 Task: Select transit view around selected location Goliad State Park, Texas, United States and check out the nearest train station
Action: Key pressed <Key.shift>Golia<Key.space><Key.backspace>d<Key.space>state<Key.space>park
Screenshot: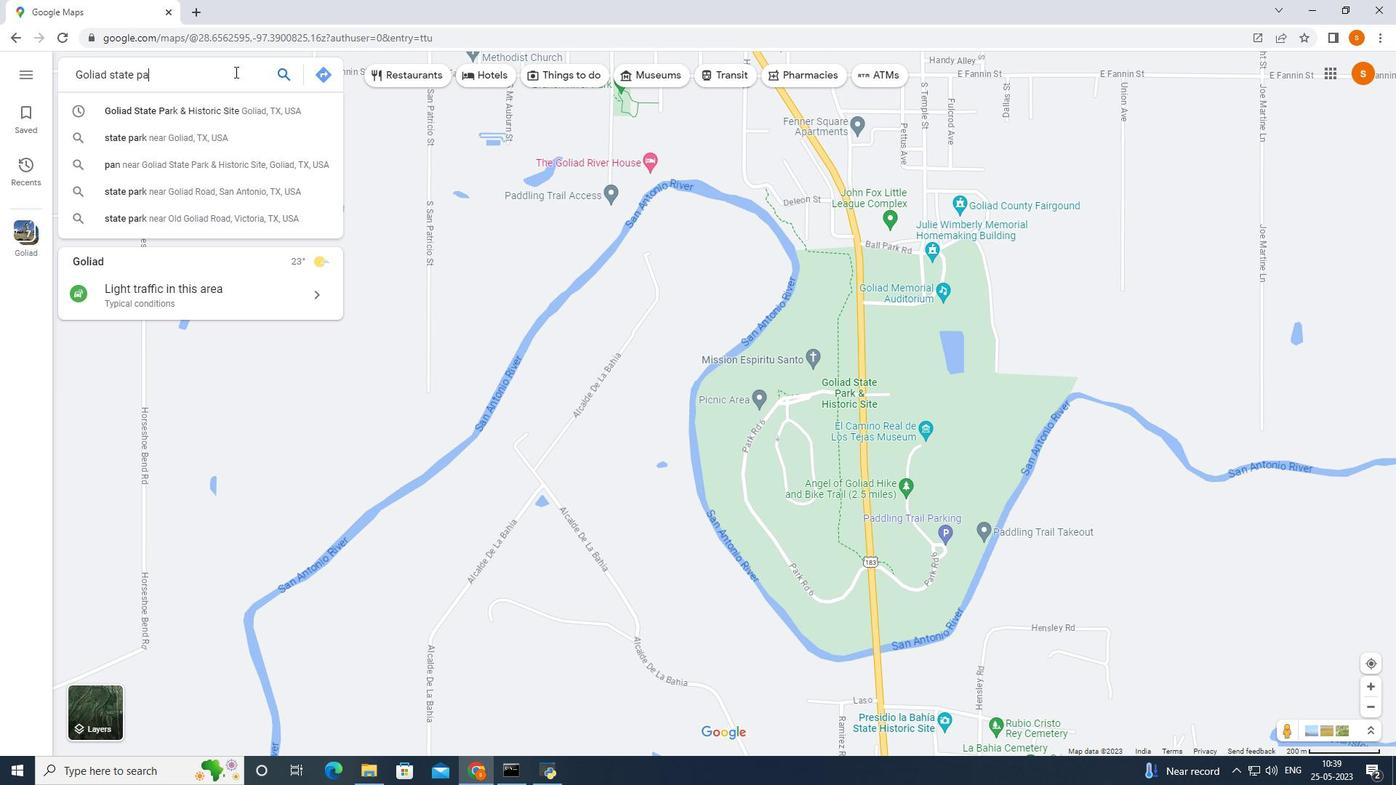 
Action: Mouse moved to (234, 72)
Screenshot: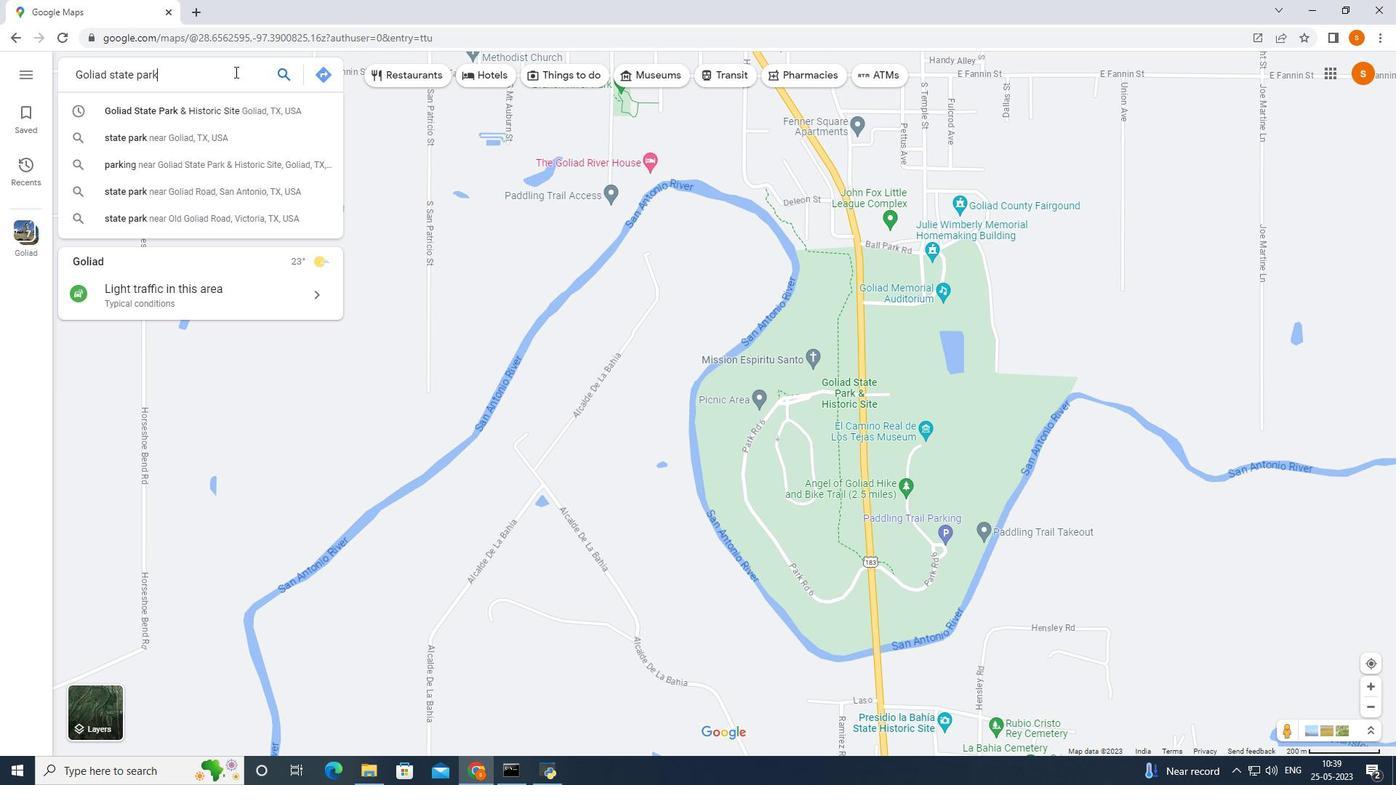 
Action: Key pressed ,<Key.space>texas,united<Key.space>states<Key.enter>
Screenshot: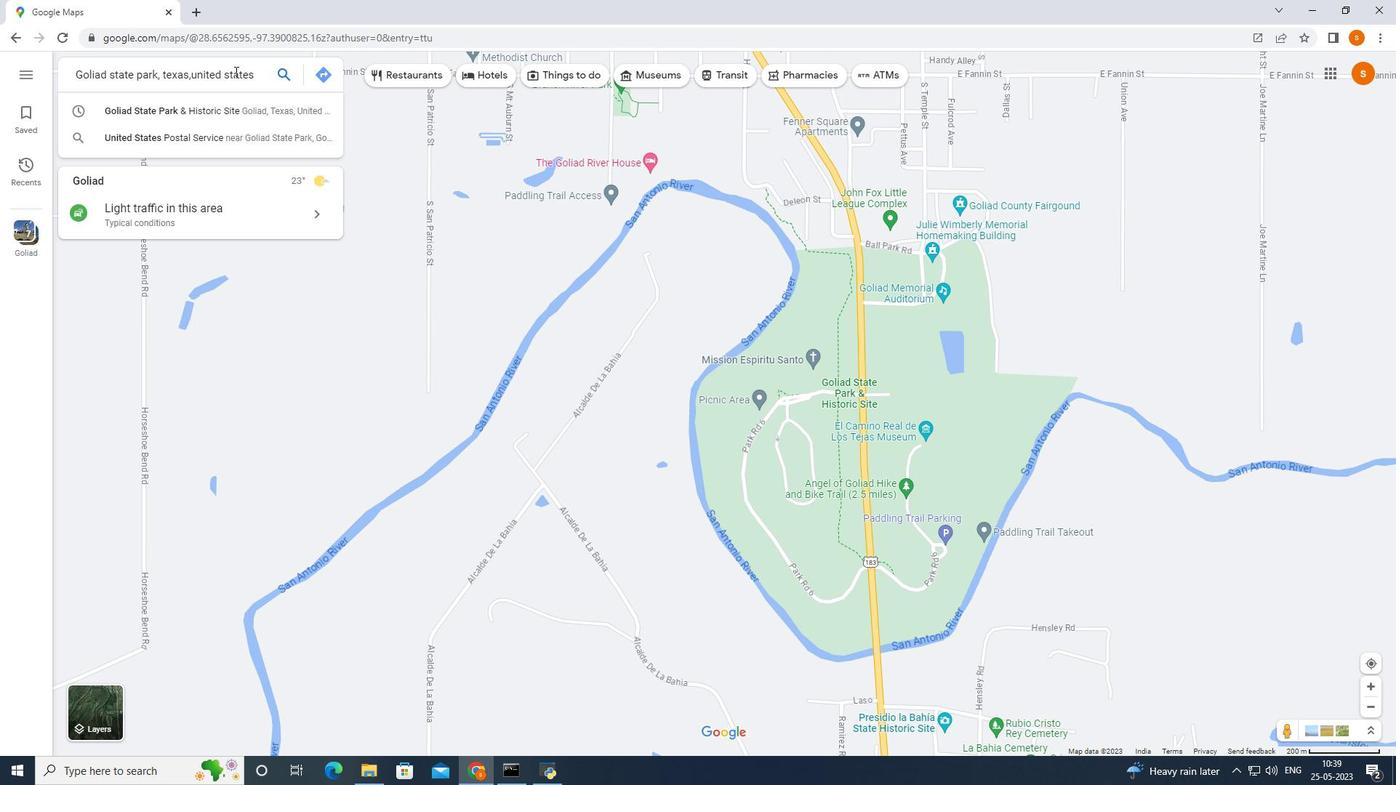
Action: Mouse moved to (1016, 387)
Screenshot: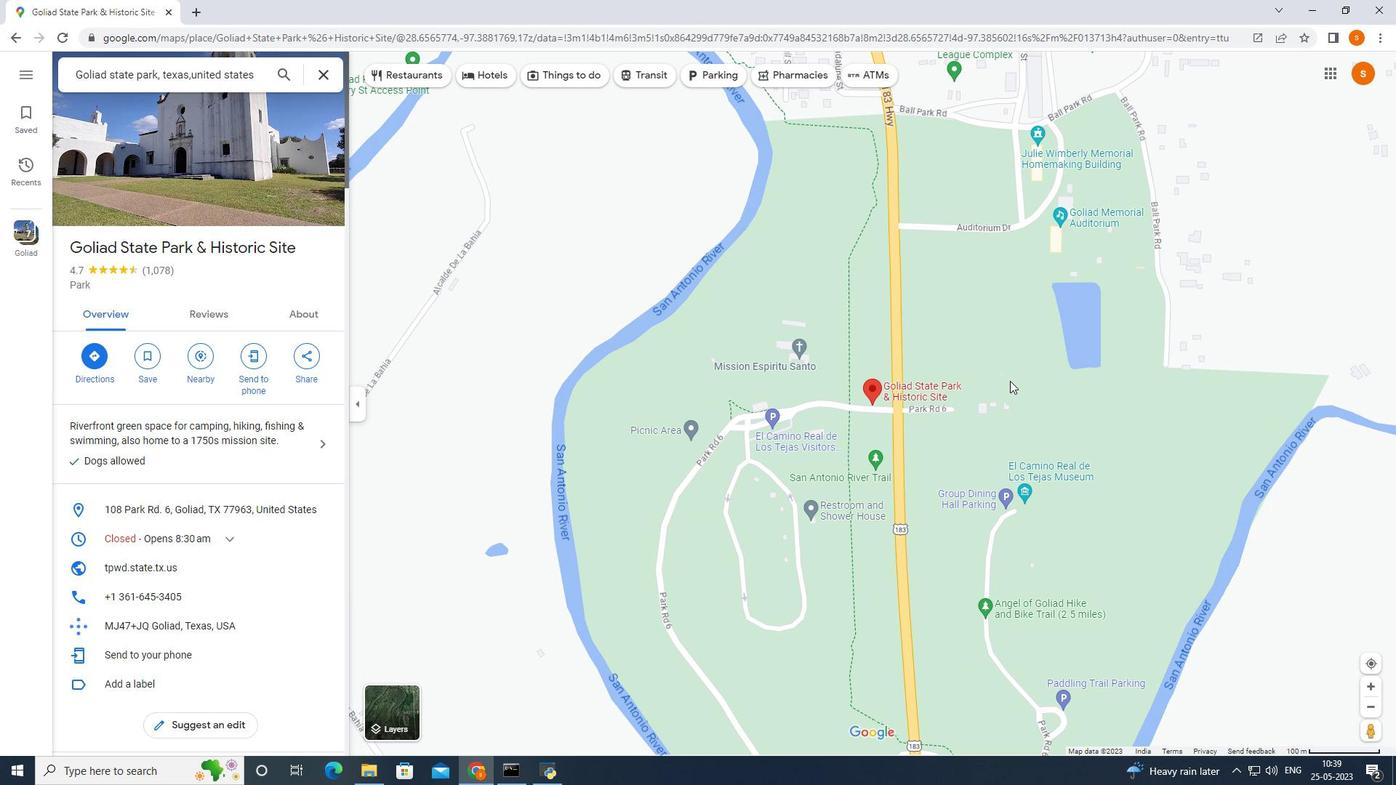 
Action: Mouse pressed left at (1016, 387)
Screenshot: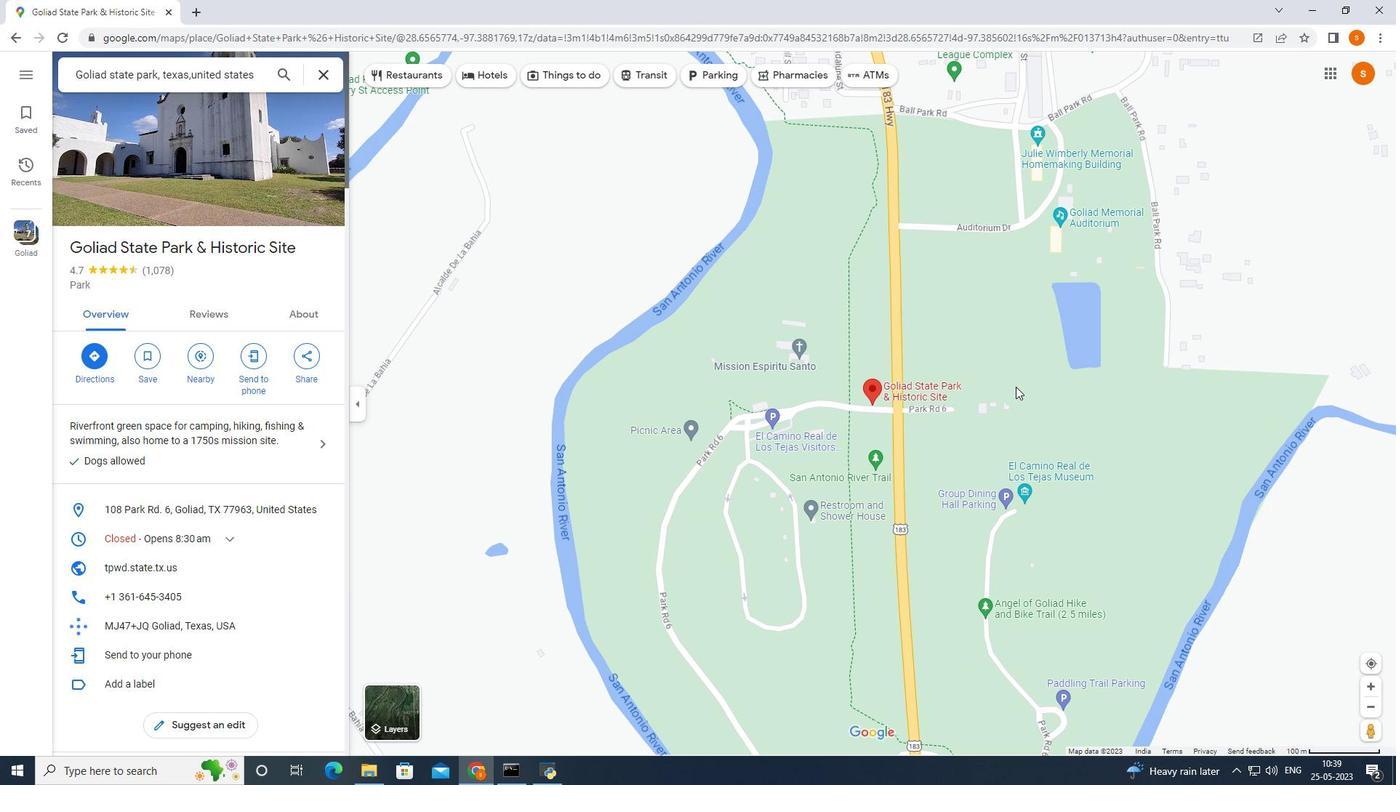 
Action: Mouse moved to (679, 270)
Screenshot: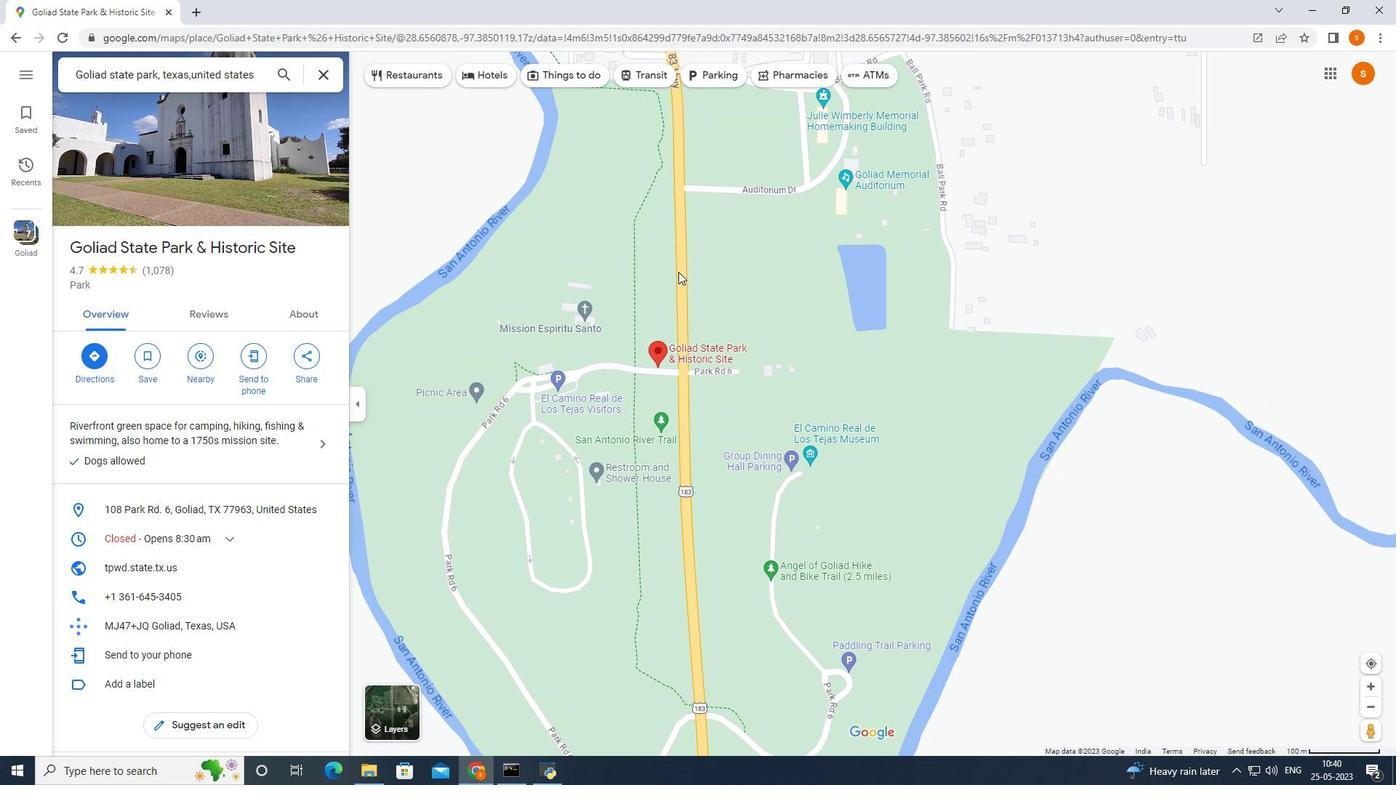 
Action: Mouse scrolled (679, 271) with delta (0, 0)
Screenshot: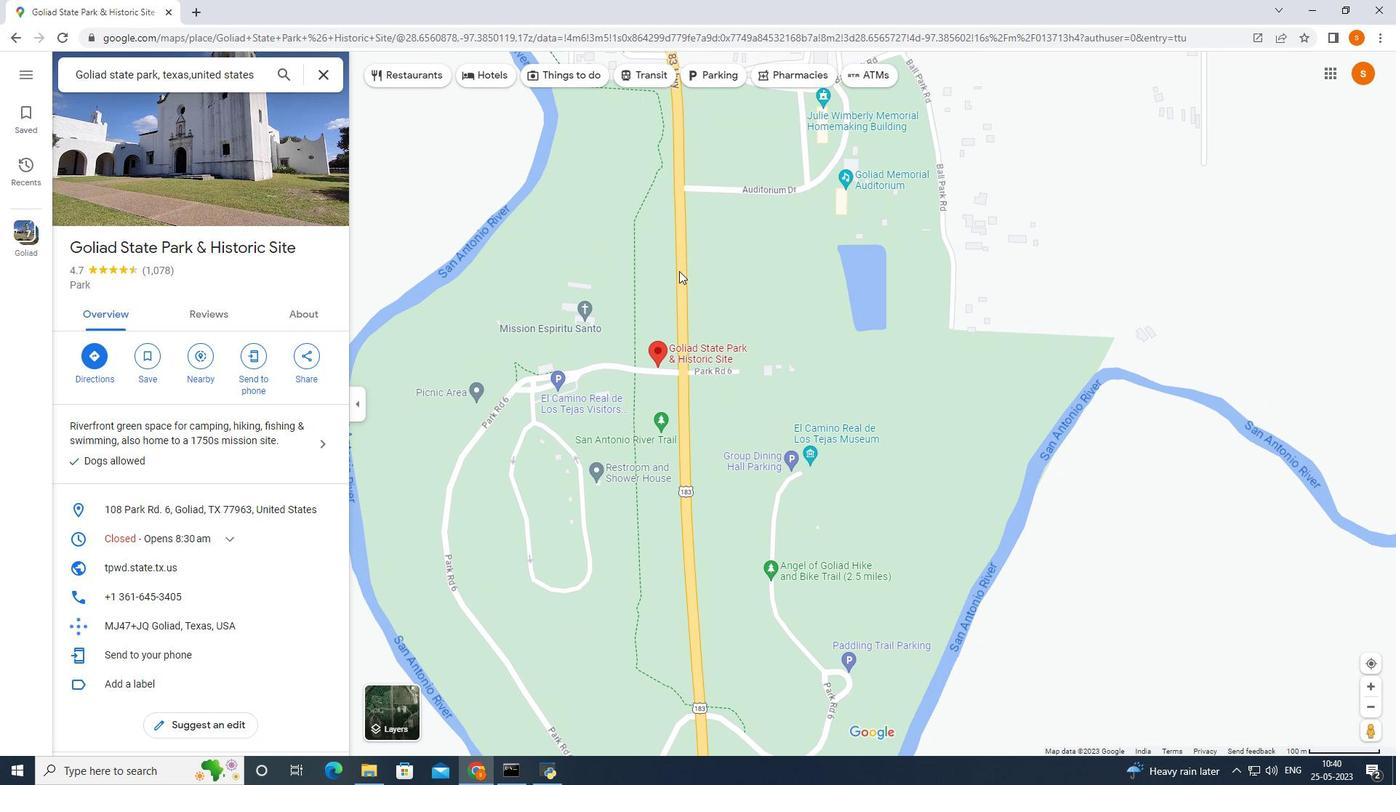 
Action: Mouse scrolled (679, 271) with delta (0, 0)
Screenshot: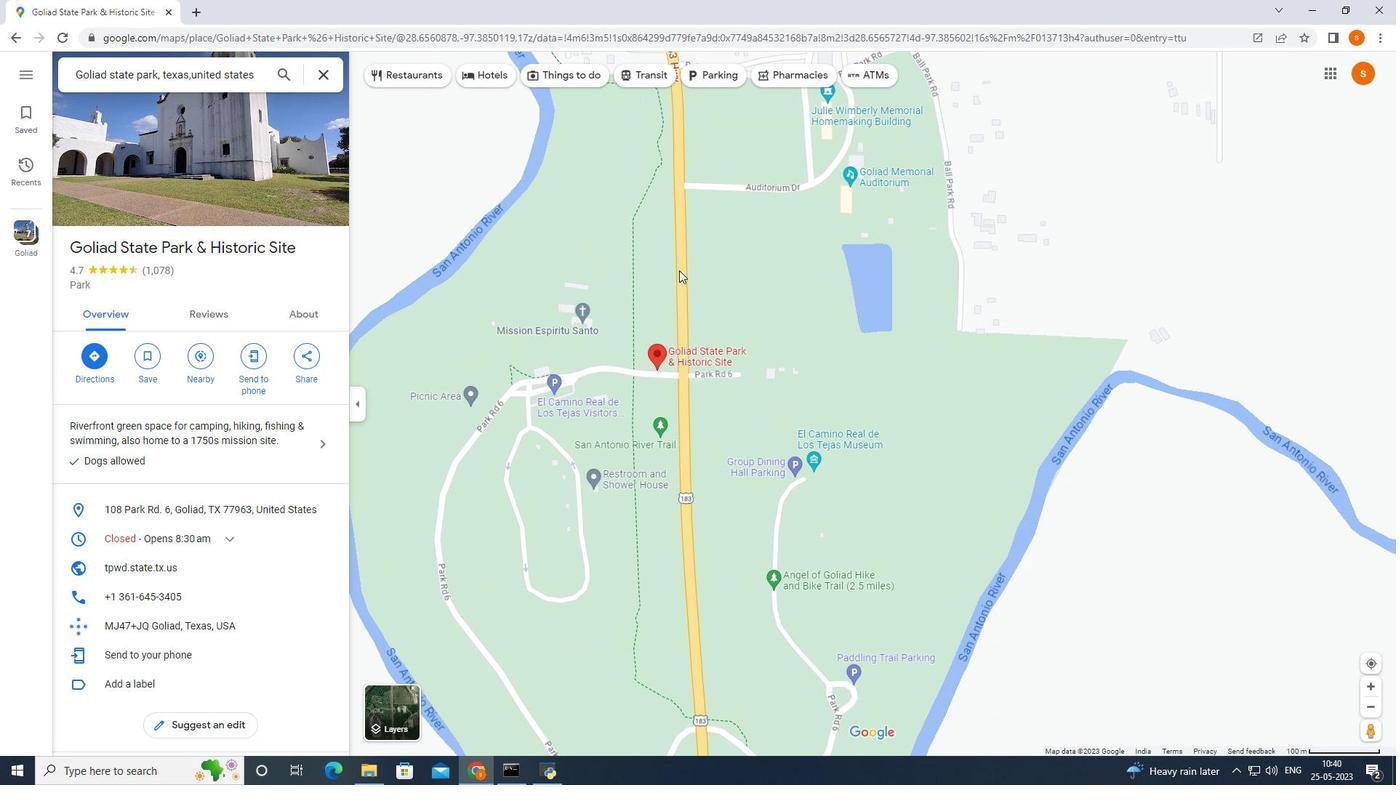 
Action: Mouse moved to (651, 326)
Screenshot: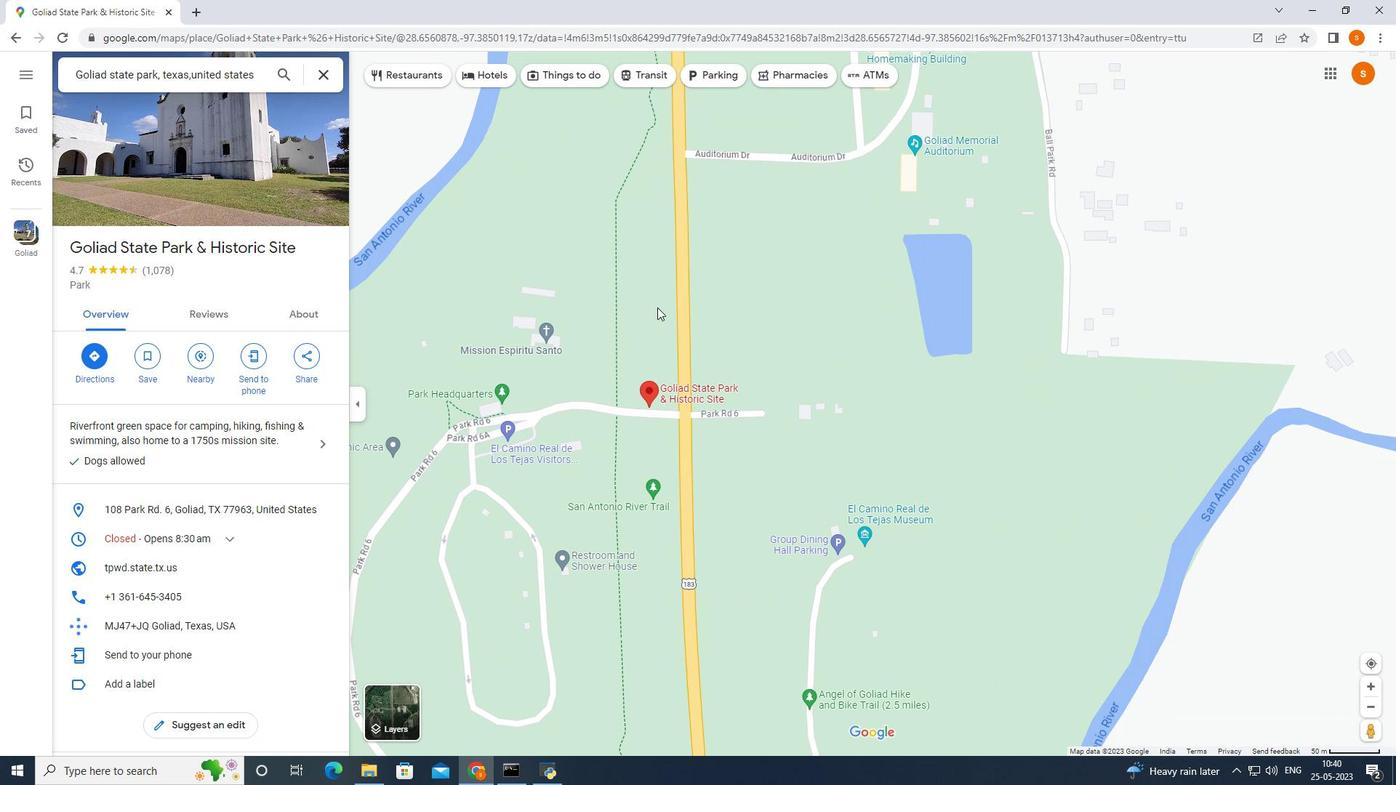
Action: Mouse pressed left at (651, 326)
Screenshot: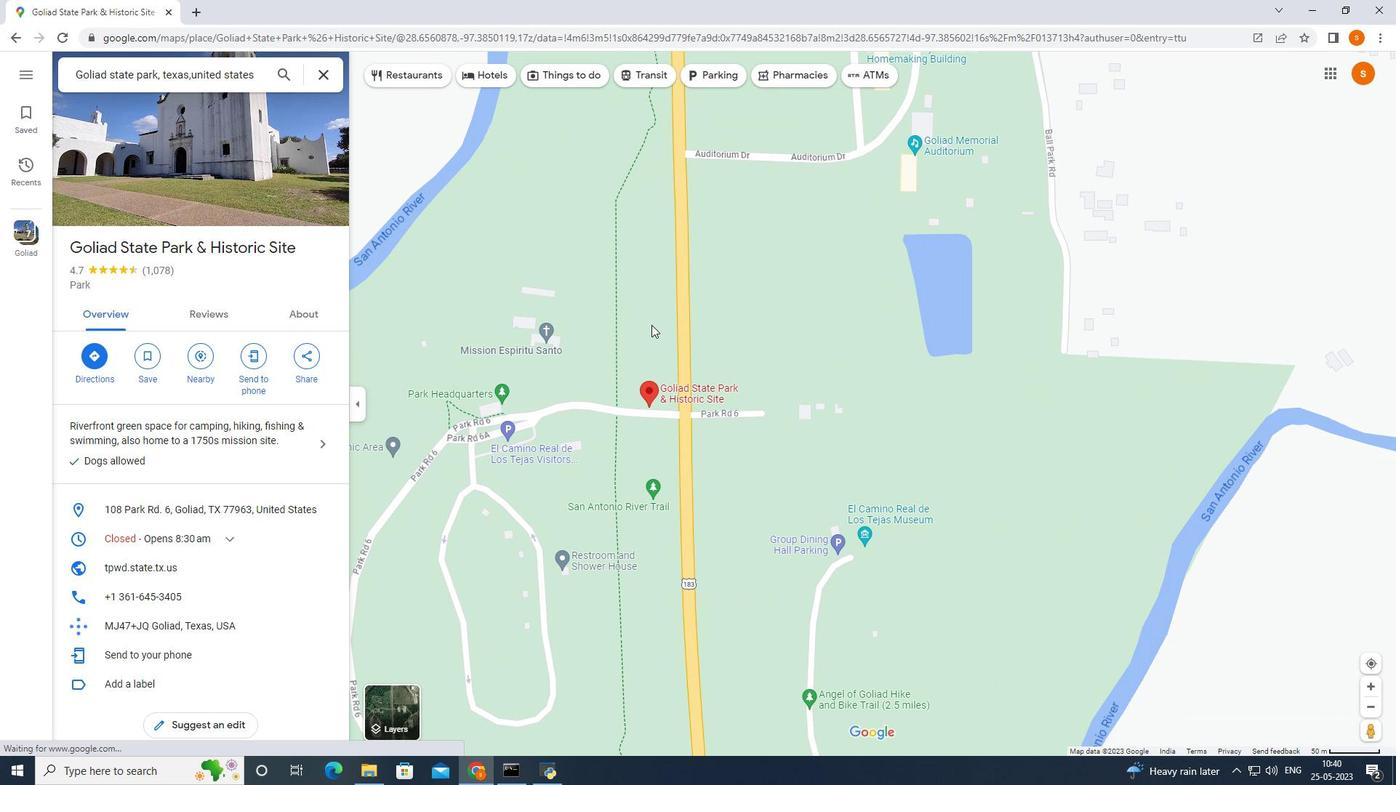 
Action: Mouse moved to (638, 77)
Screenshot: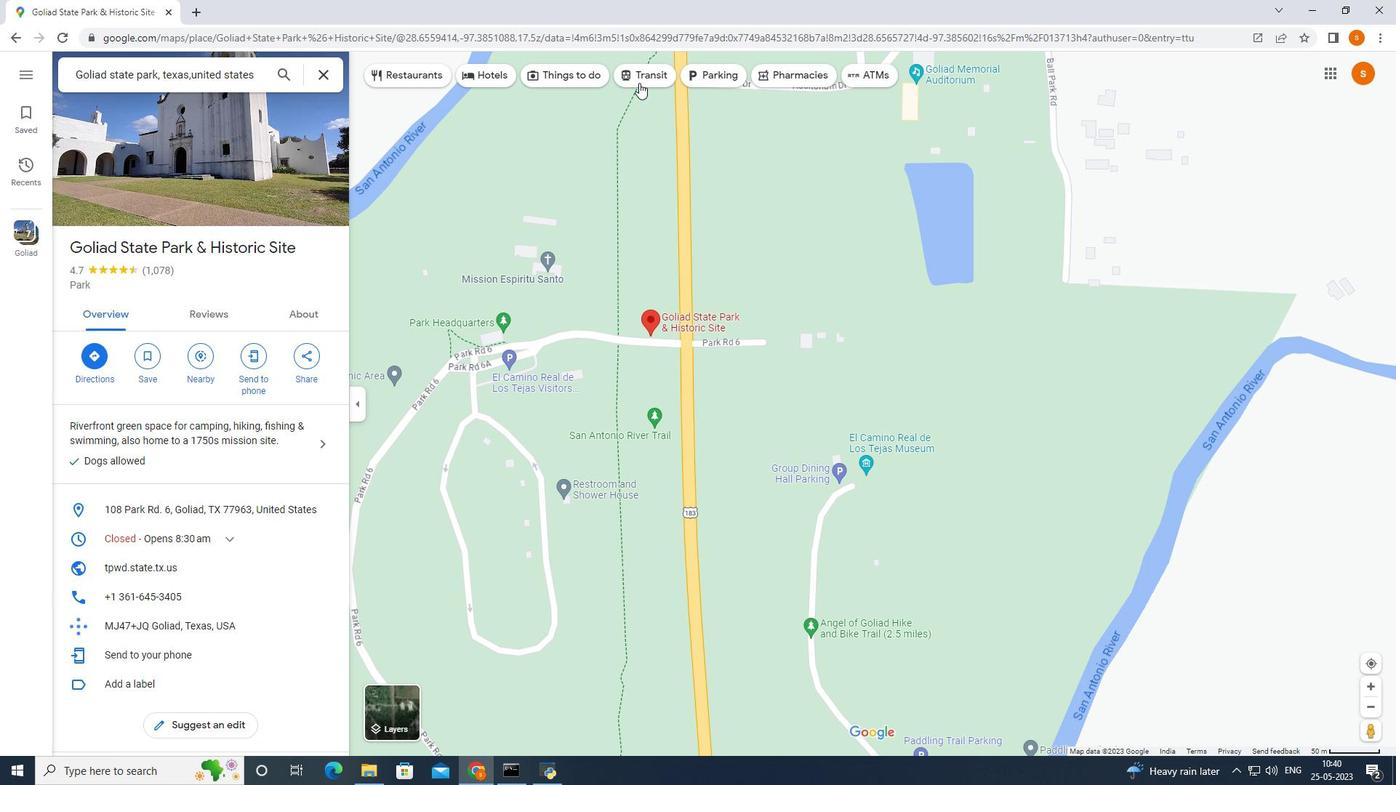
Action: Mouse pressed left at (638, 77)
Screenshot: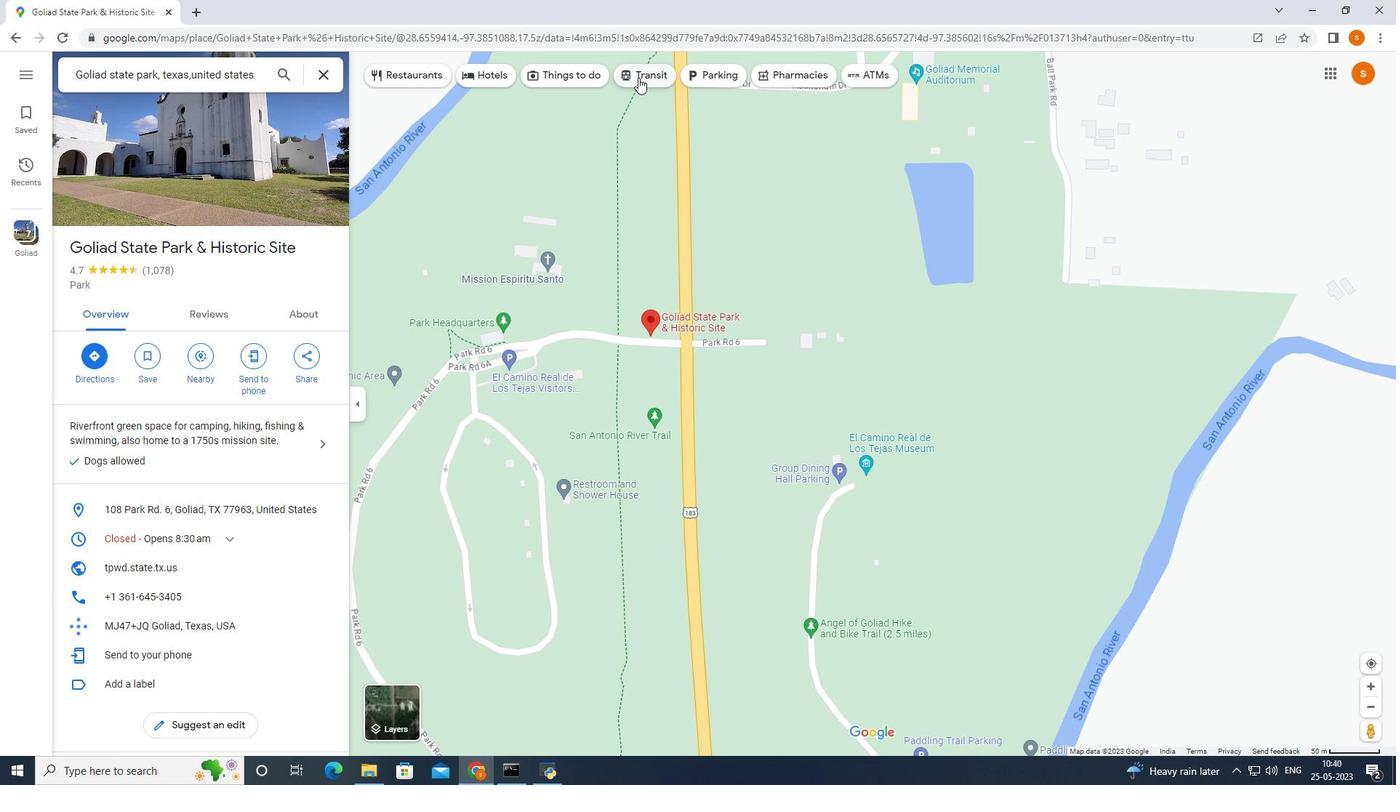 
Action: Mouse moved to (1033, 262)
Screenshot: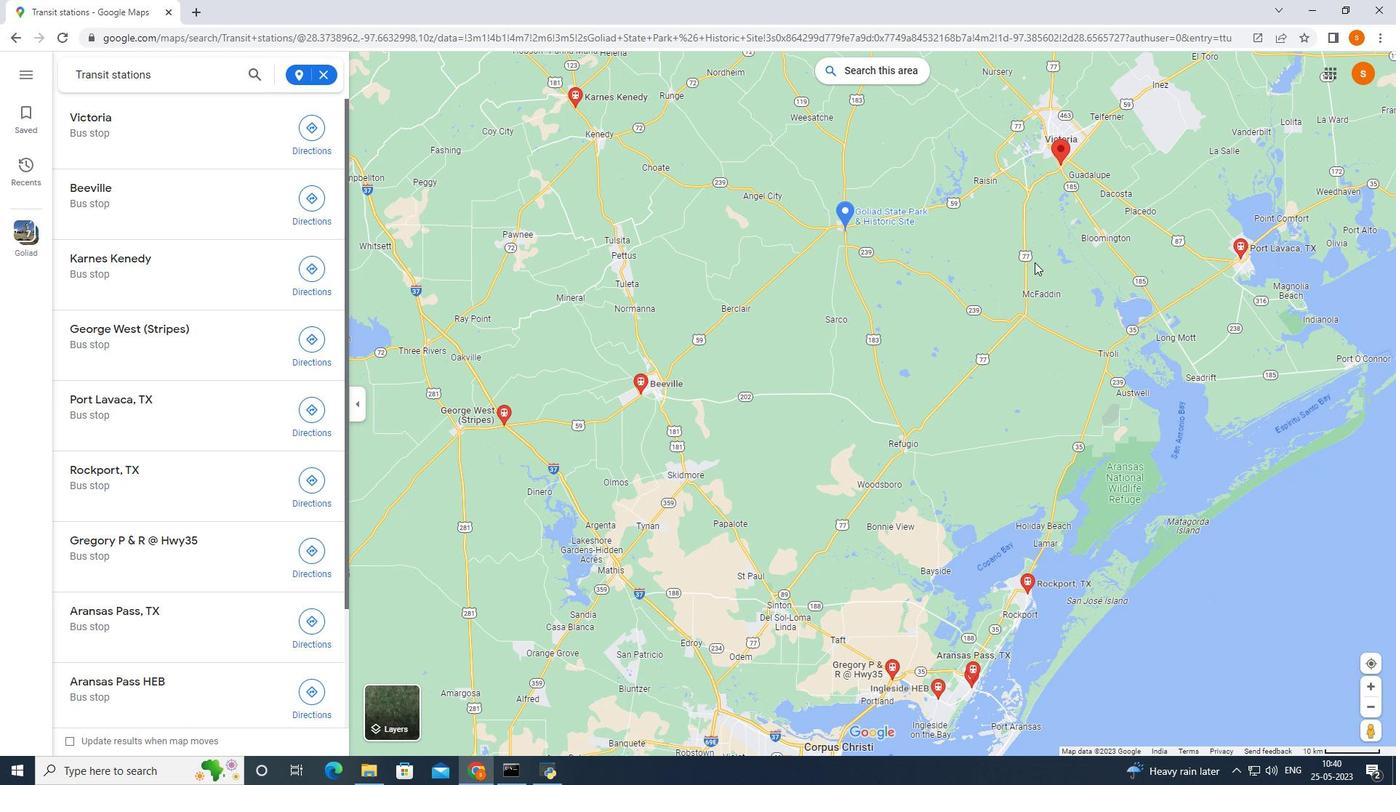 
Action: Mouse pressed left at (1033, 262)
Screenshot: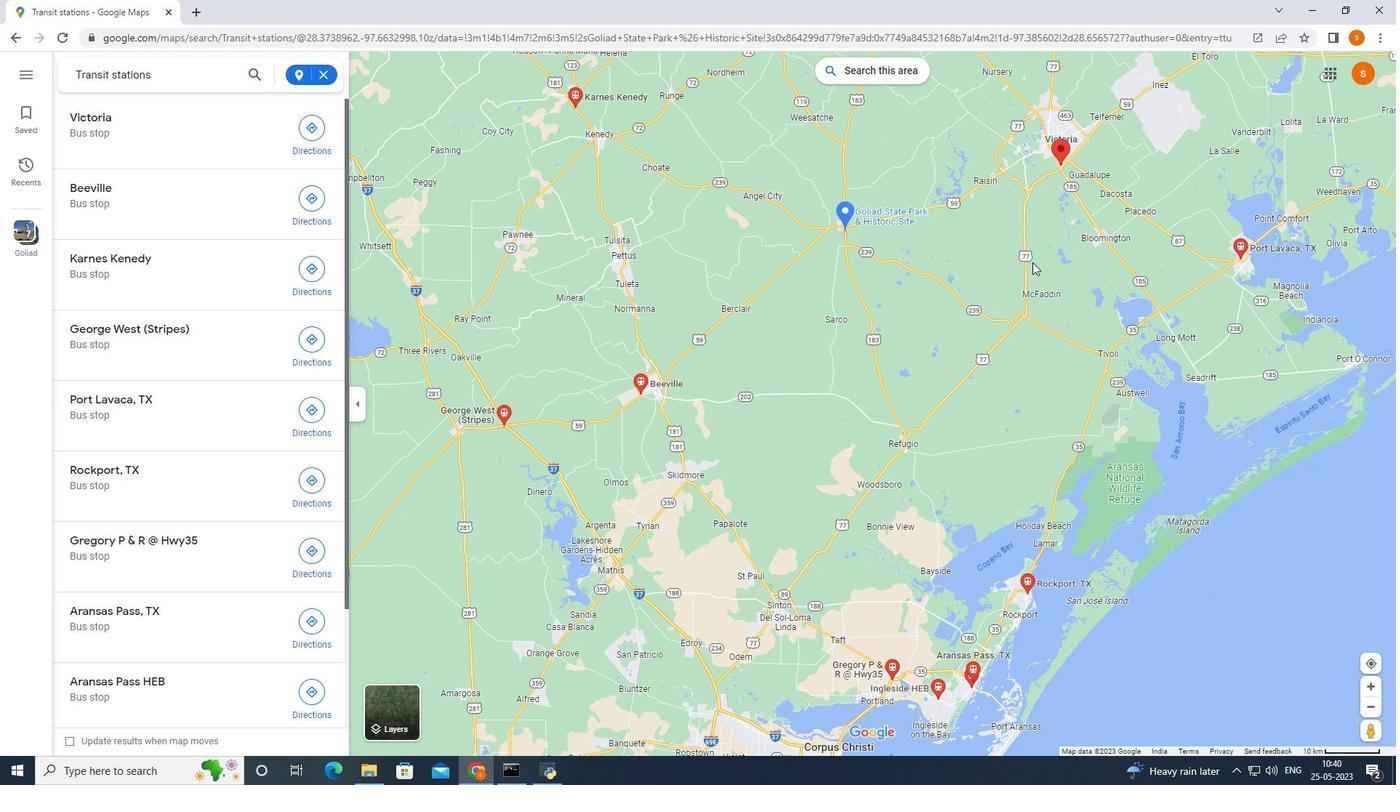 
Action: Mouse moved to (934, 185)
Screenshot: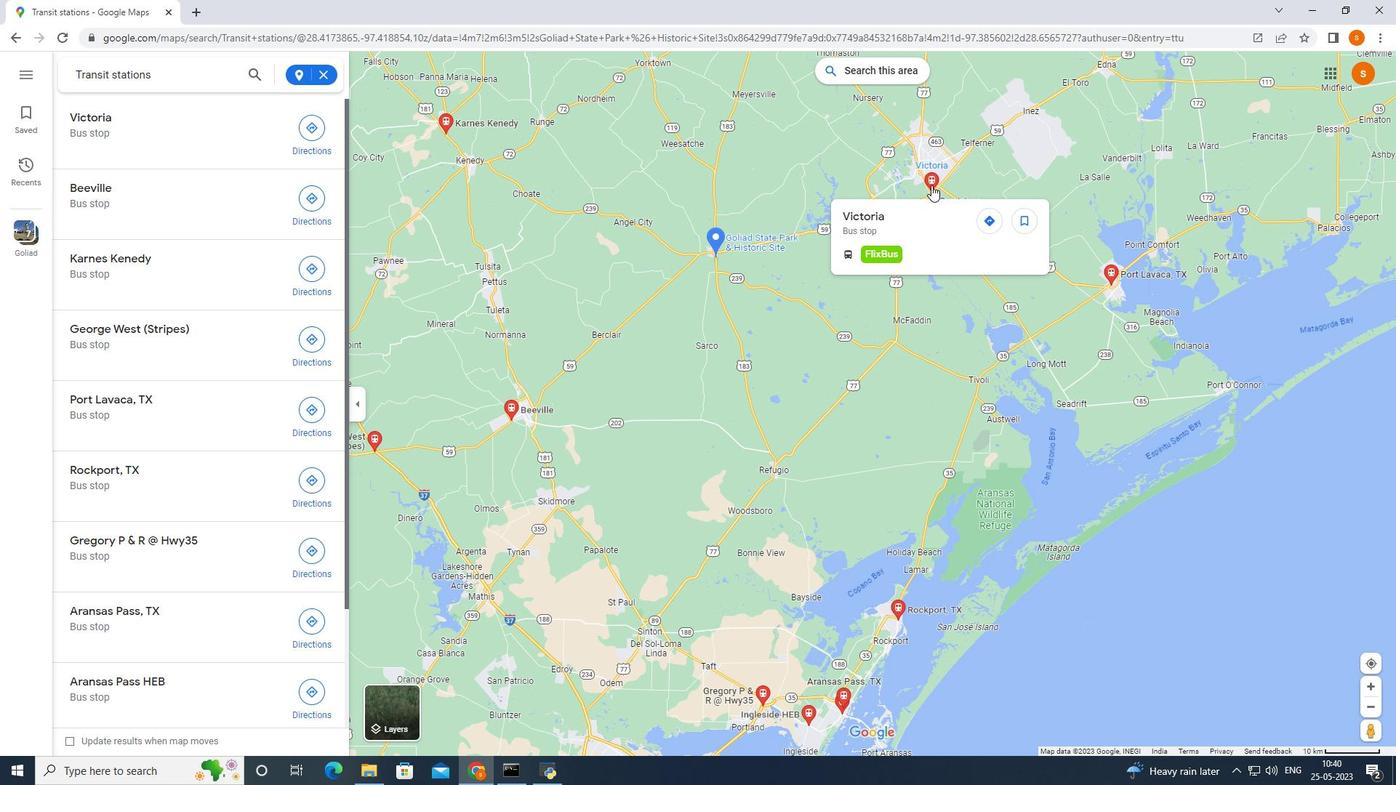 
Action: Mouse pressed left at (934, 185)
Screenshot: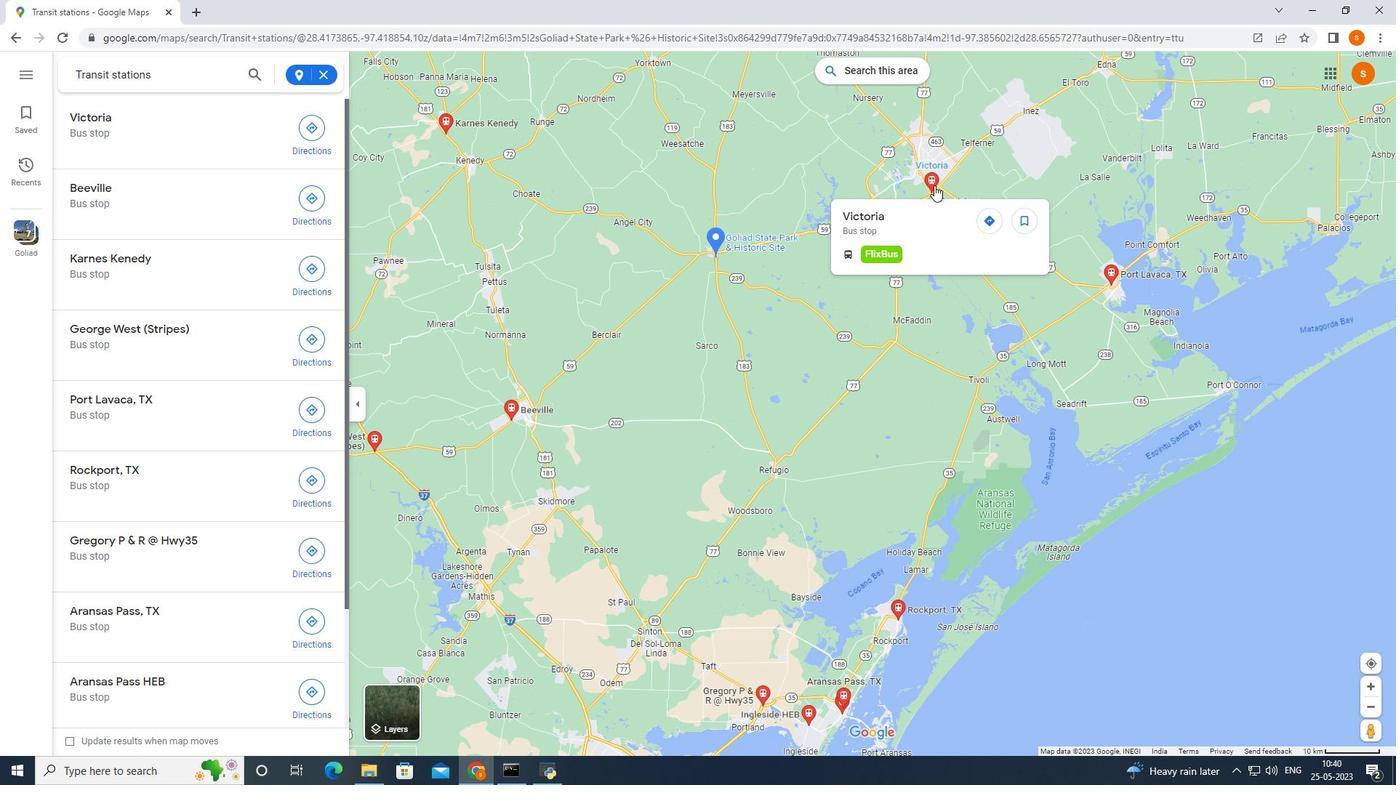 
Action: Mouse moved to (498, 232)
Screenshot: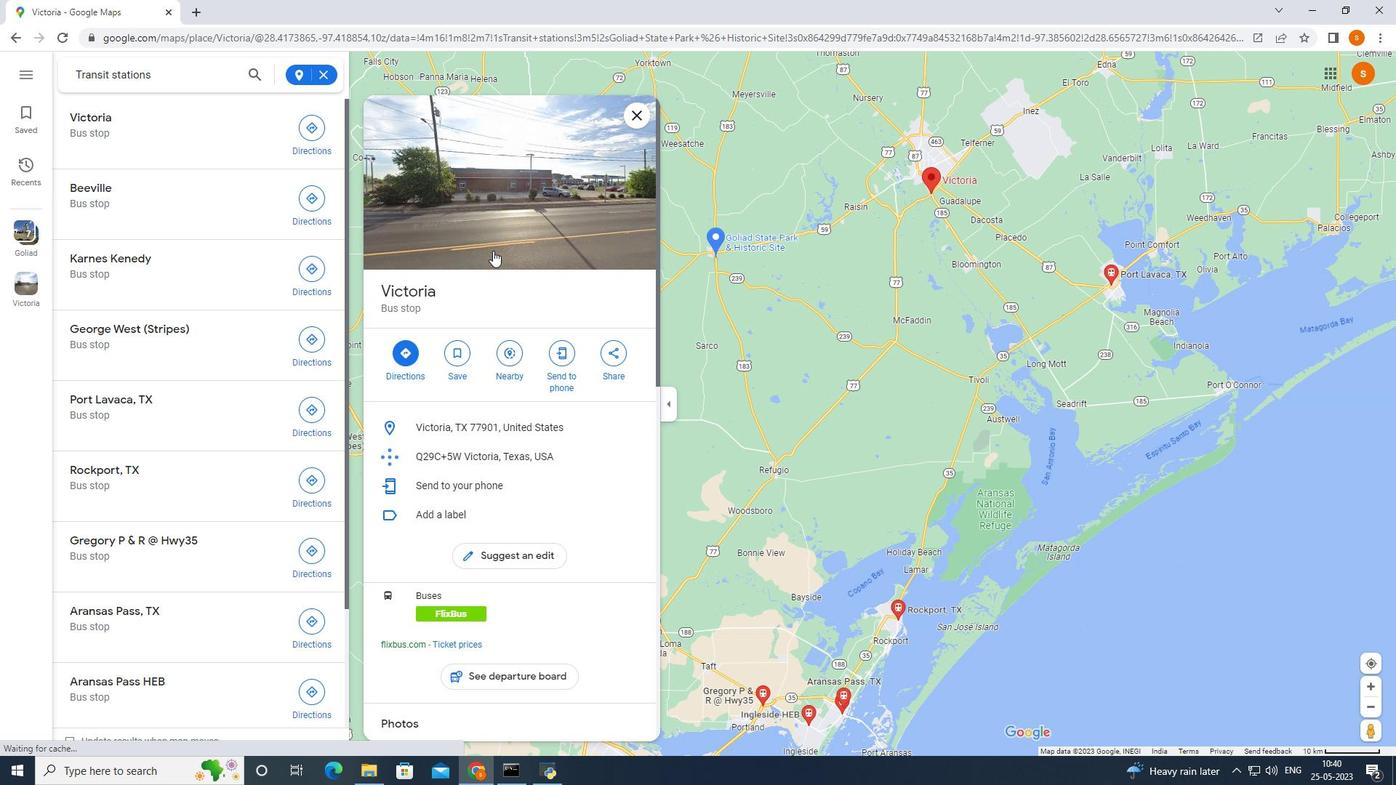 
Action: Mouse pressed left at (498, 232)
Screenshot: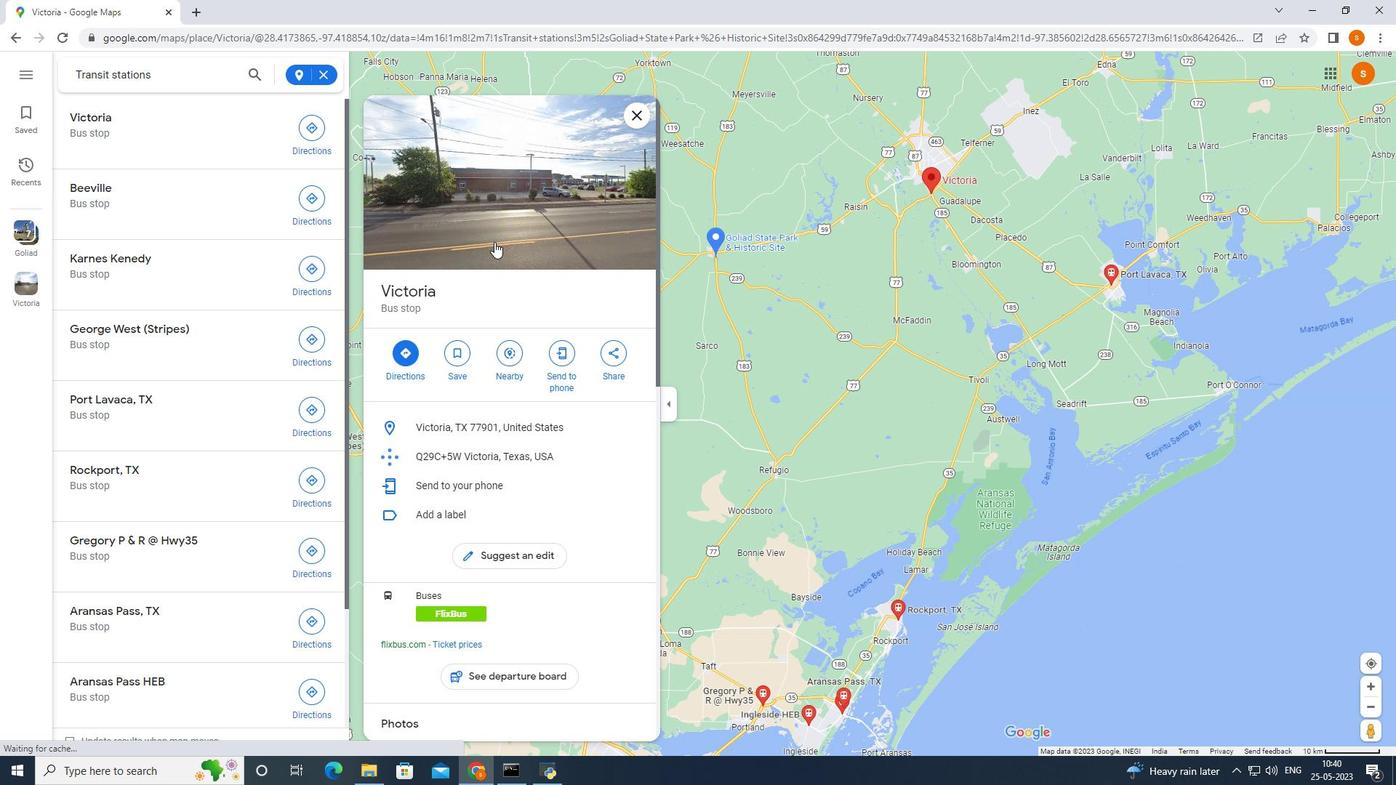 
Action: Mouse moved to (854, 406)
Screenshot: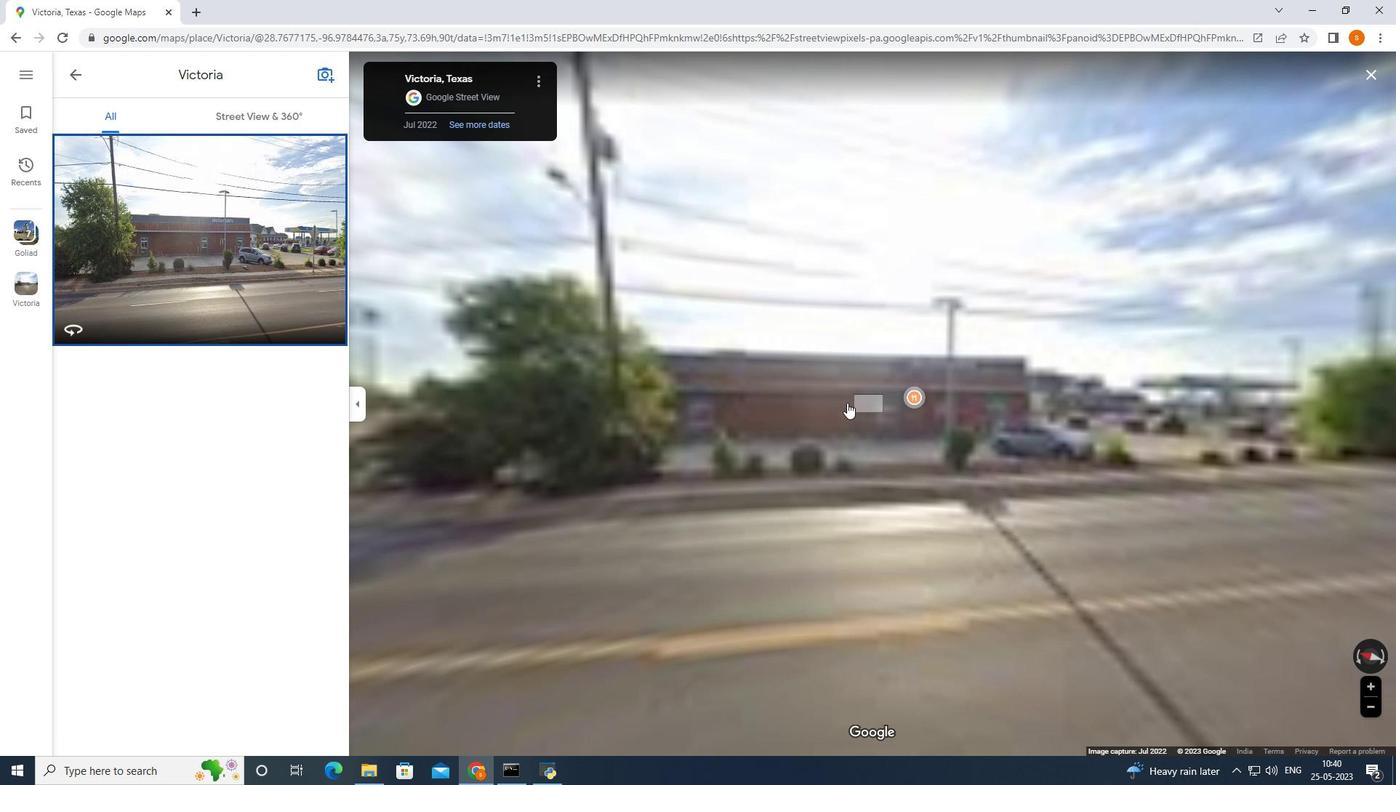 
Action: Mouse pressed left at (854, 406)
Screenshot: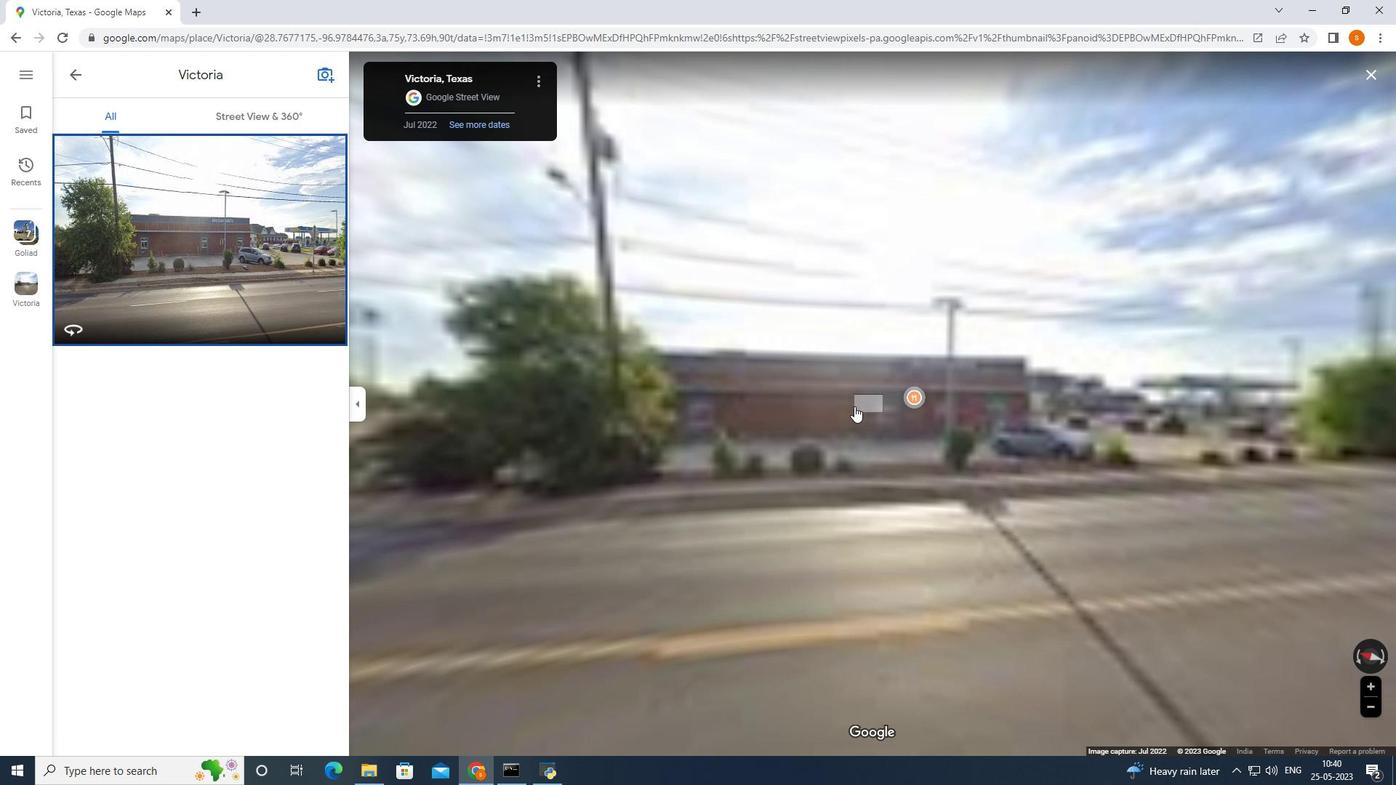 
Action: Mouse moved to (816, 404)
Screenshot: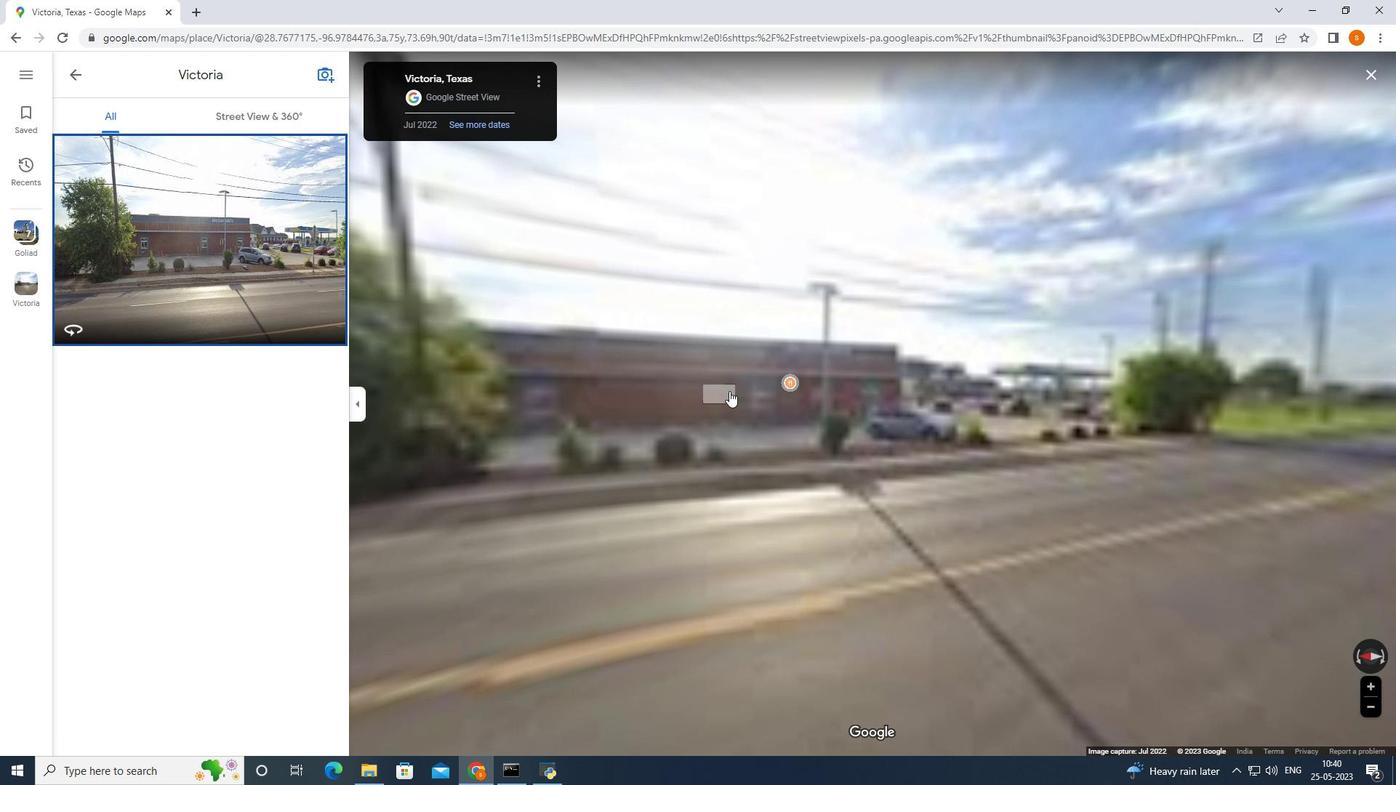 
Action: Mouse pressed left at (816, 404)
Screenshot: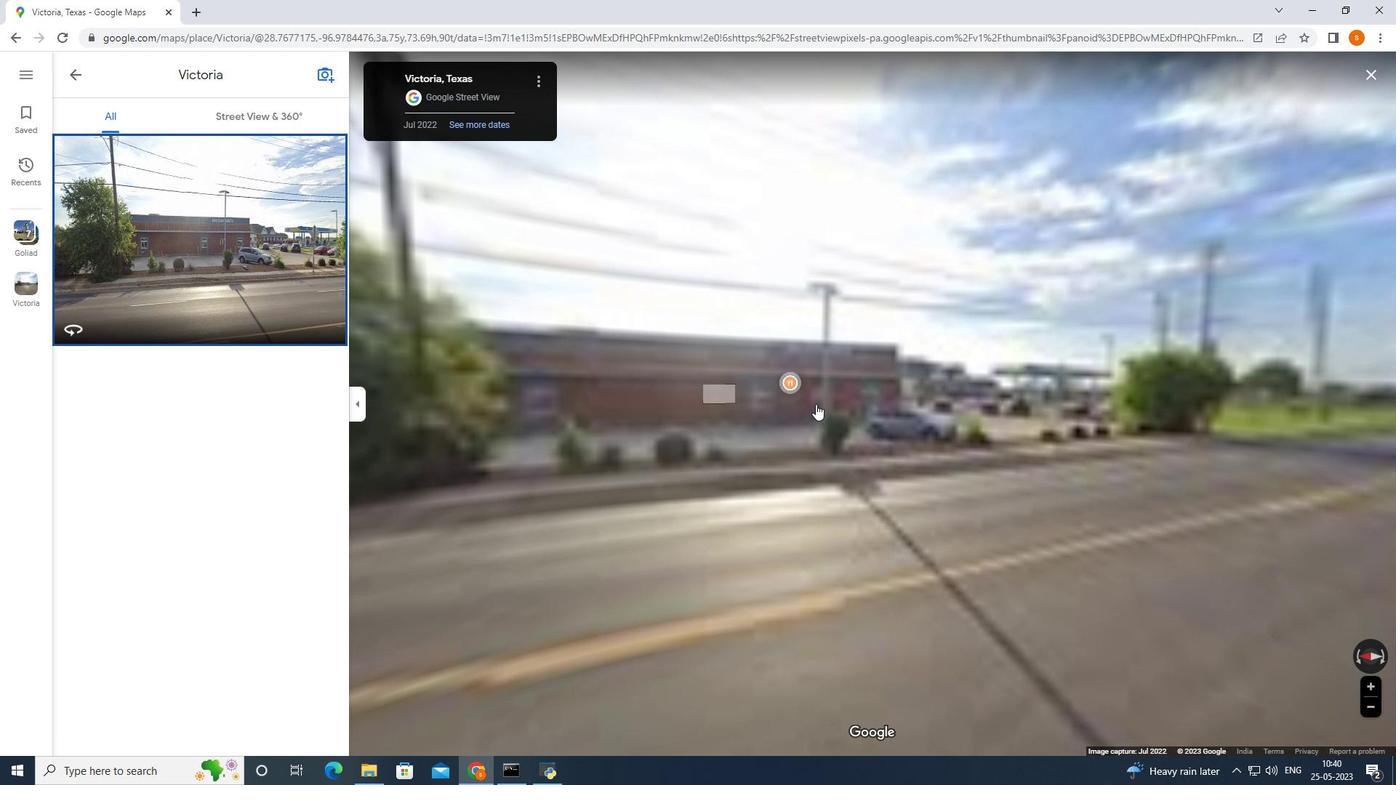 
Action: Mouse moved to (800, 354)
Screenshot: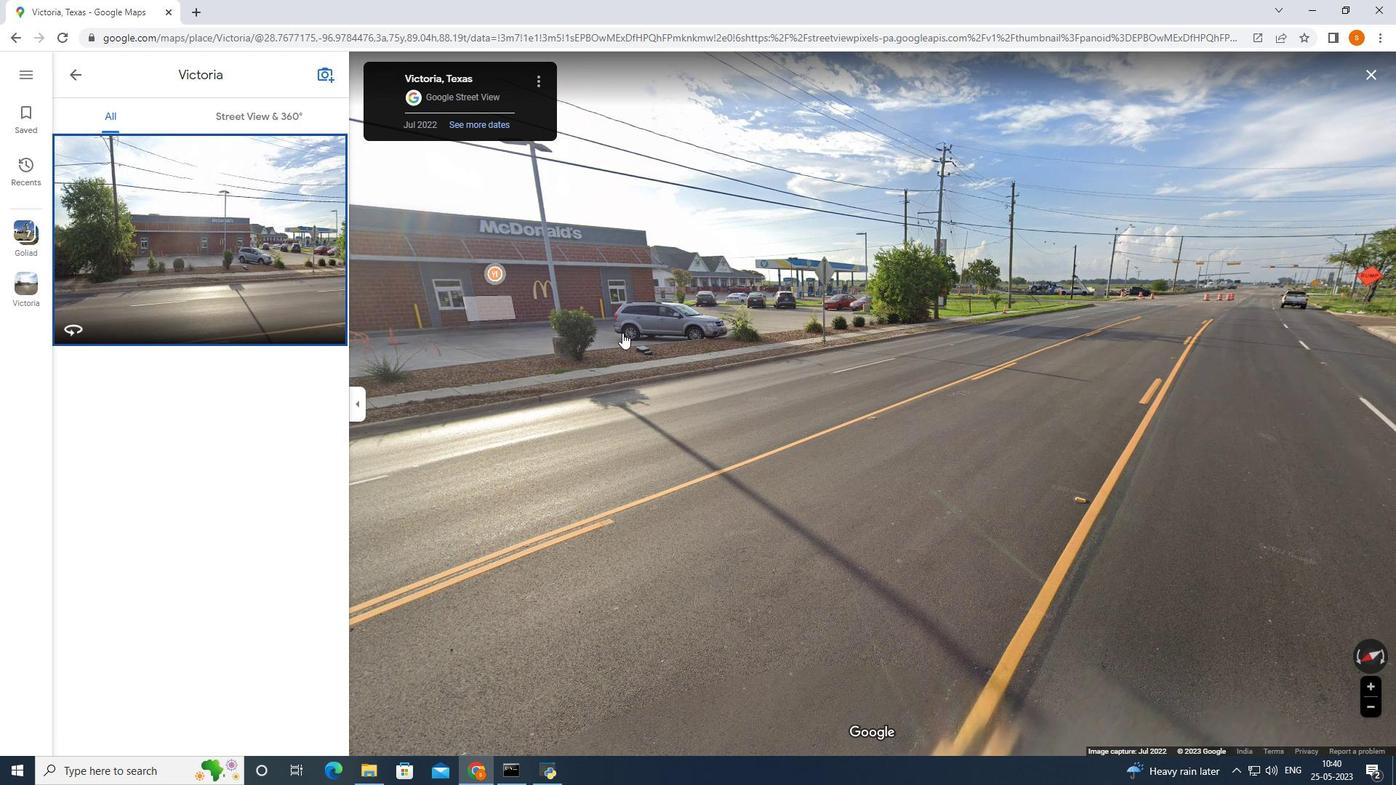 
Action: Mouse pressed left at (910, 355)
Screenshot: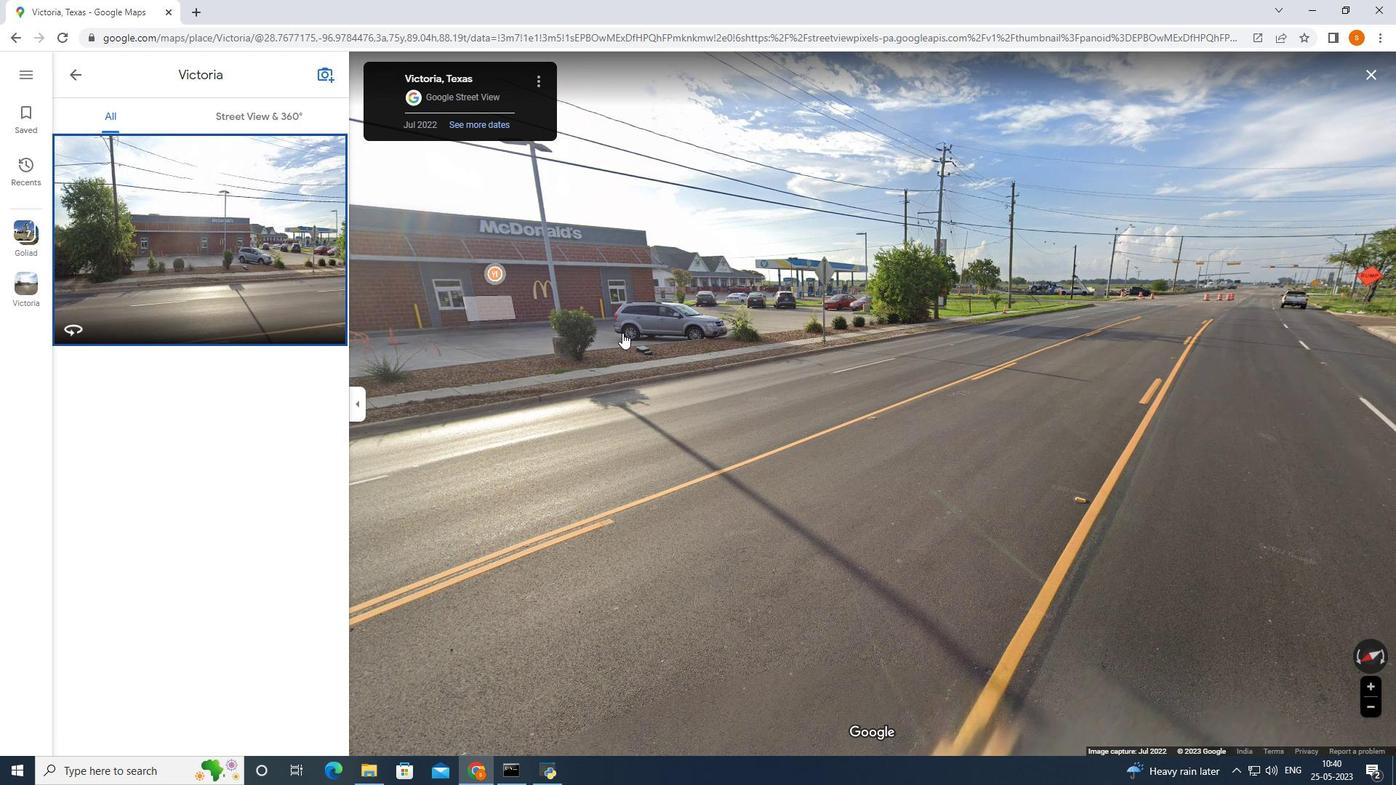
Action: Mouse moved to (816, 336)
Screenshot: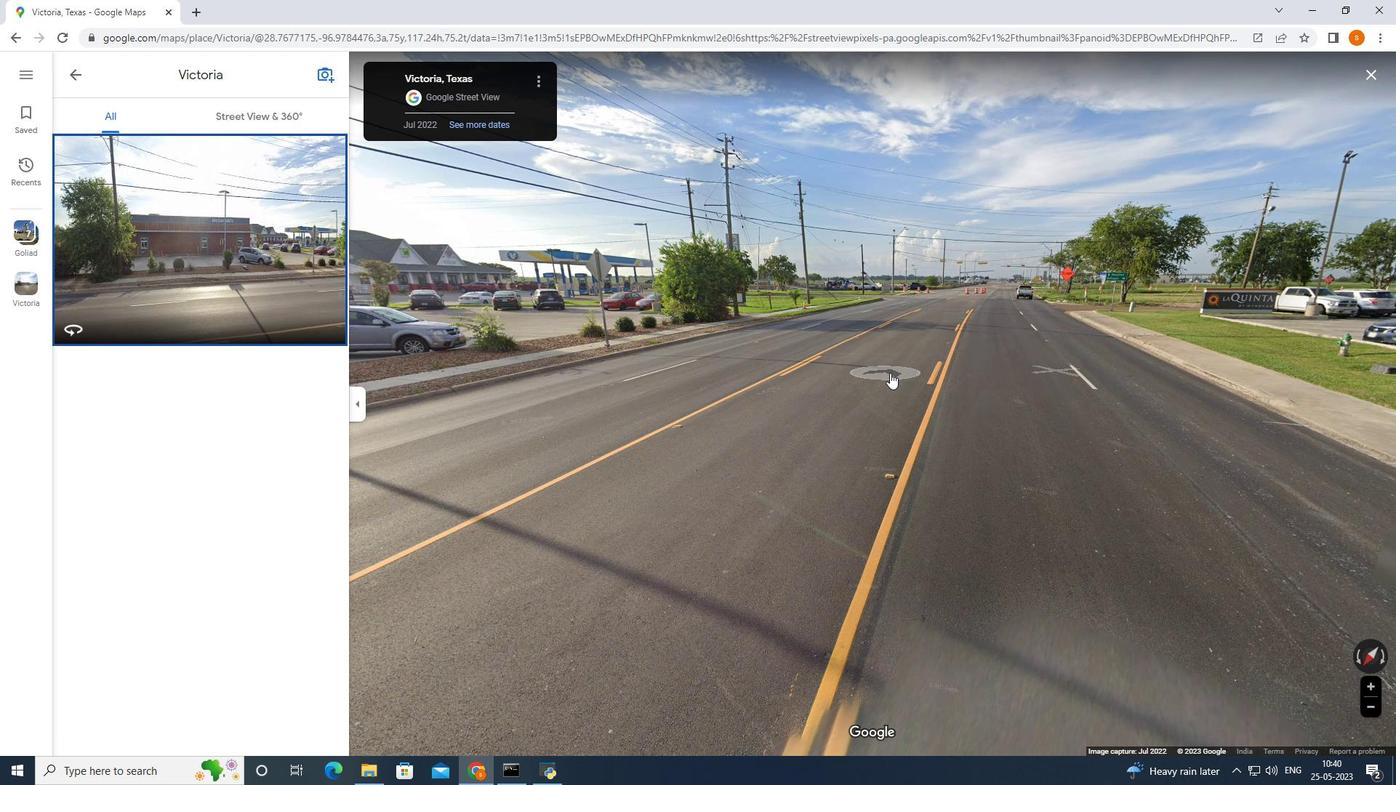 
Action: Mouse pressed left at (892, 371)
Screenshot: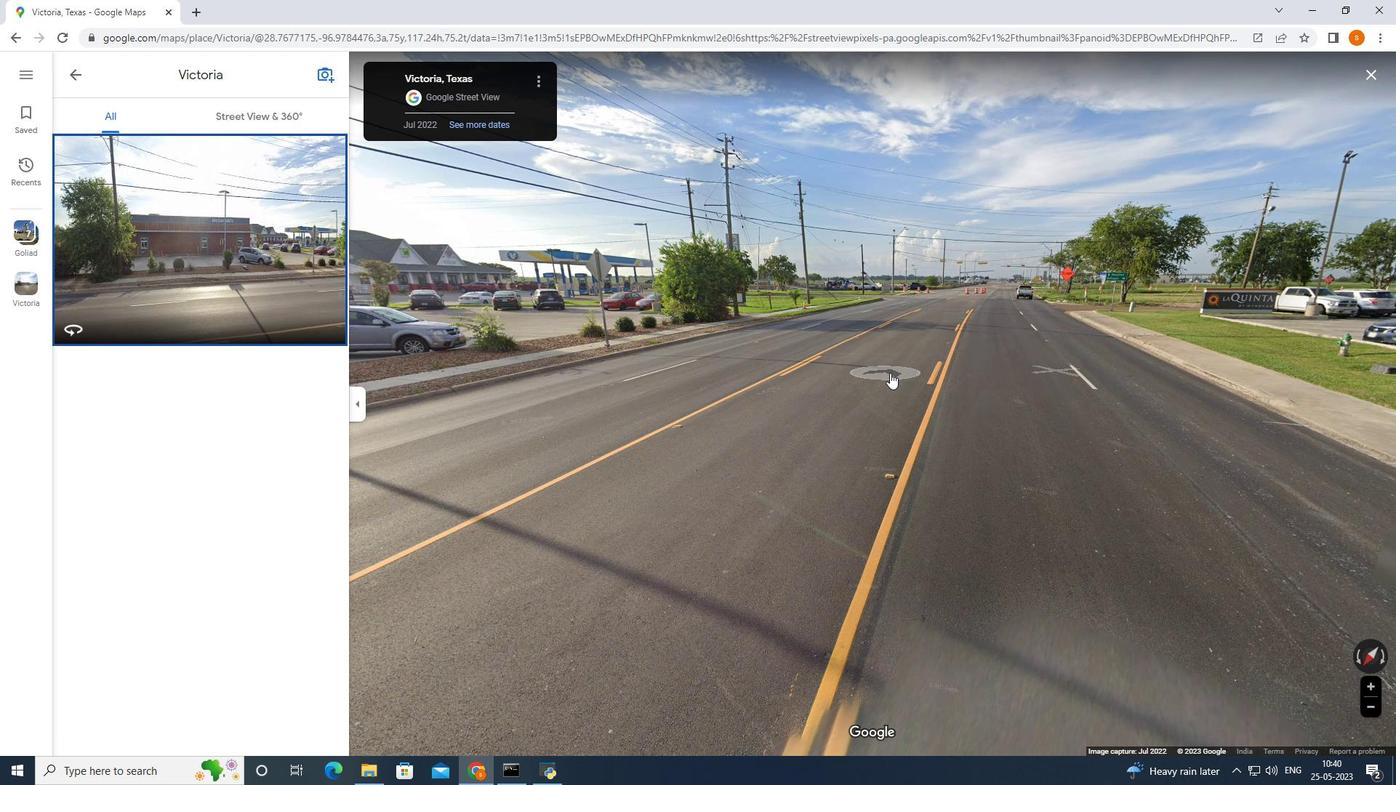
Action: Mouse moved to (1072, 372)
Screenshot: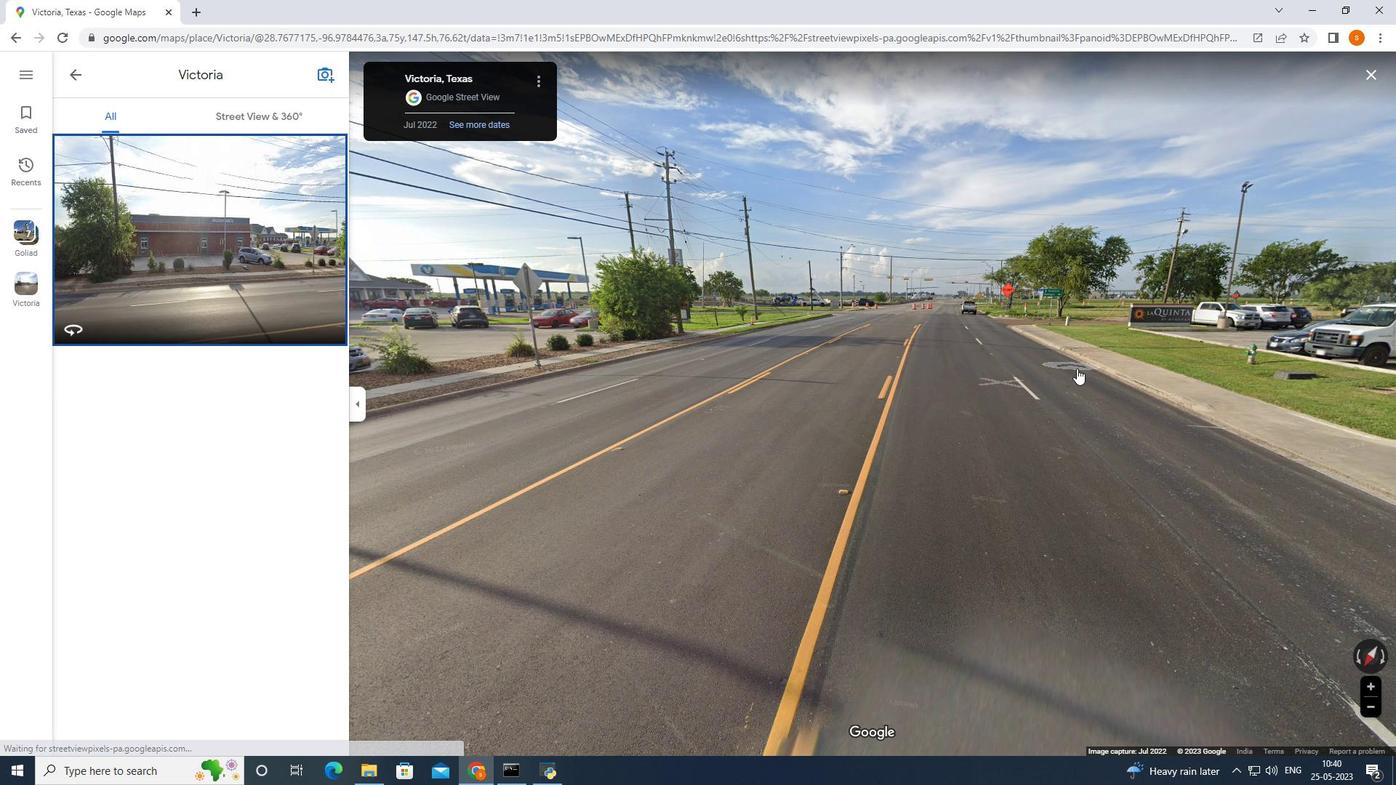 
Action: Mouse pressed left at (1074, 372)
Screenshot: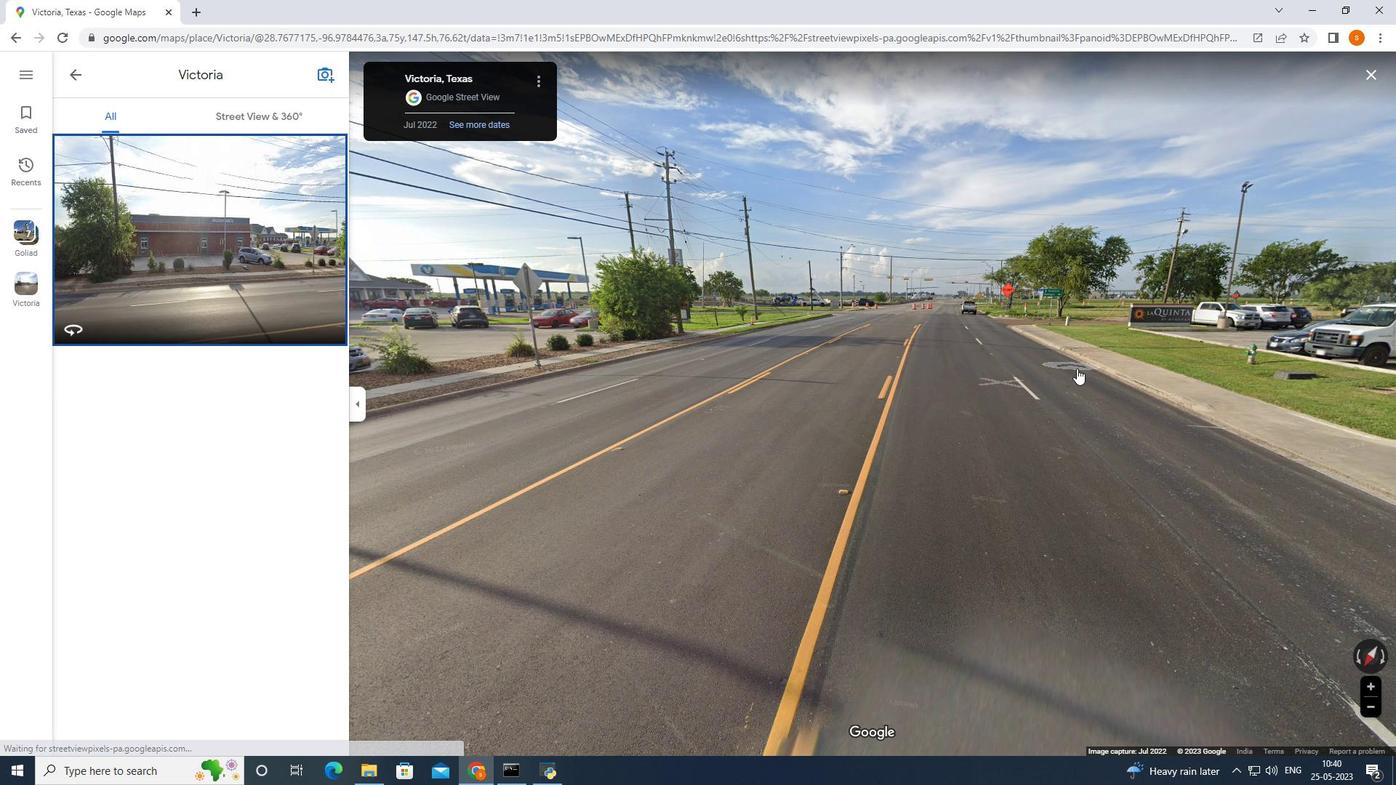 
Action: Mouse moved to (855, 392)
Screenshot: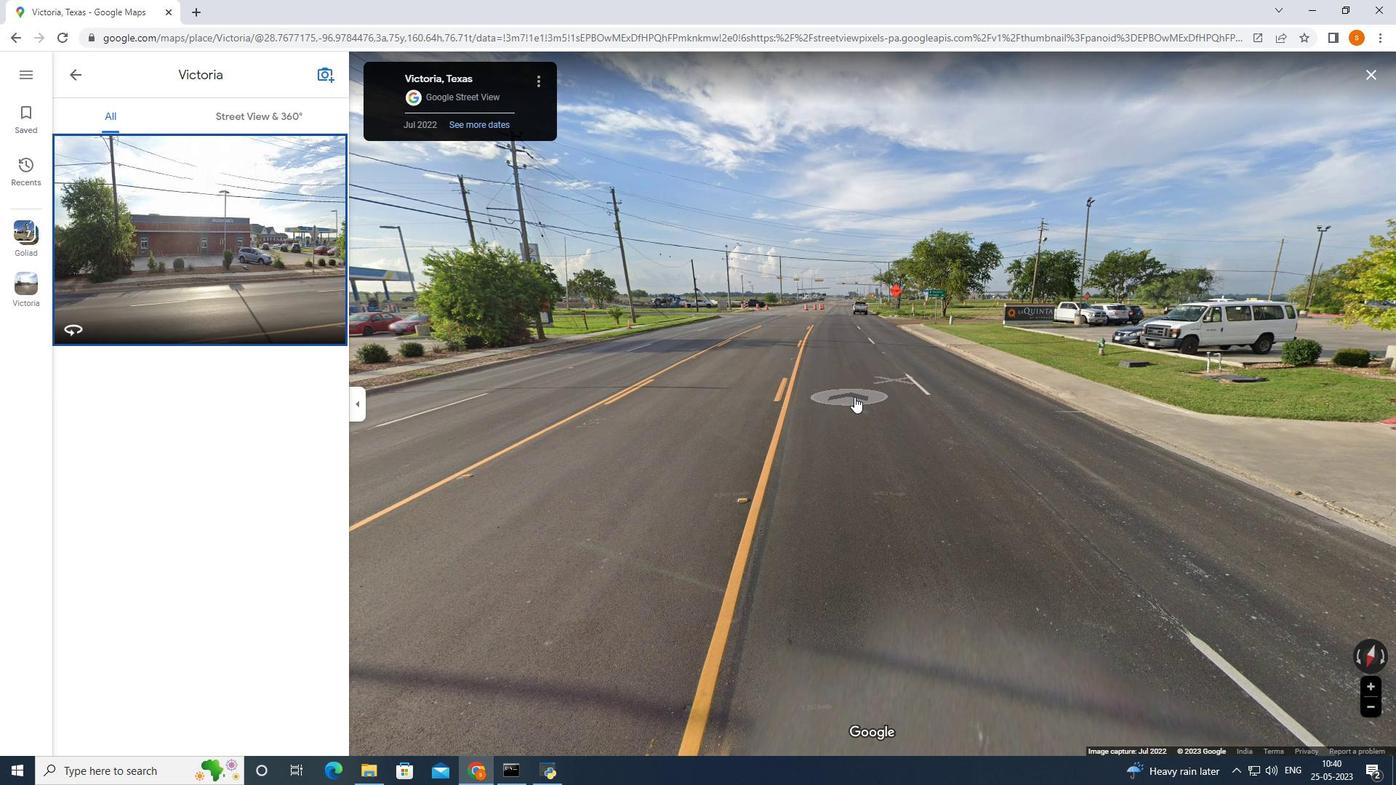 
Action: Mouse scrolled (855, 393) with delta (0, 0)
Screenshot: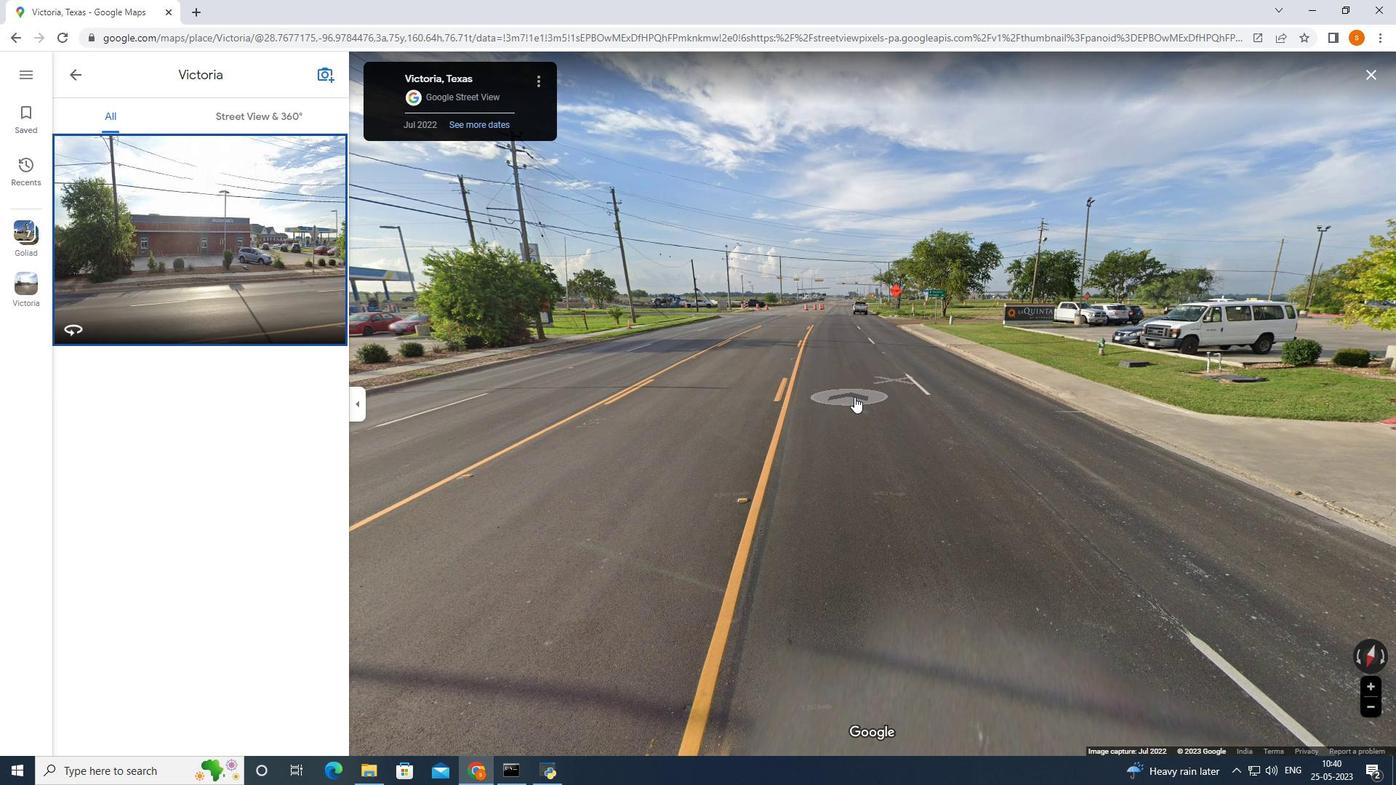 
Action: Mouse moved to (856, 387)
Screenshot: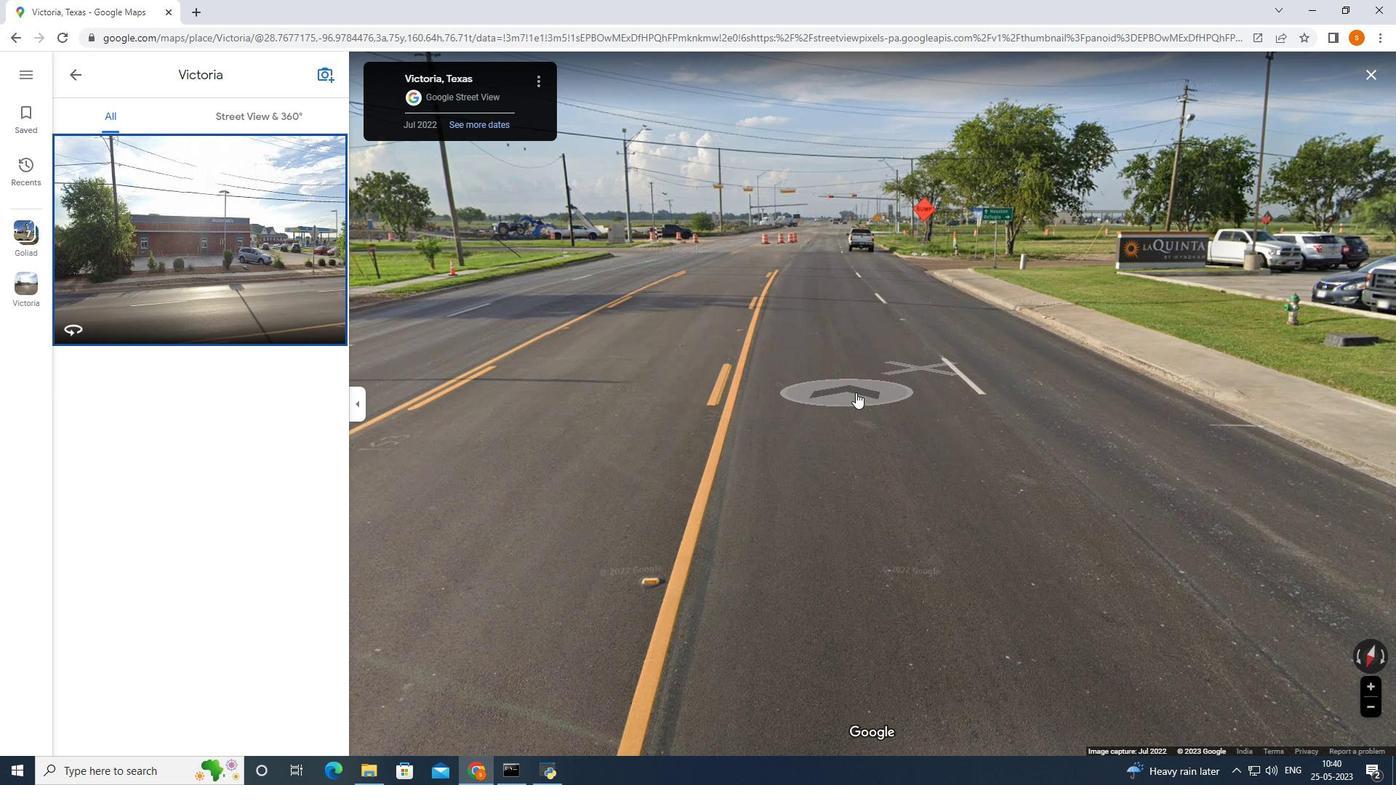 
Action: Mouse scrolled (856, 387) with delta (0, 0)
Screenshot: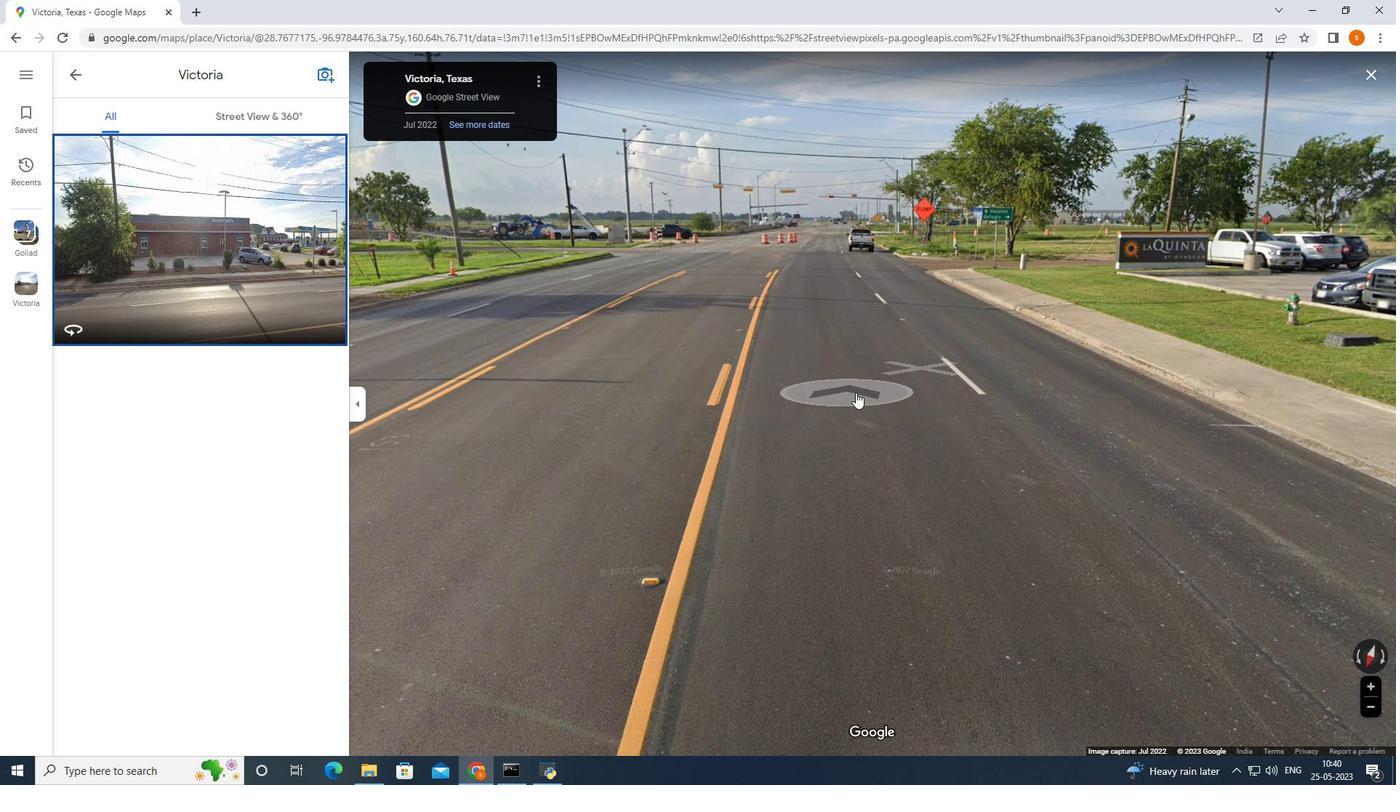 
Action: Mouse scrolled (856, 387) with delta (0, 0)
Screenshot: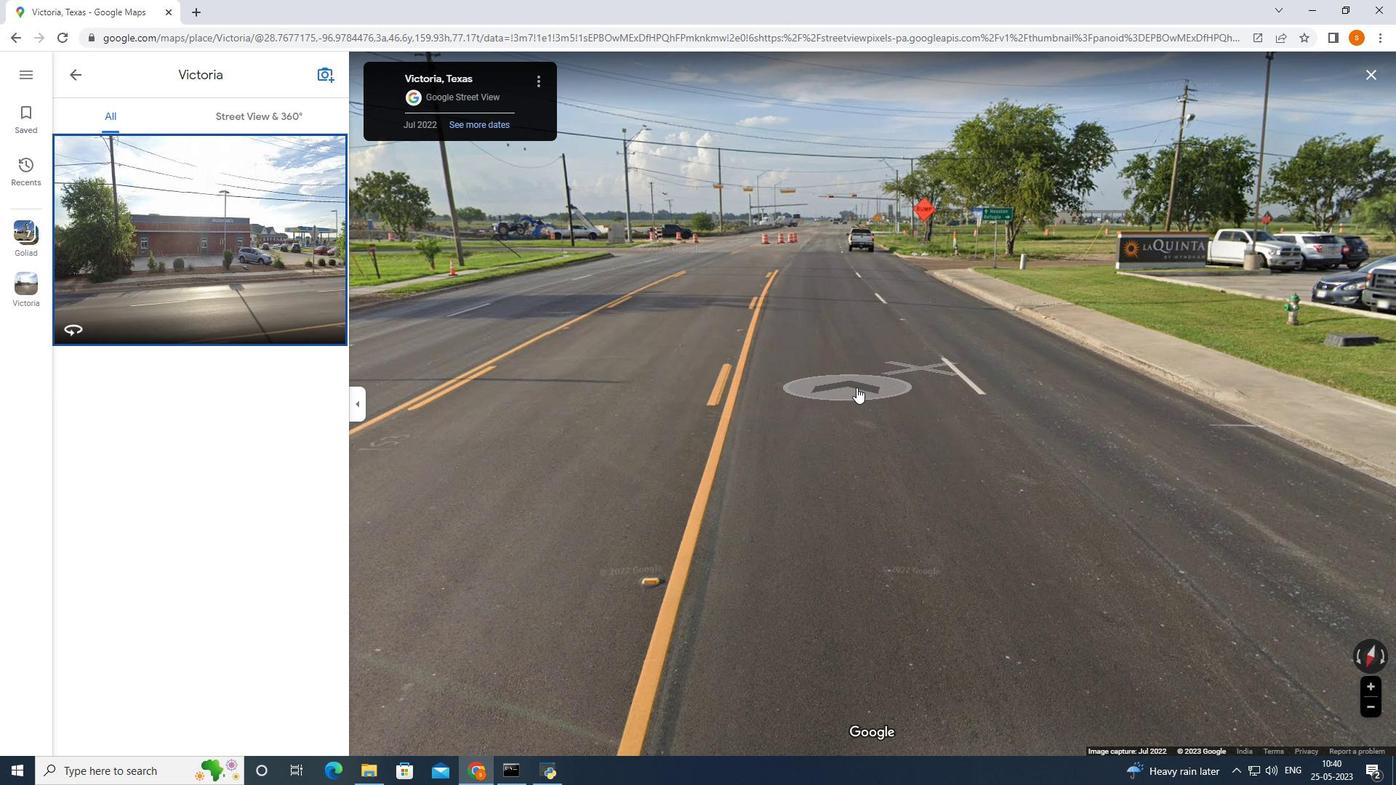 
Action: Mouse scrolled (856, 387) with delta (0, 0)
Screenshot: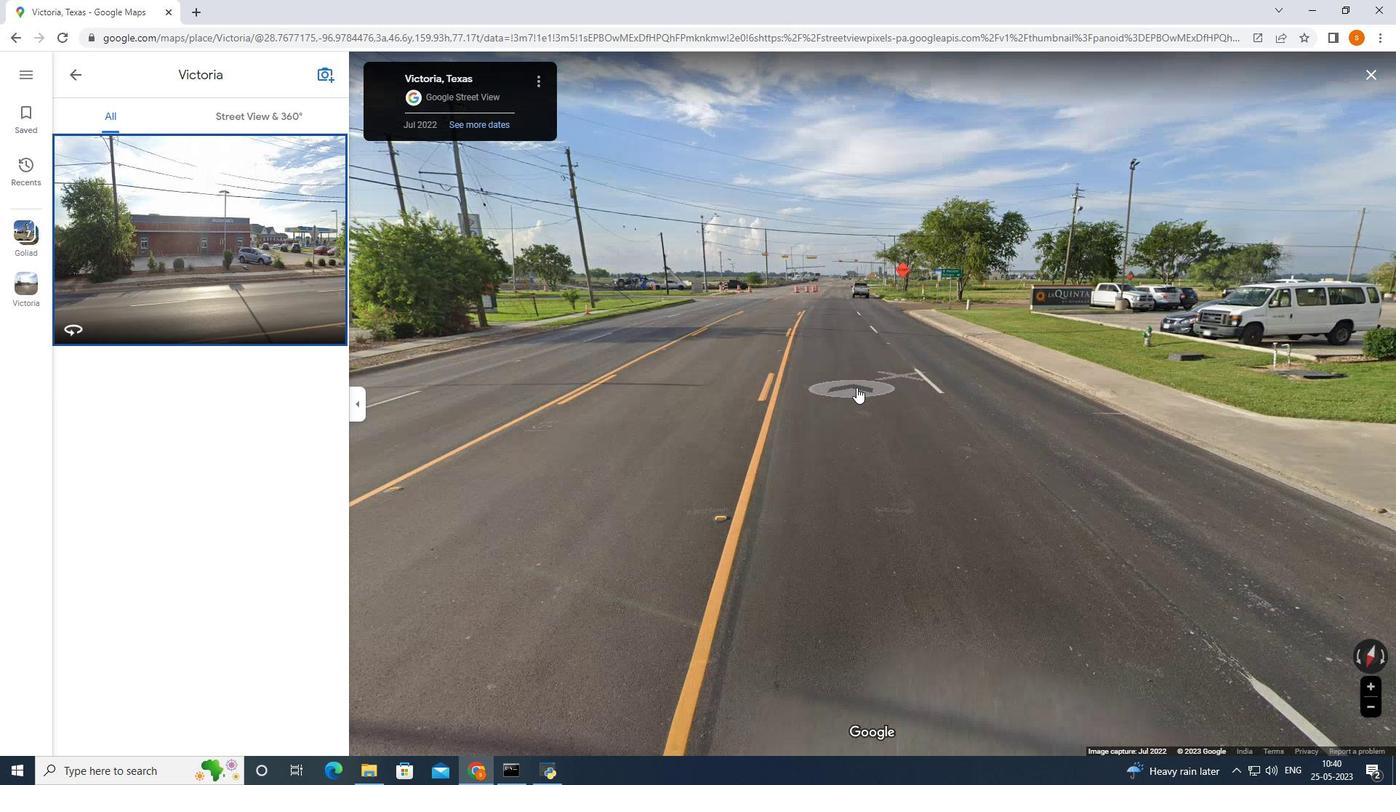 
Action: Mouse scrolled (856, 387) with delta (0, 0)
Screenshot: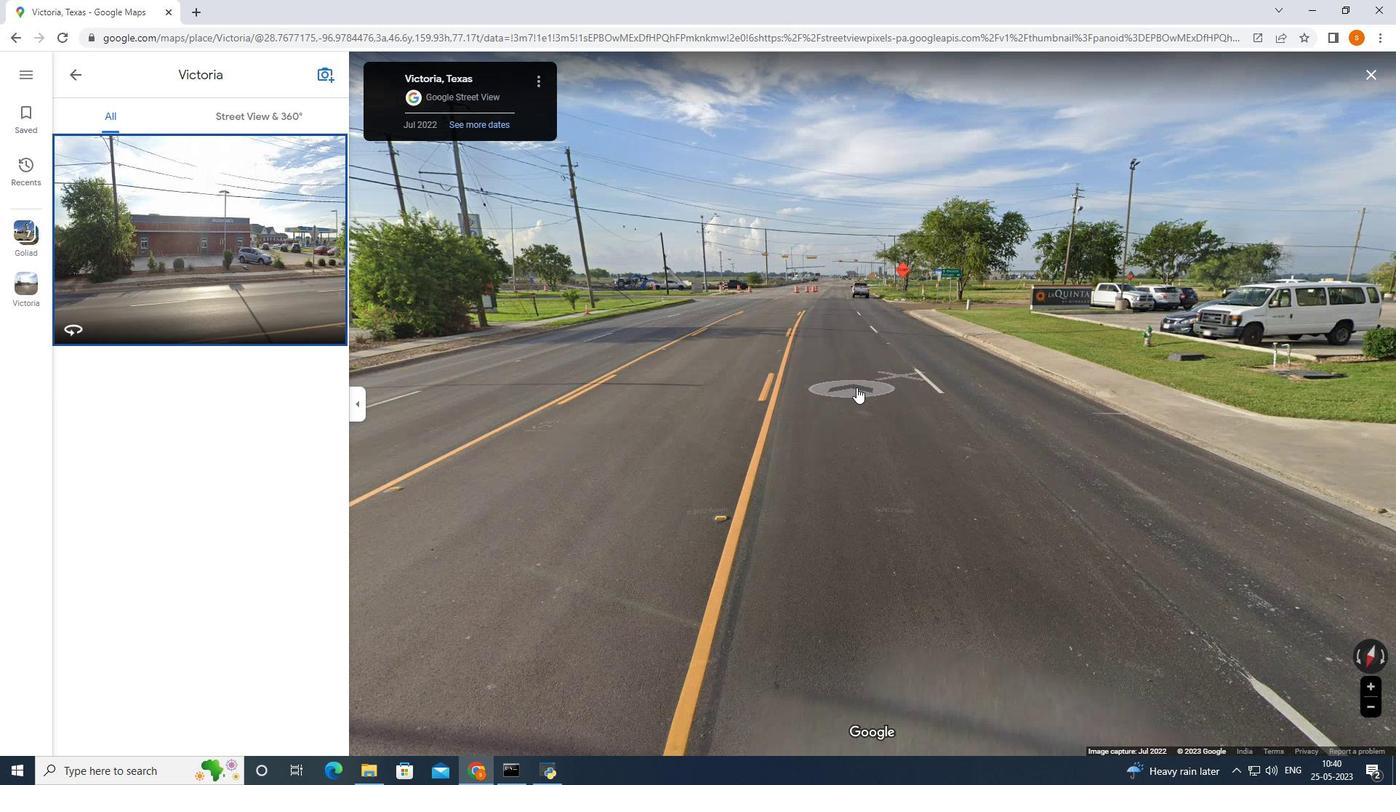 
Action: Mouse moved to (74, 81)
Screenshot: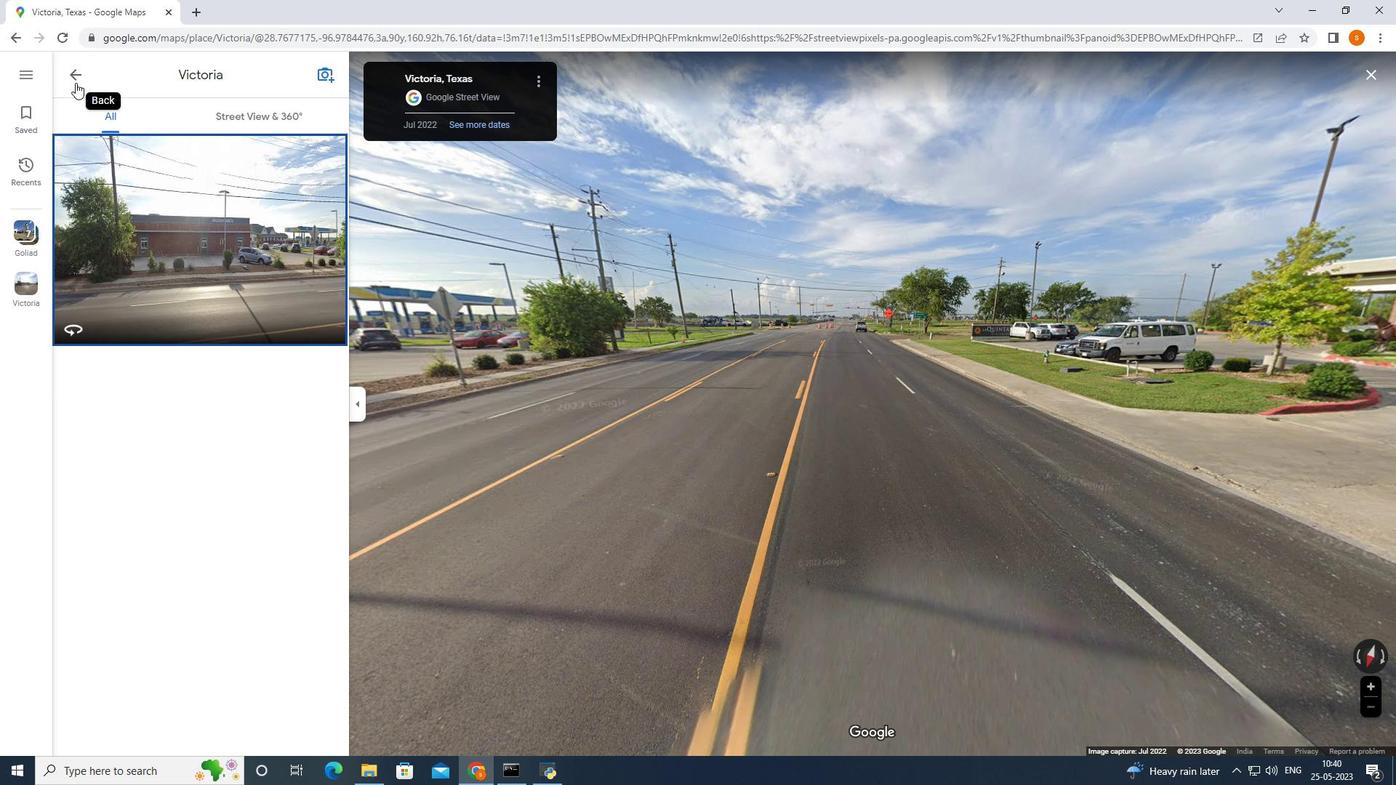 
Action: Mouse pressed left at (74, 81)
Screenshot: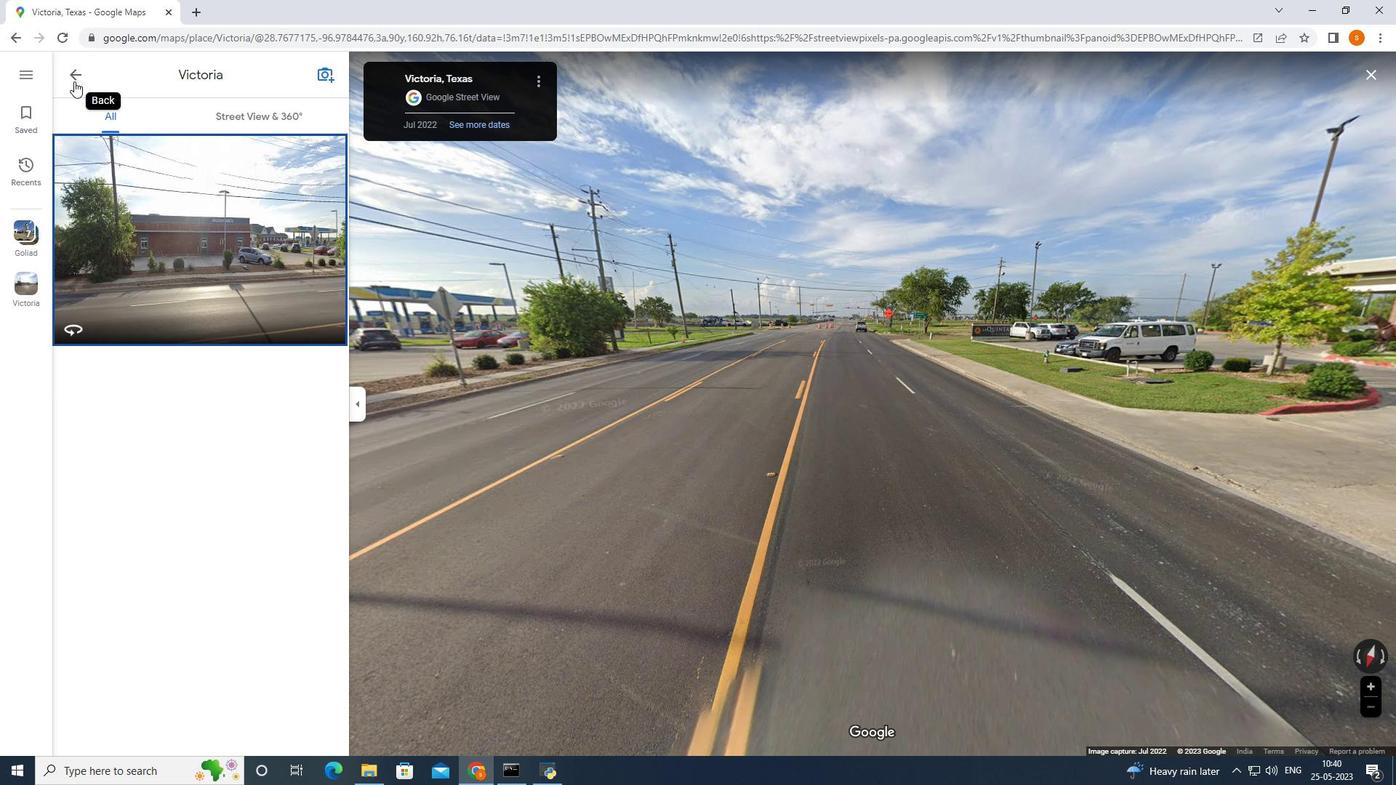 
Action: Mouse moved to (873, 423)
Screenshot: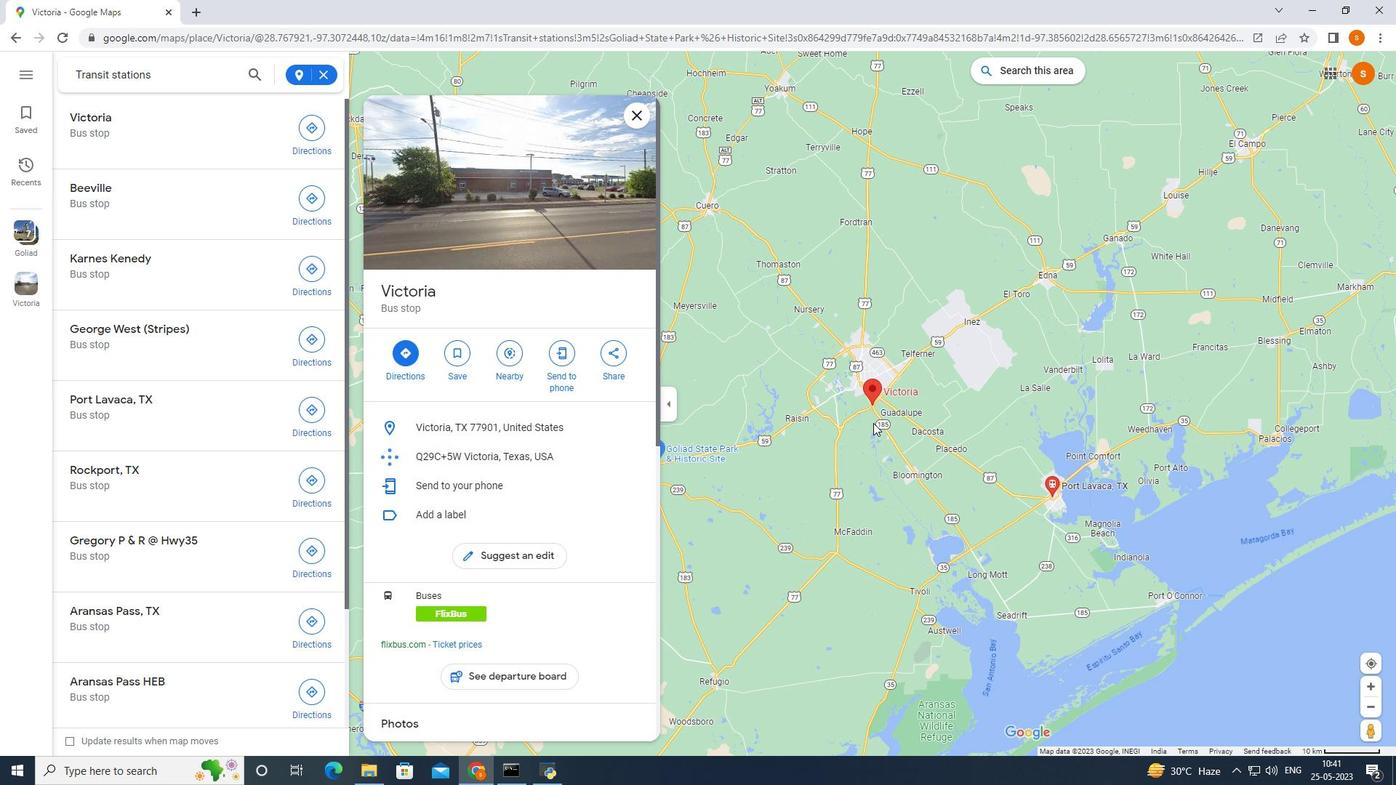 
Action: Mouse scrolled (873, 424) with delta (0, 0)
Screenshot: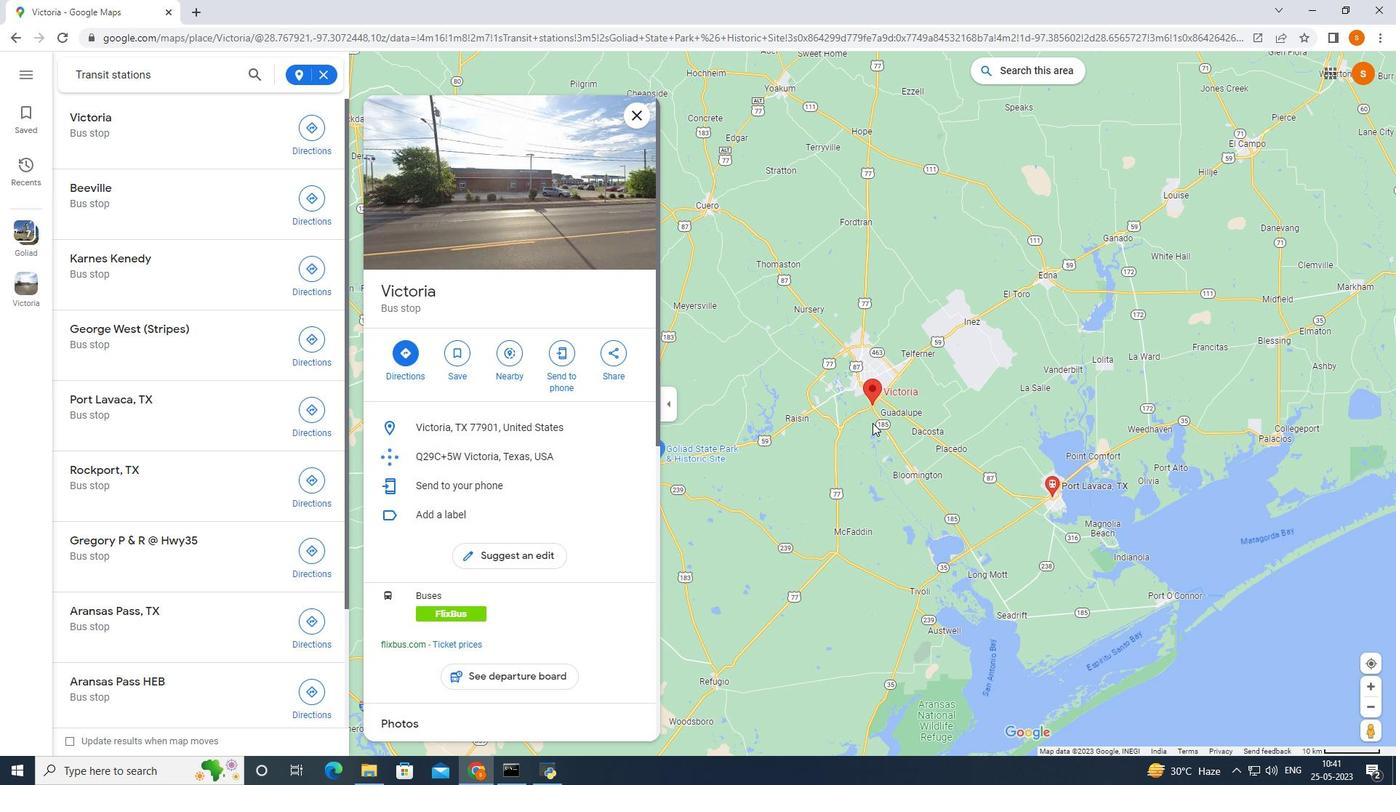 
Action: Mouse scrolled (873, 424) with delta (0, 0)
Screenshot: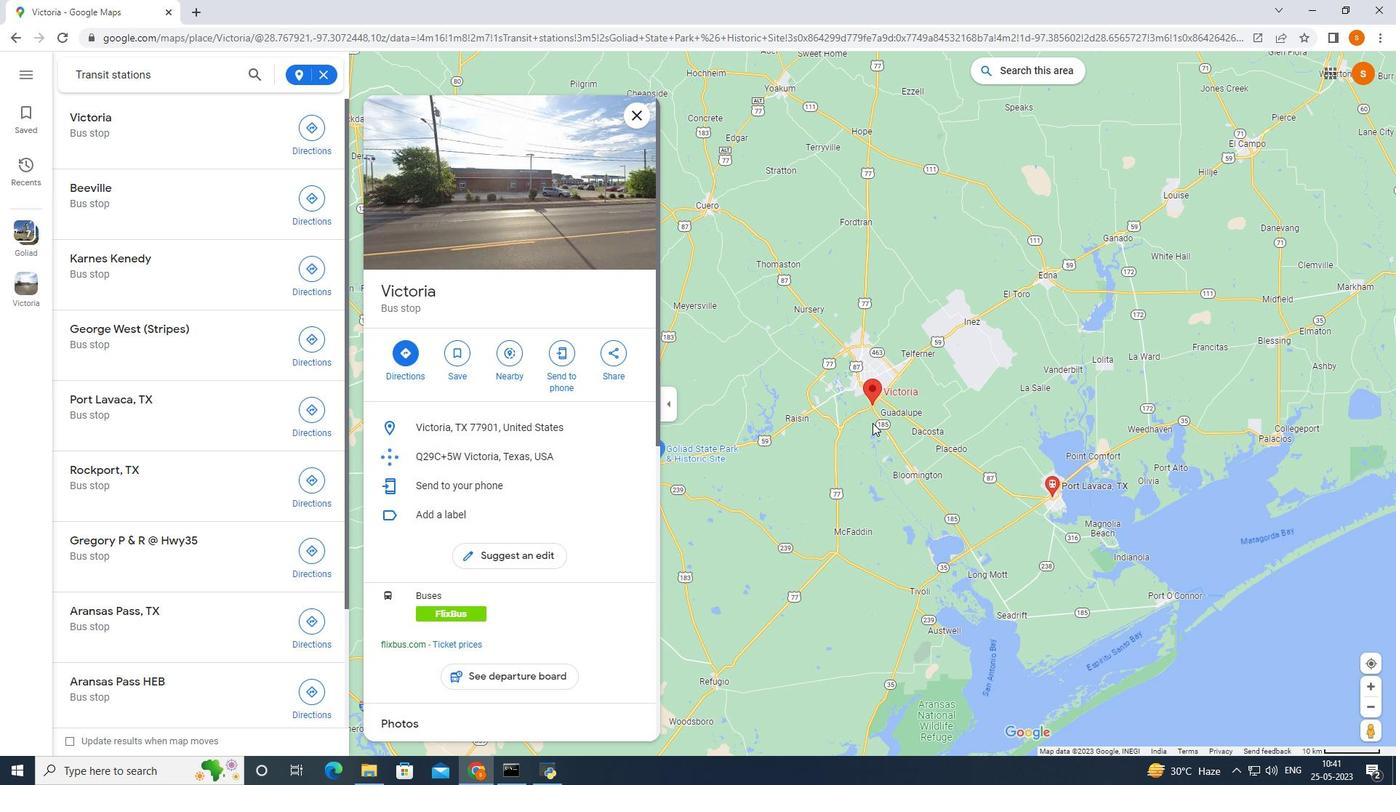 
Action: Mouse moved to (499, 459)
Screenshot: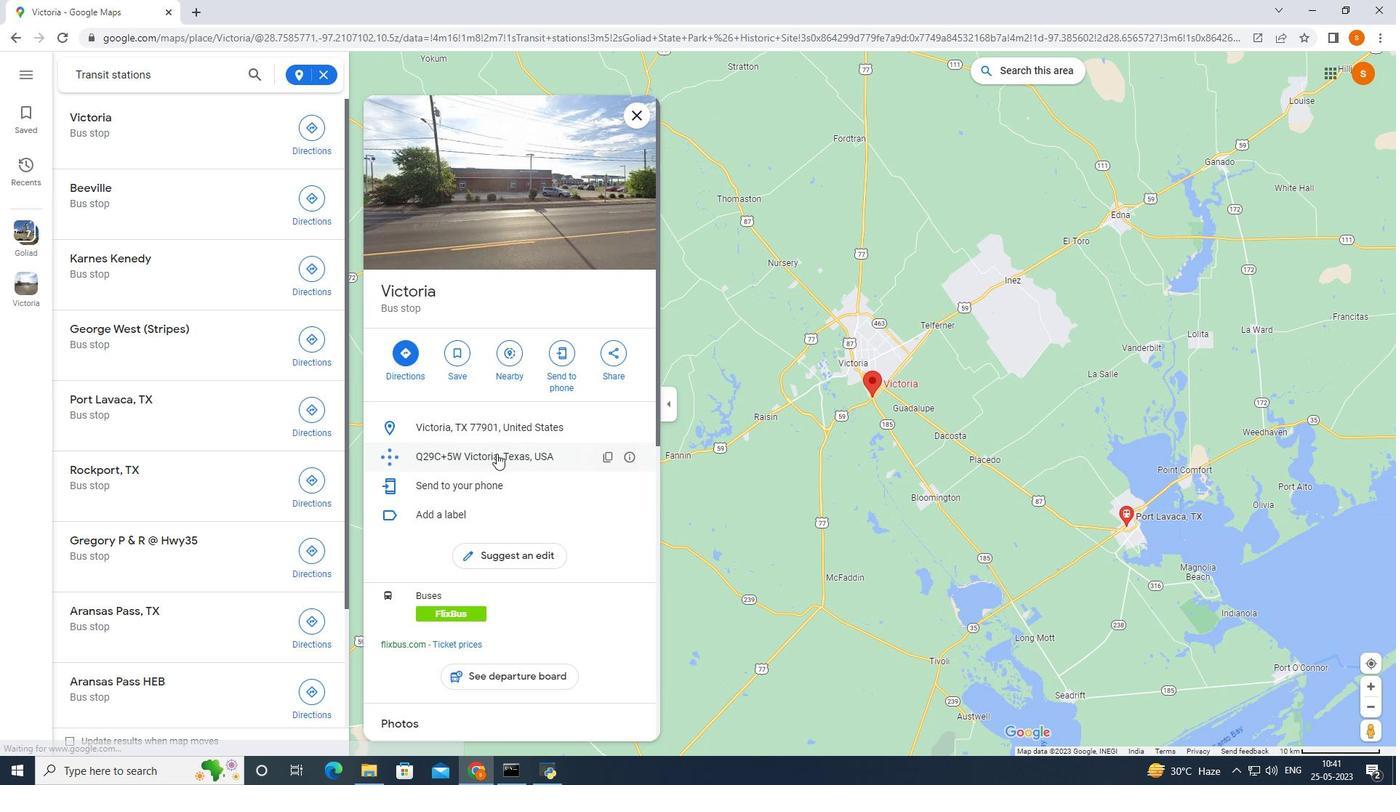
Action: Mouse scrolled (499, 458) with delta (0, 0)
Screenshot: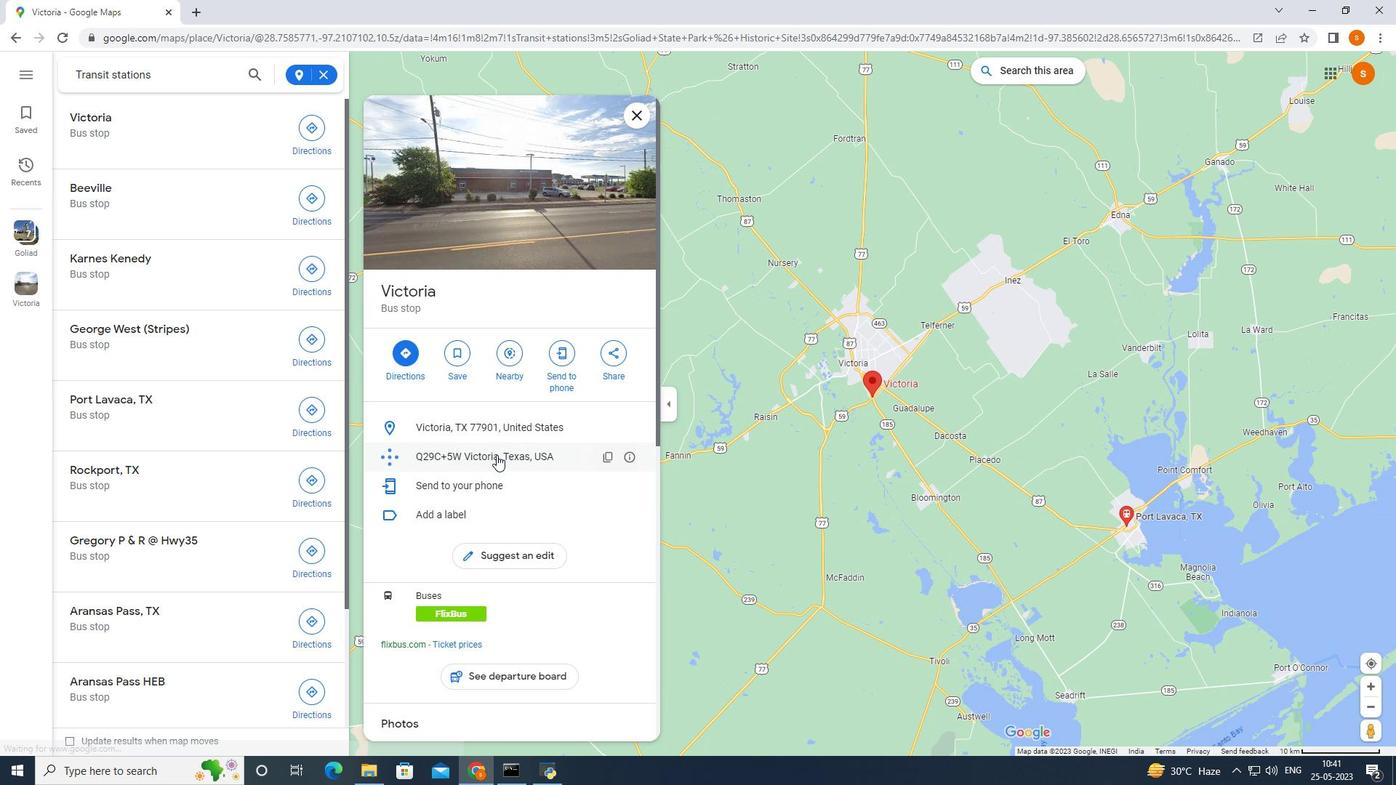 
Action: Mouse moved to (499, 459)
Screenshot: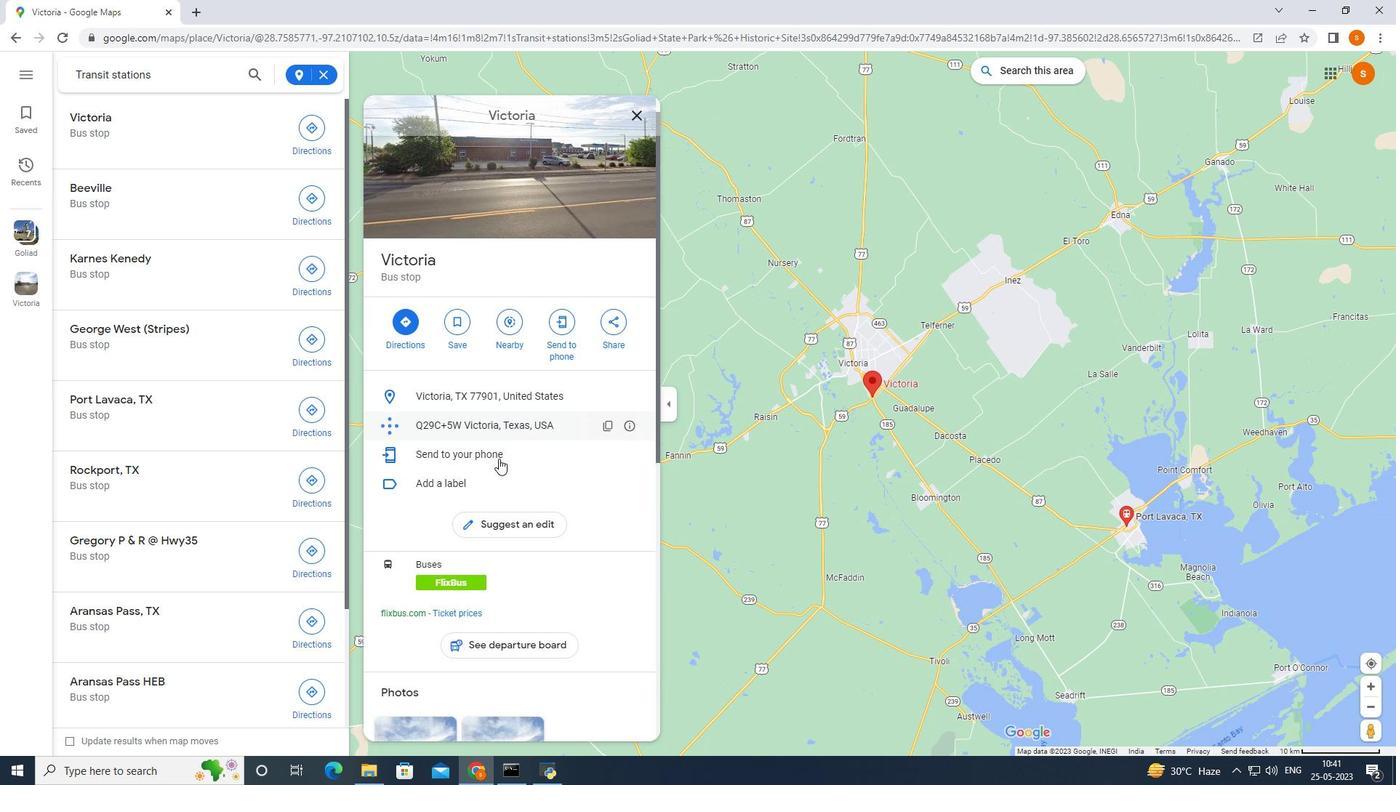 
Action: Mouse scrolled (499, 458) with delta (0, 0)
Screenshot: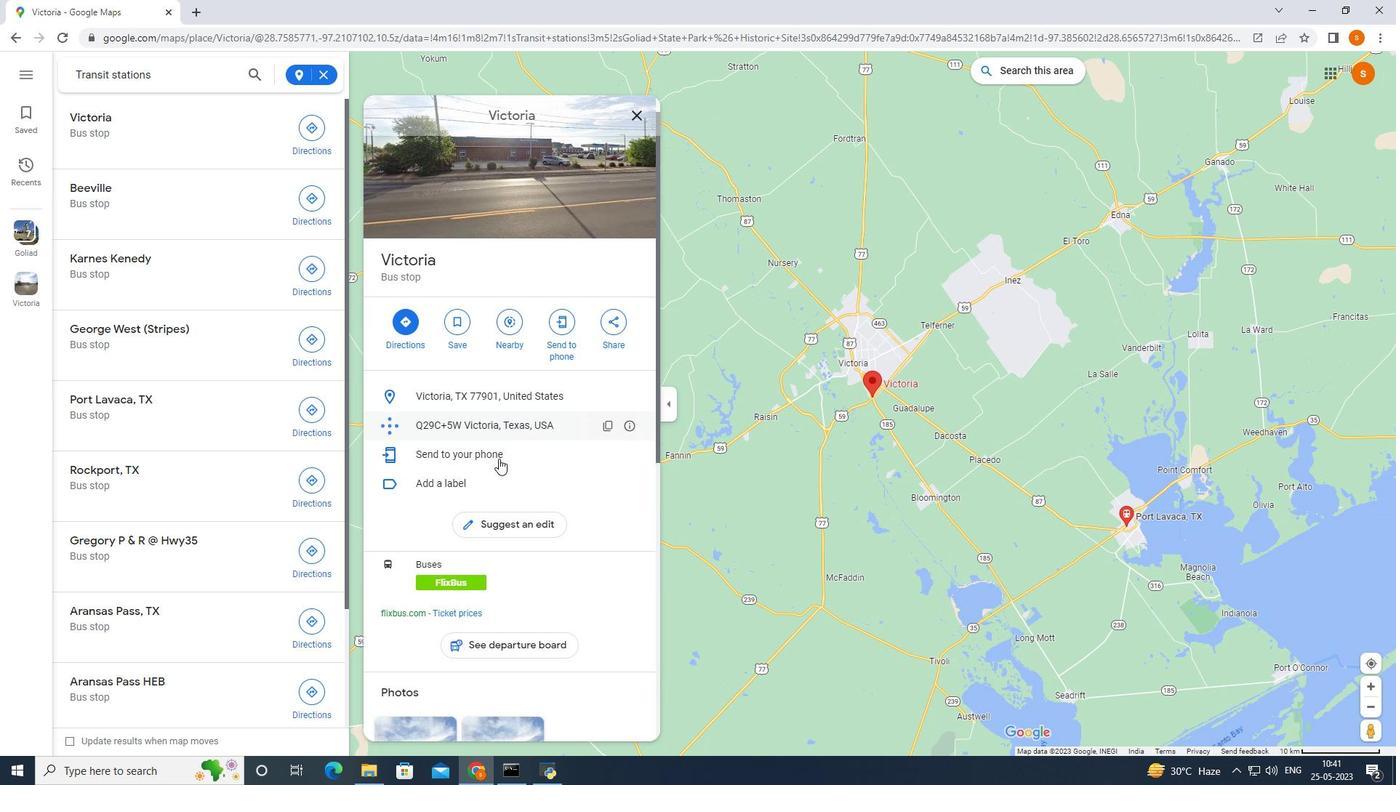 
Action: Mouse moved to (500, 459)
Screenshot: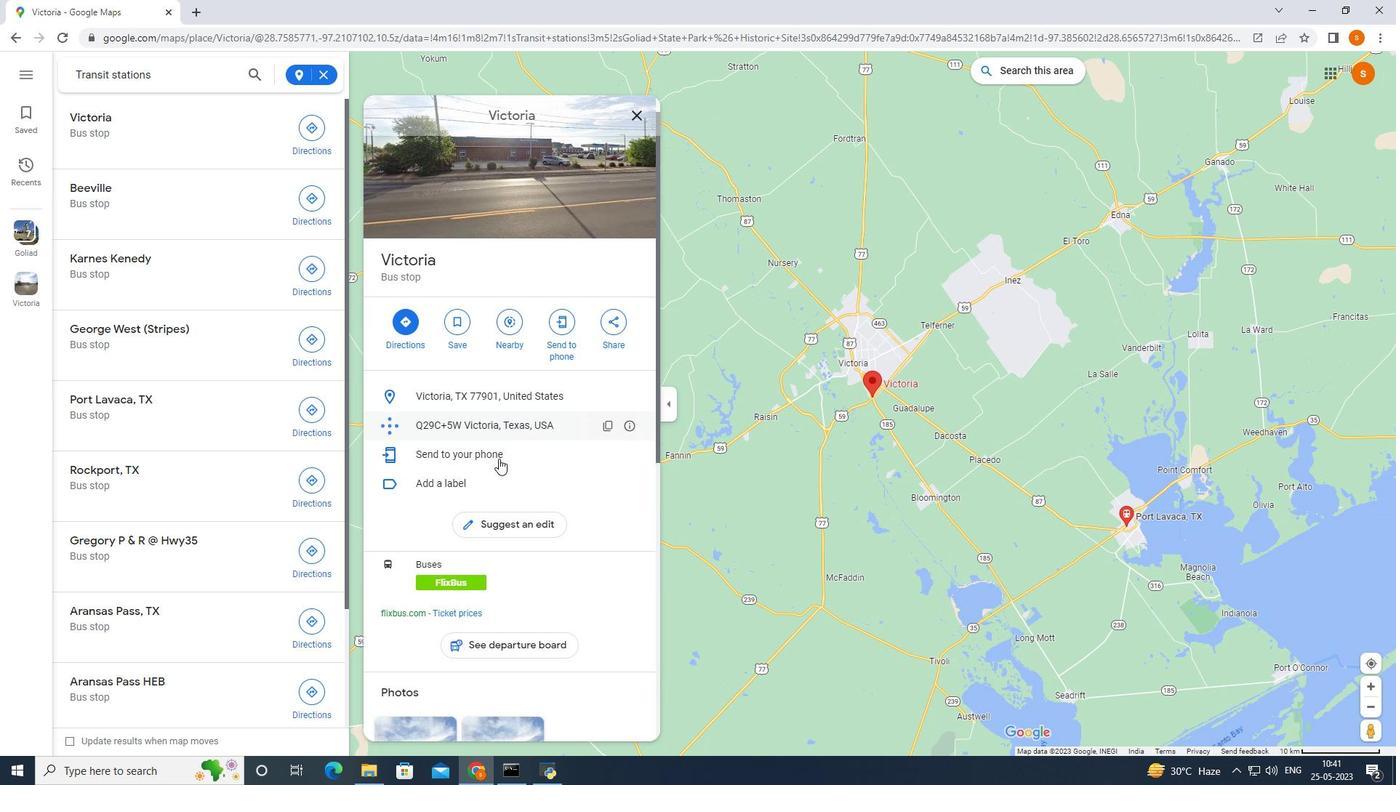 
Action: Mouse scrolled (500, 458) with delta (0, 0)
Screenshot: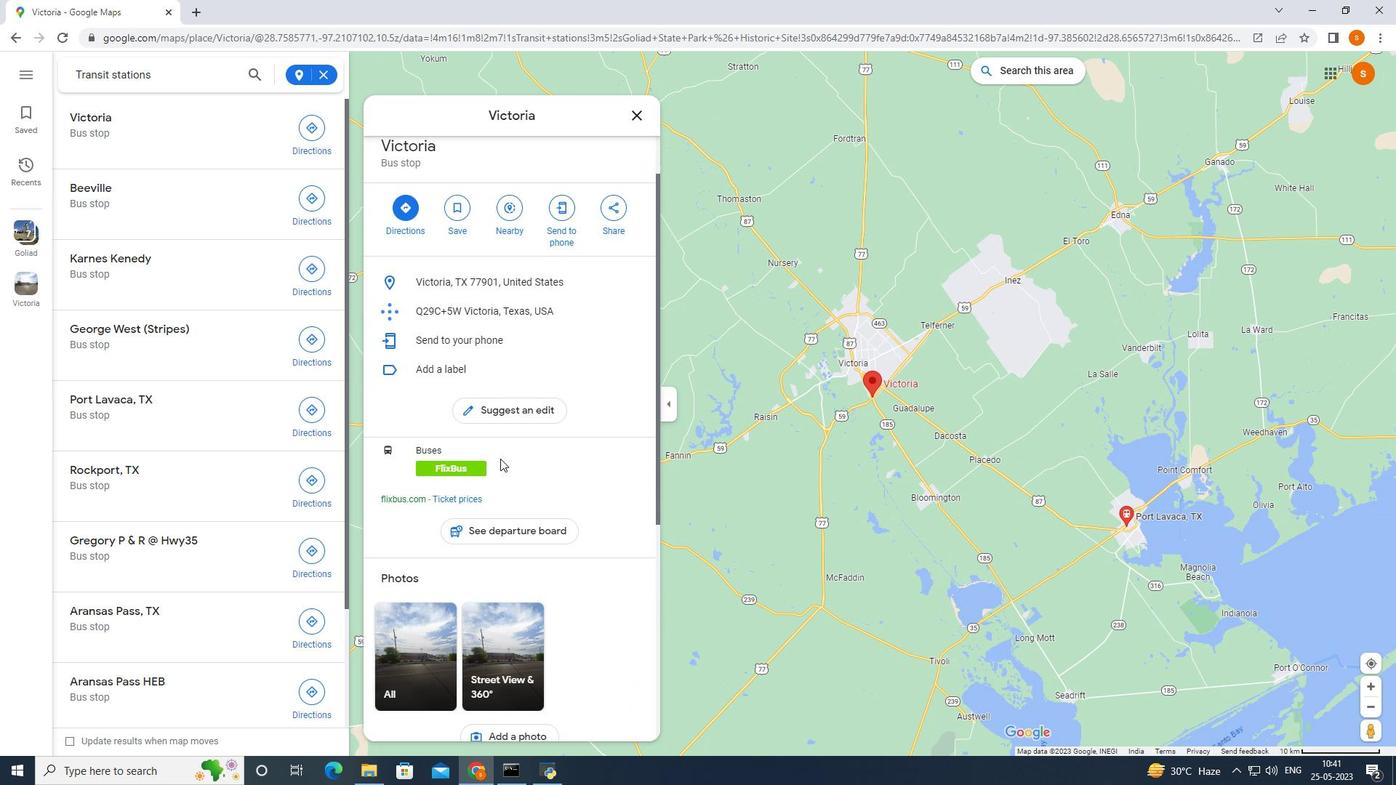 
Action: Mouse scrolled (500, 458) with delta (0, 0)
Screenshot: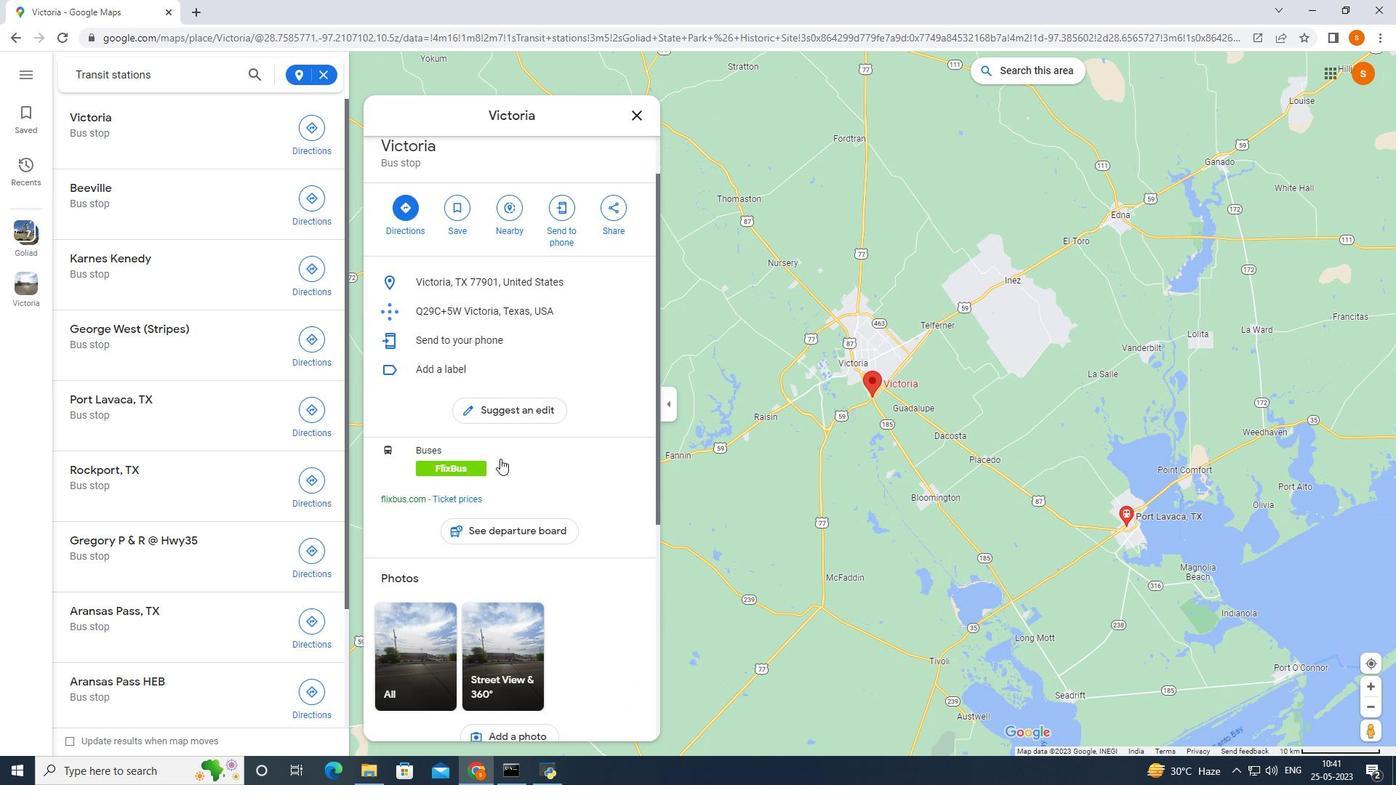 
Action: Mouse moved to (533, 539)
Screenshot: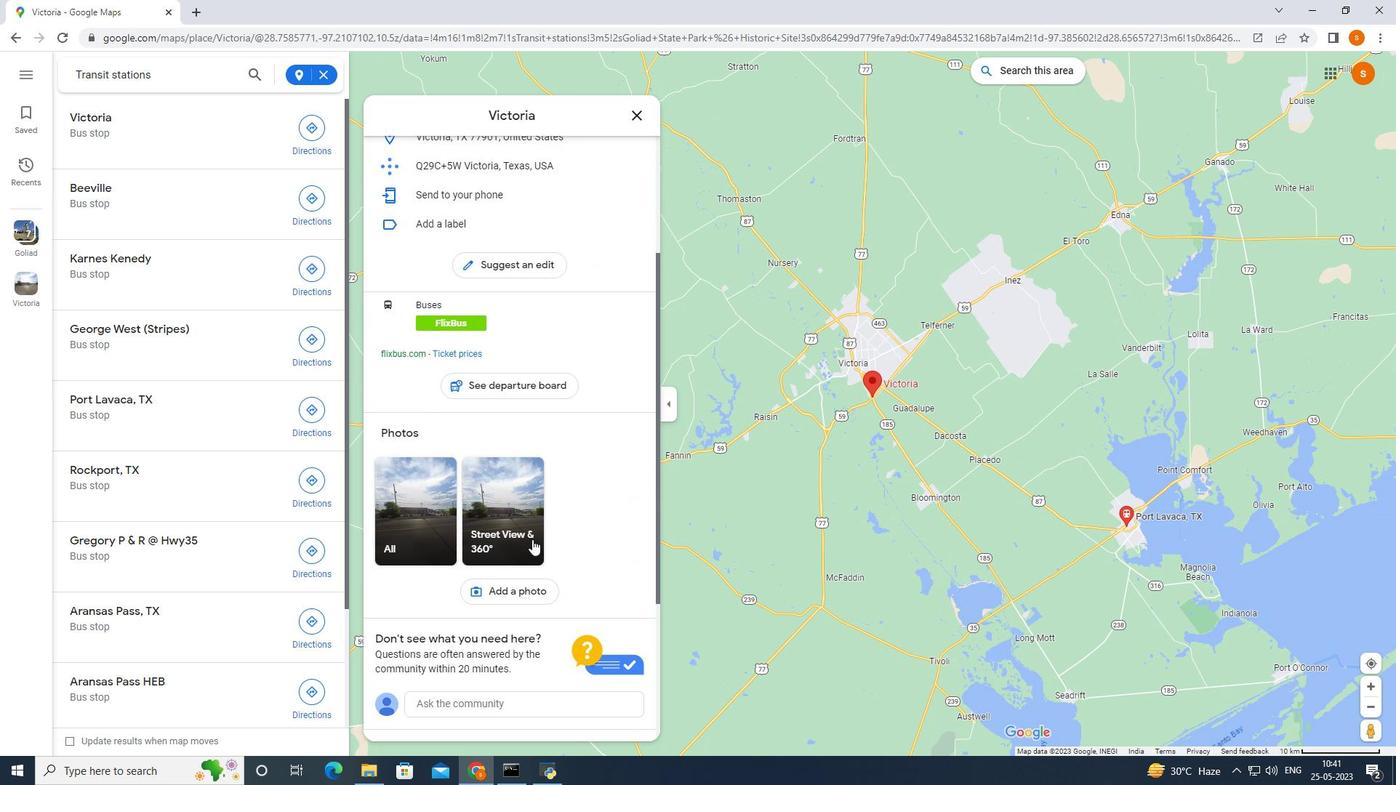 
Action: Mouse scrolled (533, 538) with delta (0, 0)
Screenshot: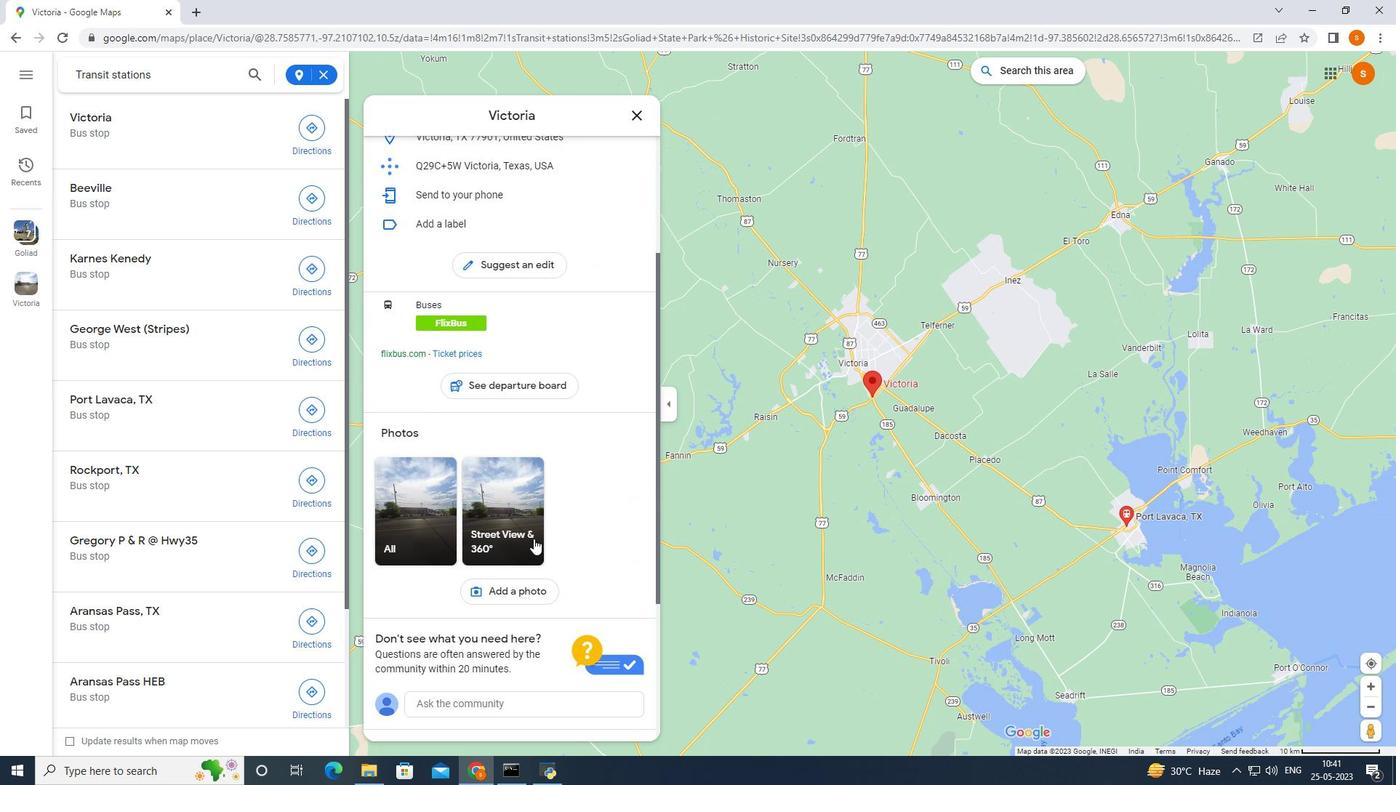 
Action: Mouse moved to (483, 465)
Screenshot: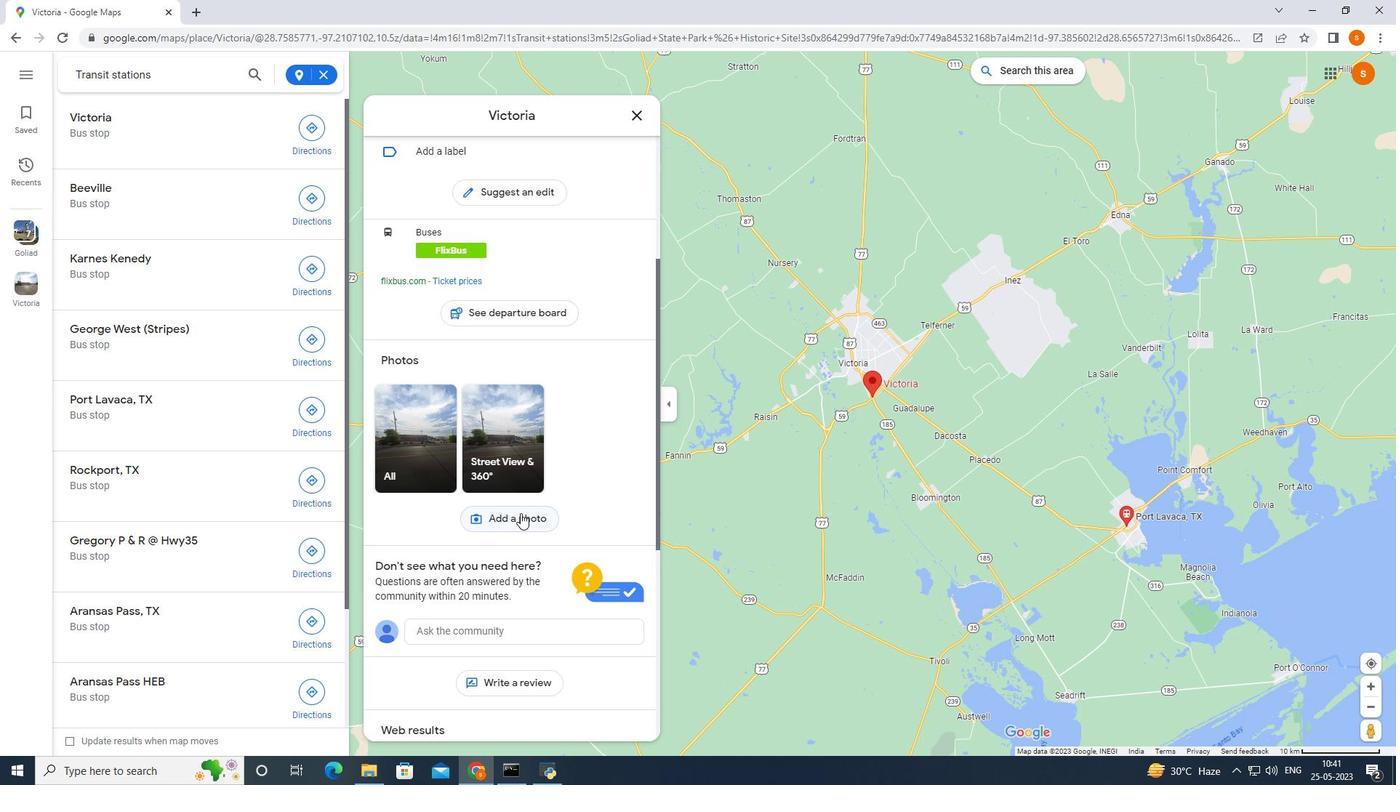 
Action: Mouse pressed left at (483, 465)
Screenshot: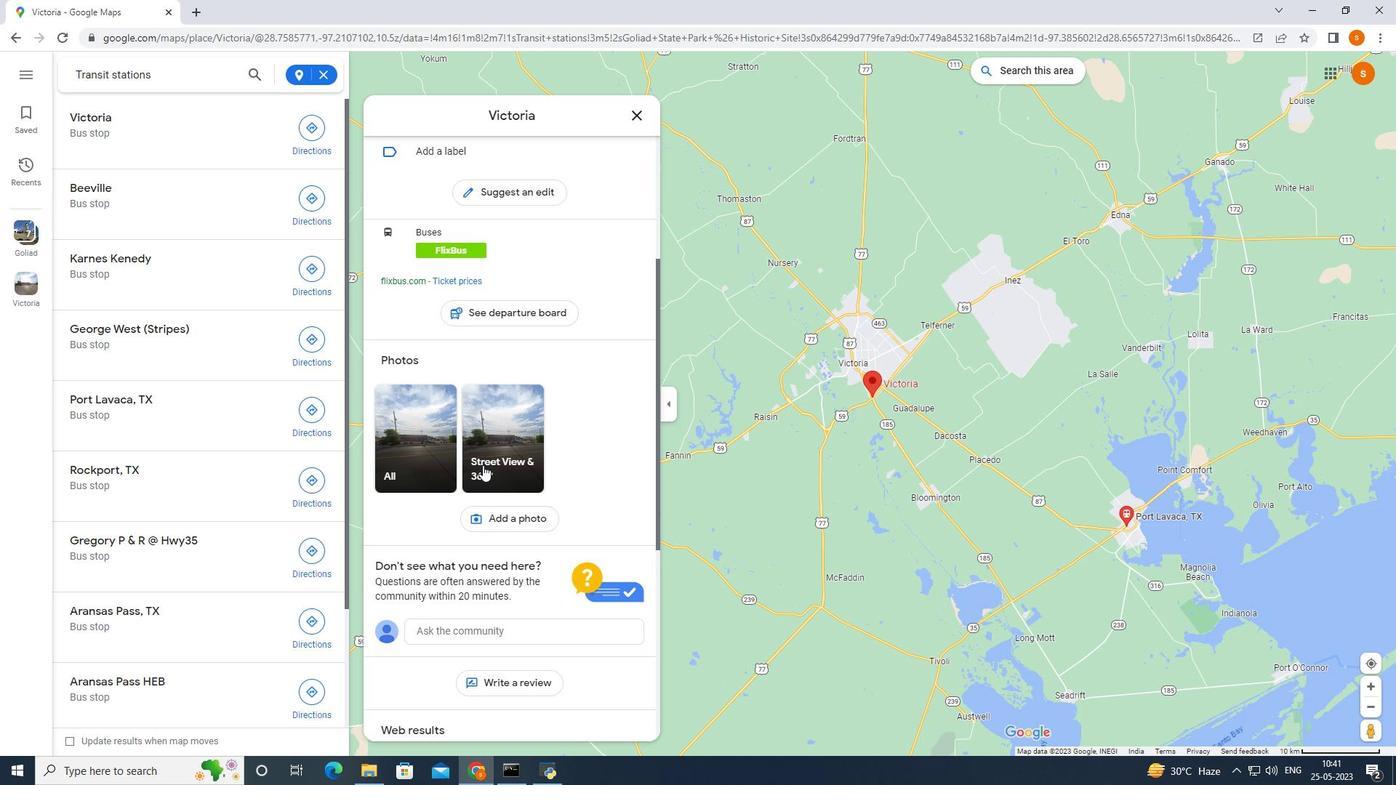 
Action: Mouse moved to (962, 463)
Screenshot: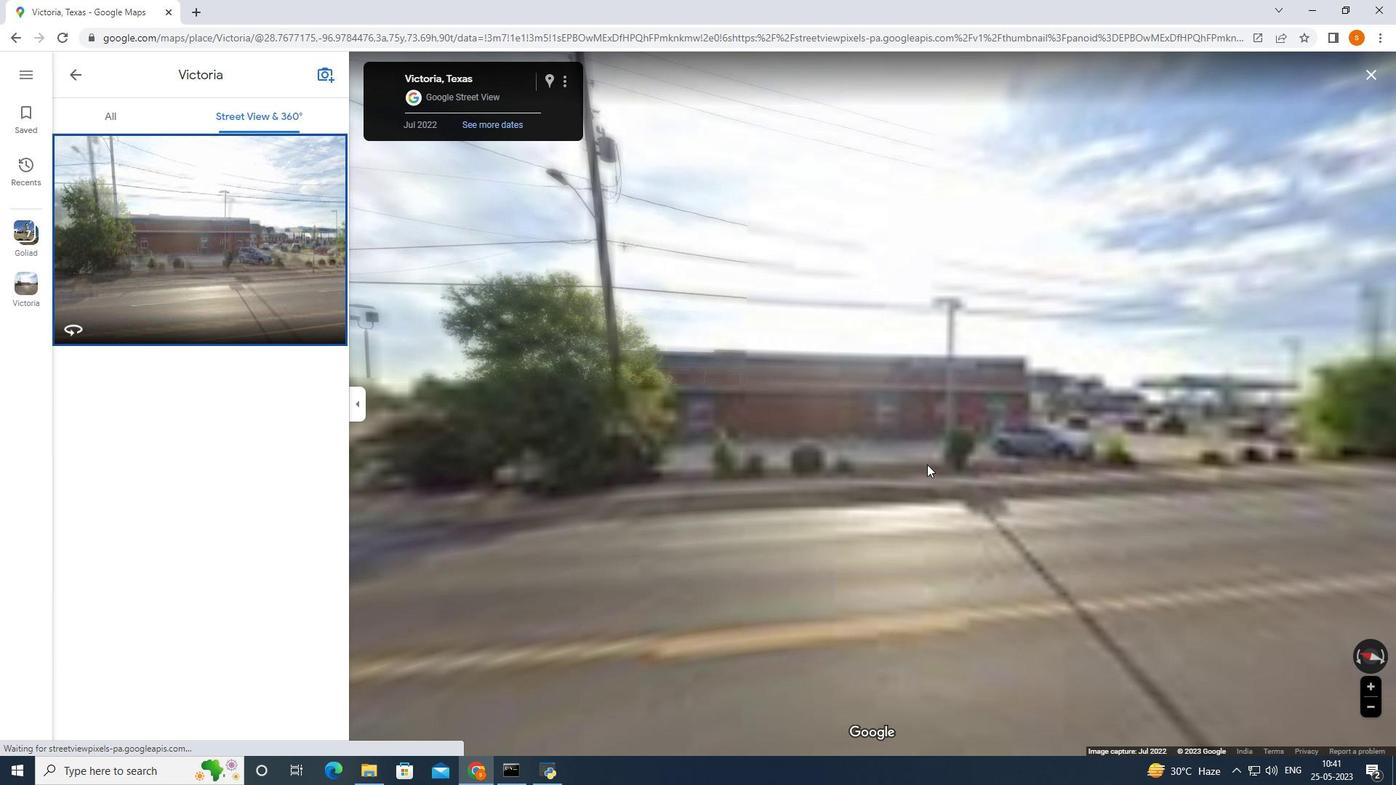
Action: Mouse pressed left at (962, 463)
Screenshot: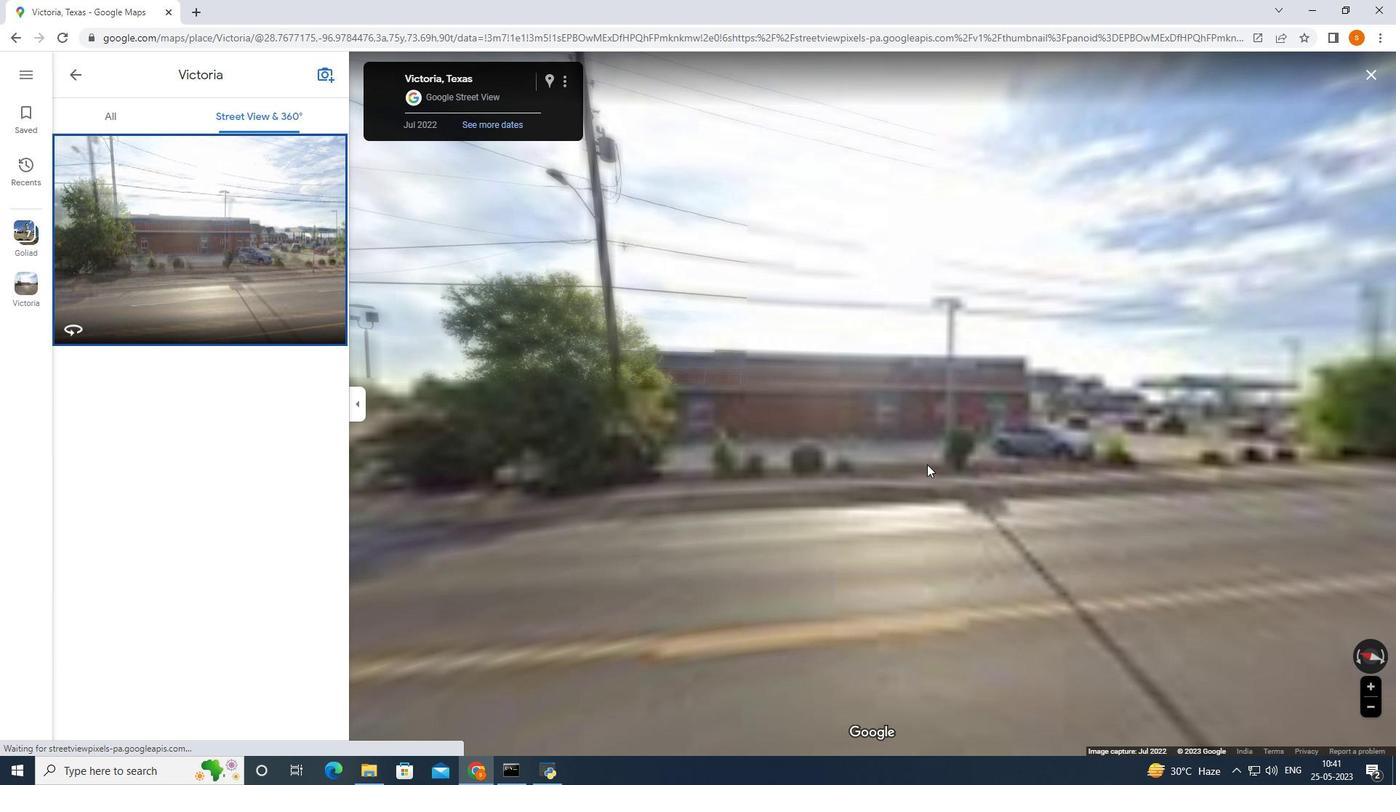 
Action: Mouse moved to (999, 428)
Screenshot: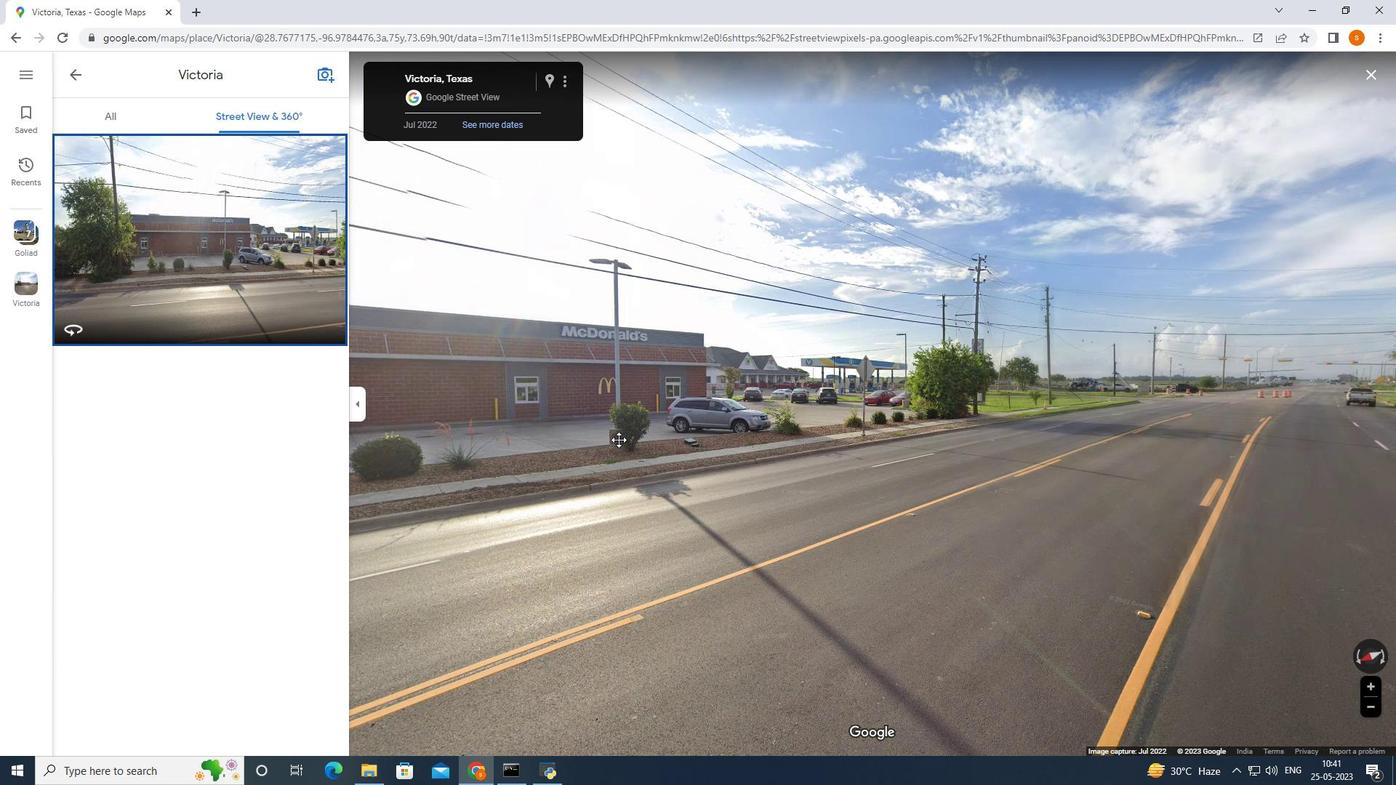 
Action: Mouse pressed left at (1001, 428)
Screenshot: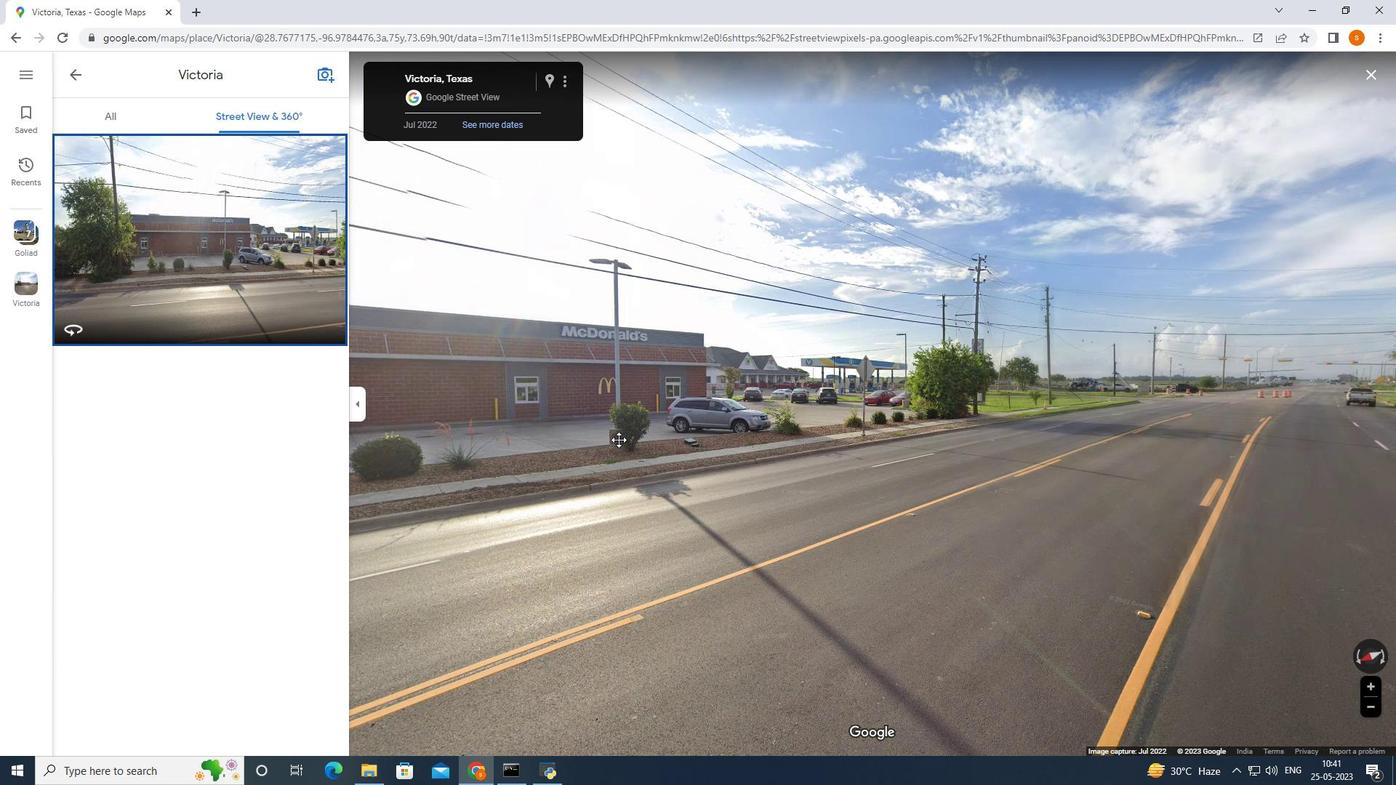 
Action: Mouse moved to (807, 506)
Screenshot: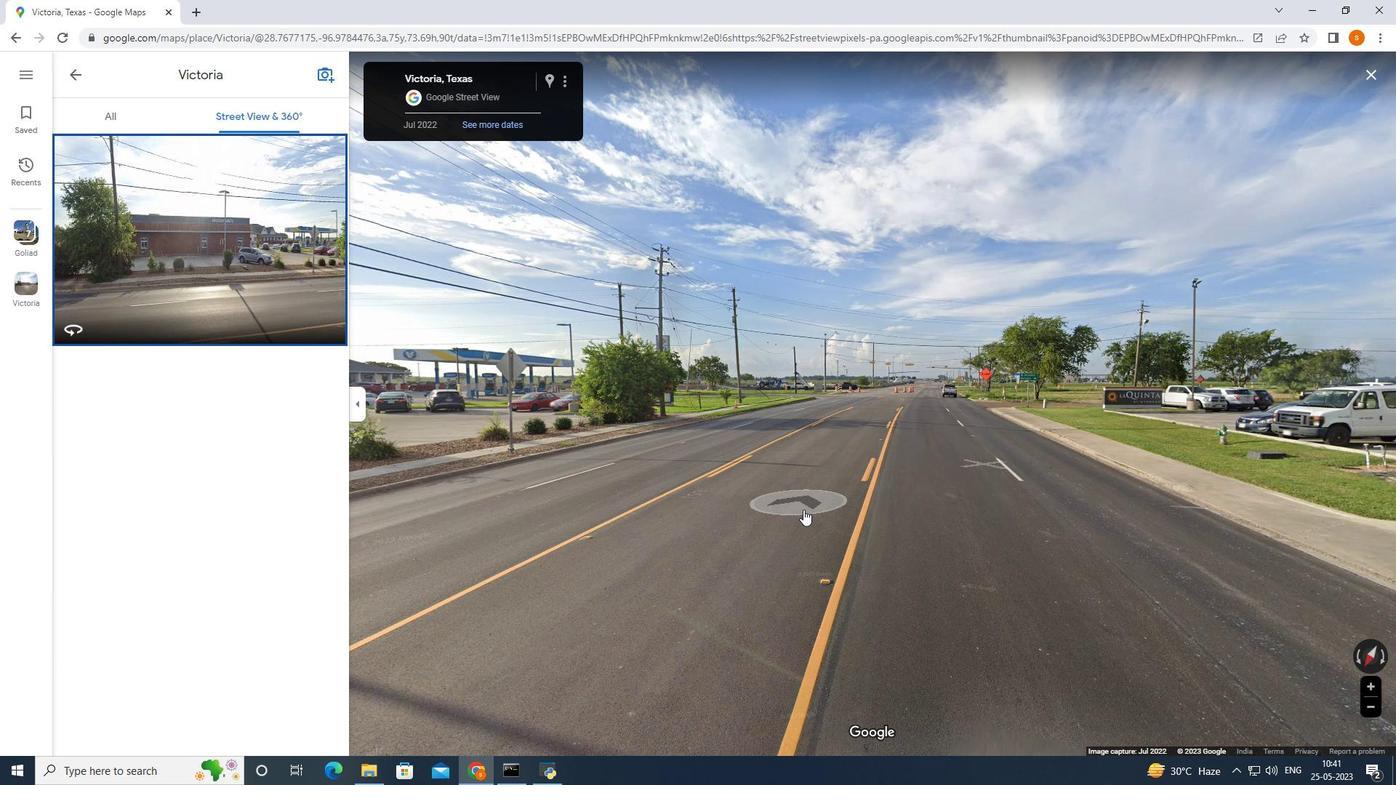 
Action: Mouse pressed left at (807, 506)
Screenshot: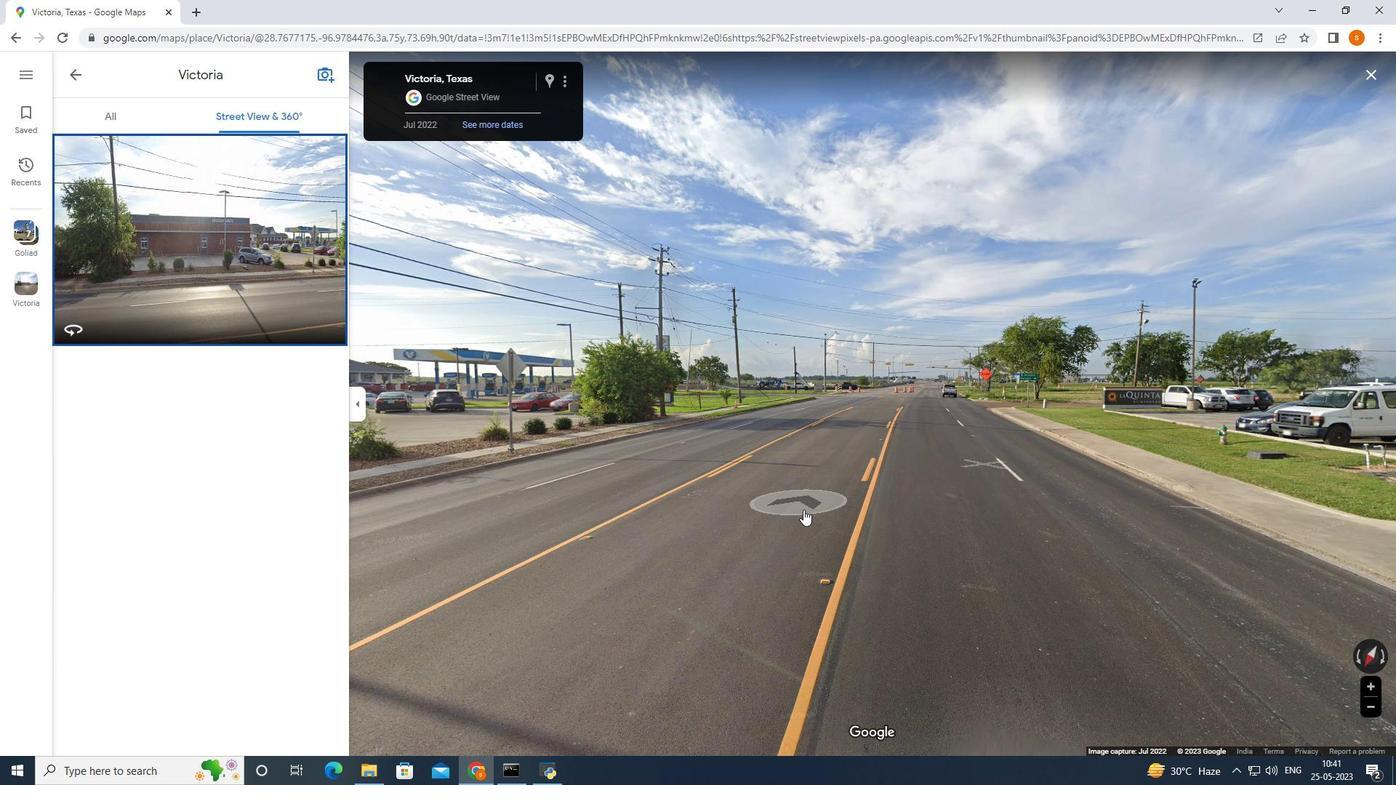 
Action: Mouse moved to (1062, 479)
Screenshot: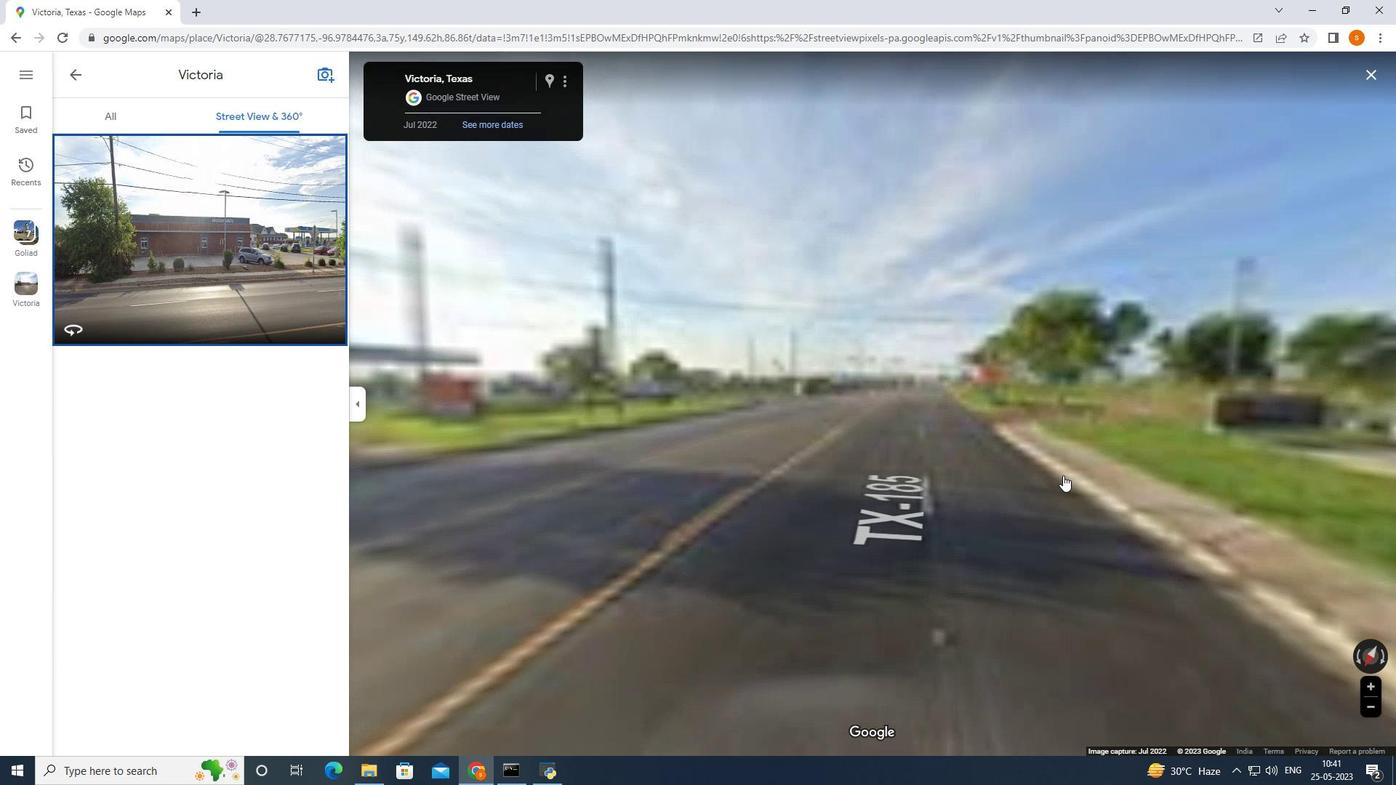 
Action: Mouse pressed left at (1062, 478)
Screenshot: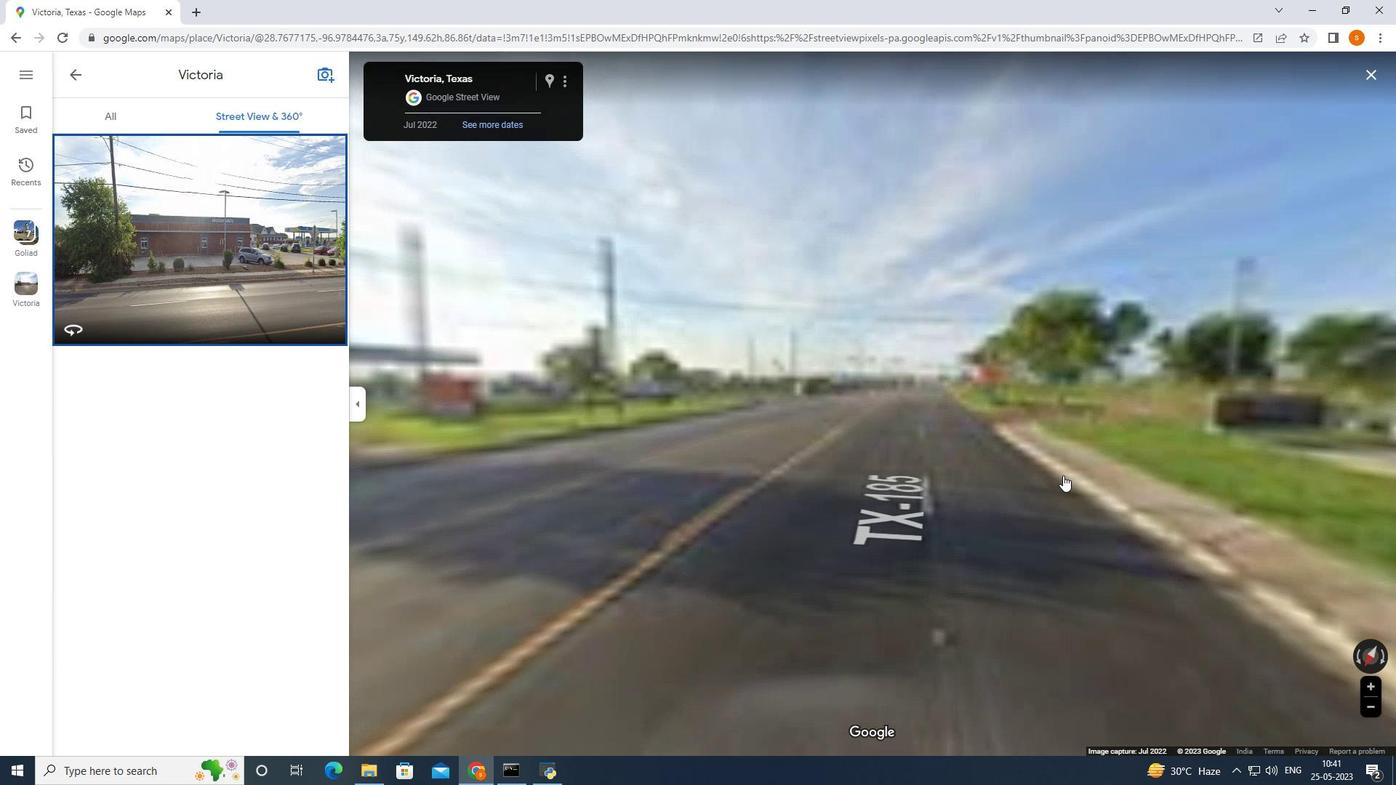 
Action: Mouse moved to (1016, 502)
Screenshot: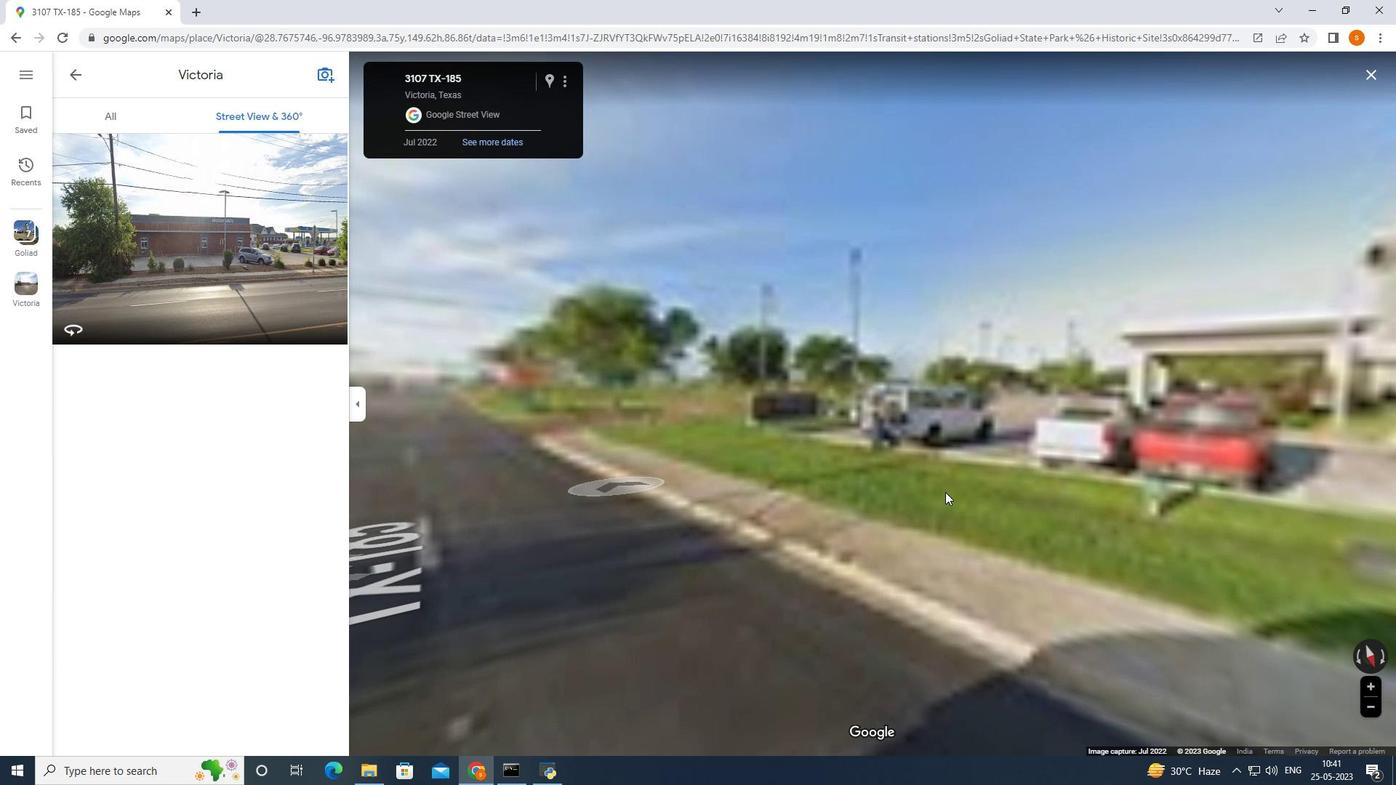 
Action: Mouse pressed left at (1016, 502)
Screenshot: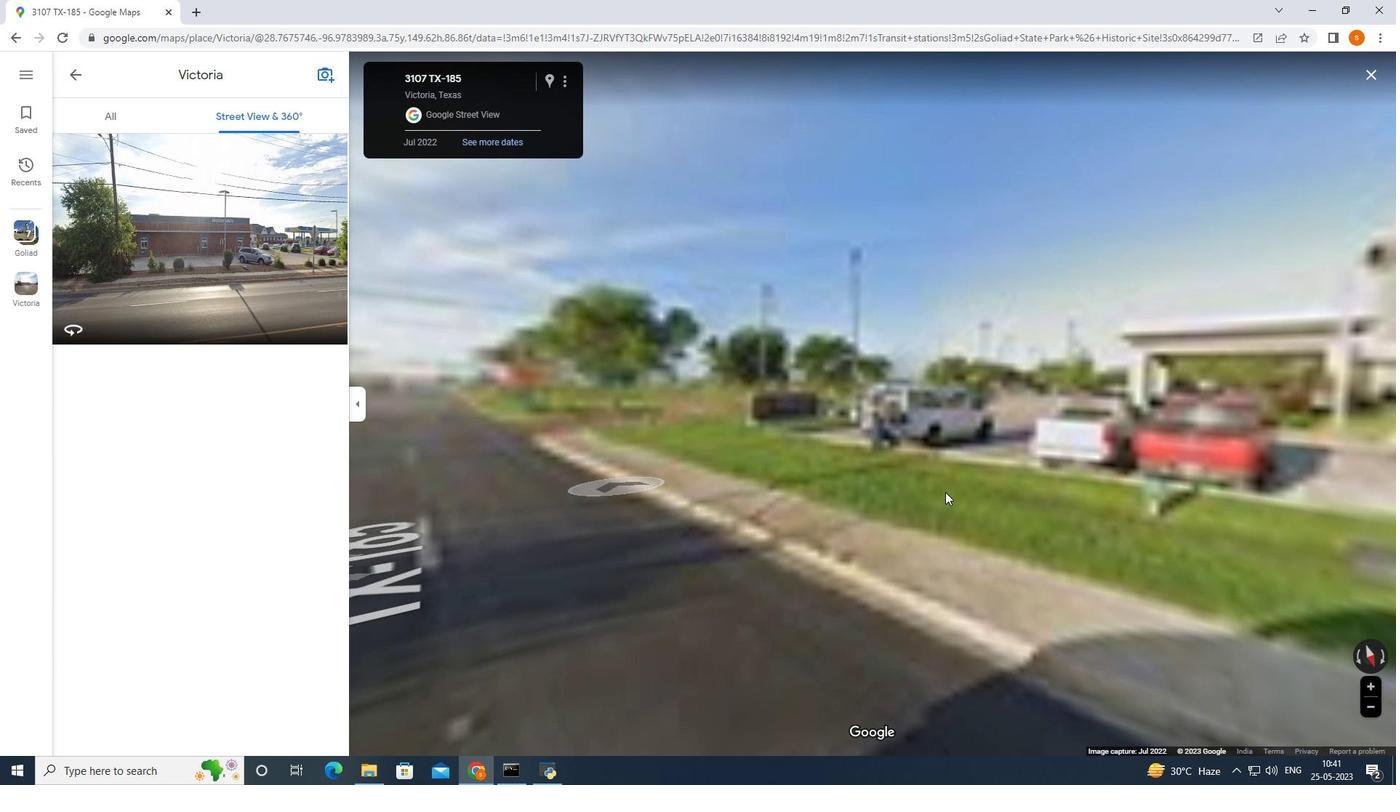 
Action: Mouse moved to (719, 524)
Screenshot: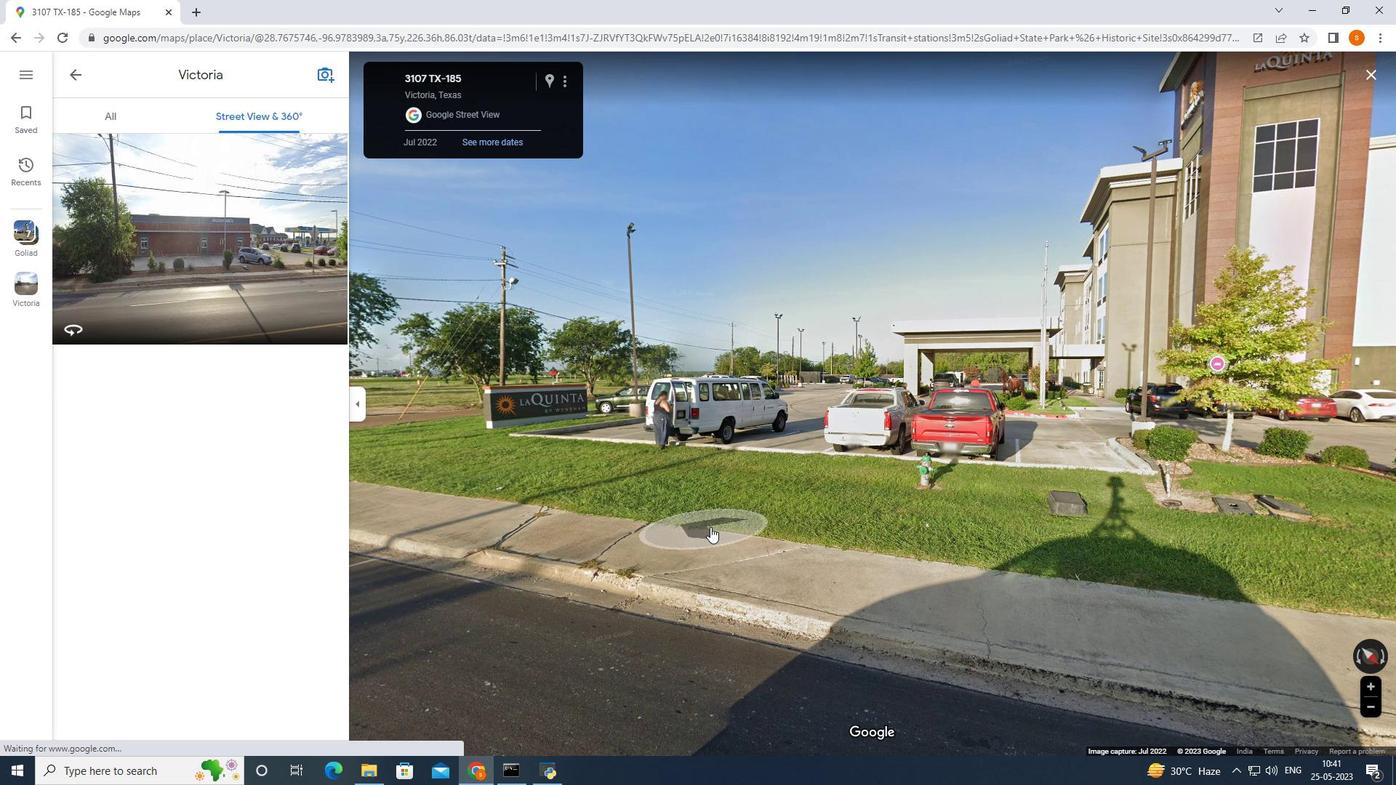 
Action: Mouse pressed left at (718, 525)
Screenshot: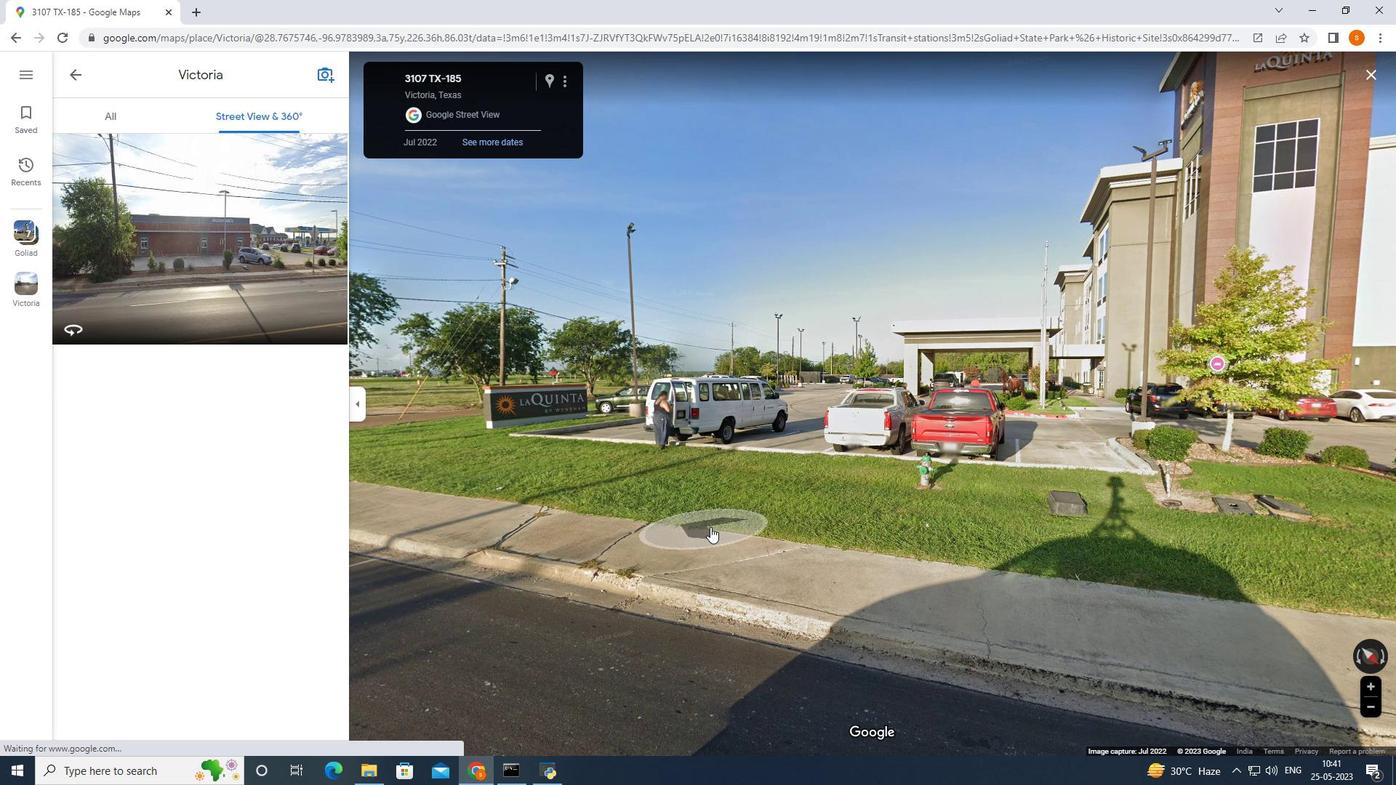 
Action: Mouse moved to (739, 533)
Screenshot: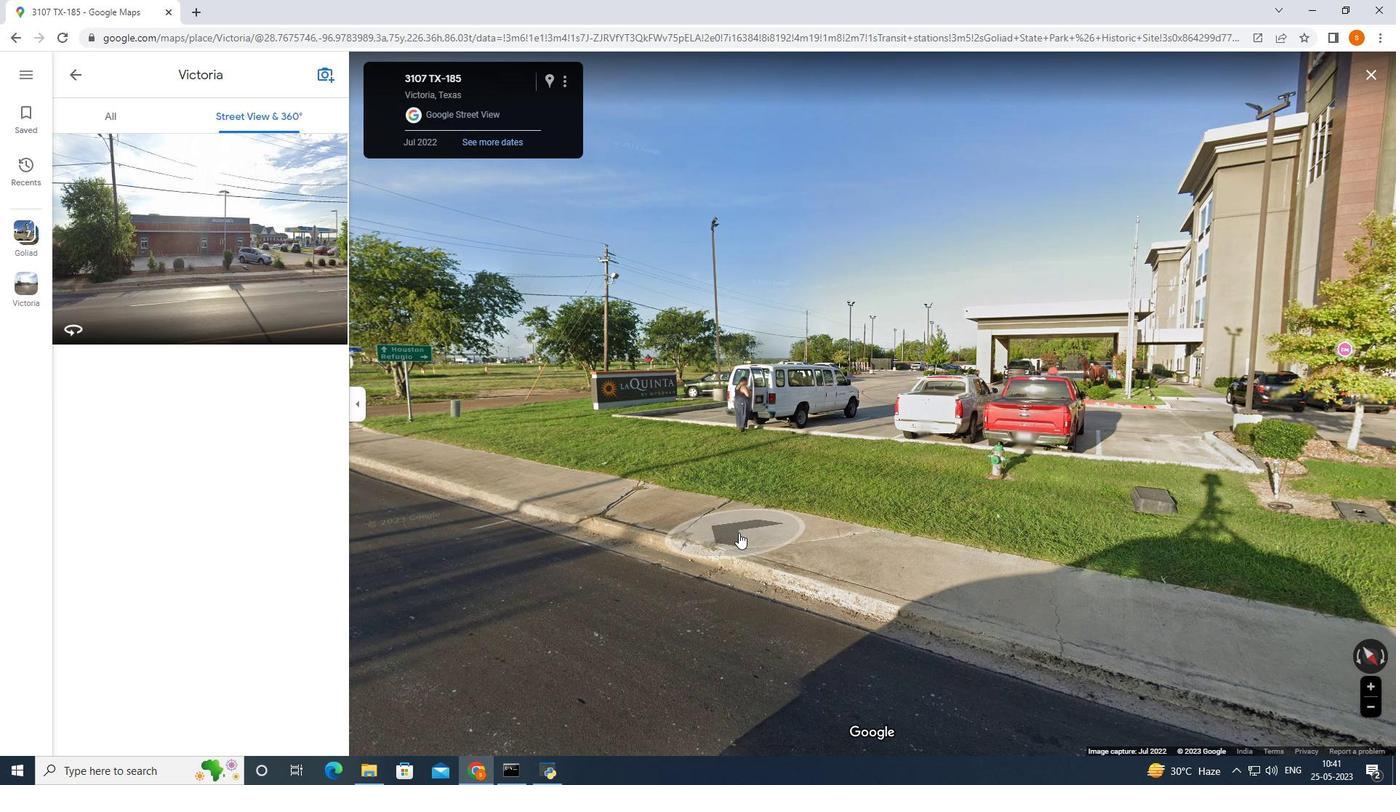 
Action: Mouse pressed left at (739, 533)
Screenshot: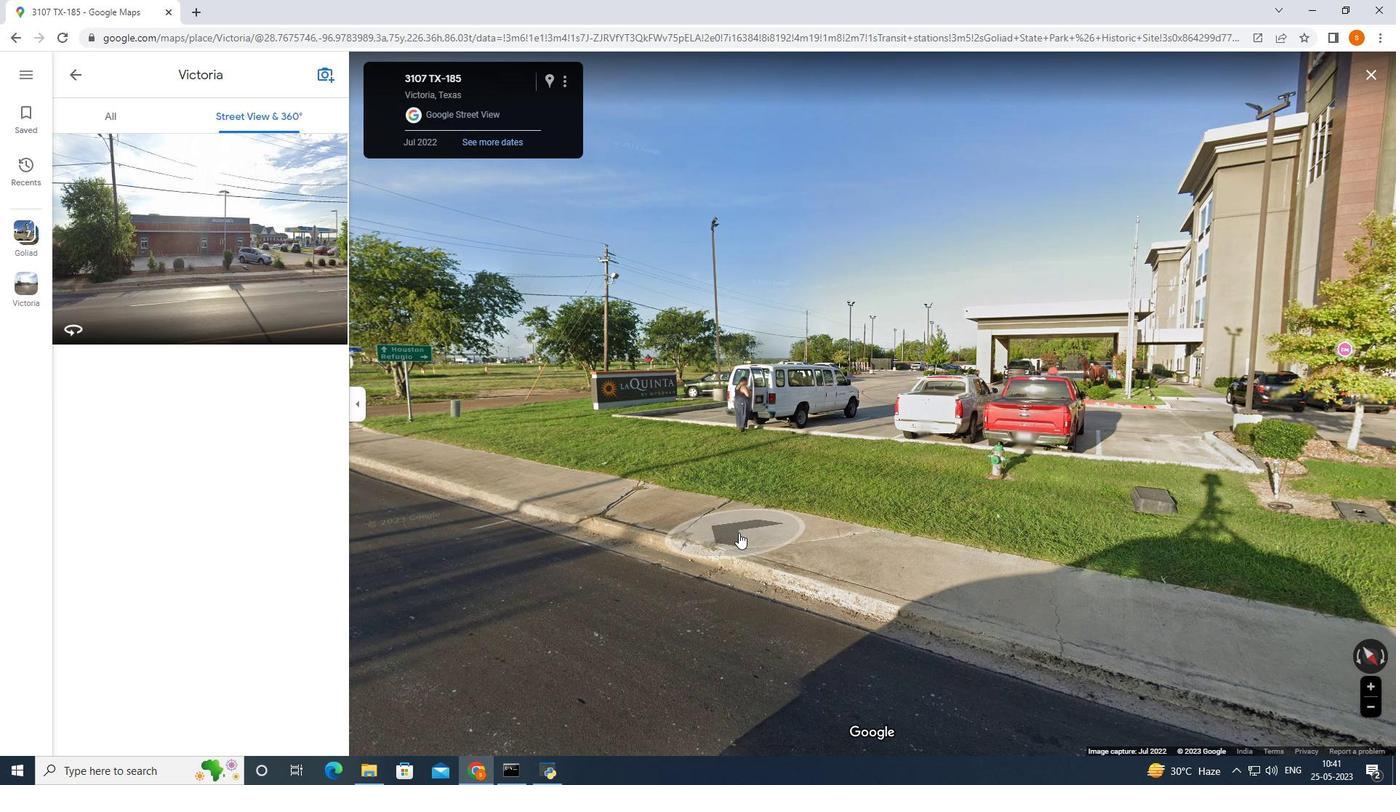
Action: Mouse moved to (795, 537)
Screenshot: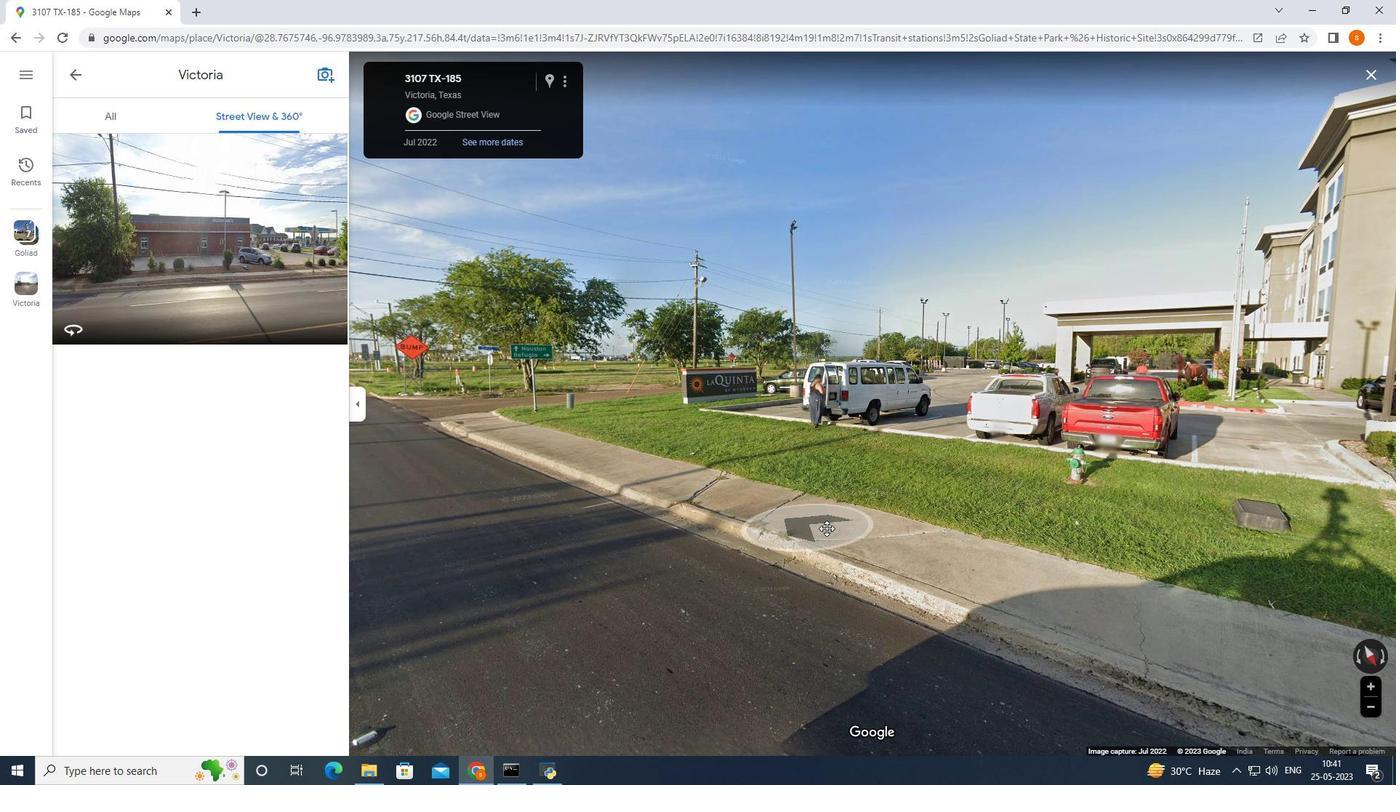 
Action: Mouse pressed left at (788, 539)
Screenshot: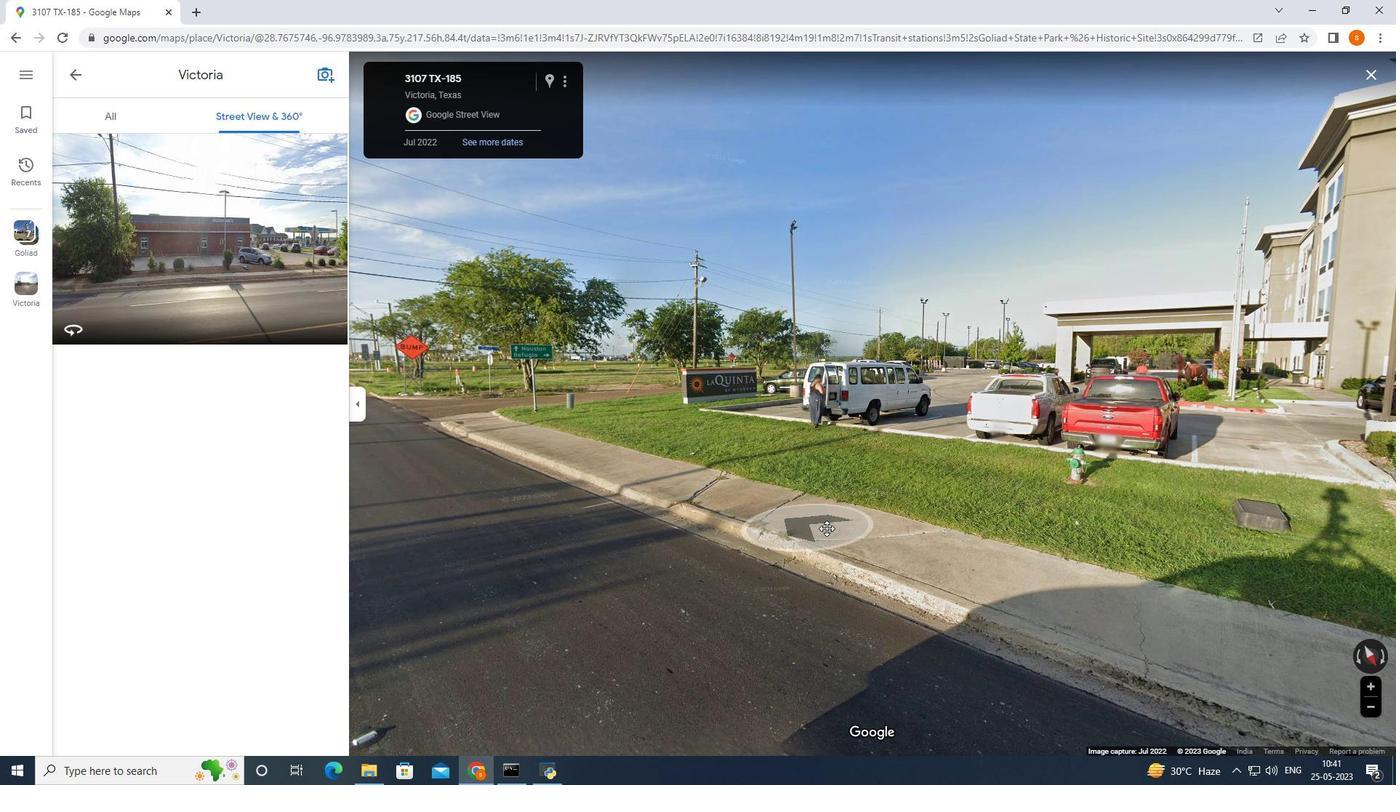 
Action: Mouse moved to (784, 545)
Screenshot: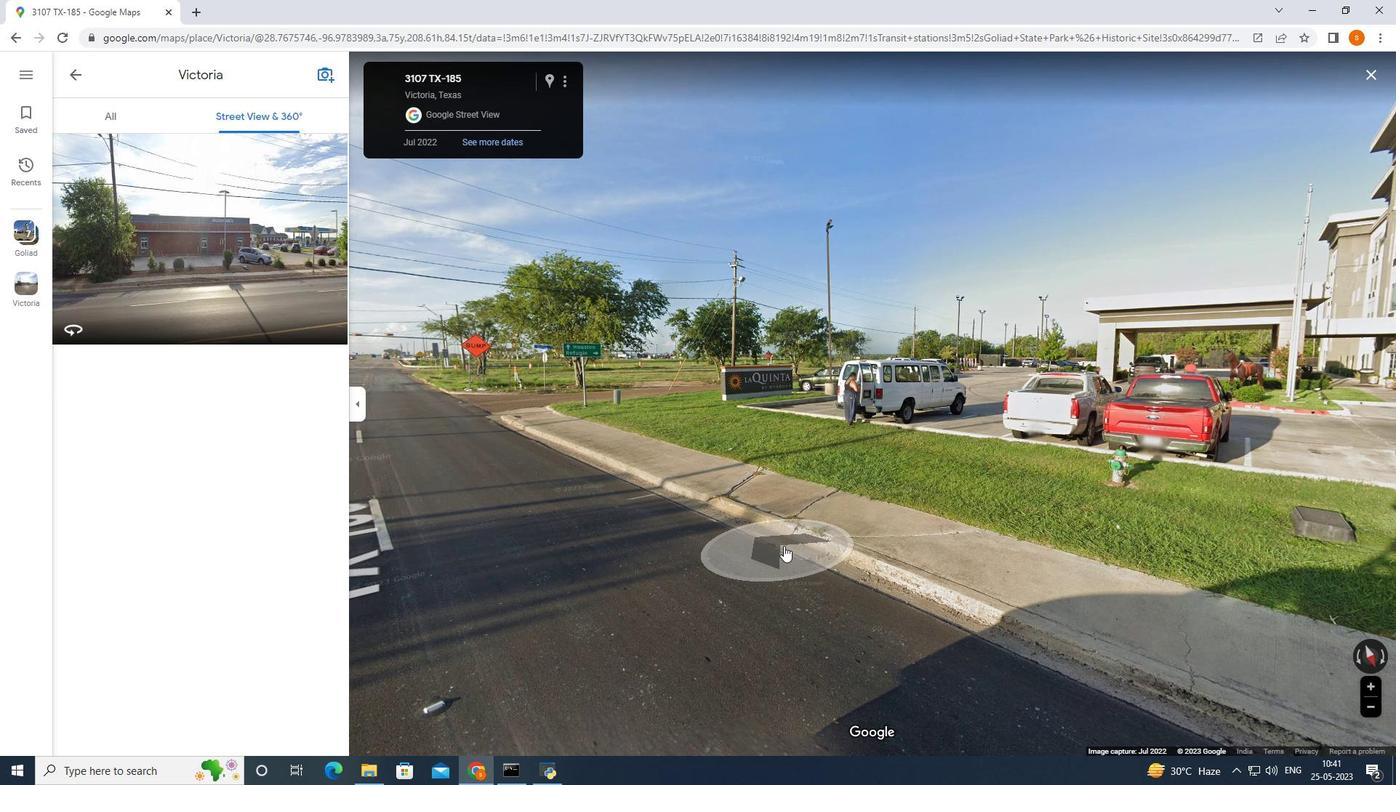 
Action: Mouse pressed left at (784, 545)
Screenshot: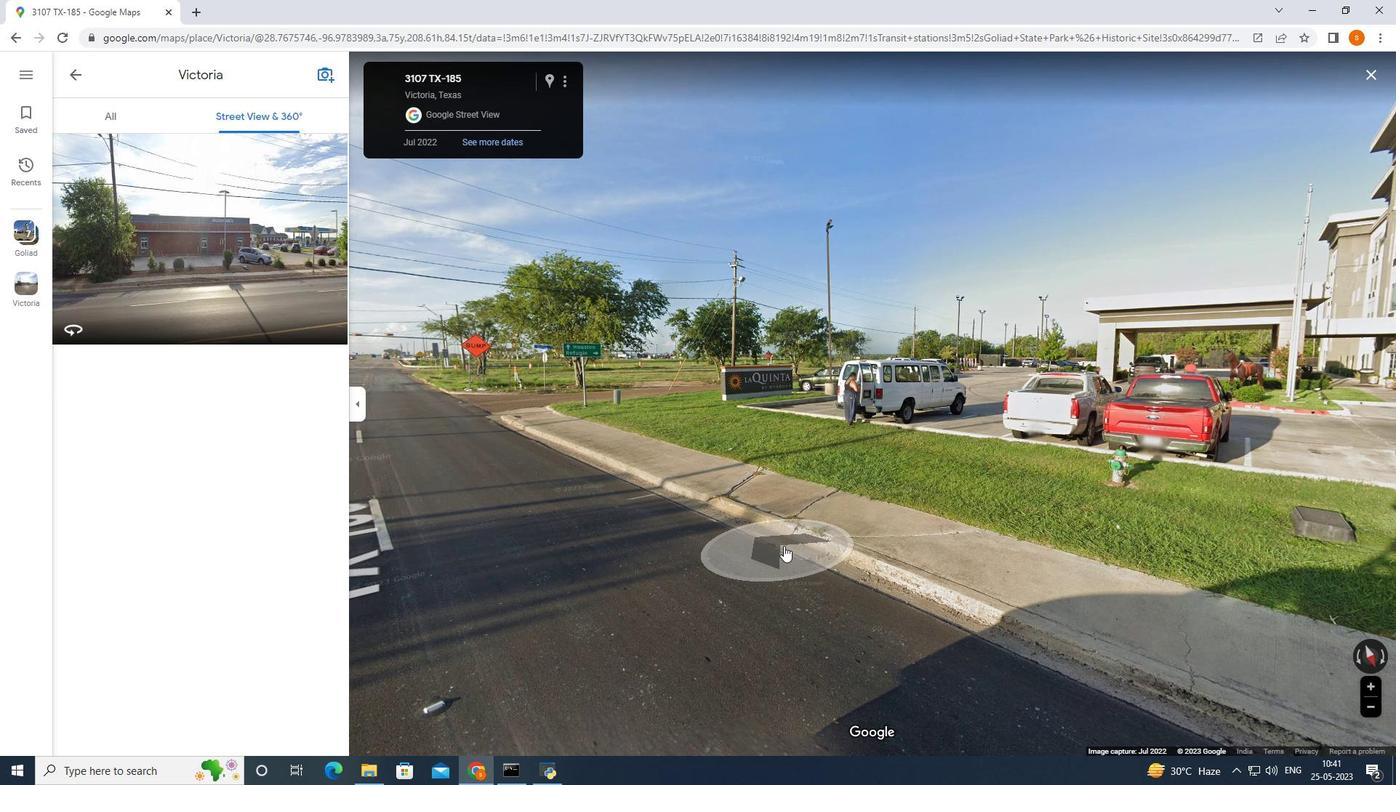 
Action: Mouse moved to (782, 546)
Screenshot: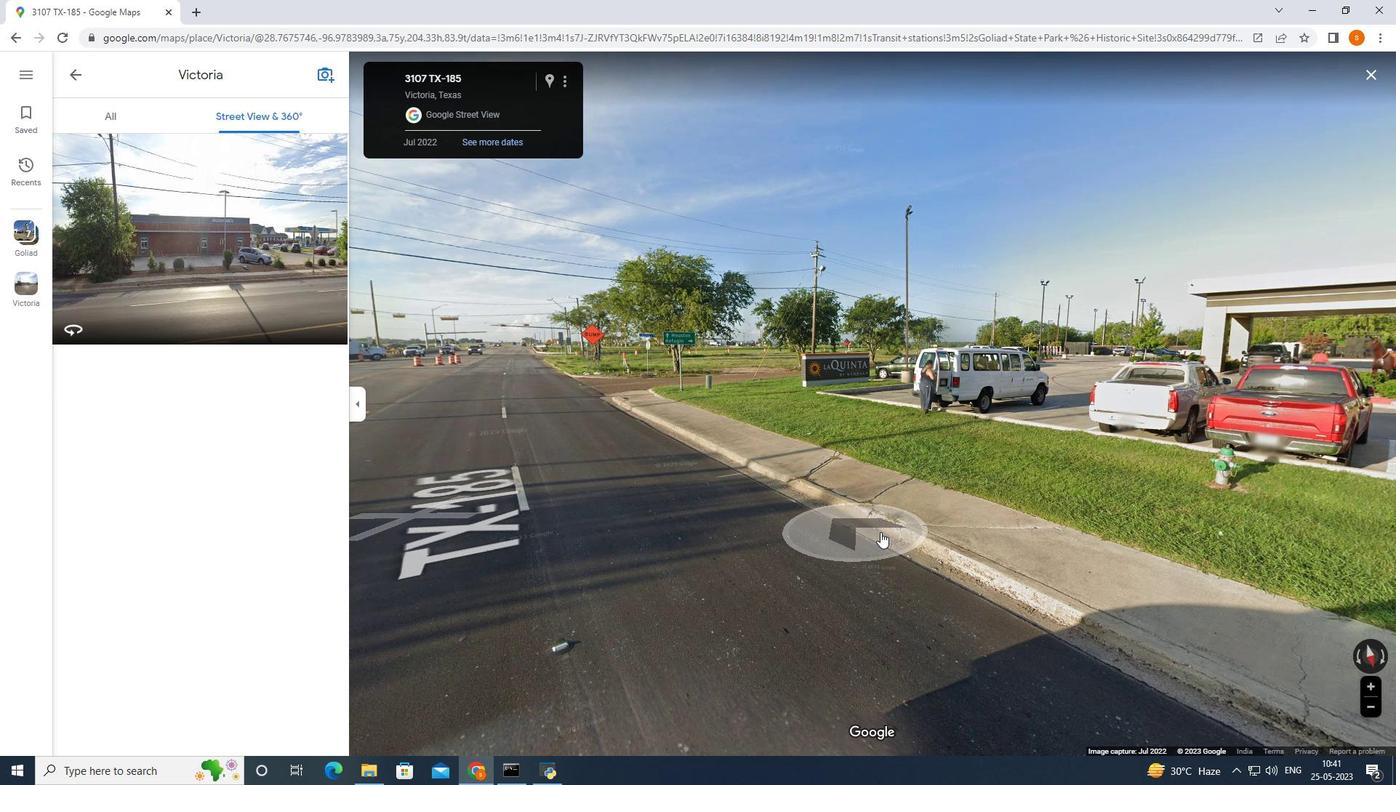 
Action: Mouse pressed left at (782, 546)
Screenshot: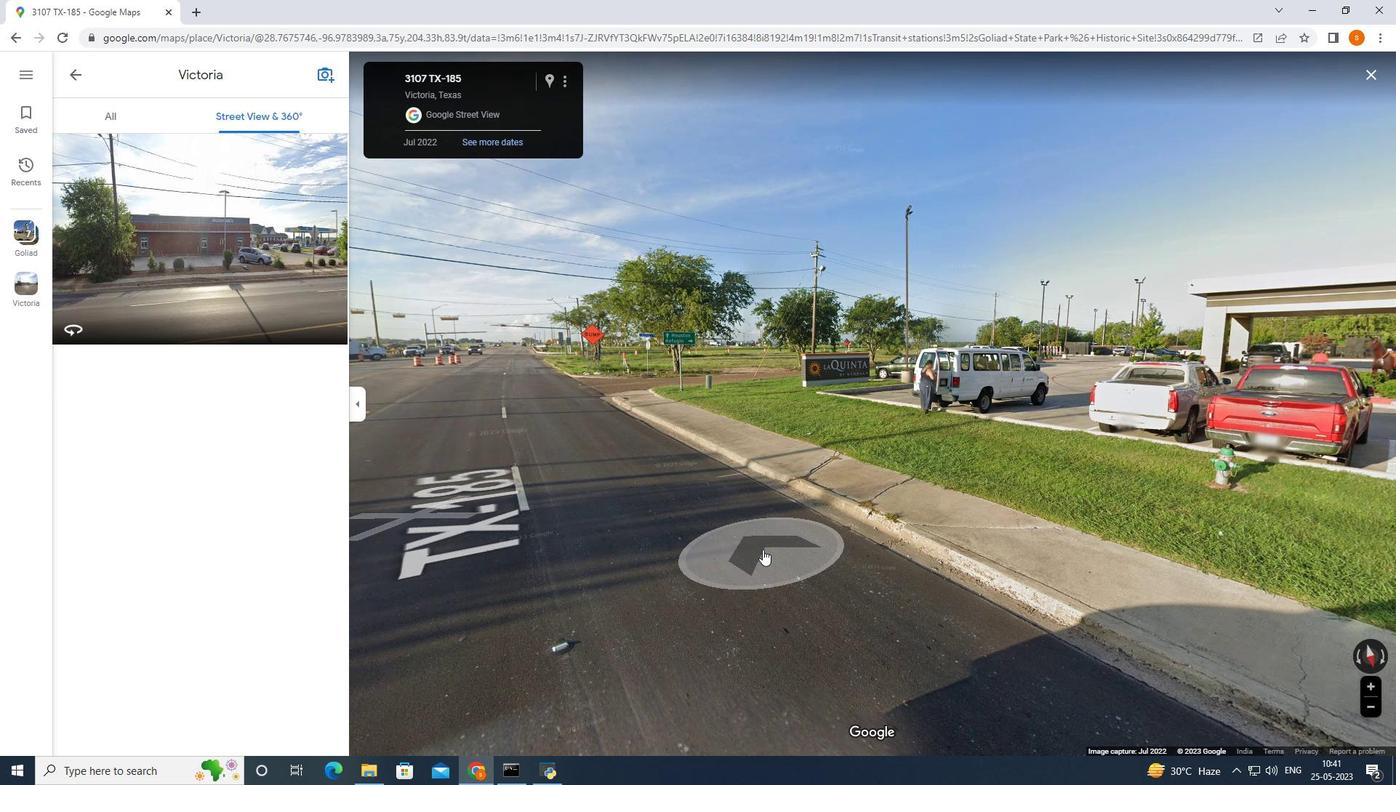 
Action: Mouse moved to (877, 531)
Screenshot: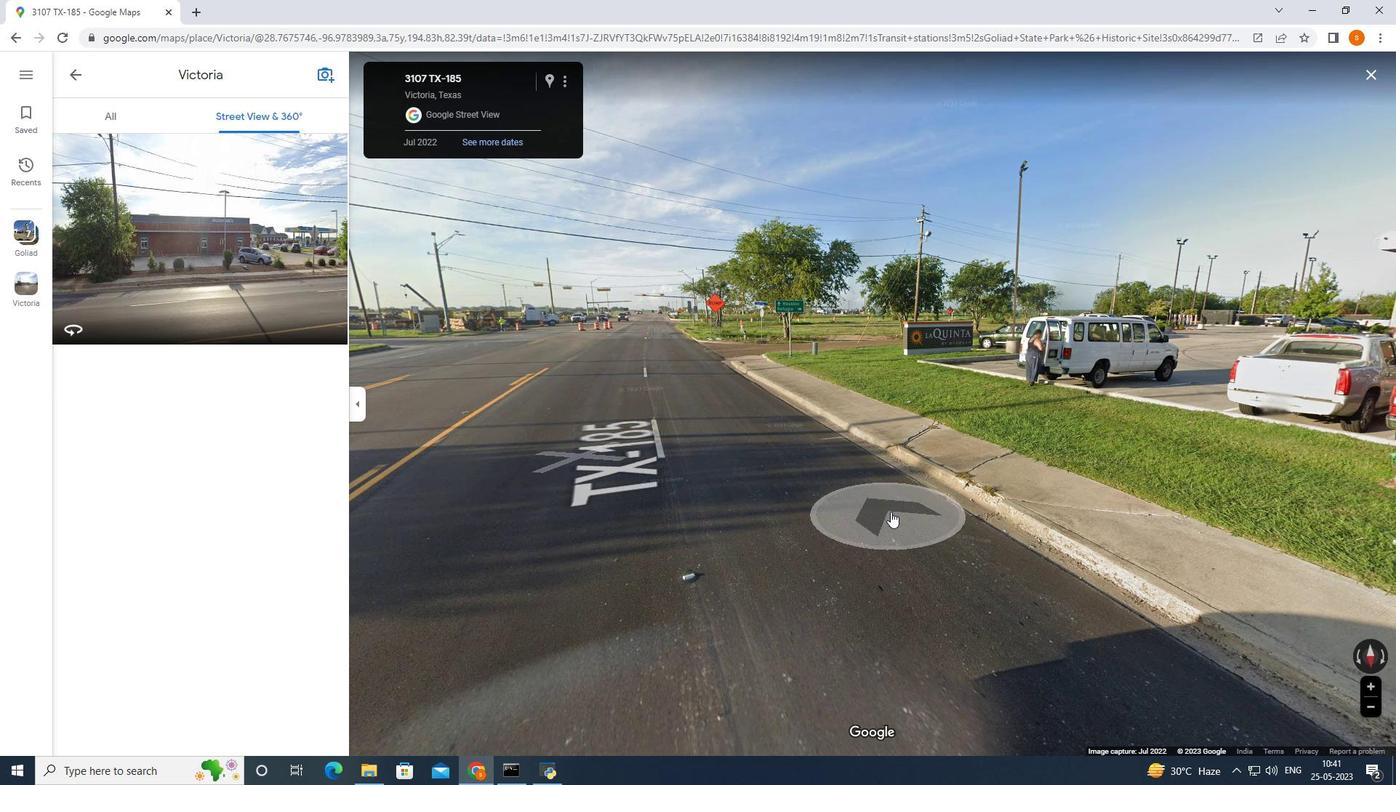 
Action: Mouse pressed left at (870, 534)
Screenshot: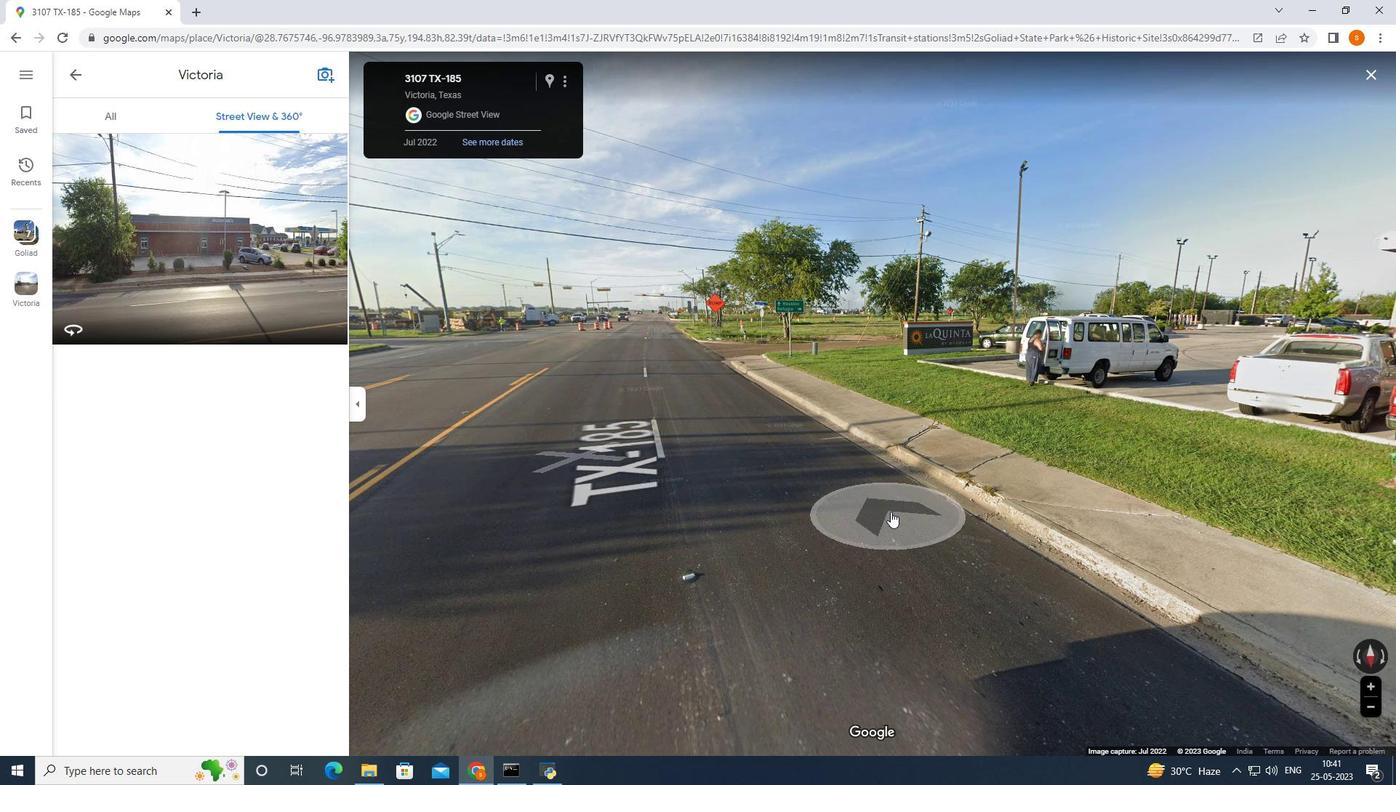 
Action: Mouse moved to (755, 543)
Screenshot: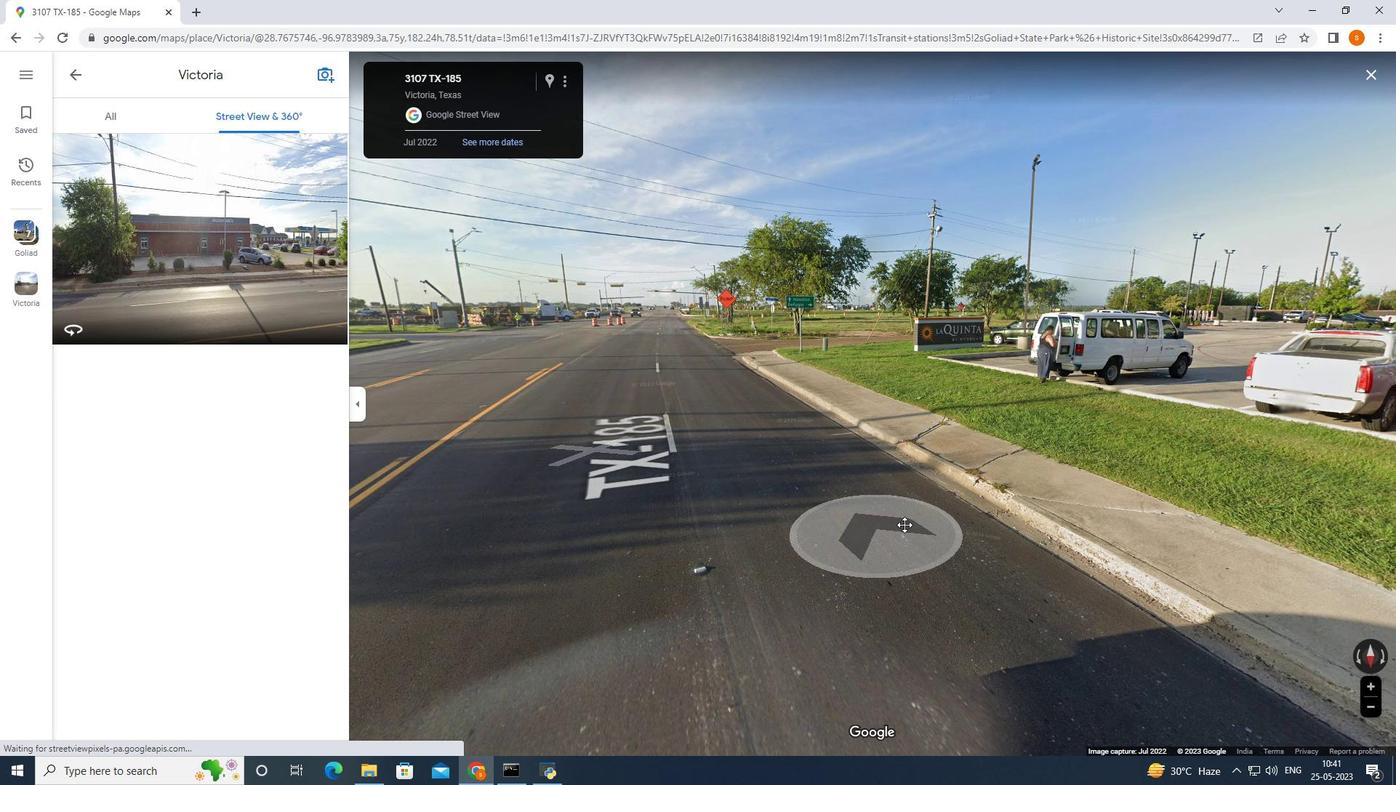 
Action: Mouse pressed left at (755, 543)
Screenshot: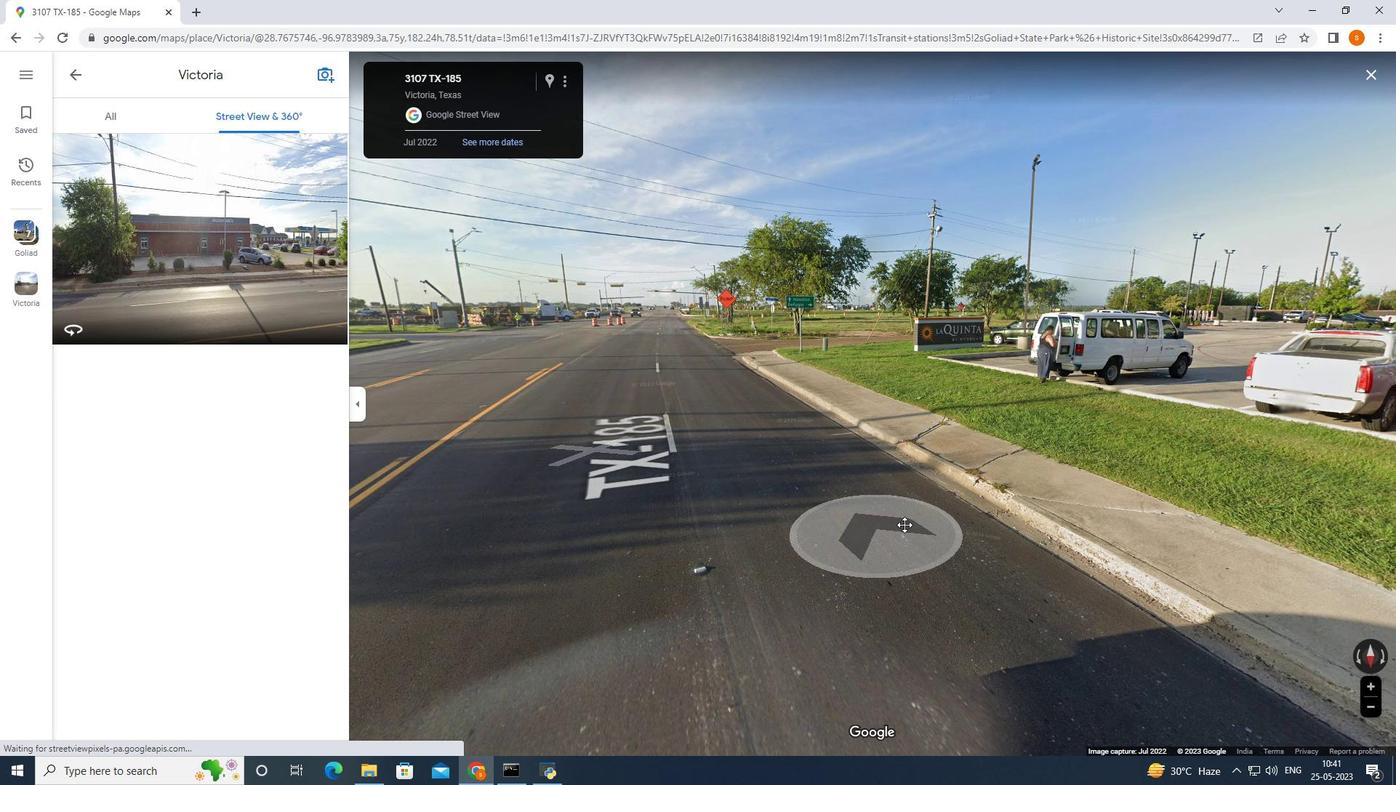 
Action: Mouse moved to (679, 519)
Screenshot: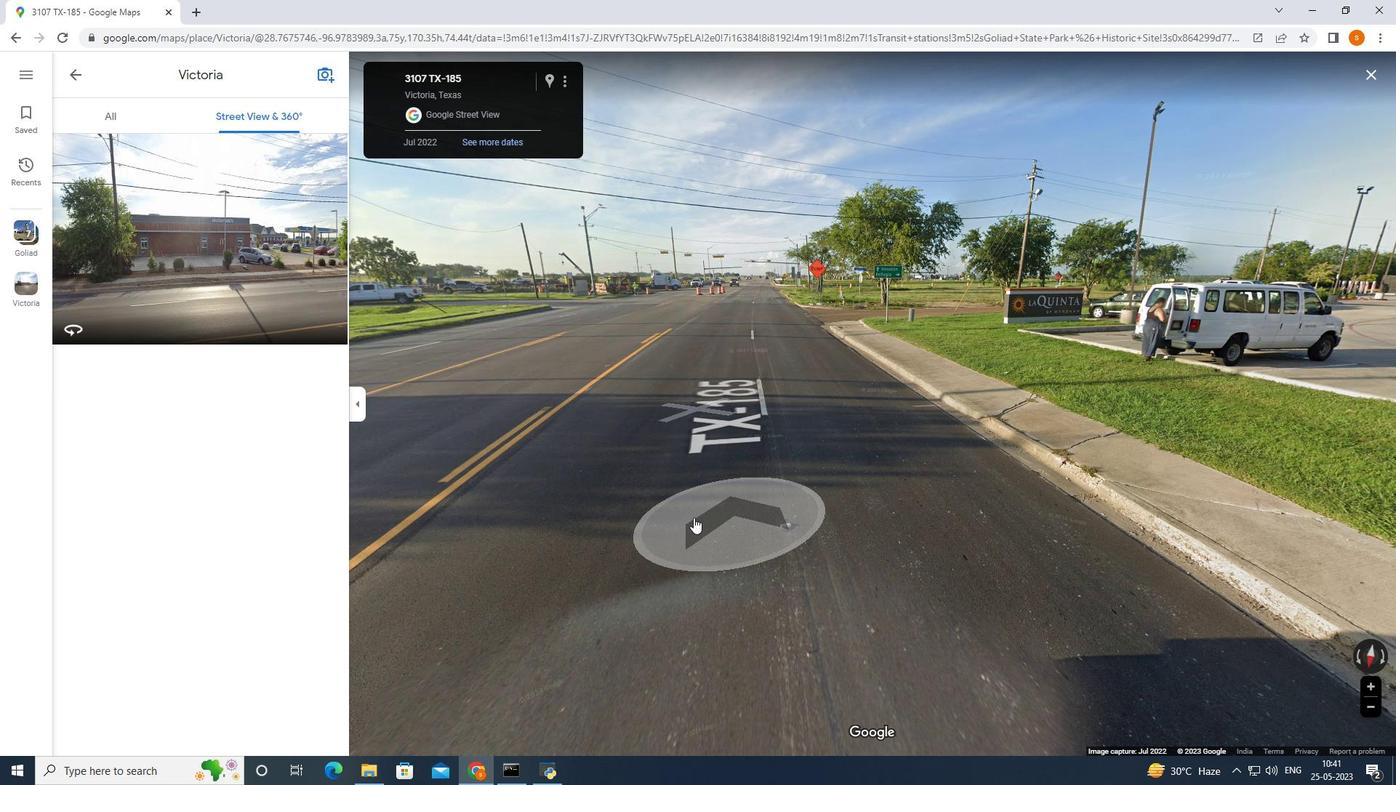 
Action: Mouse pressed left at (679, 519)
Screenshot: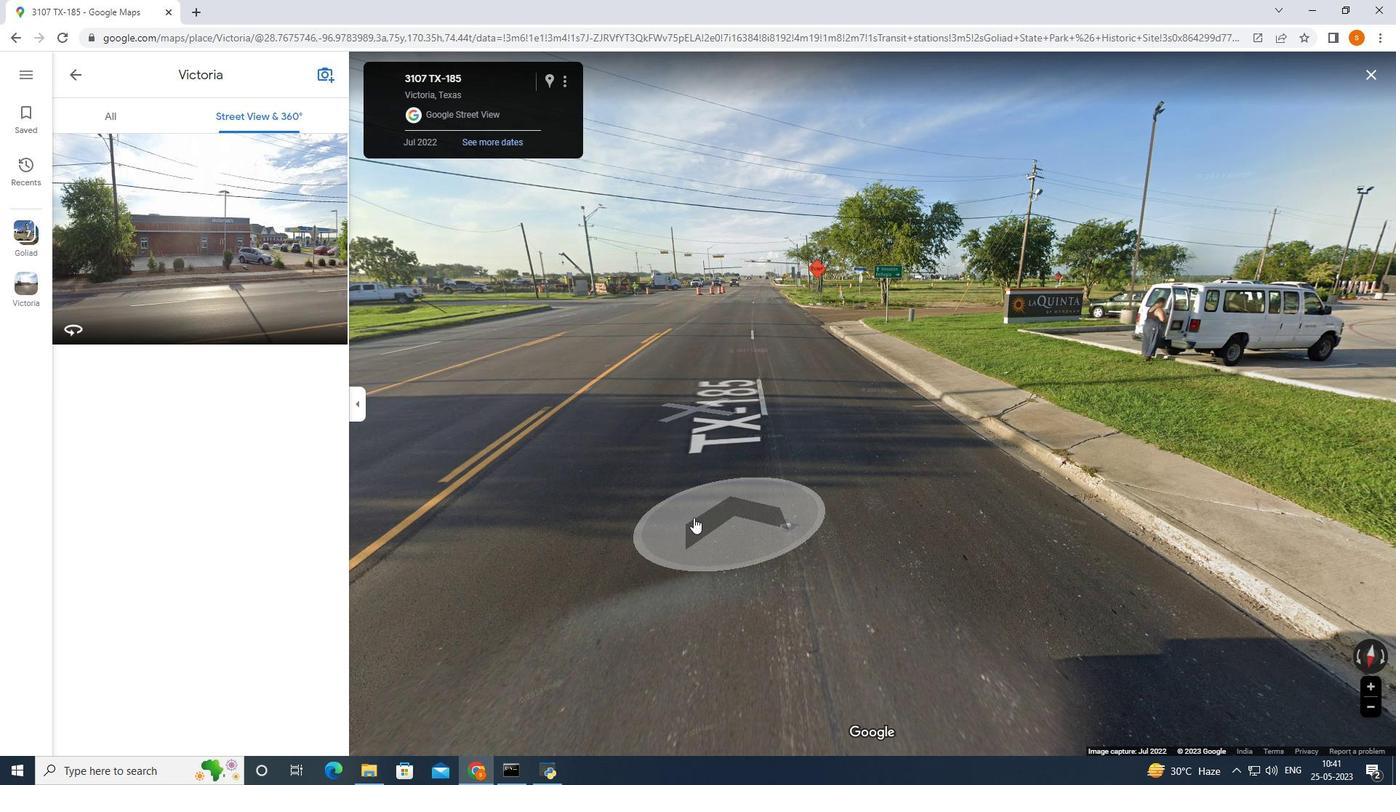 
Action: Mouse moved to (626, 512)
Screenshot: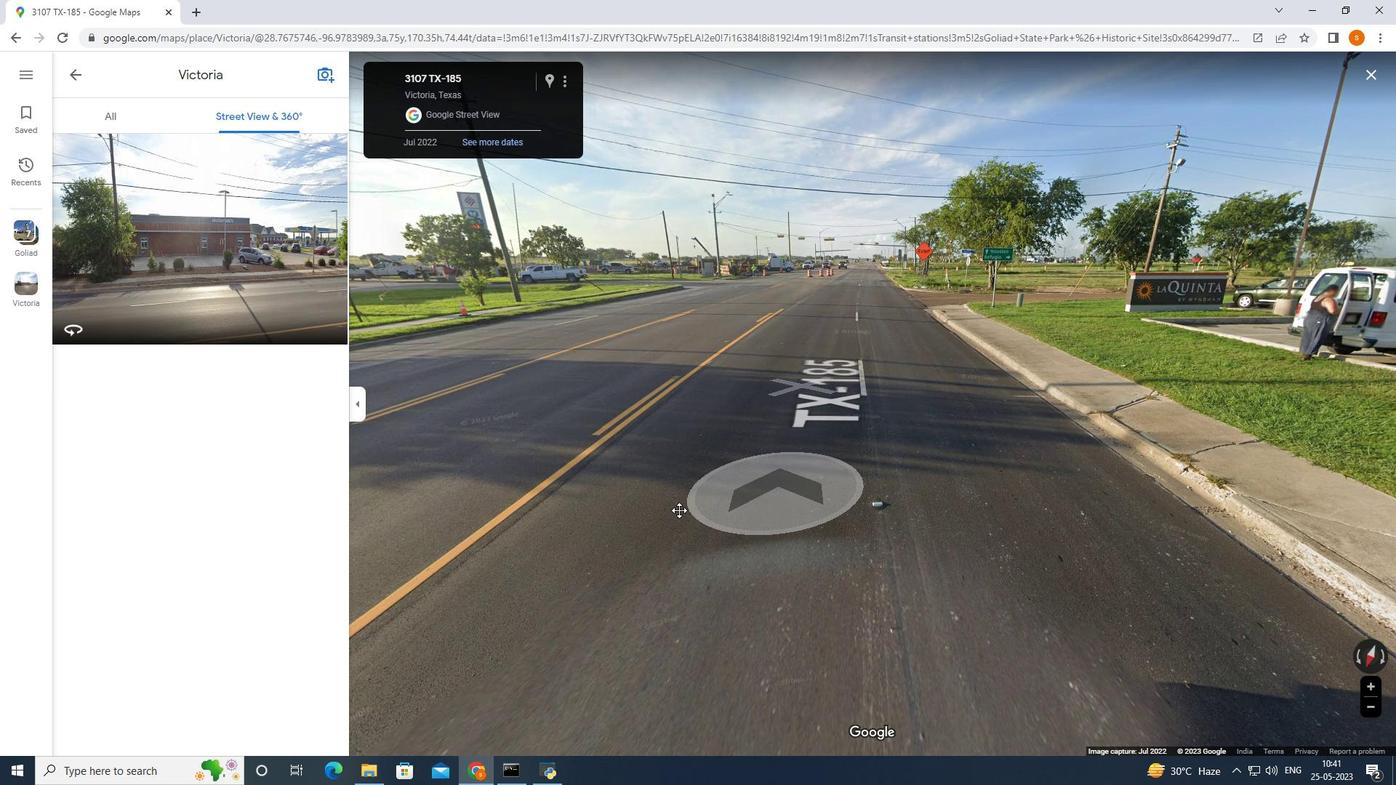 
Action: Mouse pressed left at (622, 514)
Screenshot: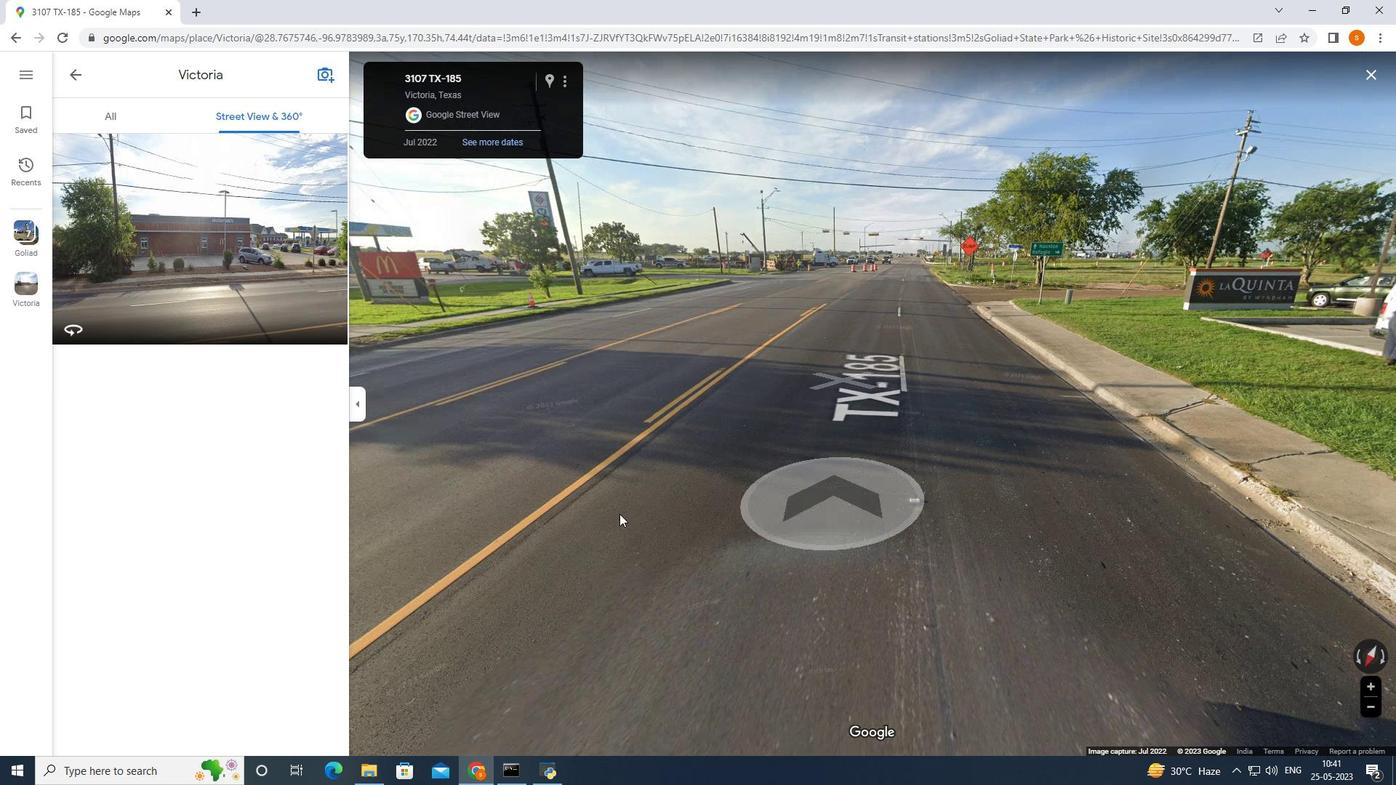 
Action: Mouse moved to (615, 518)
Screenshot: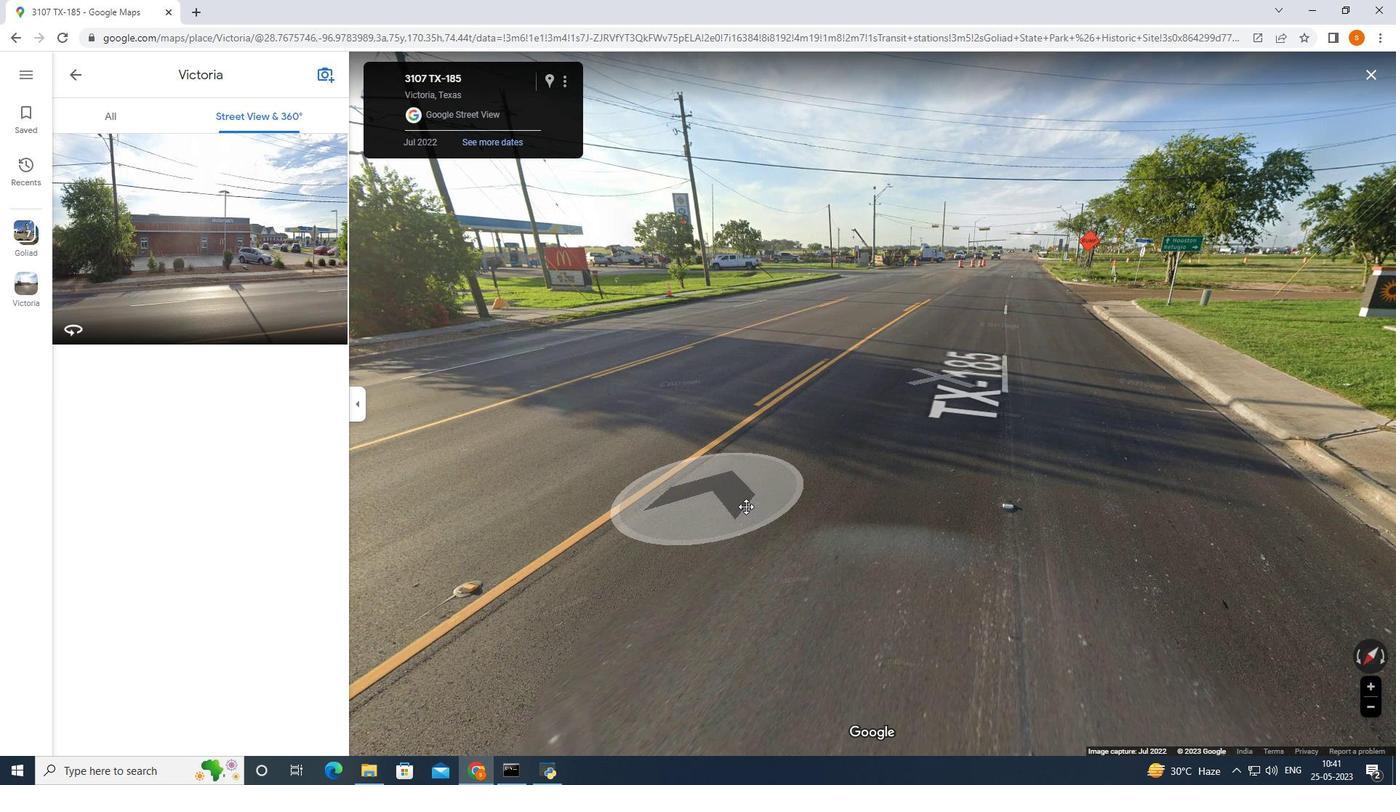 
Action: Mouse pressed left at (615, 518)
Screenshot: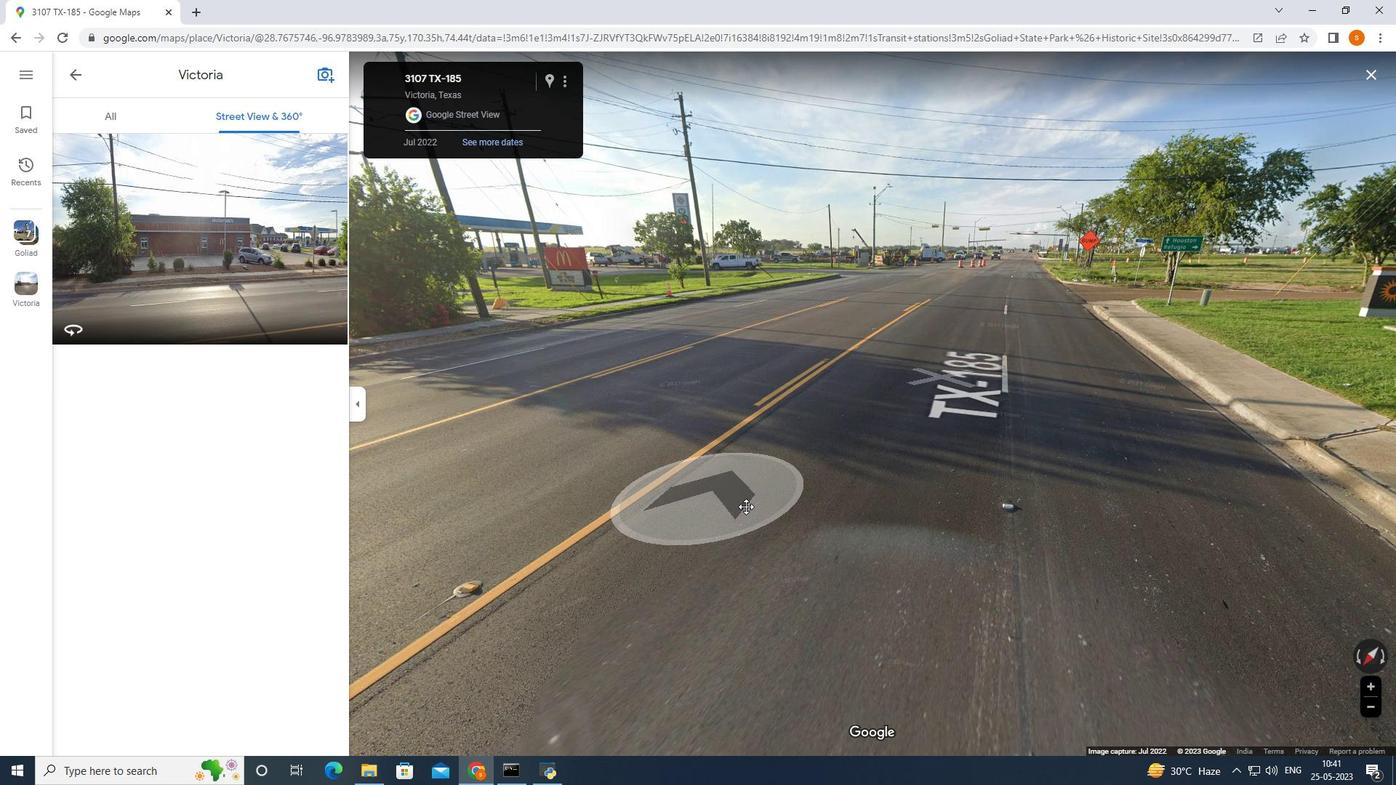 
Action: Mouse moved to (744, 477)
Screenshot: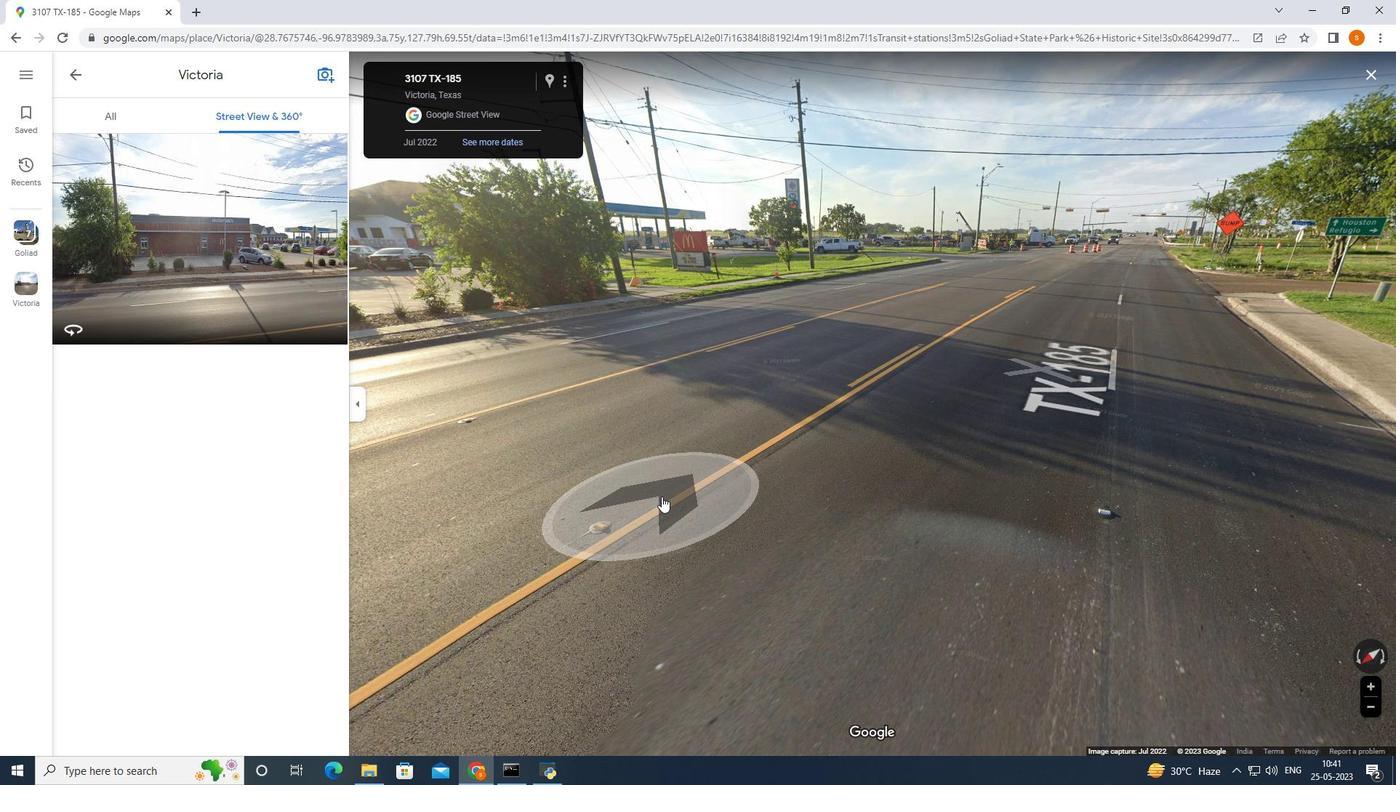 
Action: Mouse pressed left at (744, 477)
Screenshot: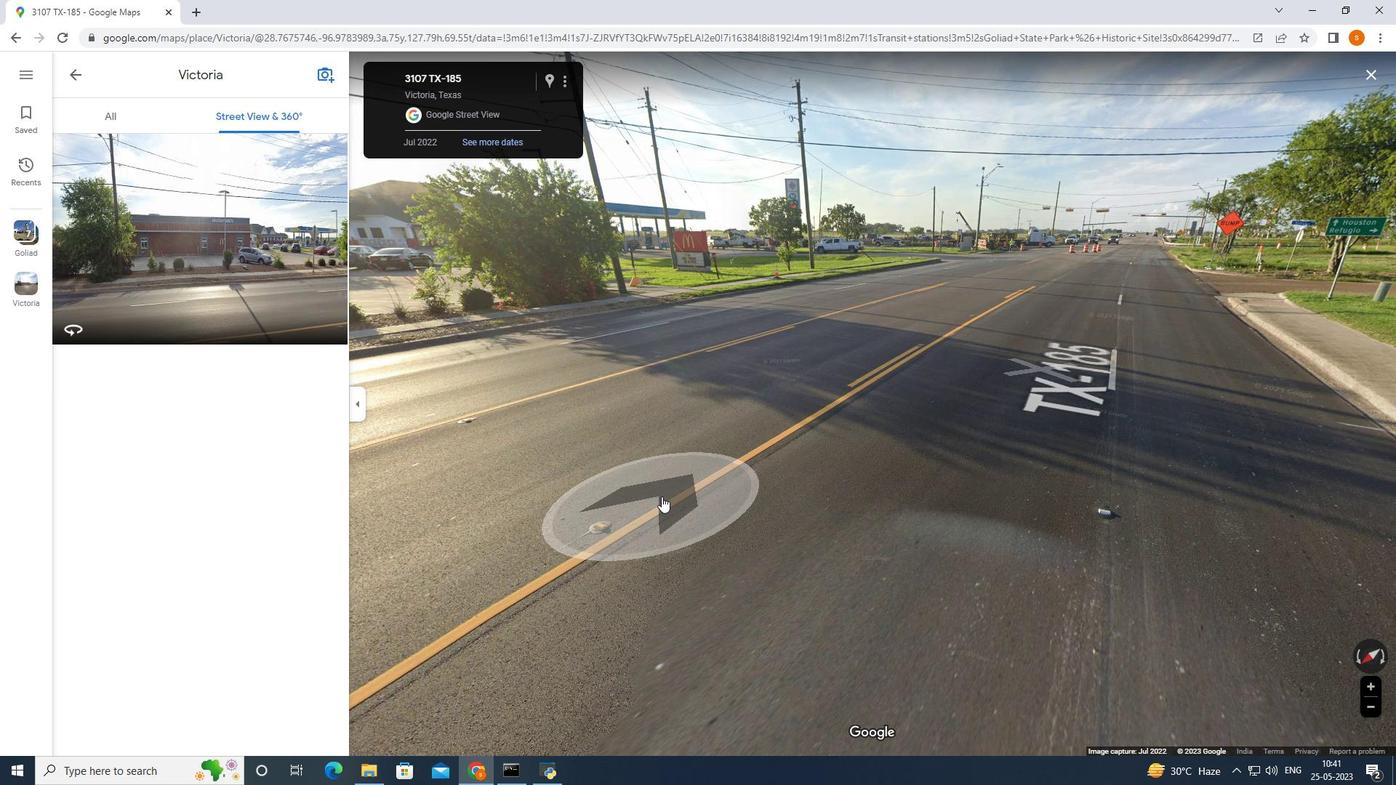 
Action: Mouse moved to (540, 430)
Screenshot: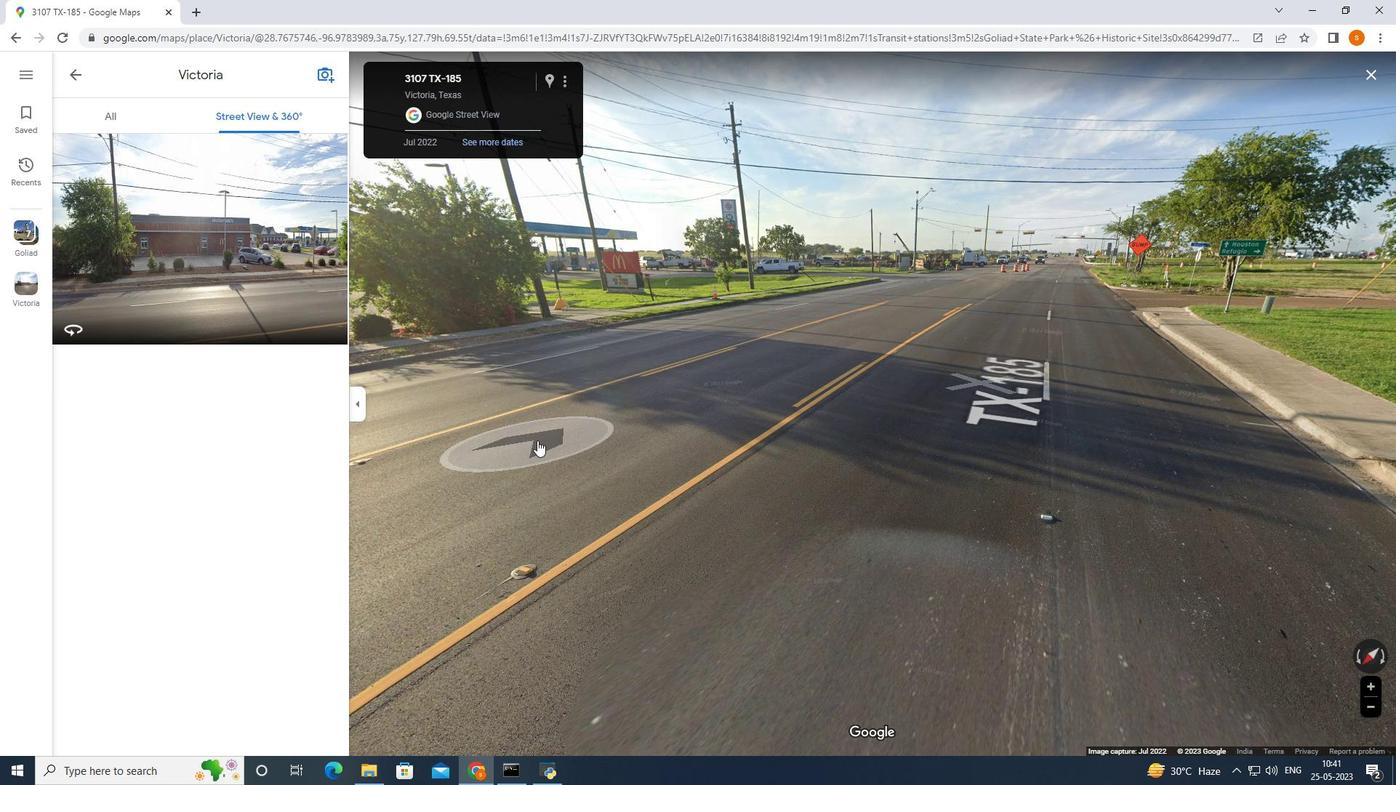 
Action: Mouse pressed left at (518, 430)
Screenshot: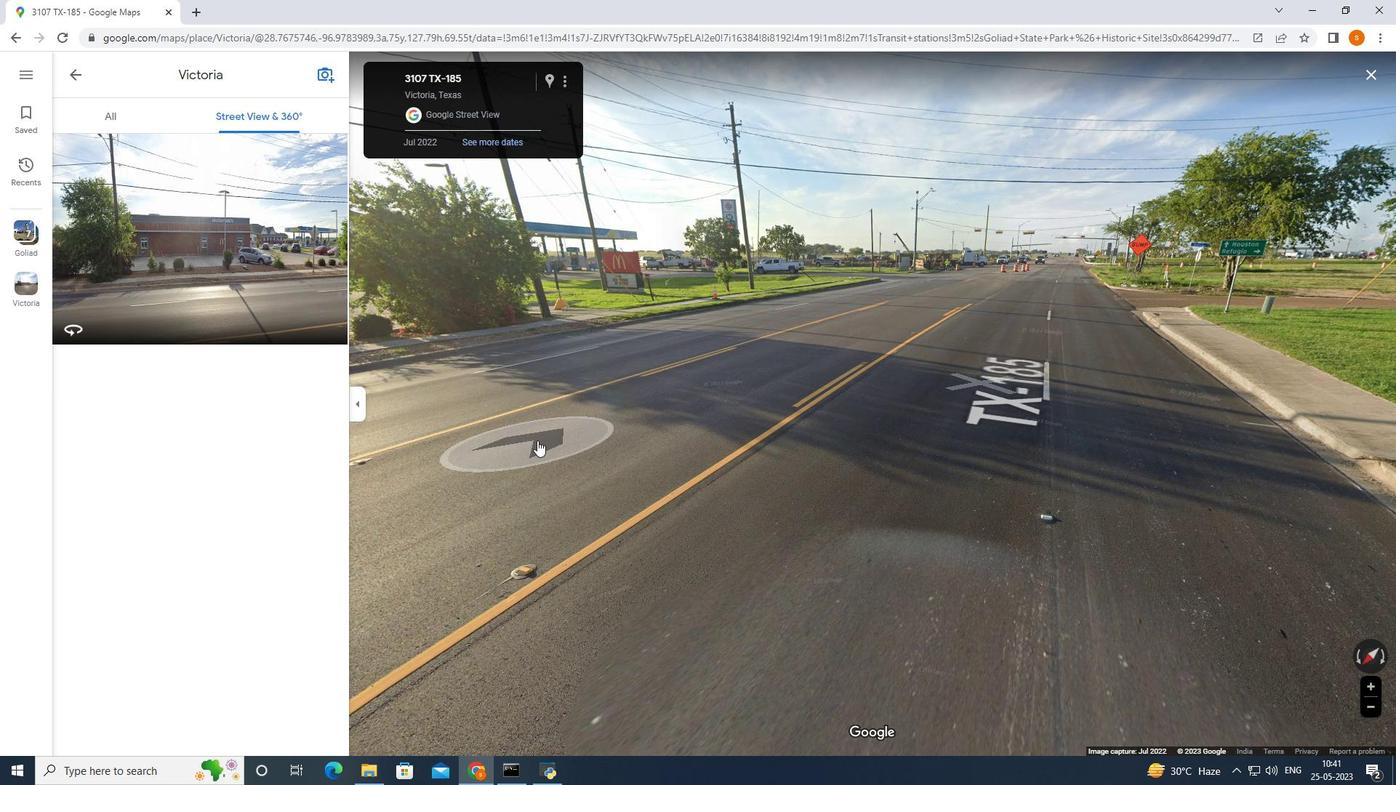 
Action: Mouse moved to (580, 426)
Screenshot: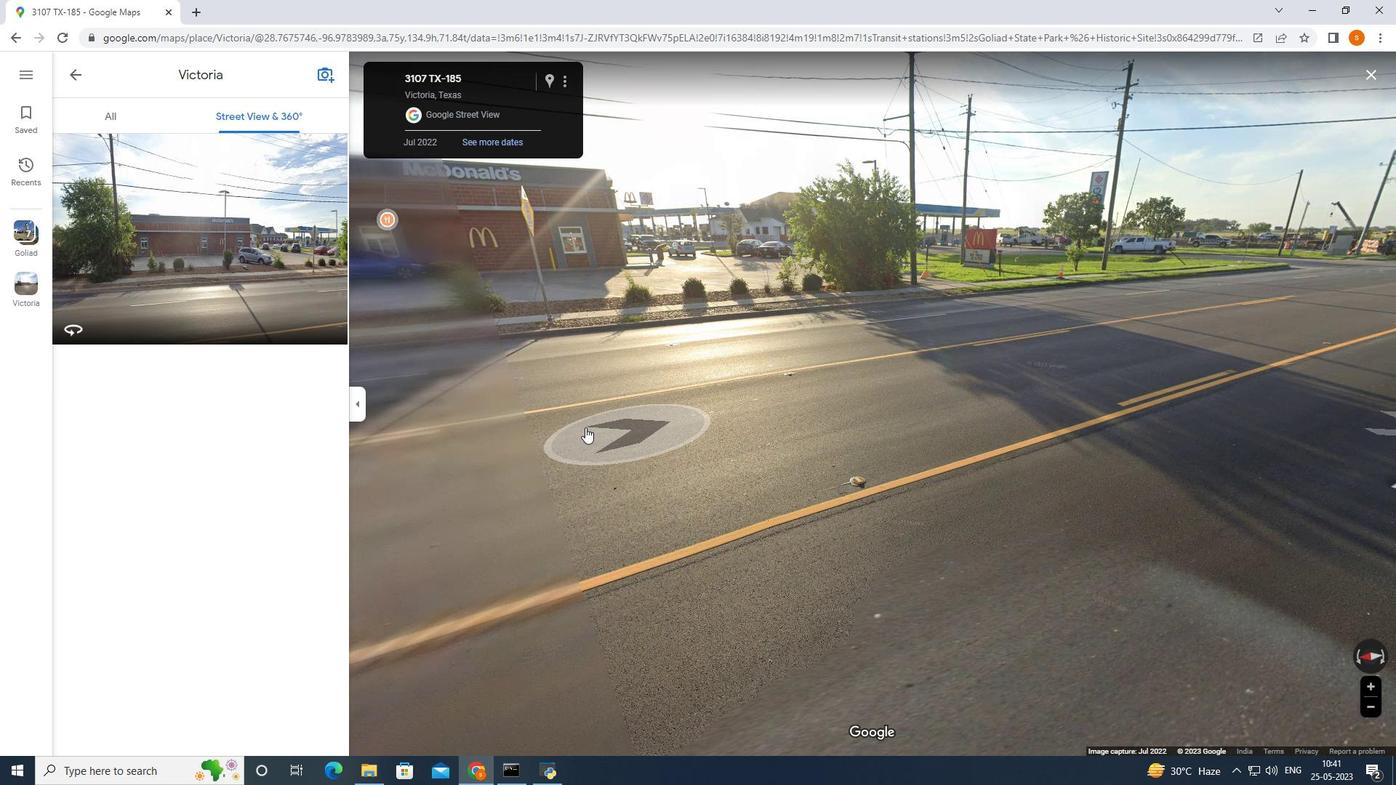 
Action: Mouse pressed left at (580, 426)
Screenshot: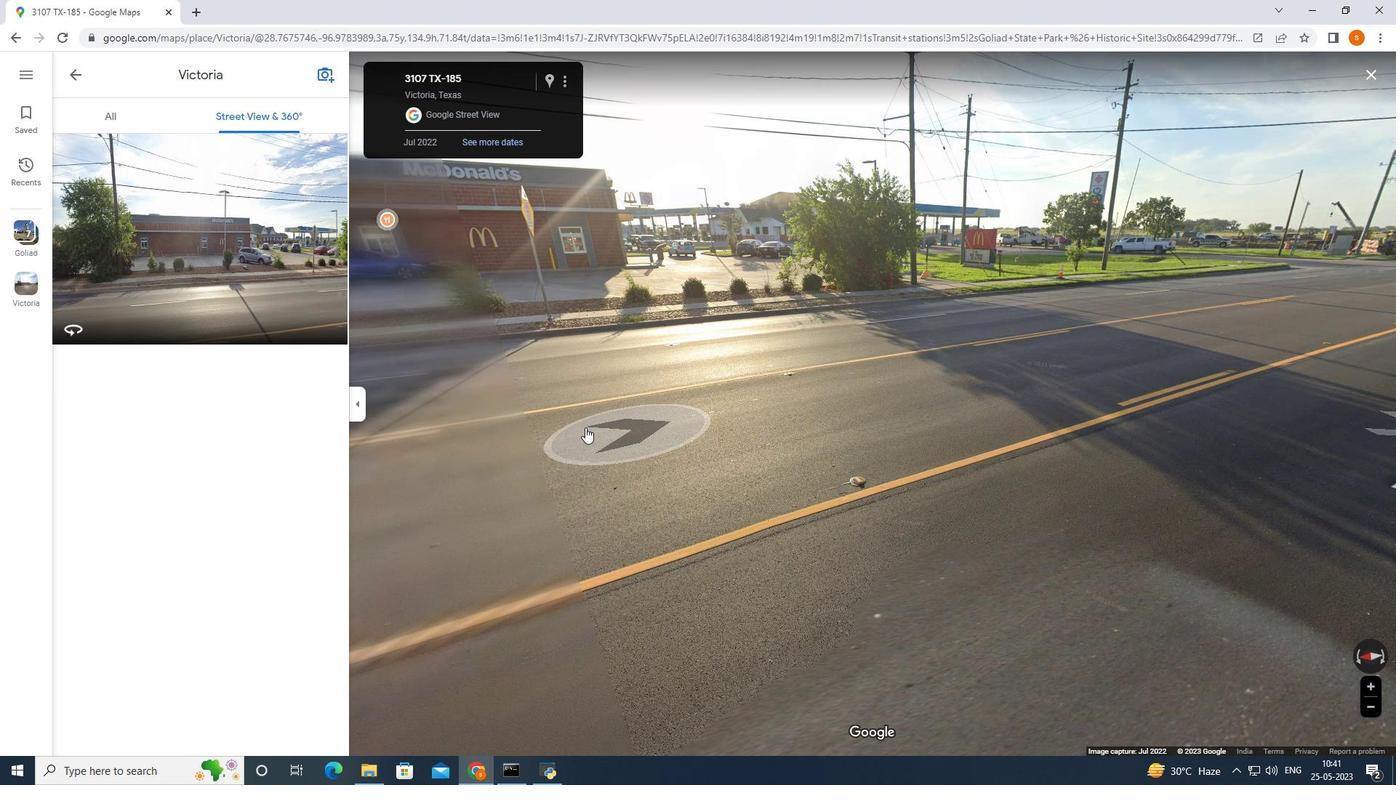 
Action: Mouse moved to (558, 410)
Screenshot: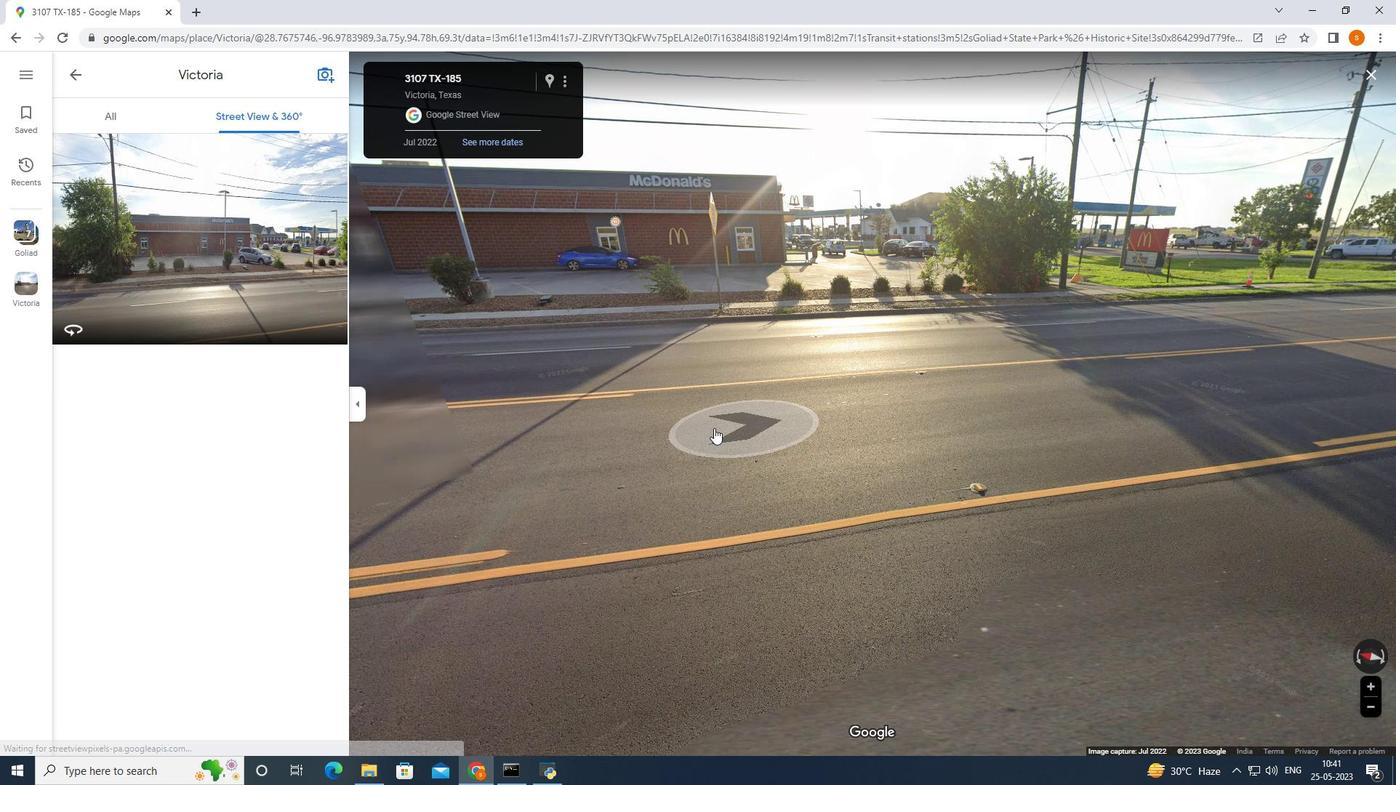 
Action: Mouse pressed left at (456, 416)
Screenshot: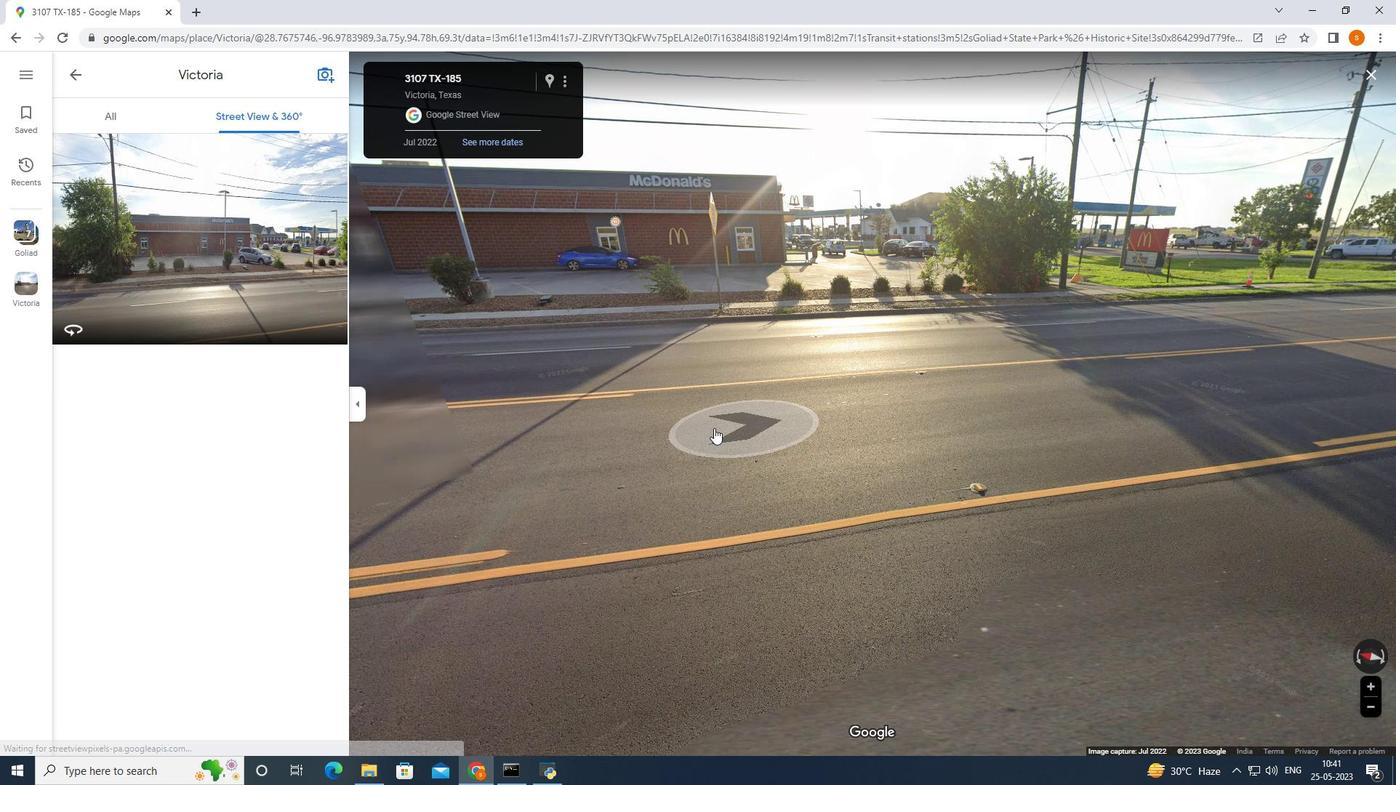 
Action: Mouse moved to (551, 416)
Screenshot: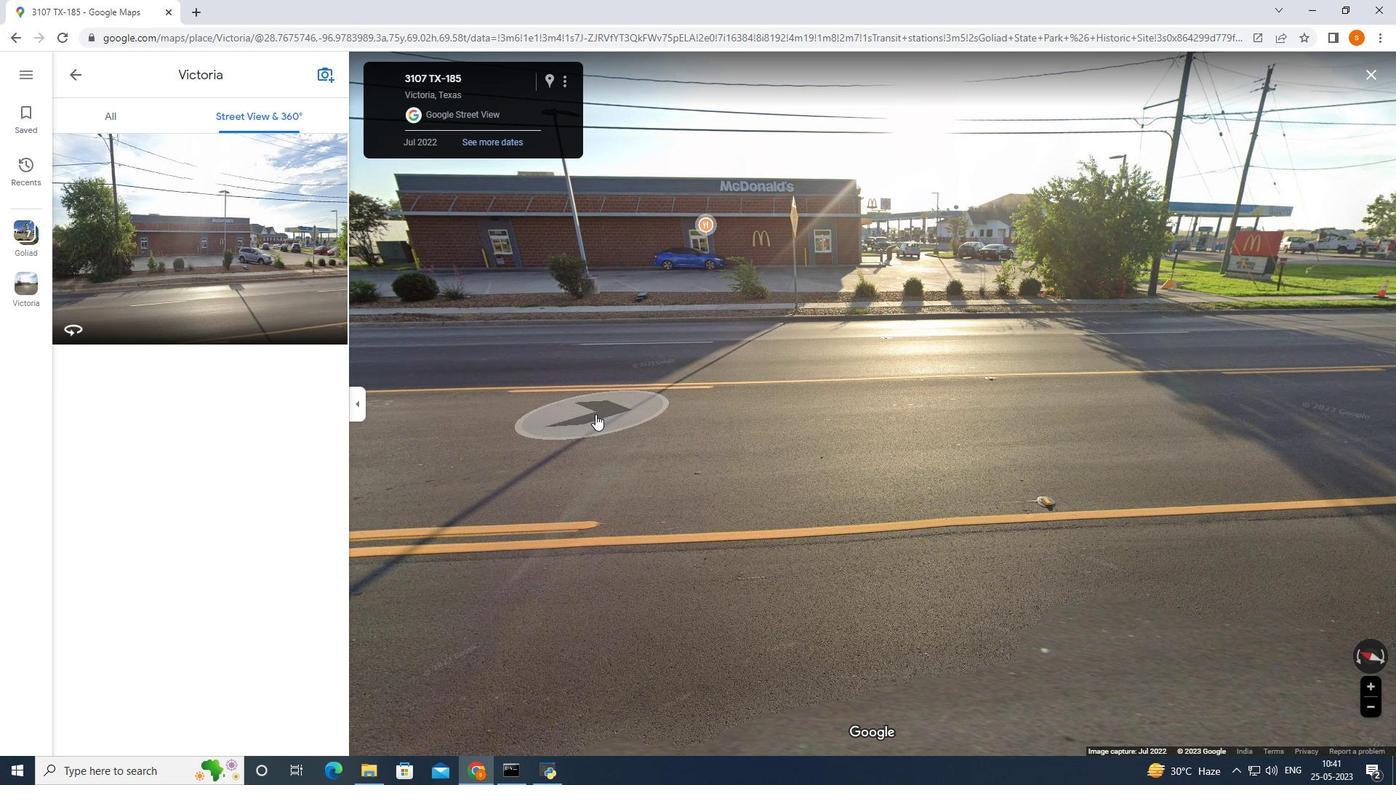 
Action: Mouse pressed left at (551, 416)
Screenshot: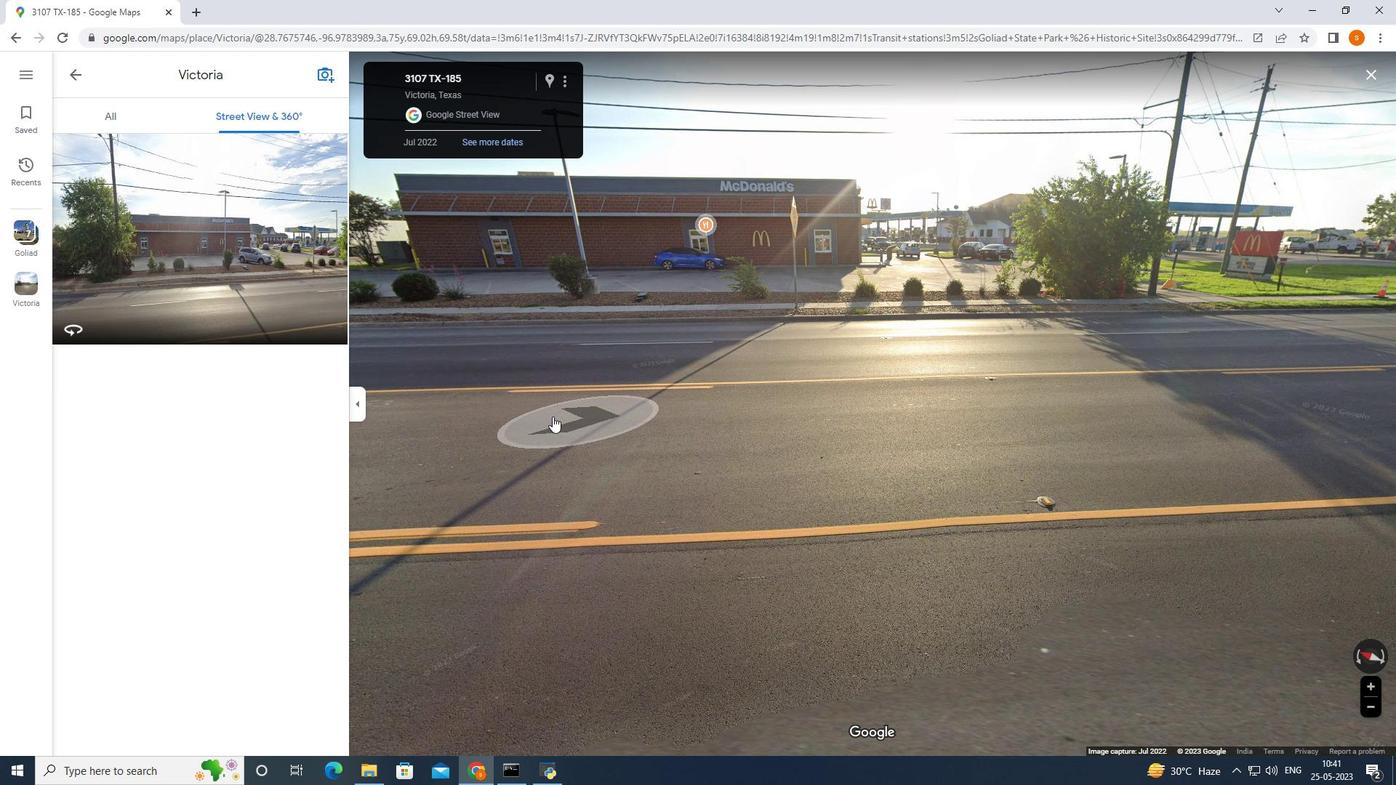 
Action: Mouse moved to (512, 403)
Screenshot: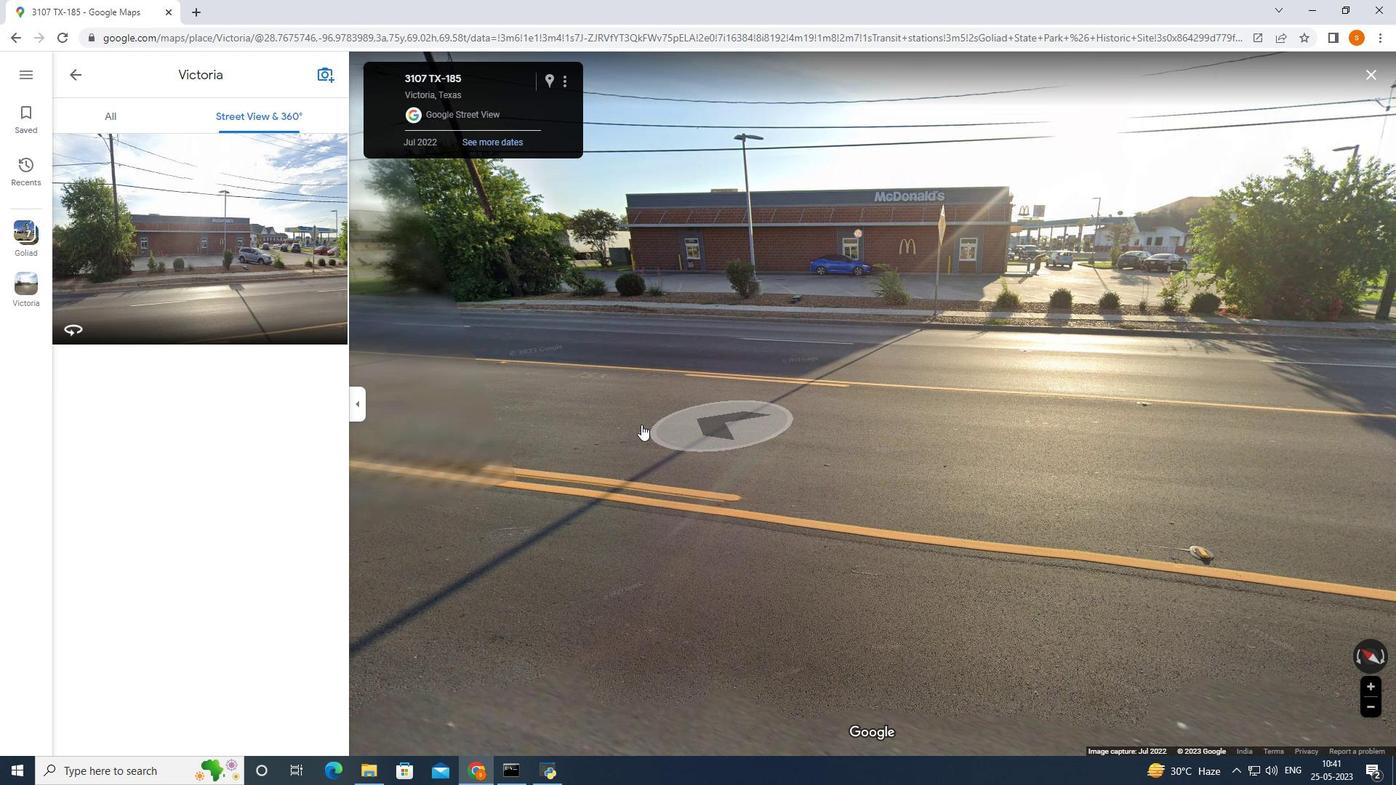 
Action: Mouse pressed left at (509, 403)
Screenshot: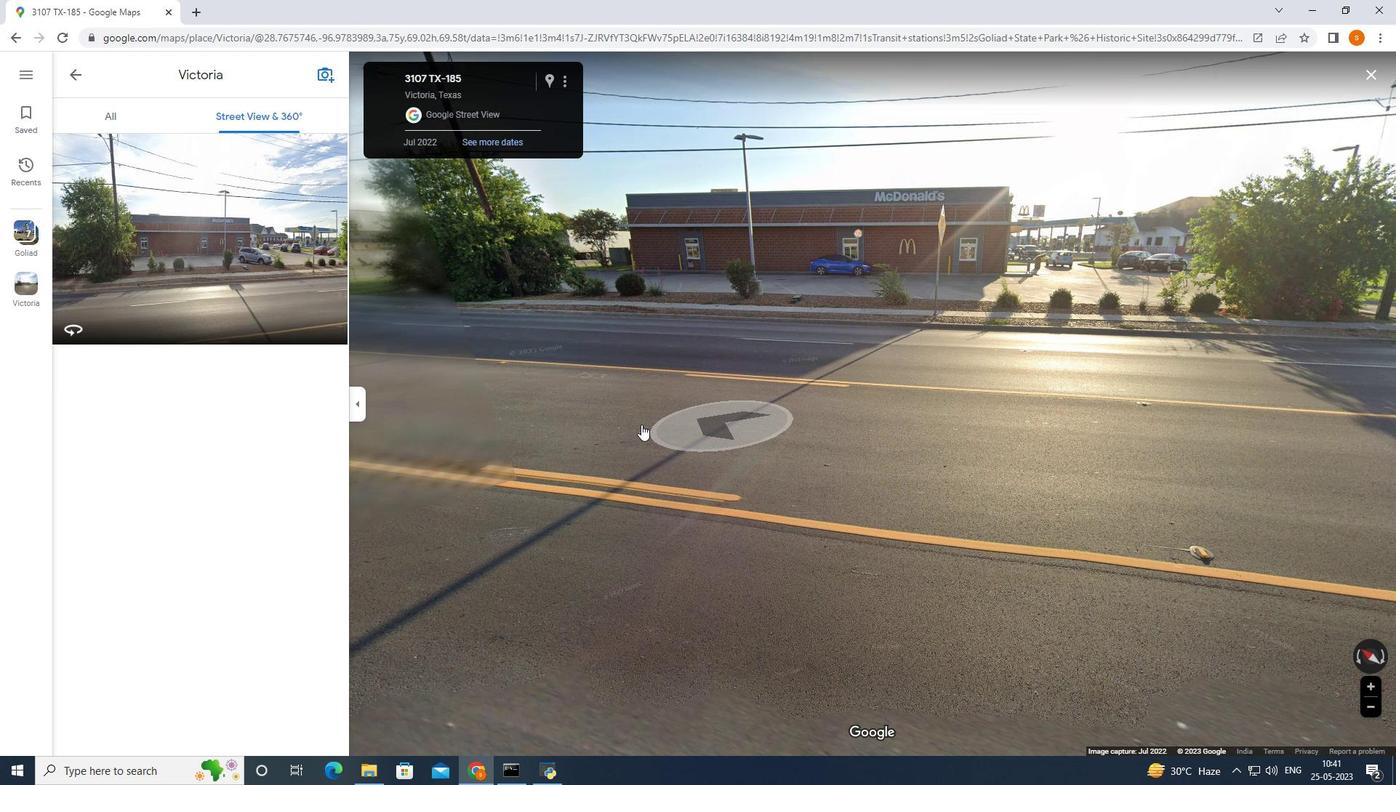 
Action: Mouse moved to (469, 403)
Screenshot: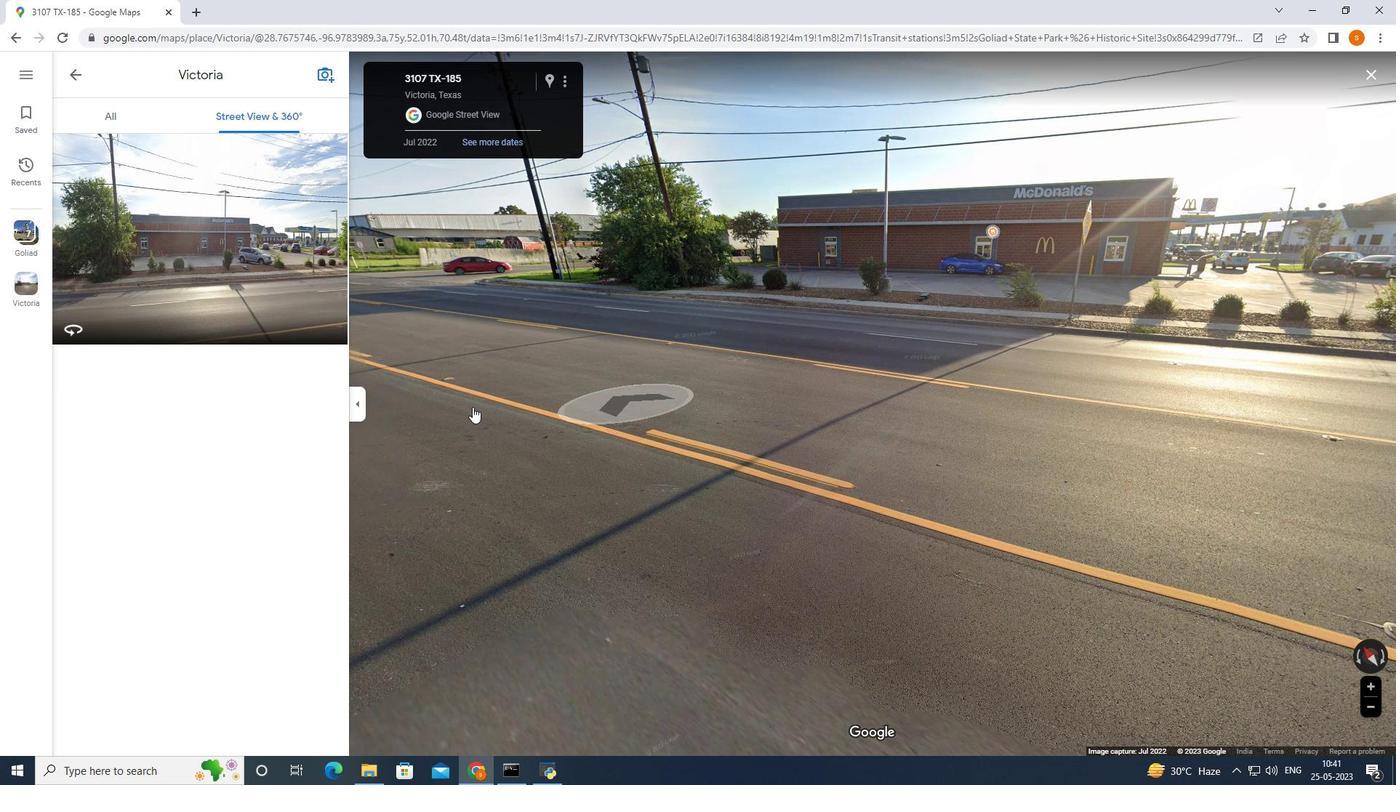 
Action: Mouse pressed left at (467, 404)
Screenshot: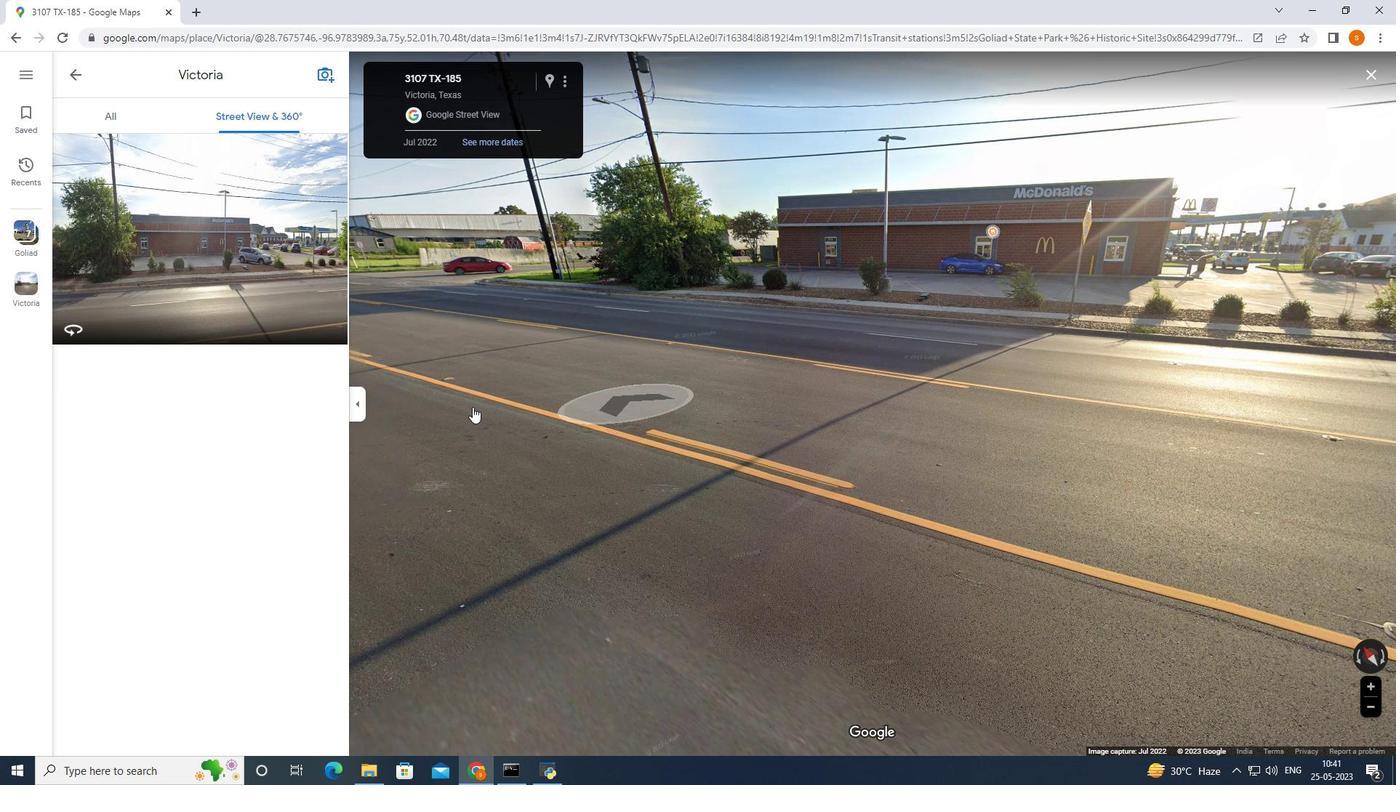 
Action: Mouse moved to (617, 343)
Screenshot: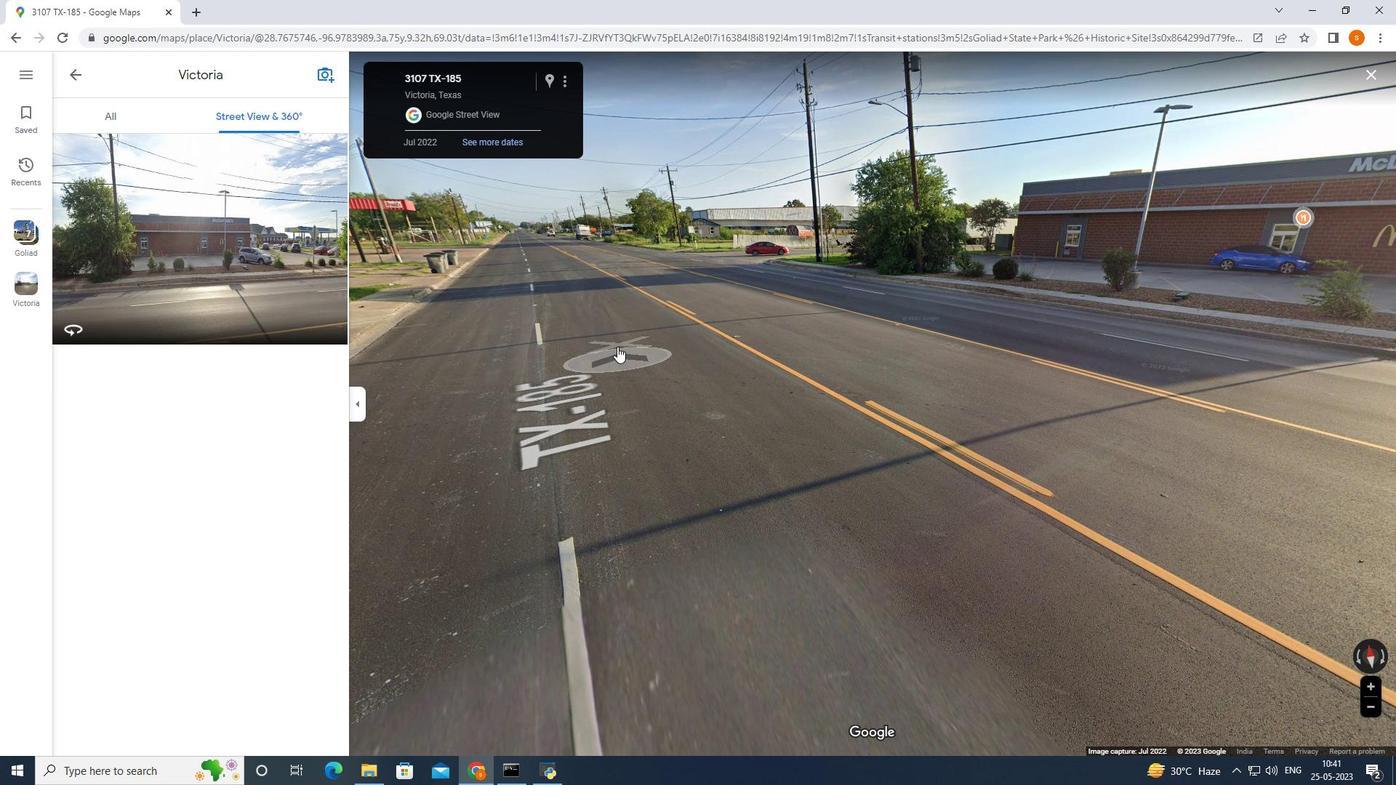 
Action: Mouse pressed left at (617, 343)
Screenshot: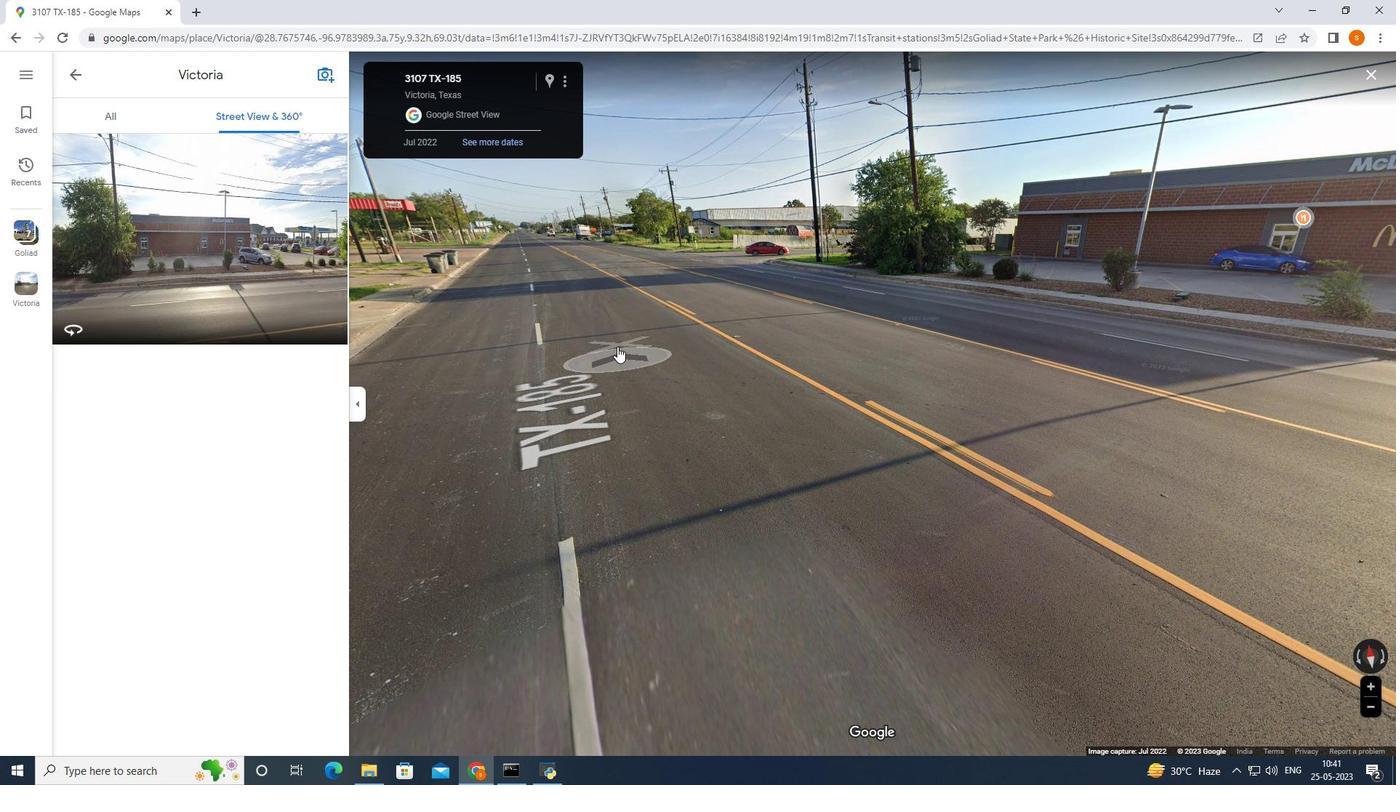
Action: Mouse moved to (549, 350)
Screenshot: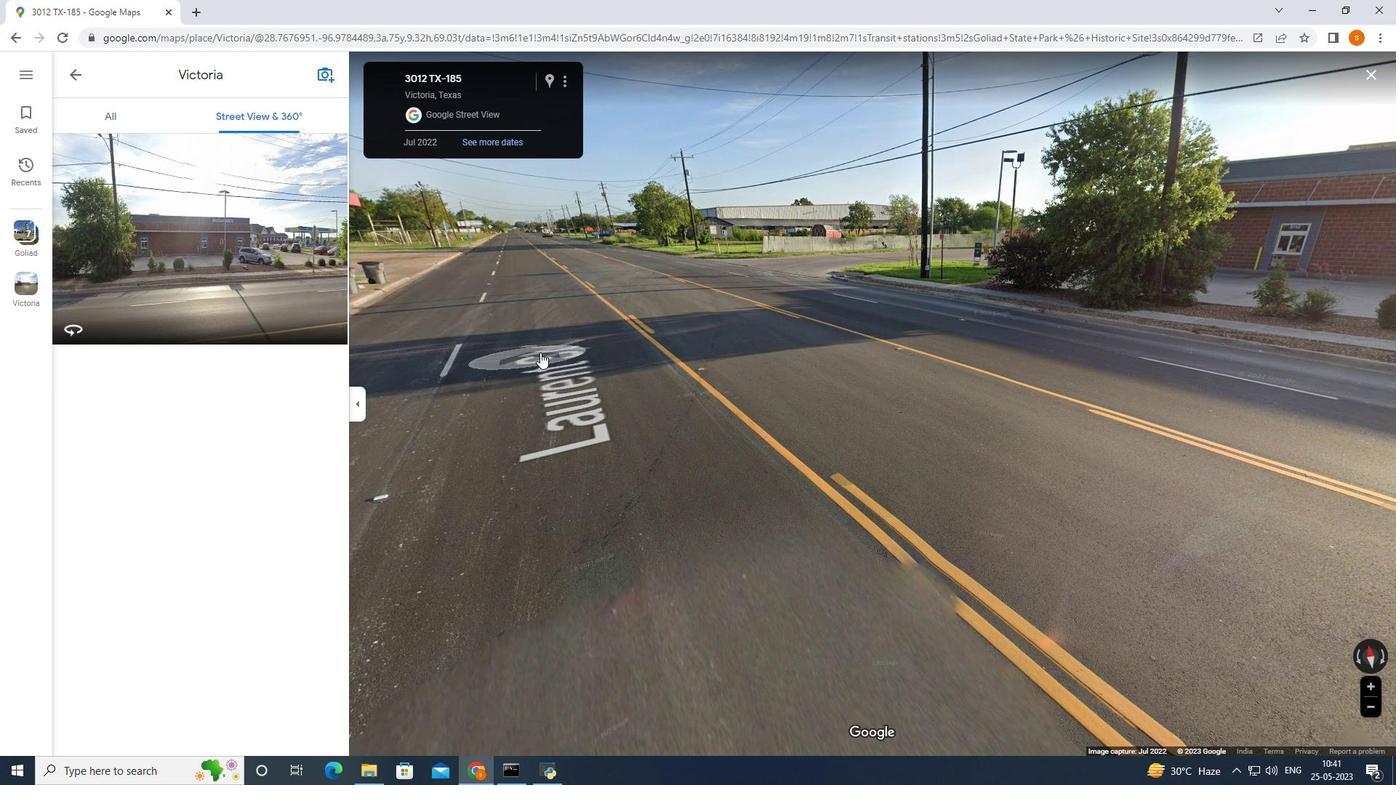 
Action: Mouse pressed left at (549, 350)
Screenshot: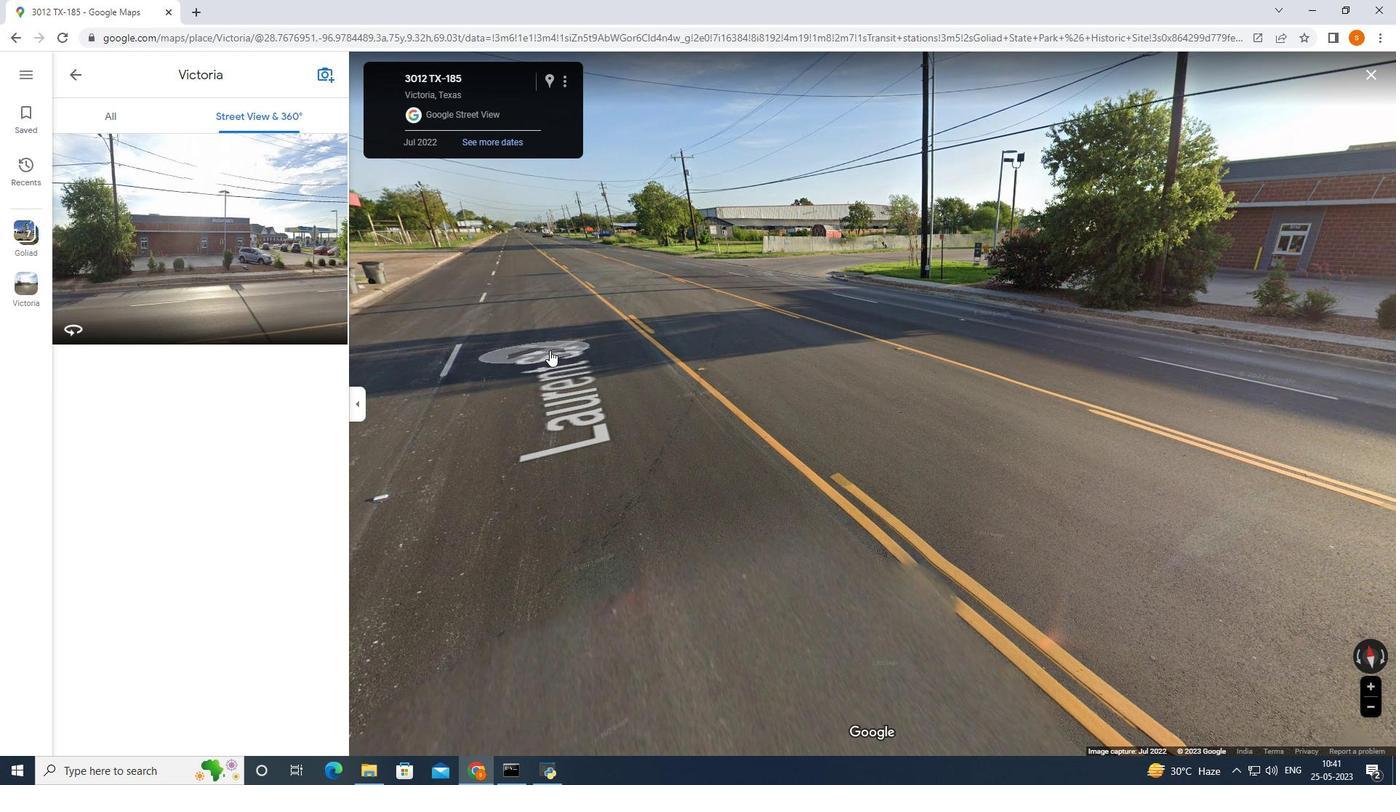 
Action: Mouse moved to (552, 390)
Screenshot: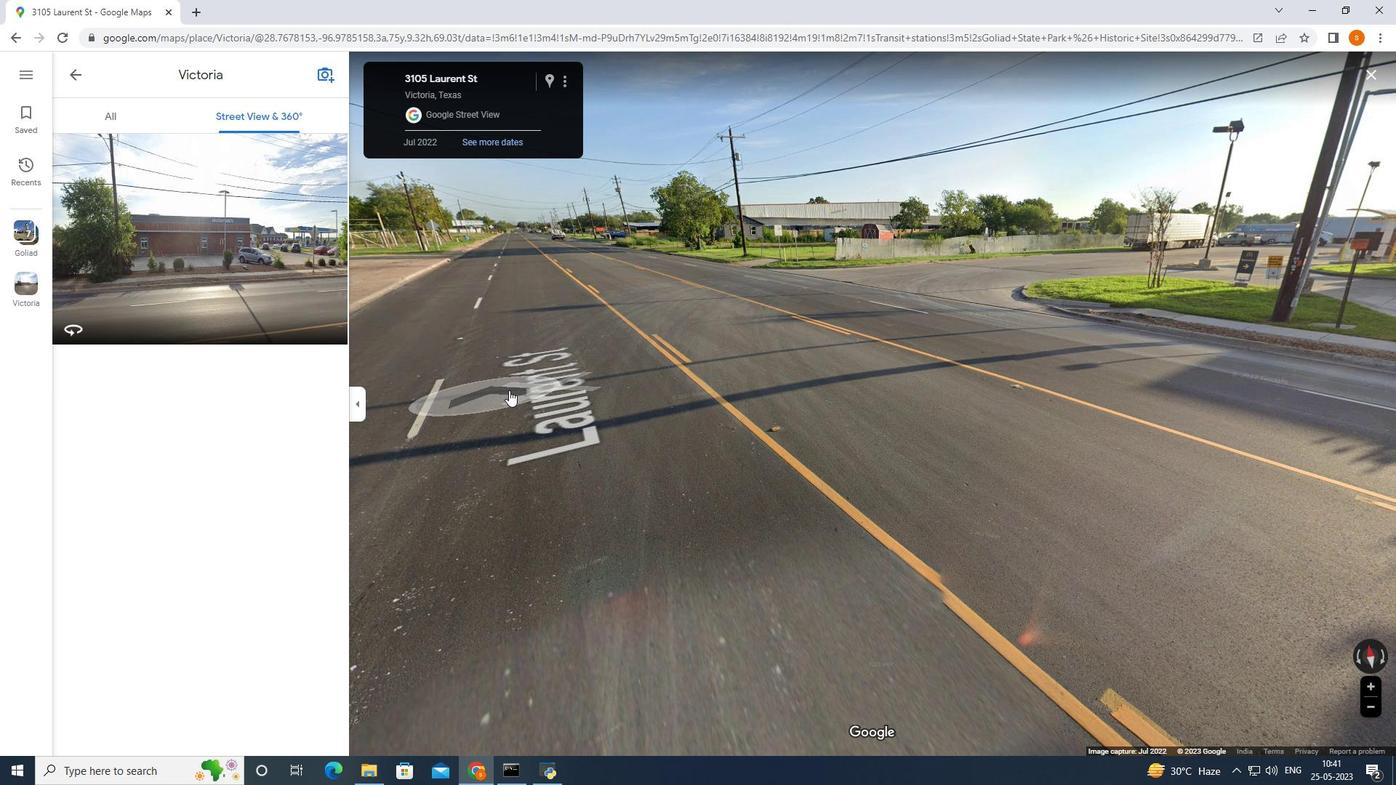
Action: Mouse pressed left at (552, 390)
Screenshot: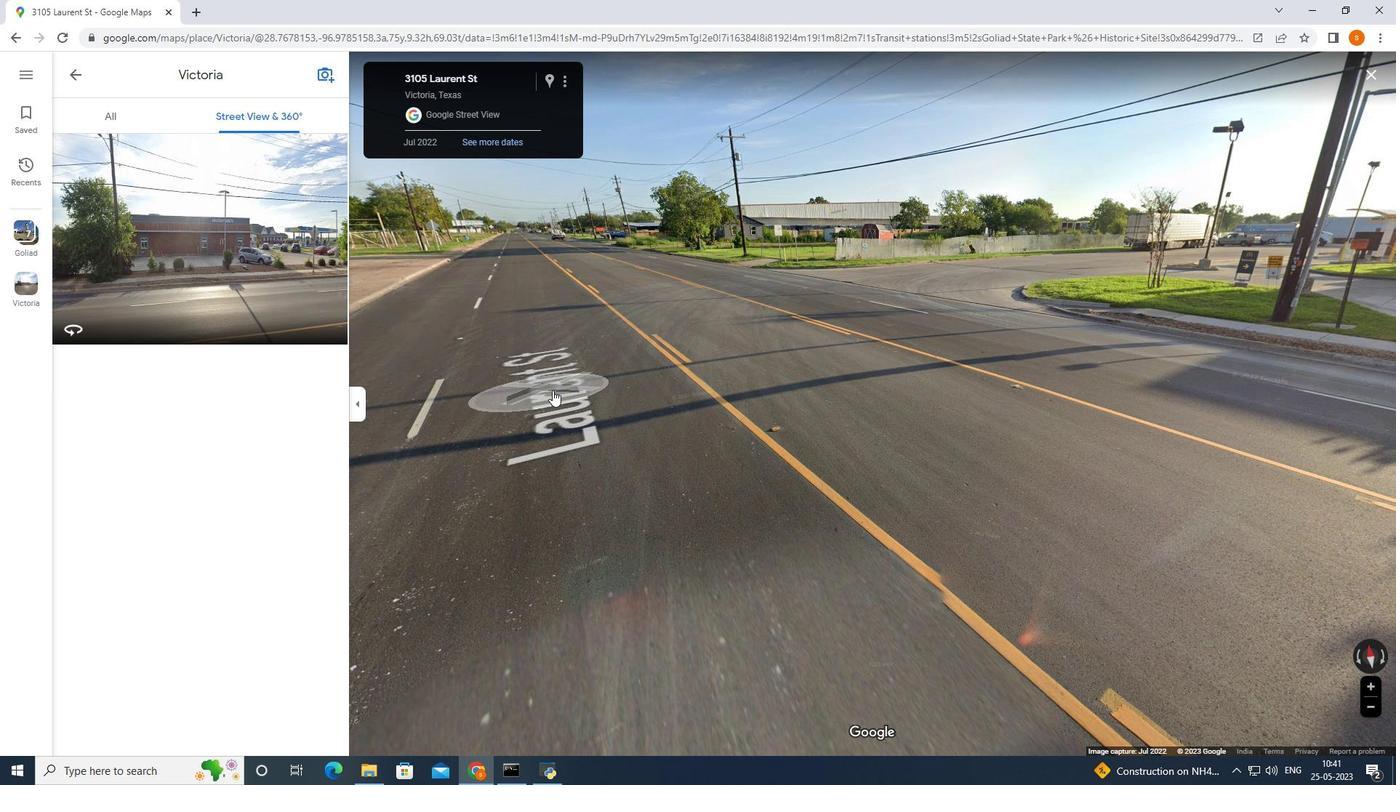 
Action: Mouse moved to (771, 399)
Screenshot: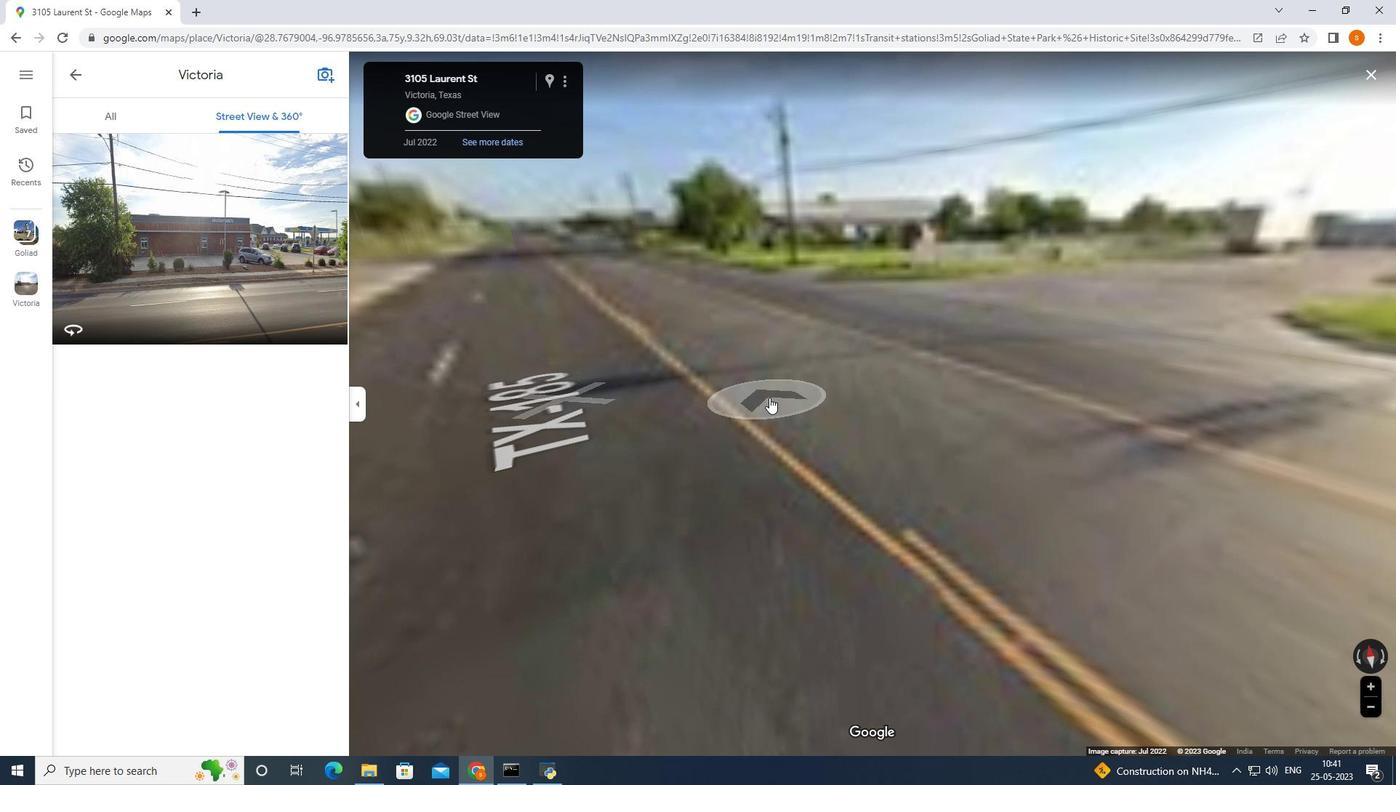 
Action: Mouse pressed left at (771, 399)
Screenshot: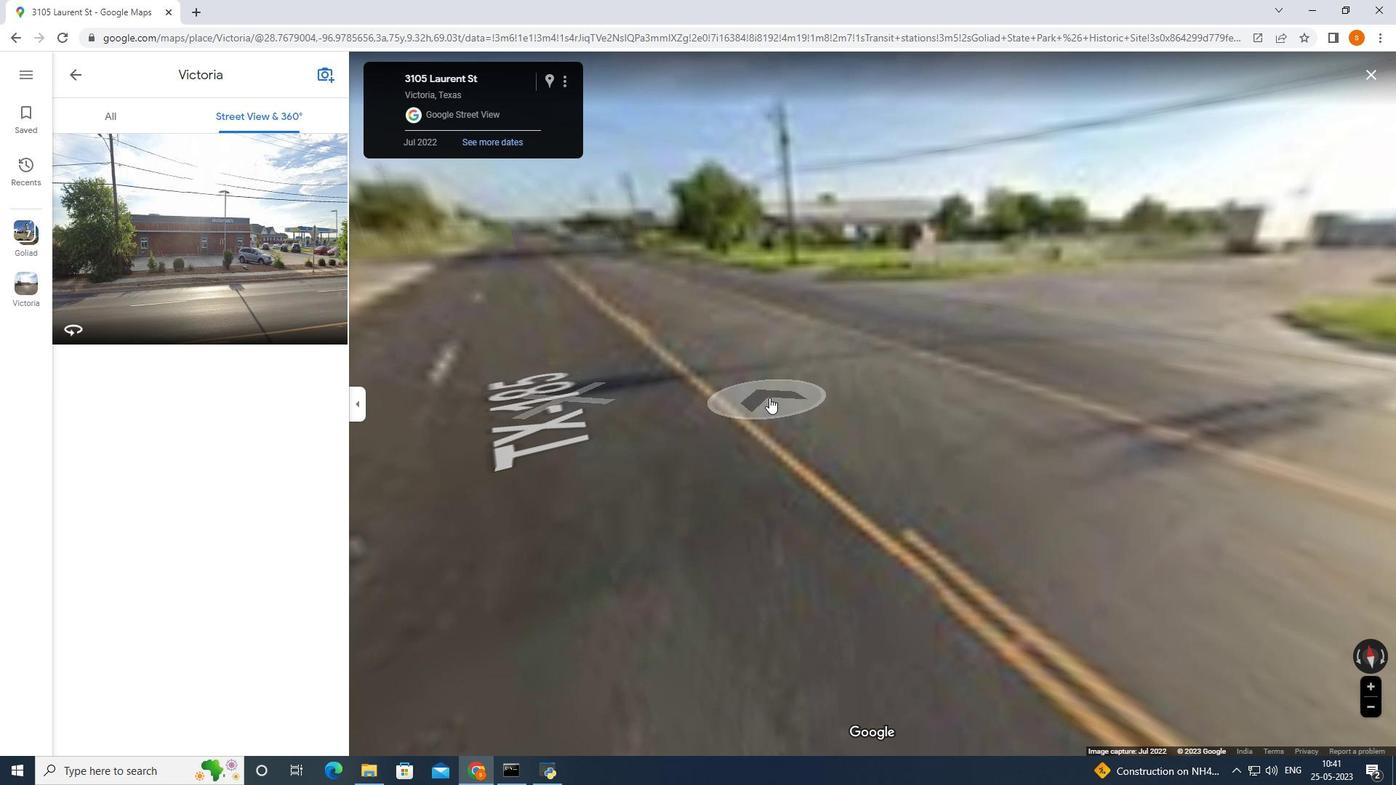 
Action: Mouse moved to (826, 406)
Screenshot: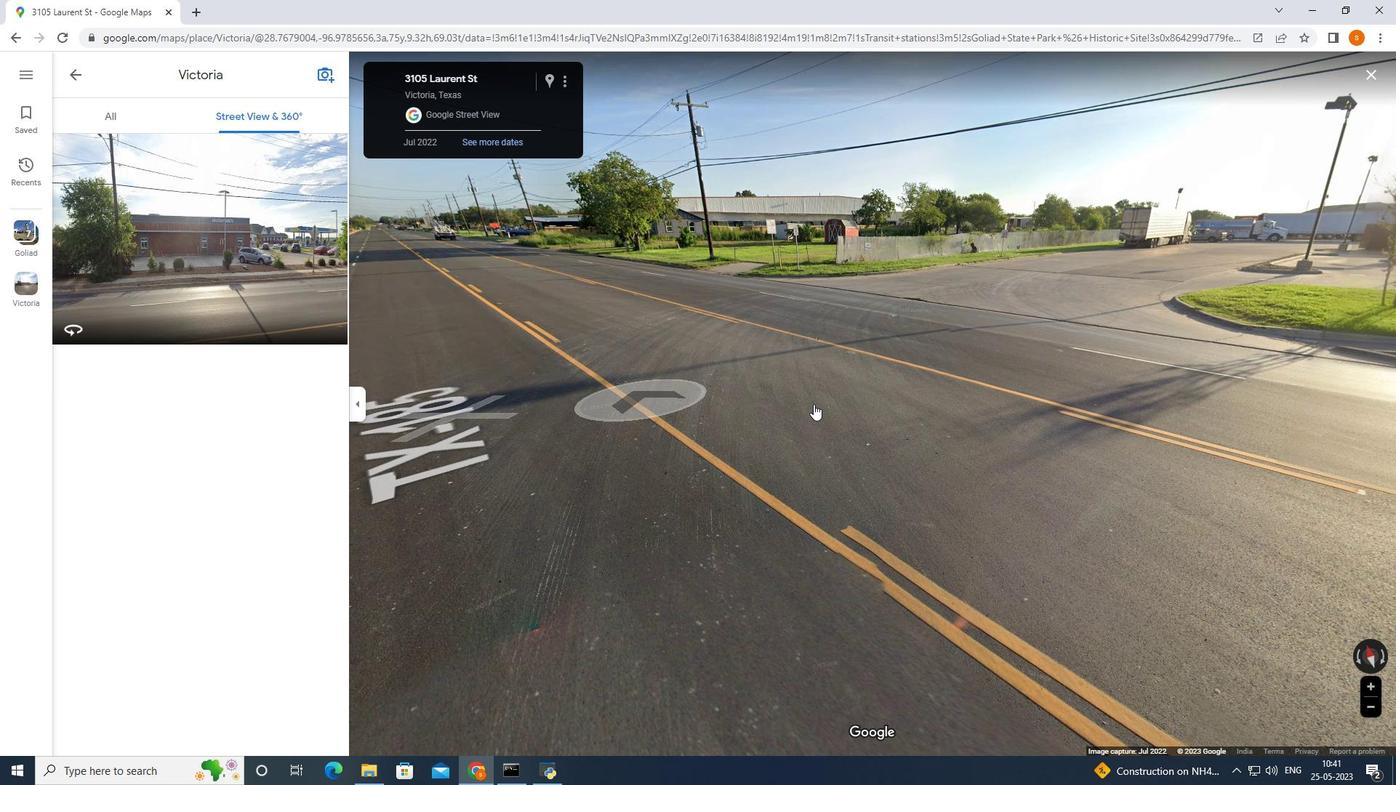 
Action: Mouse pressed left at (826, 406)
Screenshot: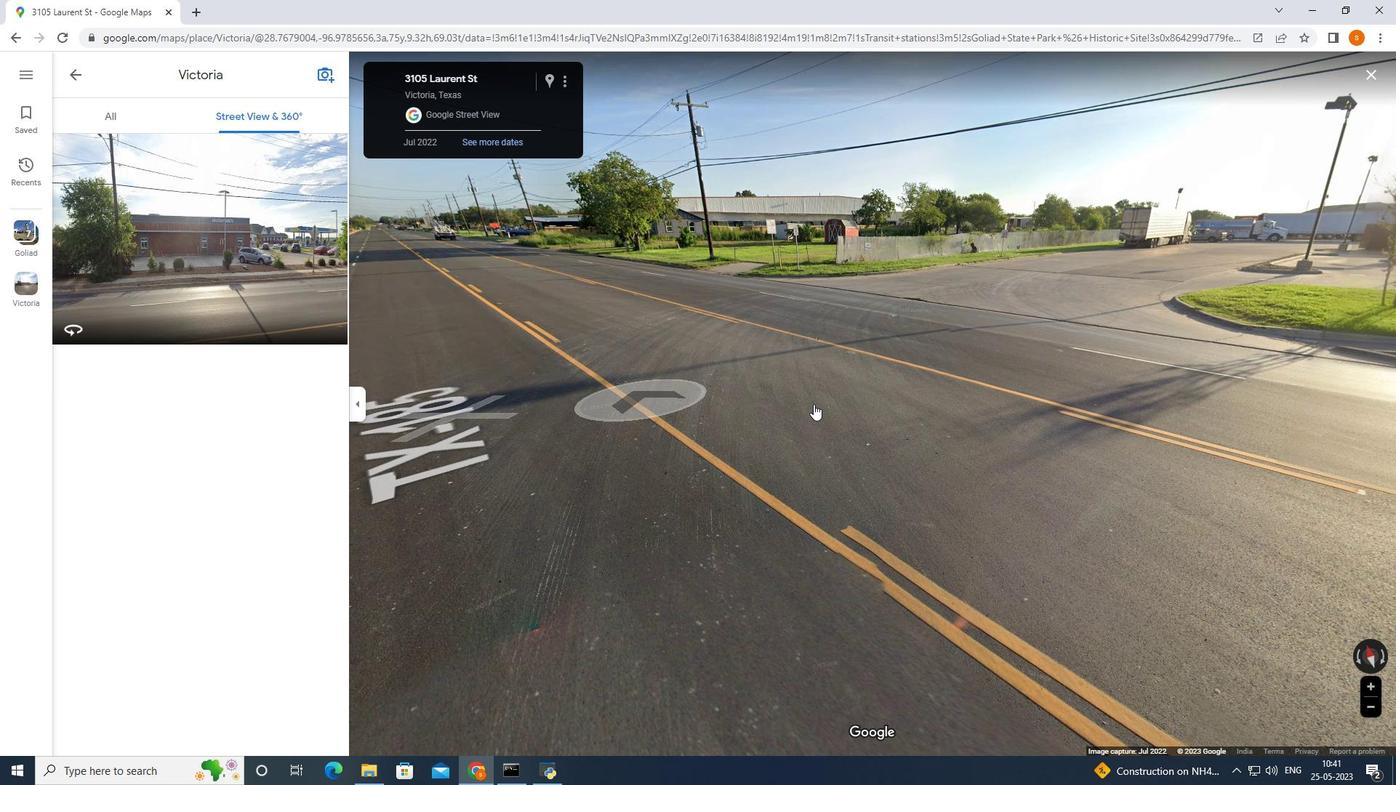 
Action: Mouse moved to (791, 411)
Screenshot: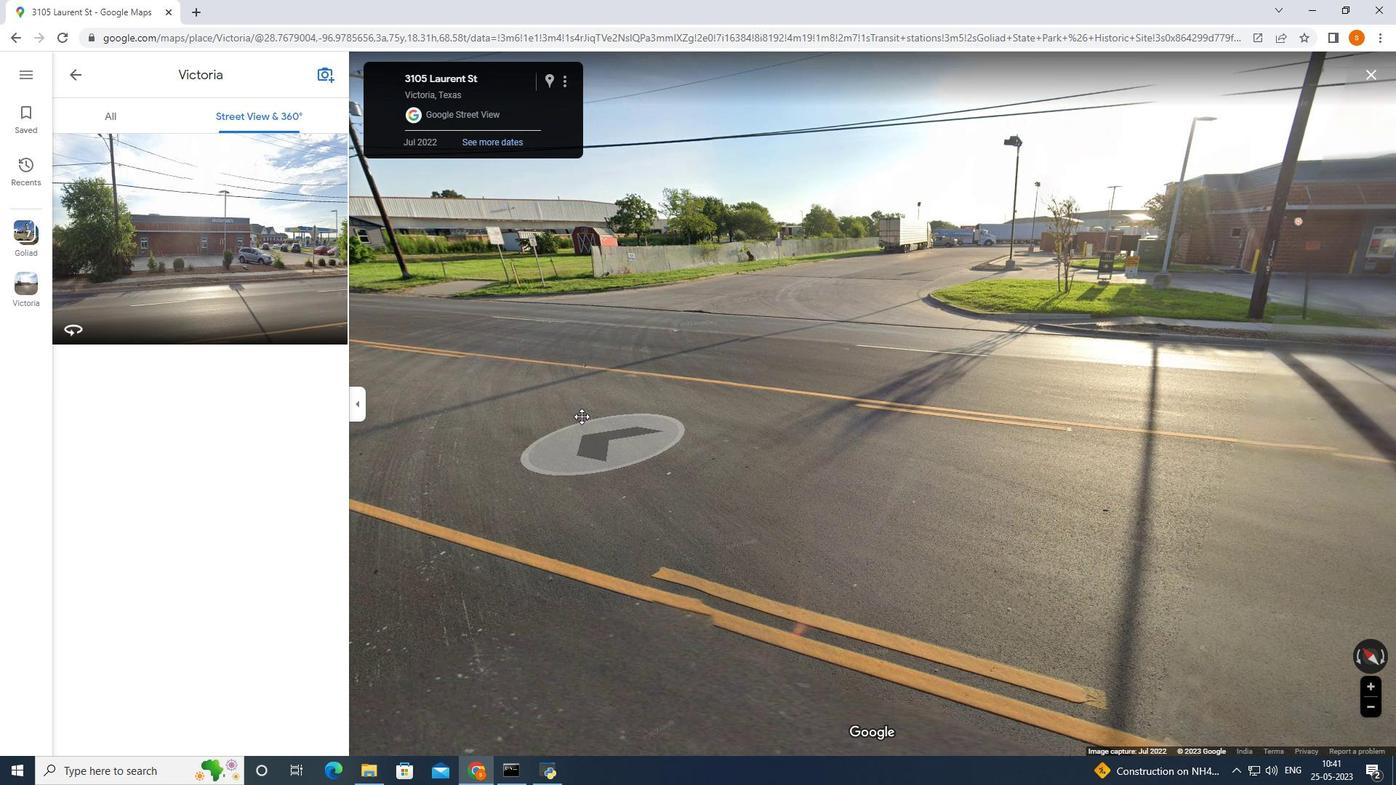 
Action: Mouse pressed left at (846, 405)
Screenshot: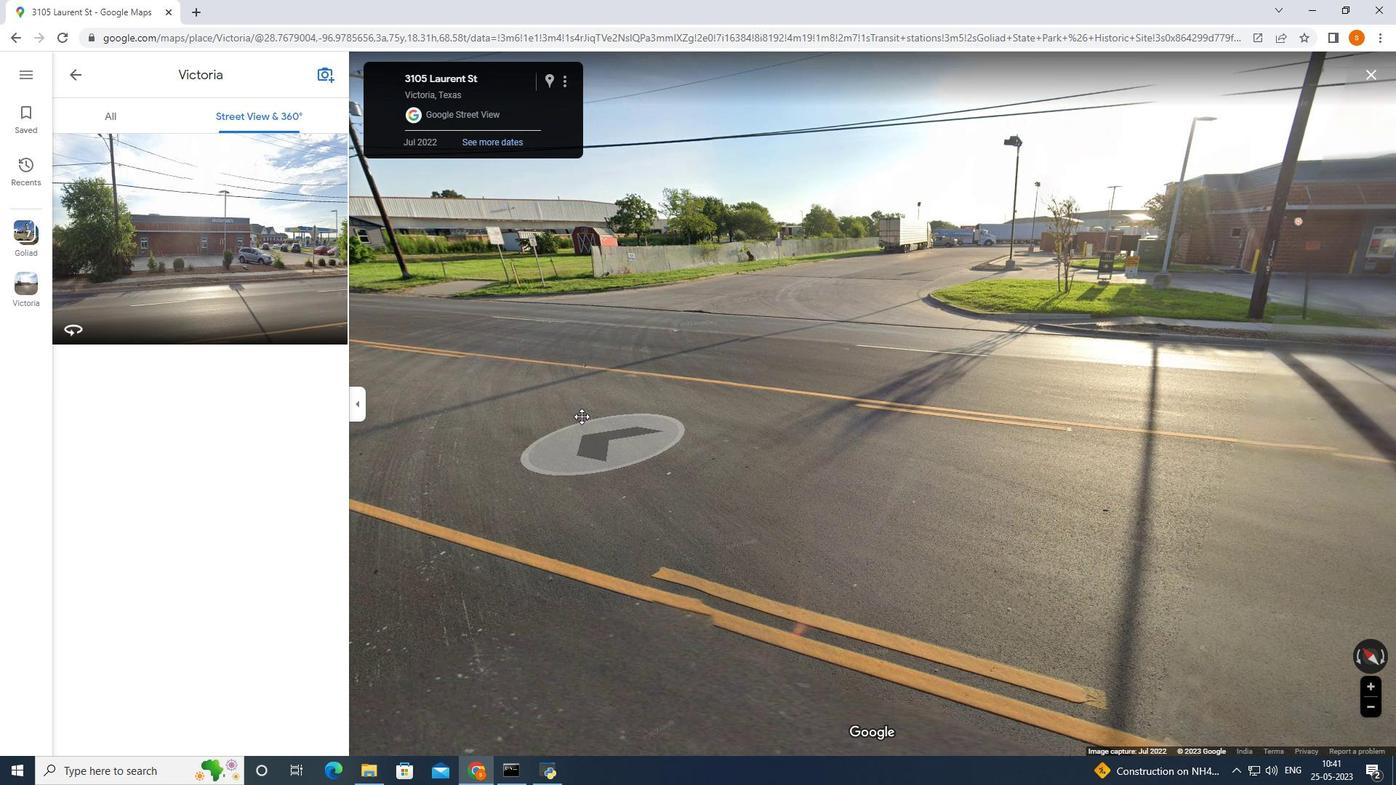 
Action: Mouse moved to (1039, 445)
Screenshot: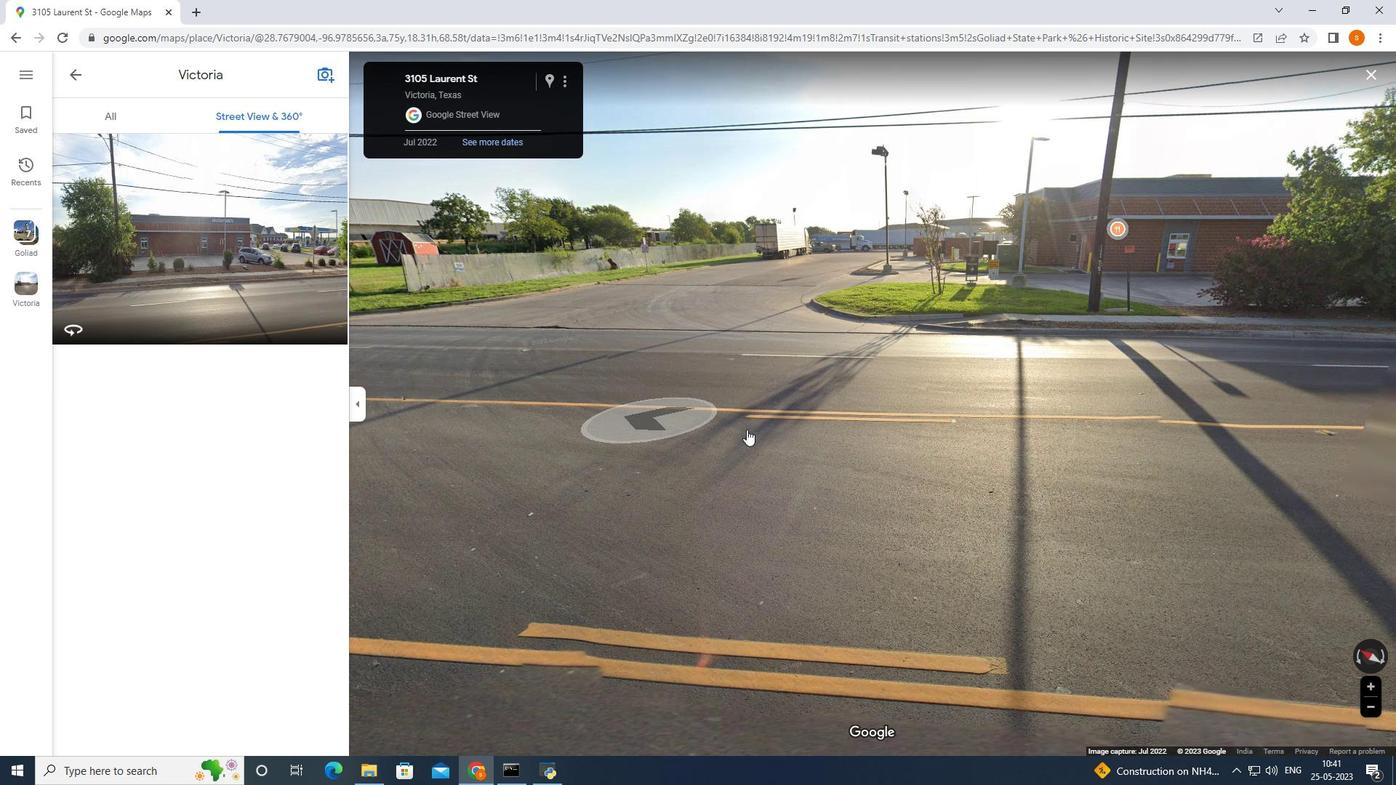 
Action: Mouse pressed left at (1054, 444)
Screenshot: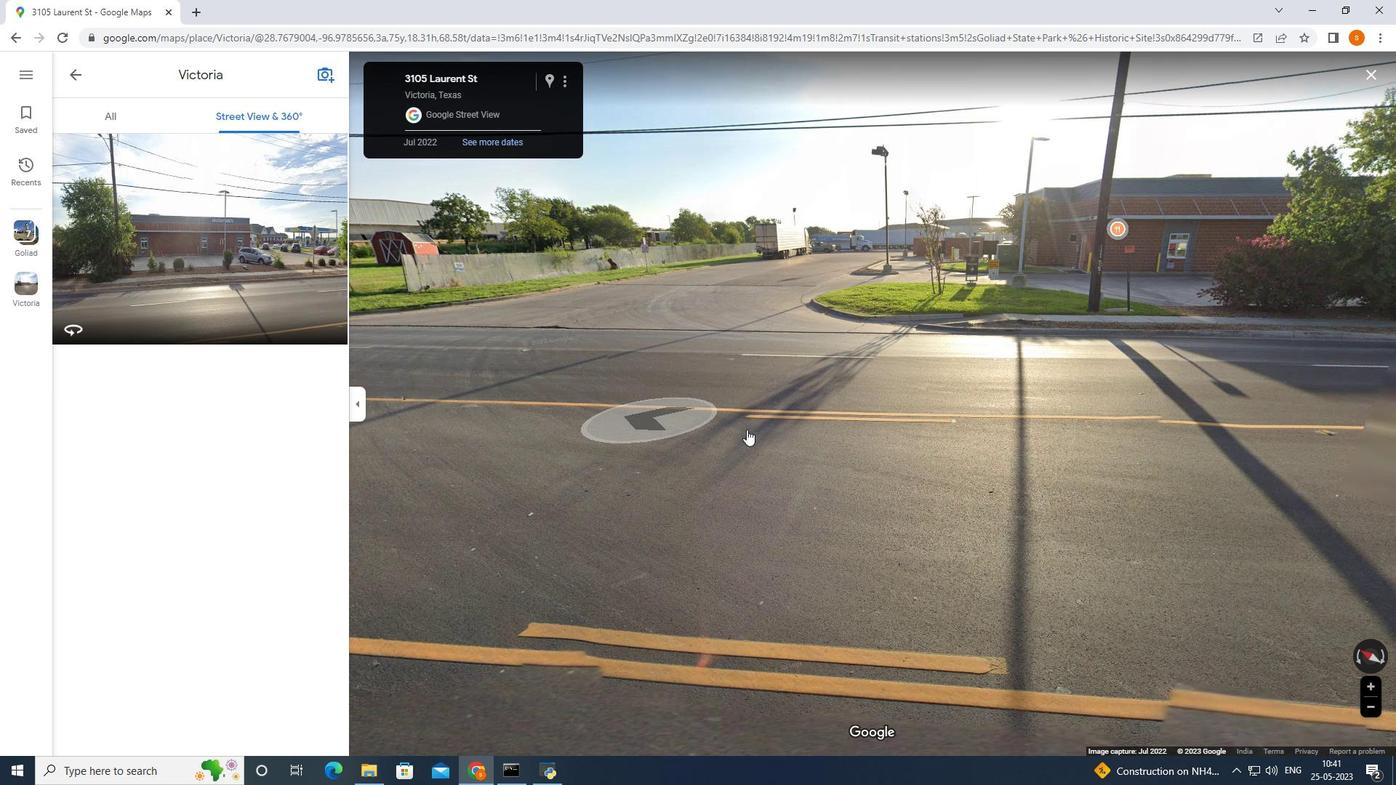 
Action: Mouse moved to (574, 449)
Screenshot: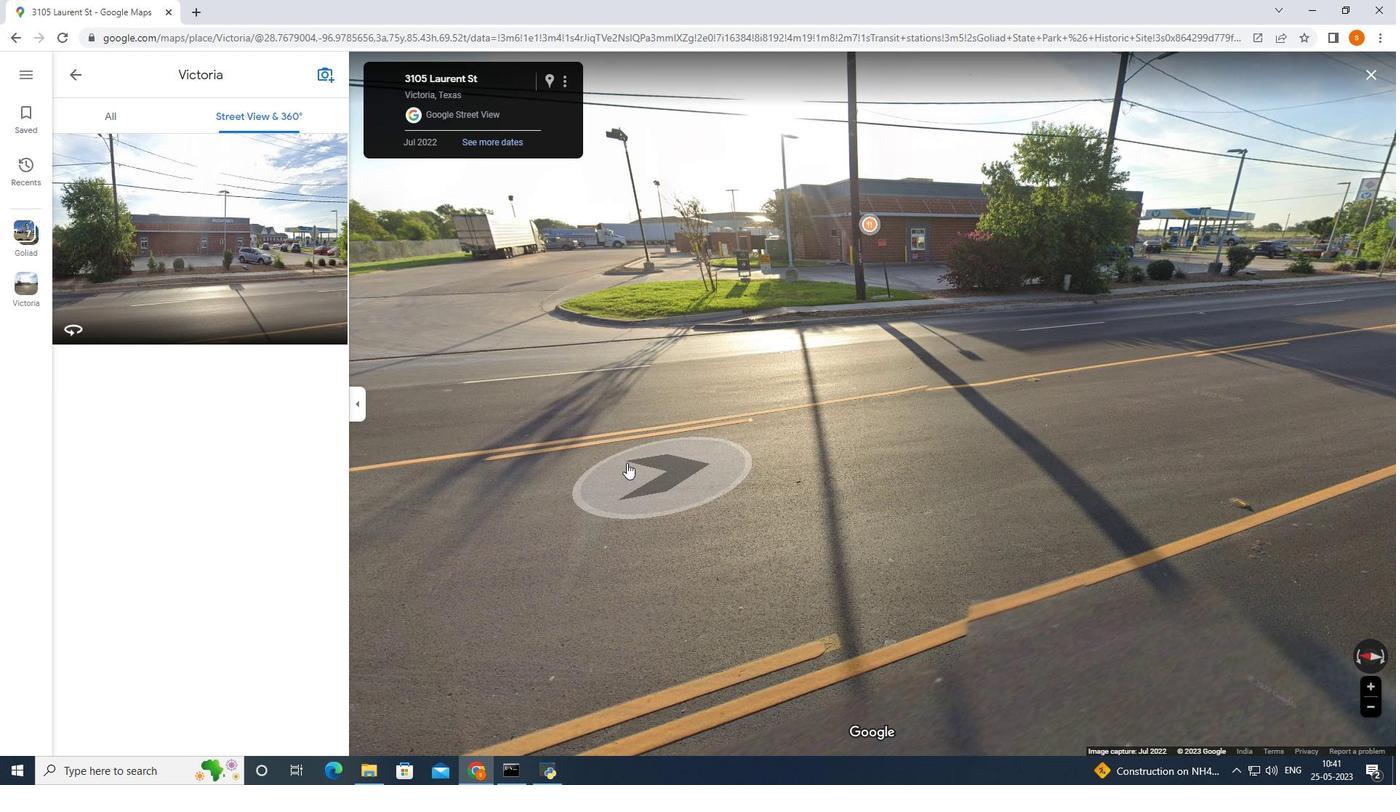 
Action: Mouse pressed left at (574, 449)
Screenshot: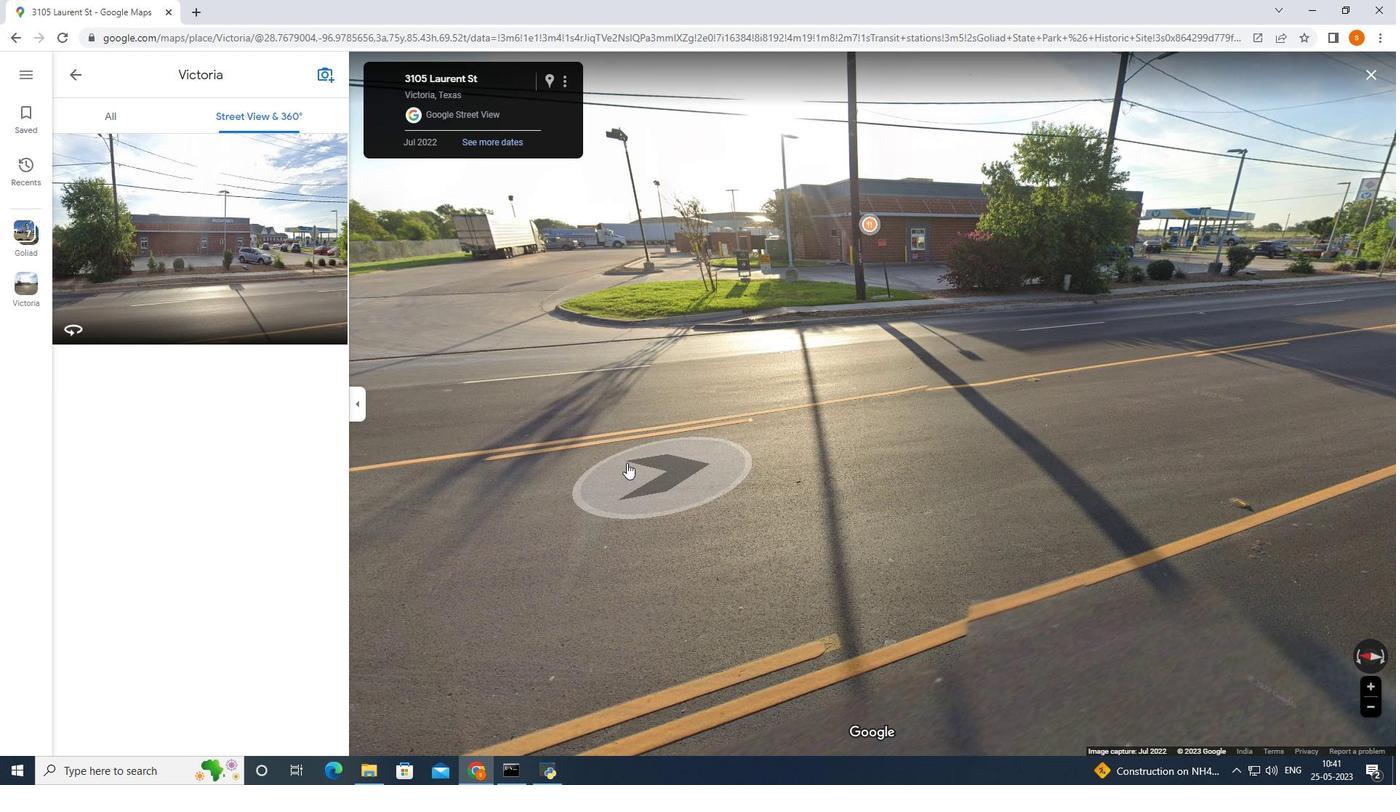 
Action: Mouse moved to (699, 389)
Screenshot: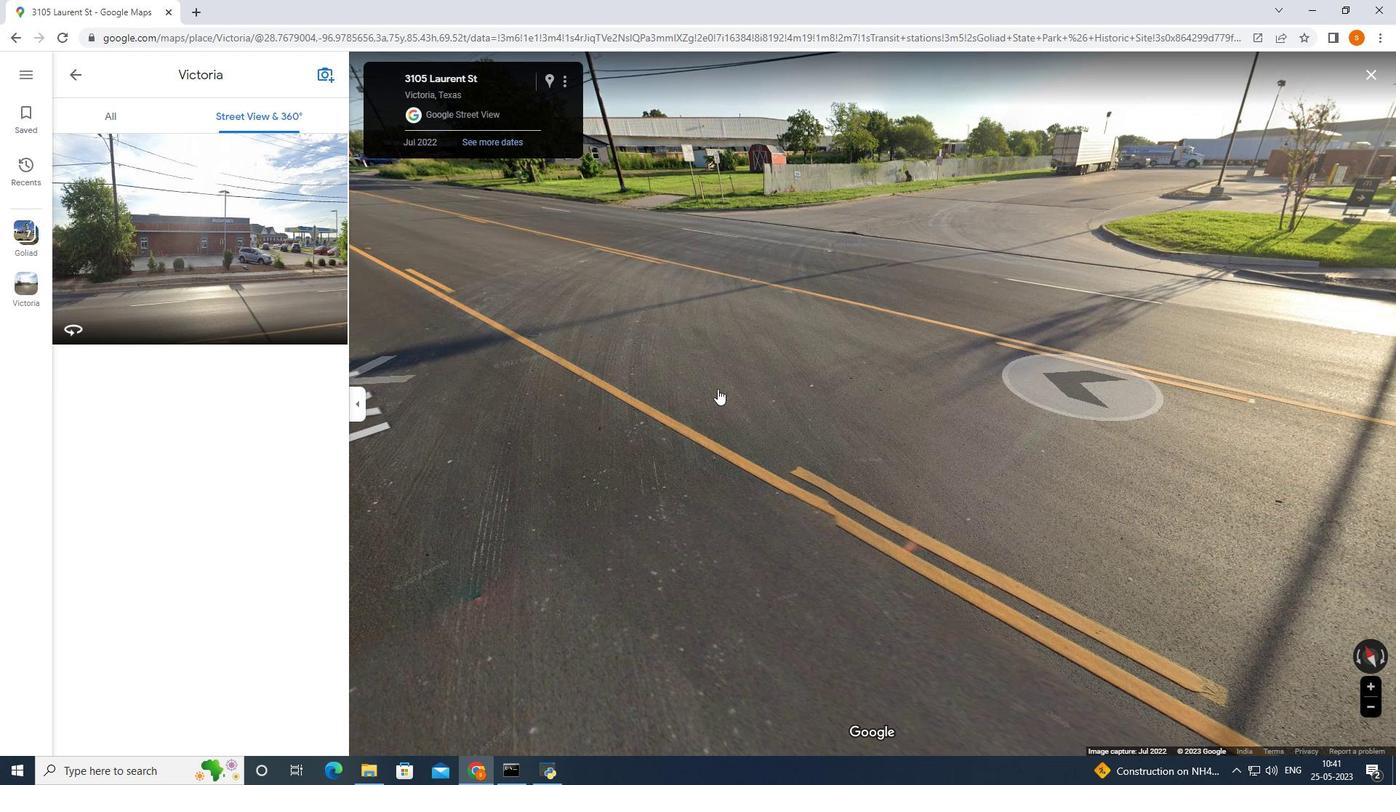 
Action: Mouse pressed left at (699, 389)
Screenshot: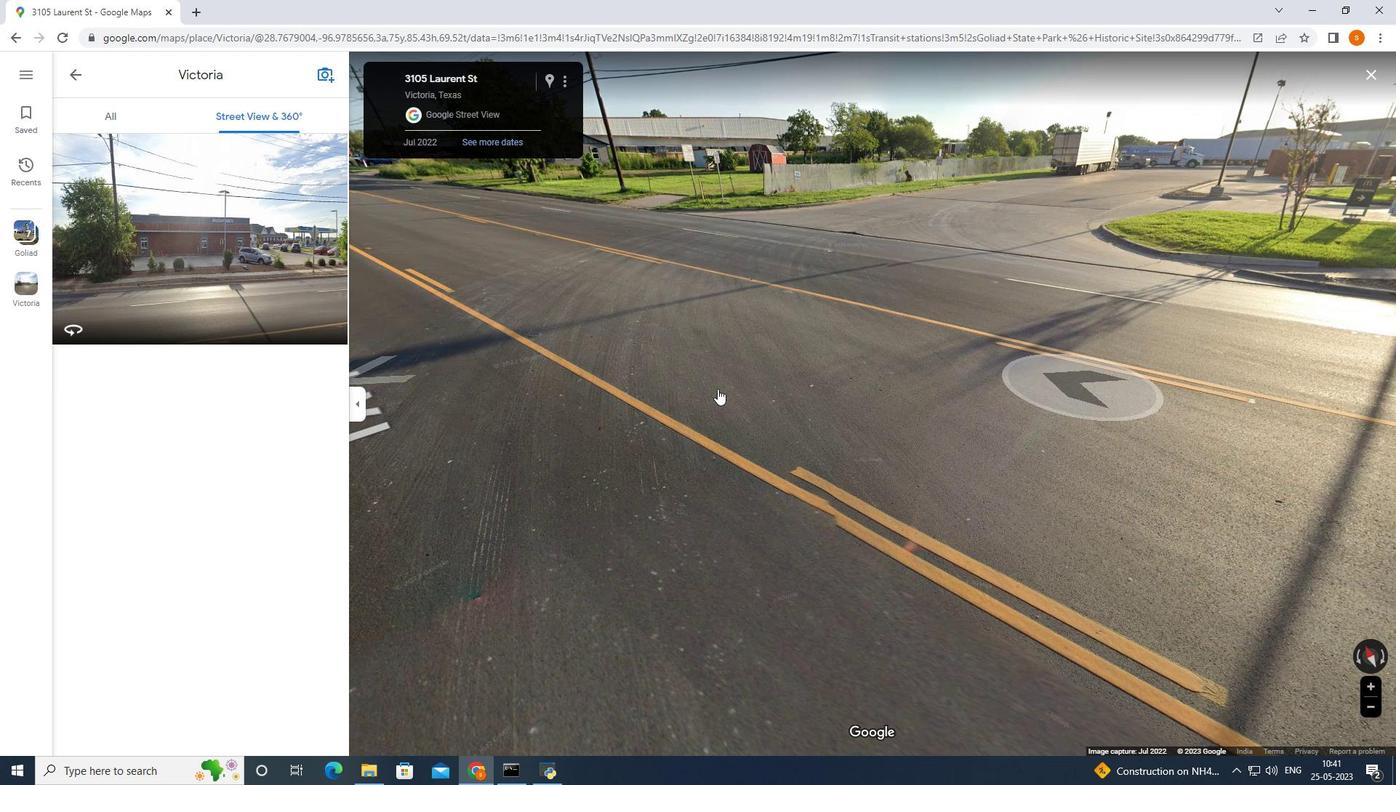 
Action: Mouse moved to (702, 381)
Screenshot: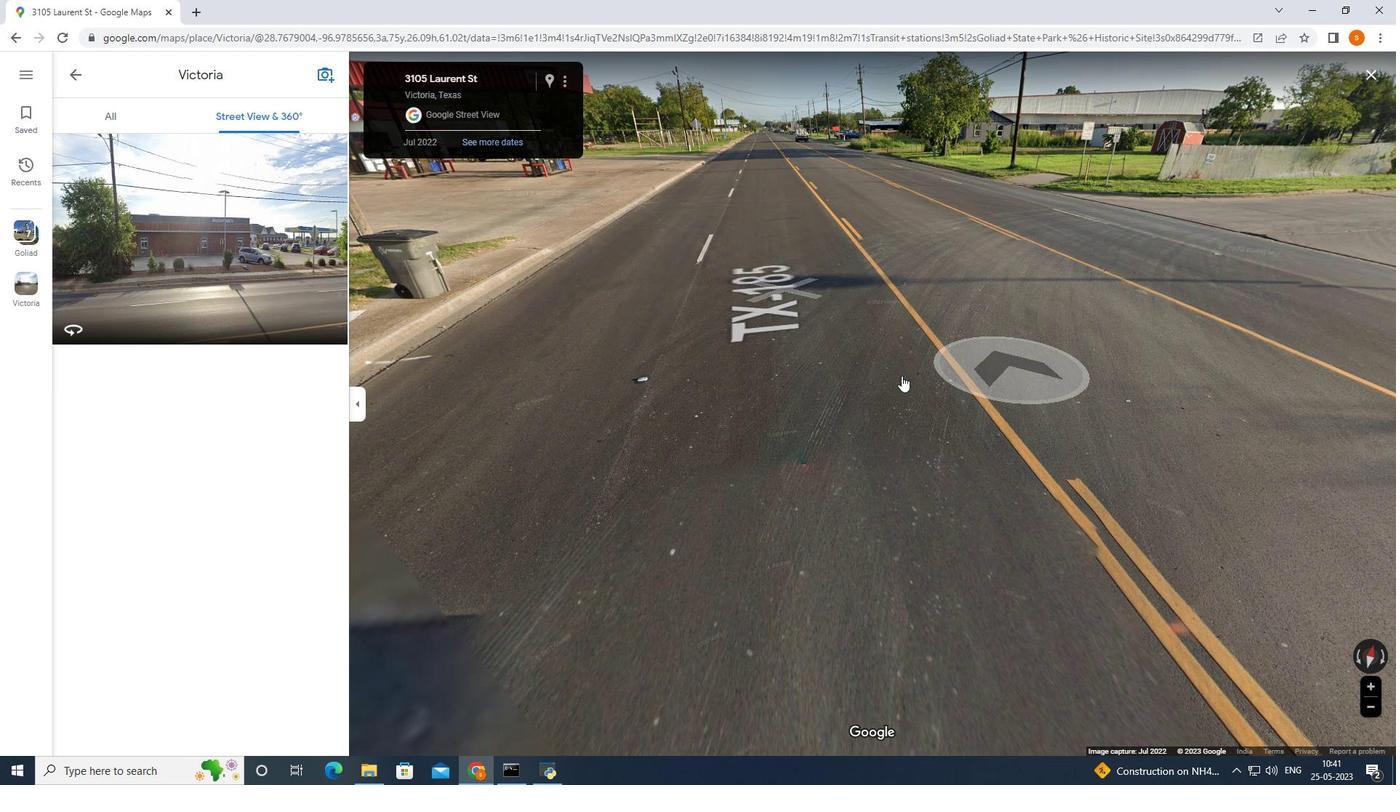 
Action: Mouse pressed left at (699, 381)
Screenshot: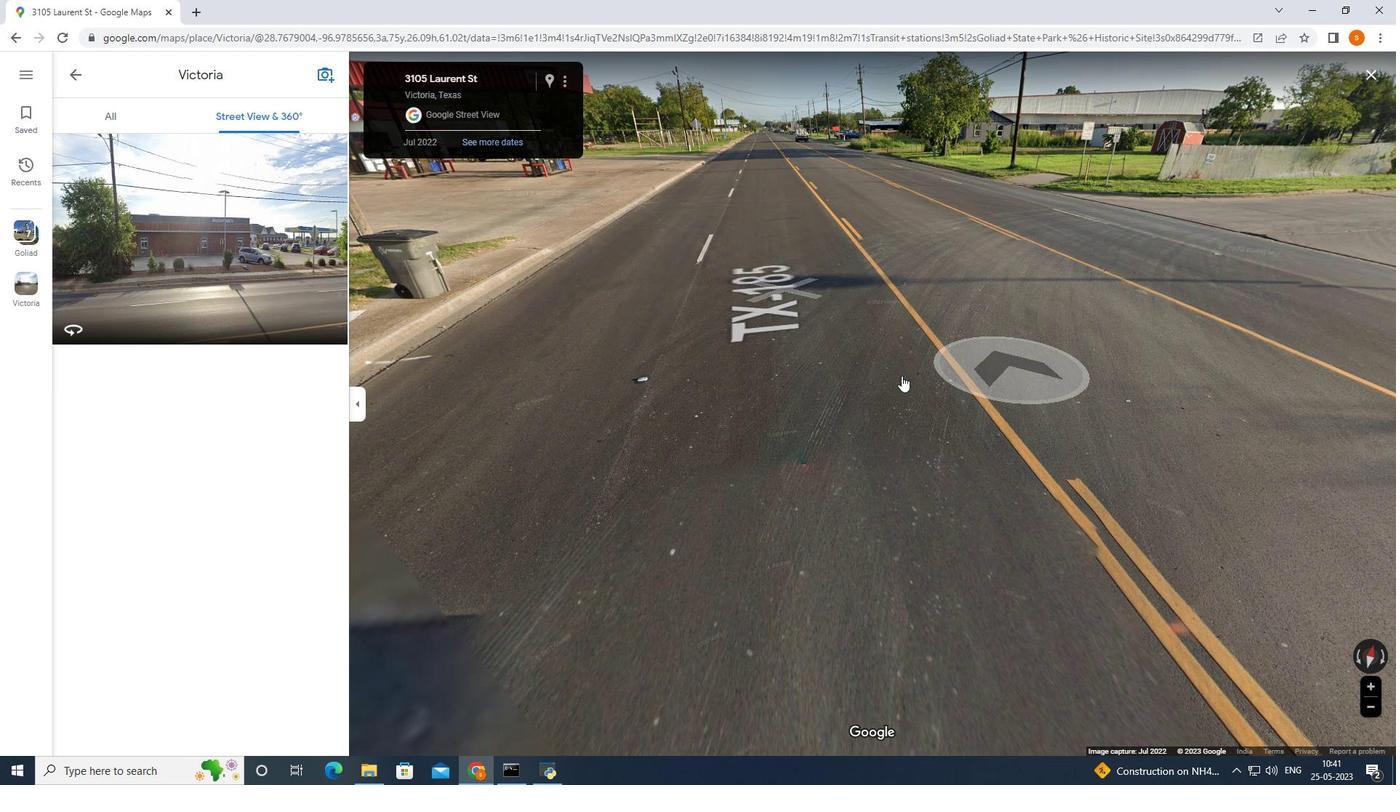 
Action: Mouse moved to (712, 330)
Screenshot: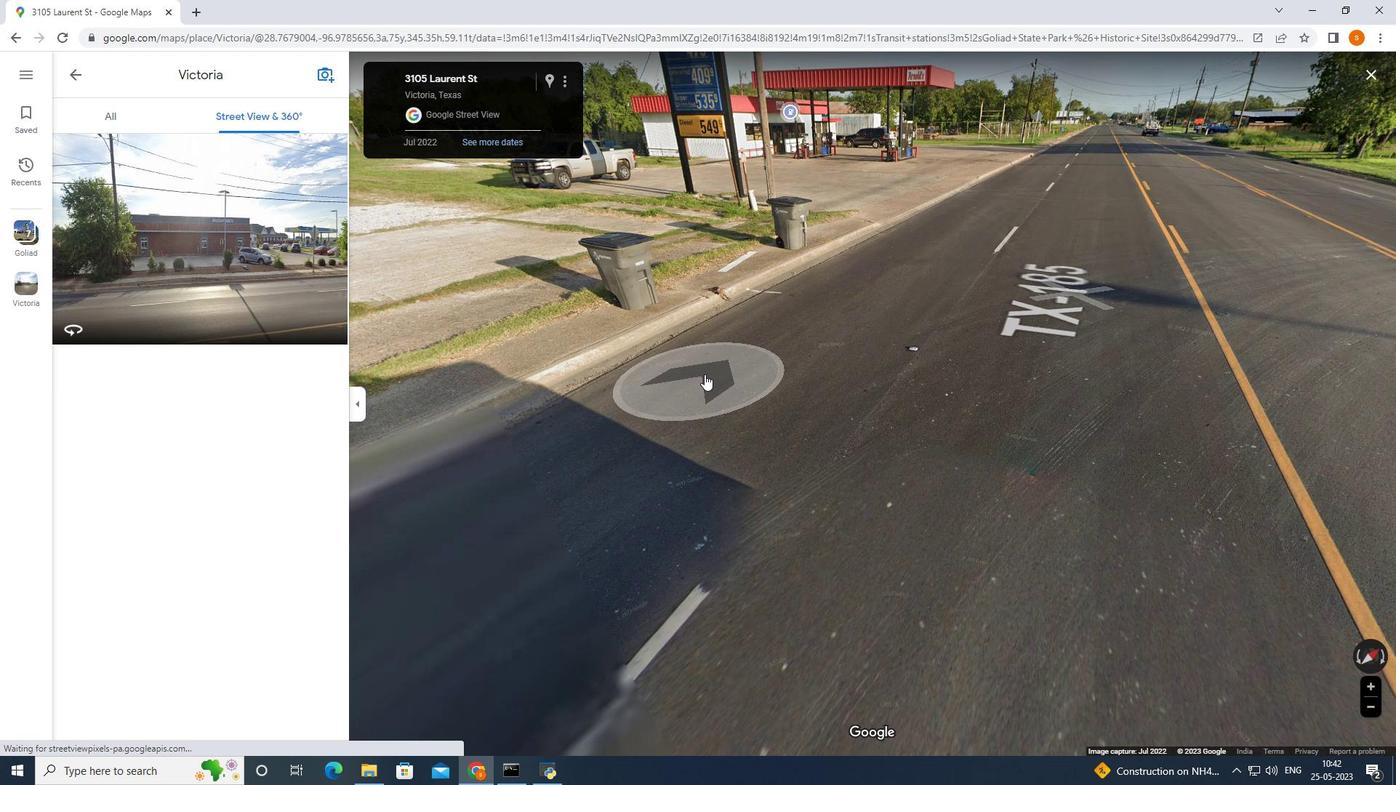 
Action: Mouse pressed left at (712, 336)
Screenshot: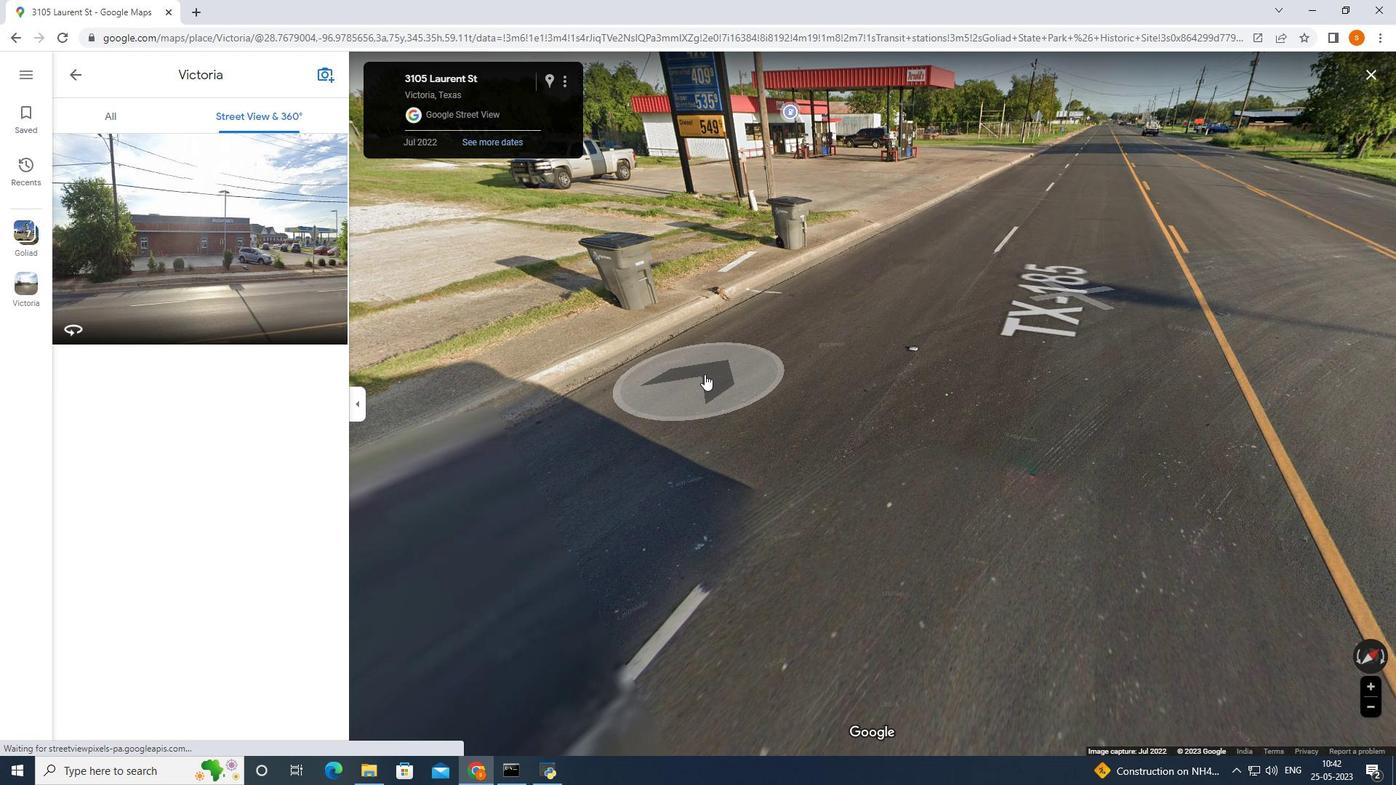 
Action: Mouse moved to (994, 420)
Screenshot: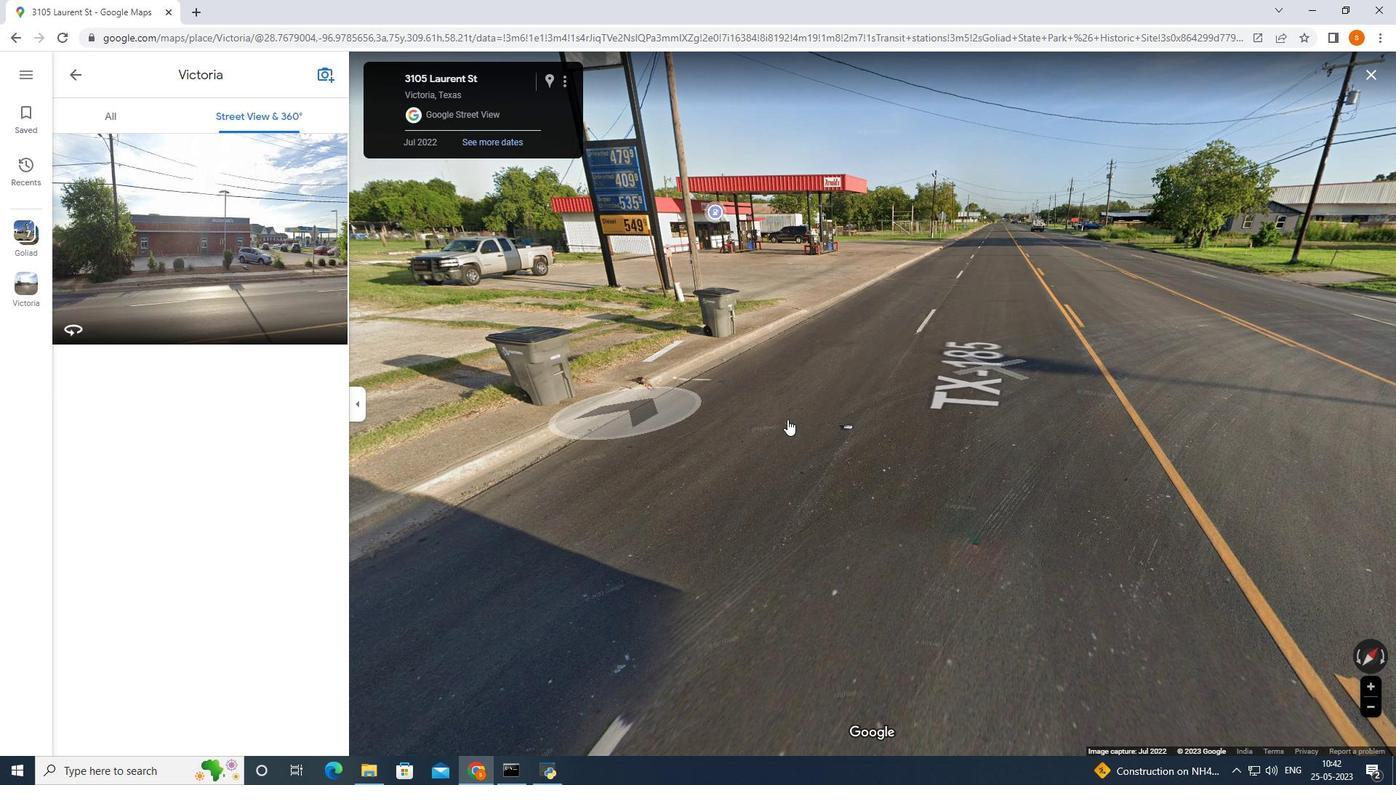 
Action: Mouse pressed left at (994, 420)
Screenshot: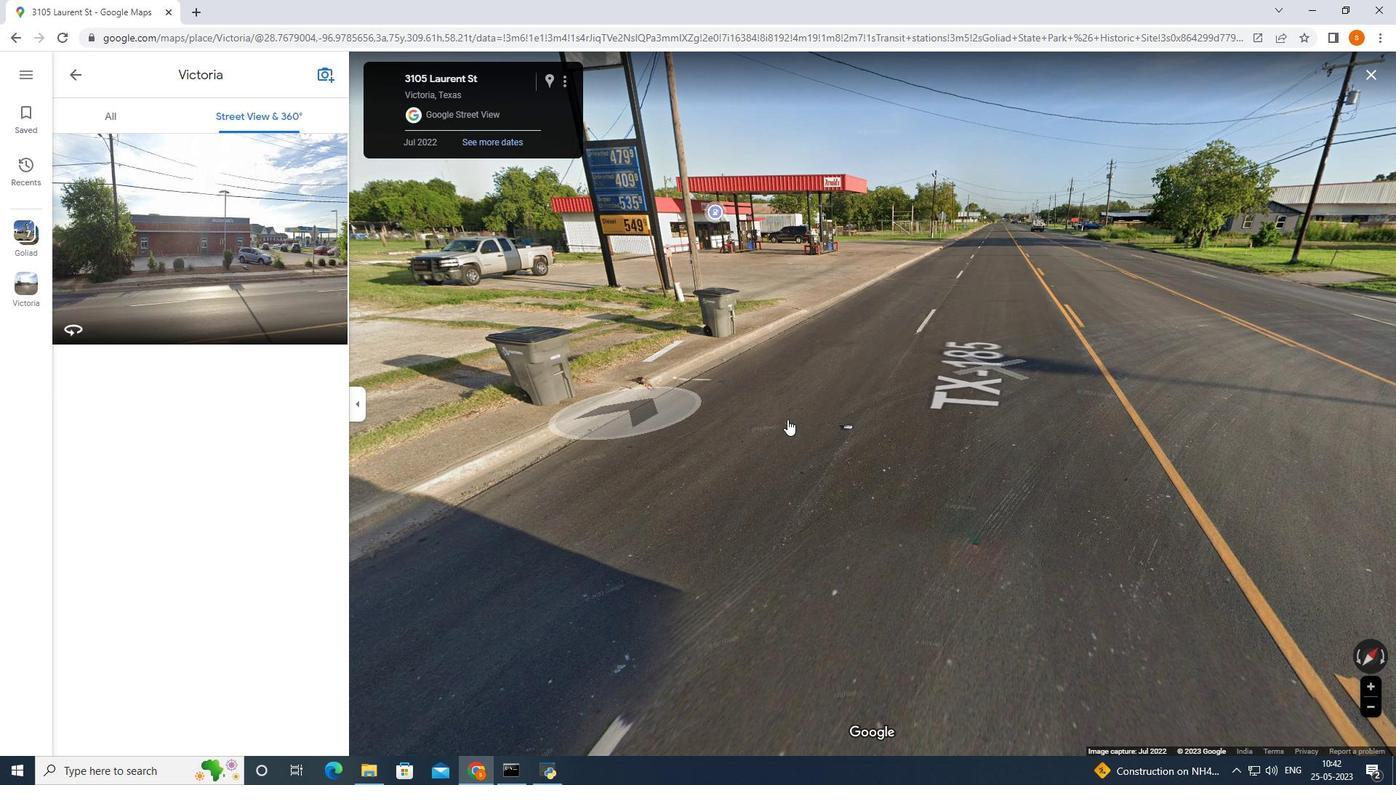 
Action: Mouse moved to (806, 397)
Screenshot: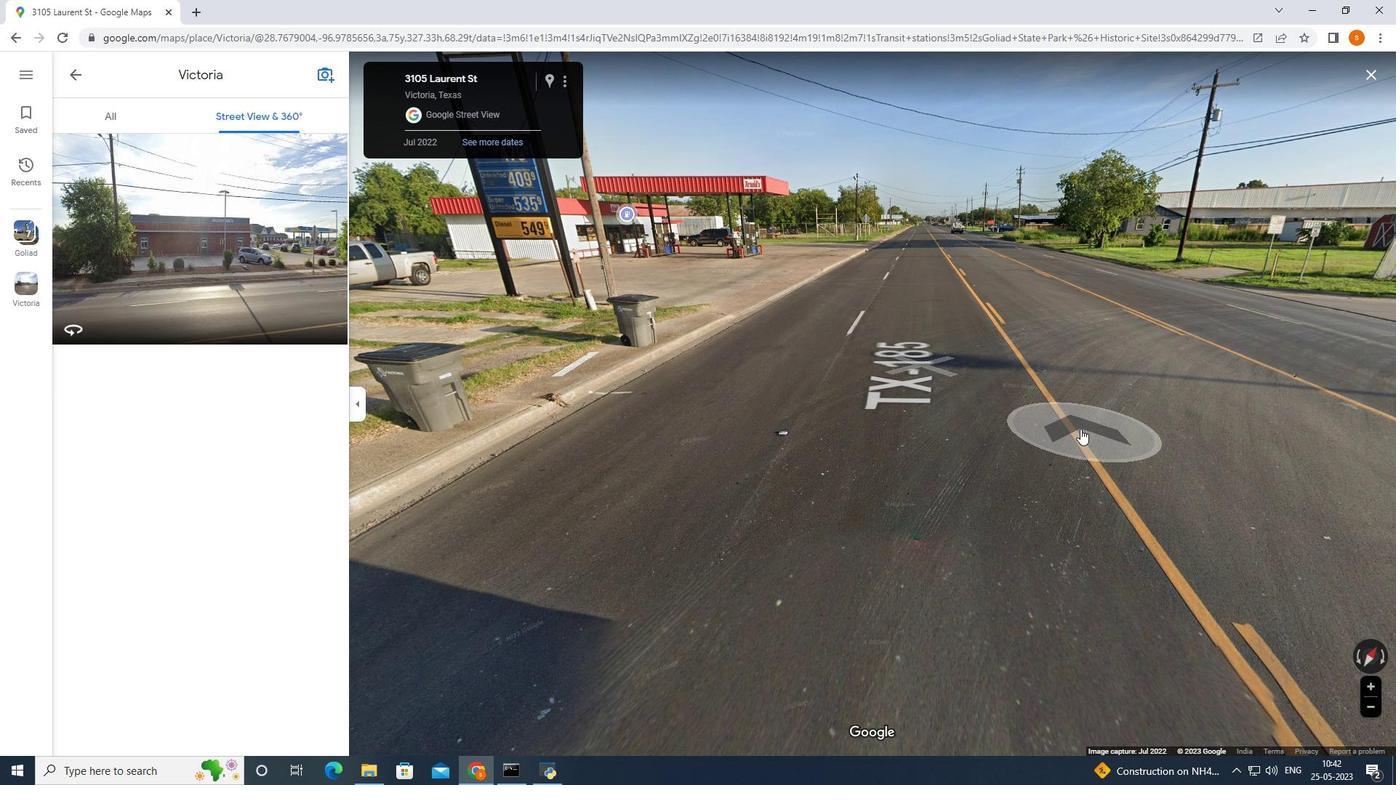 
Action: Mouse pressed left at (865, 405)
Screenshot: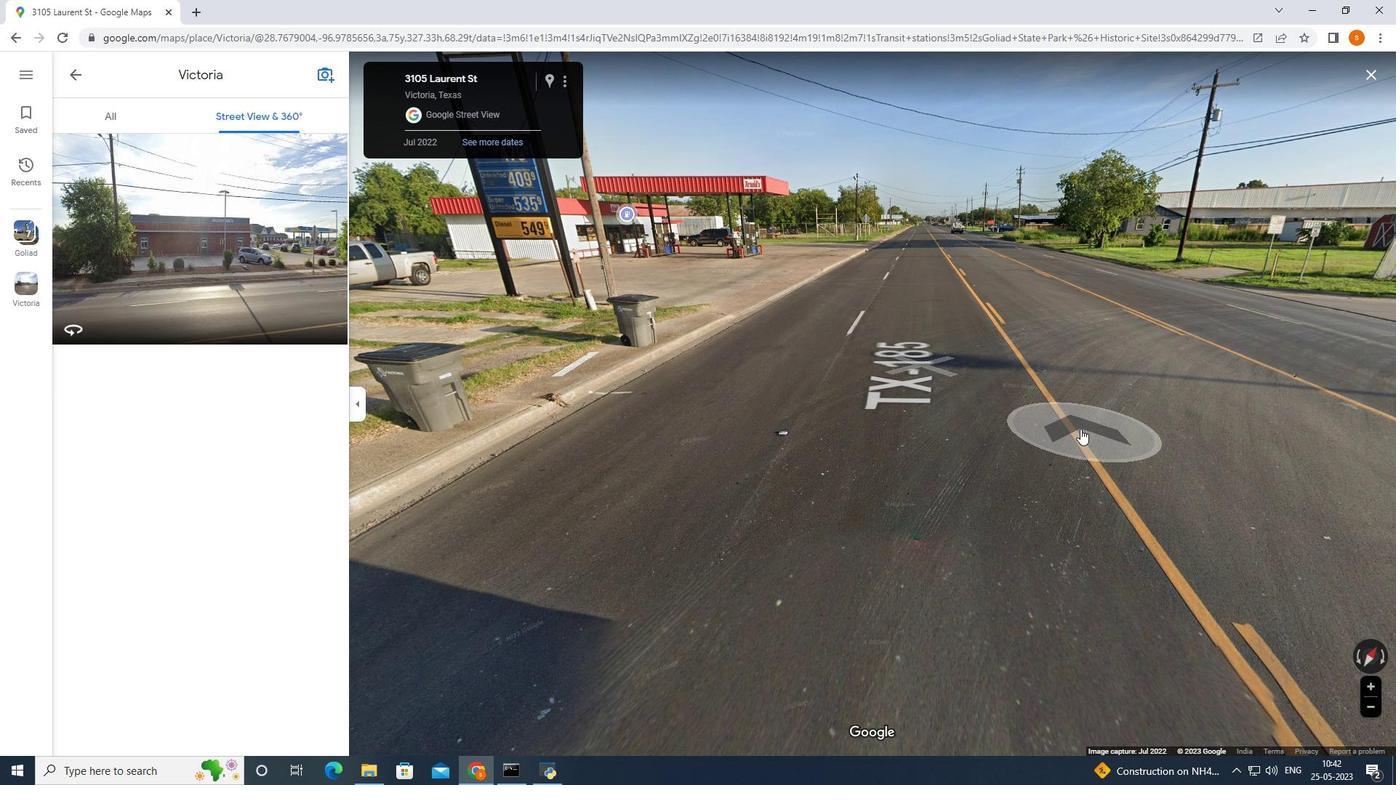 
Action: Mouse moved to (75, 75)
Screenshot: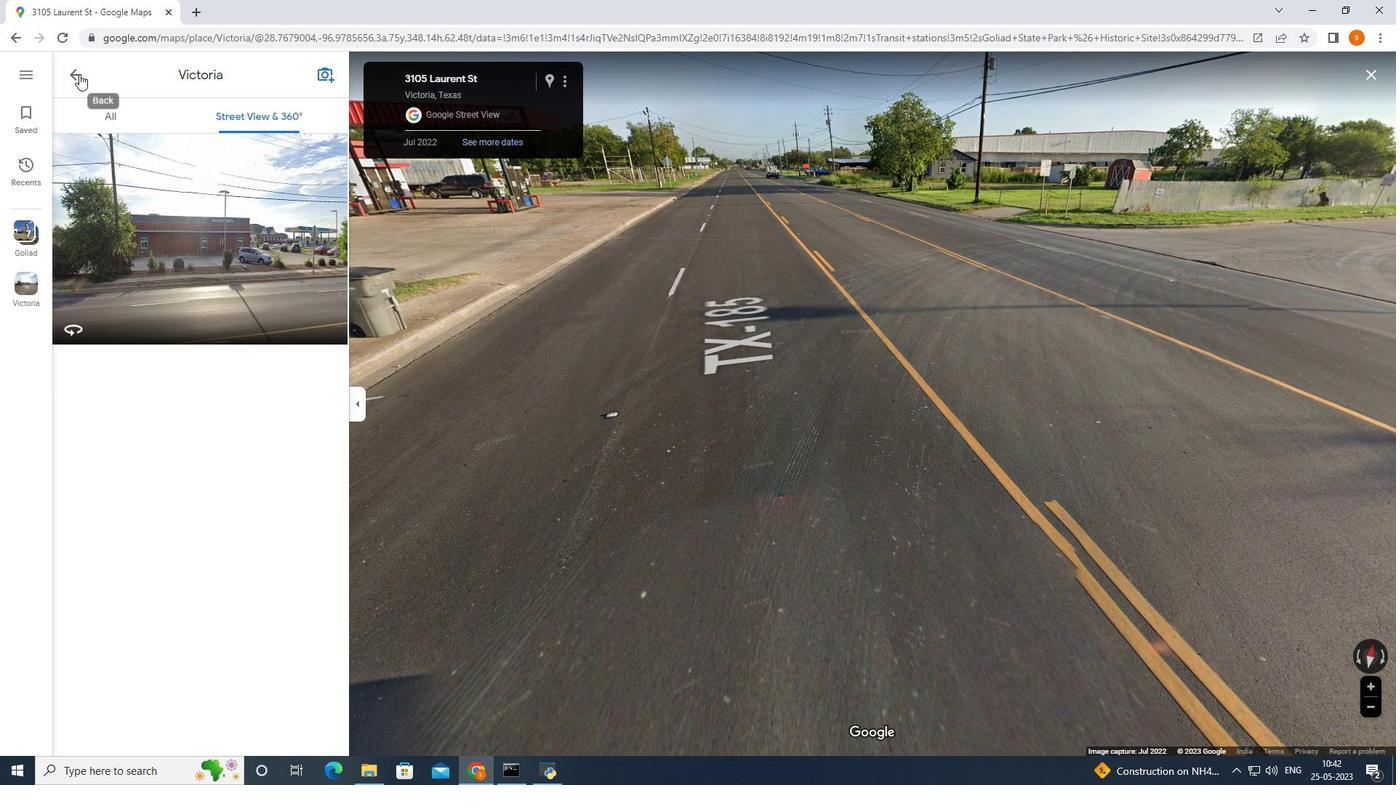 
Action: Mouse pressed left at (75, 75)
Screenshot: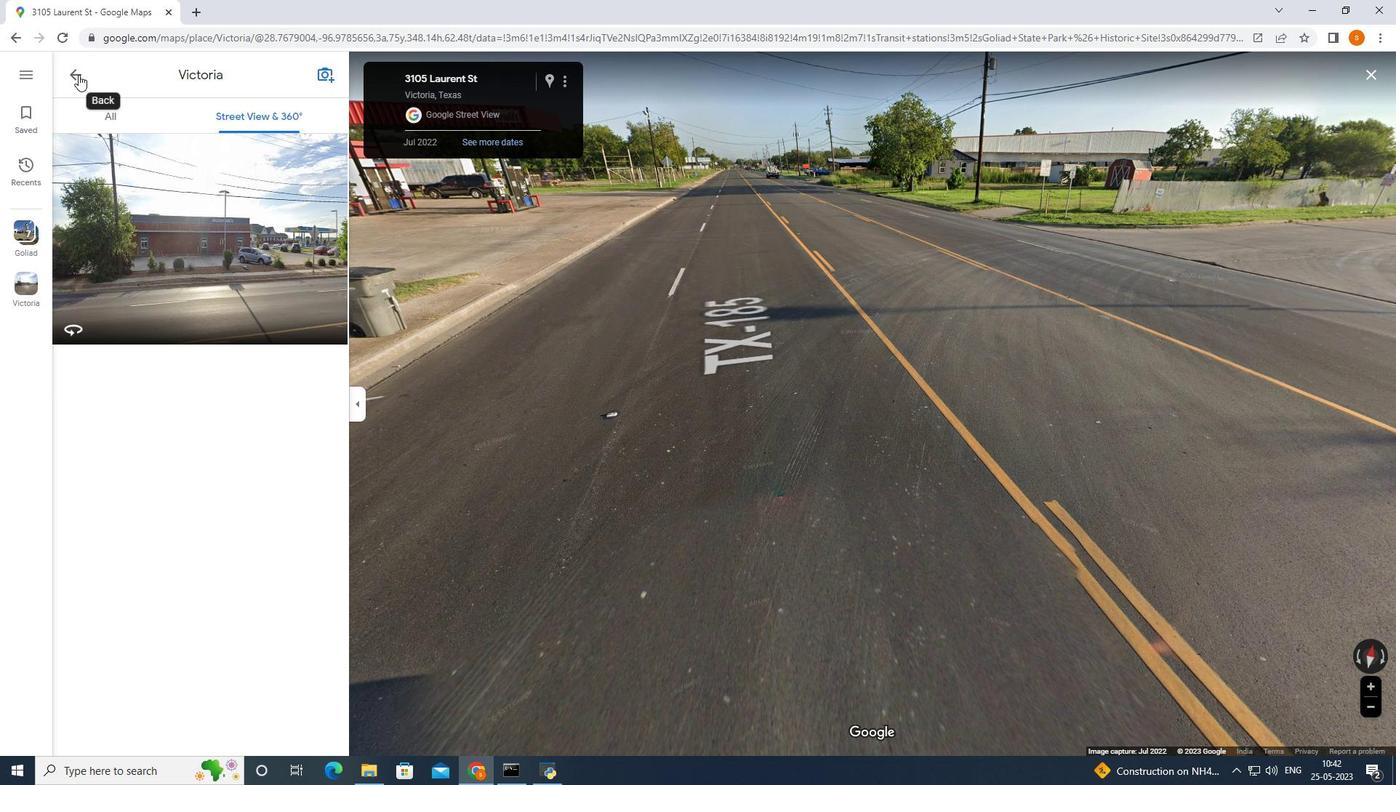 
Action: Mouse moved to (138, 583)
Screenshot: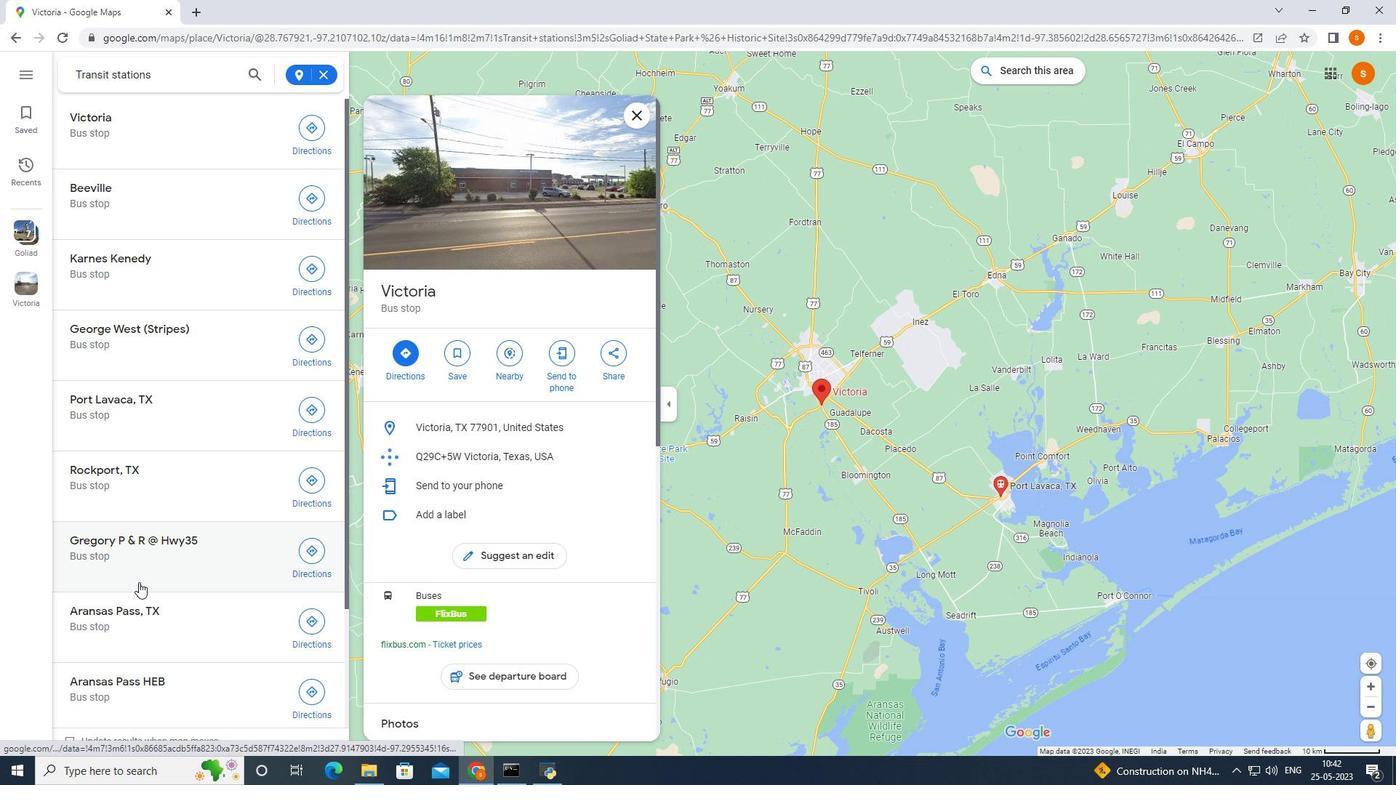 
Action: Mouse scrolled (138, 582) with delta (0, 0)
Screenshot: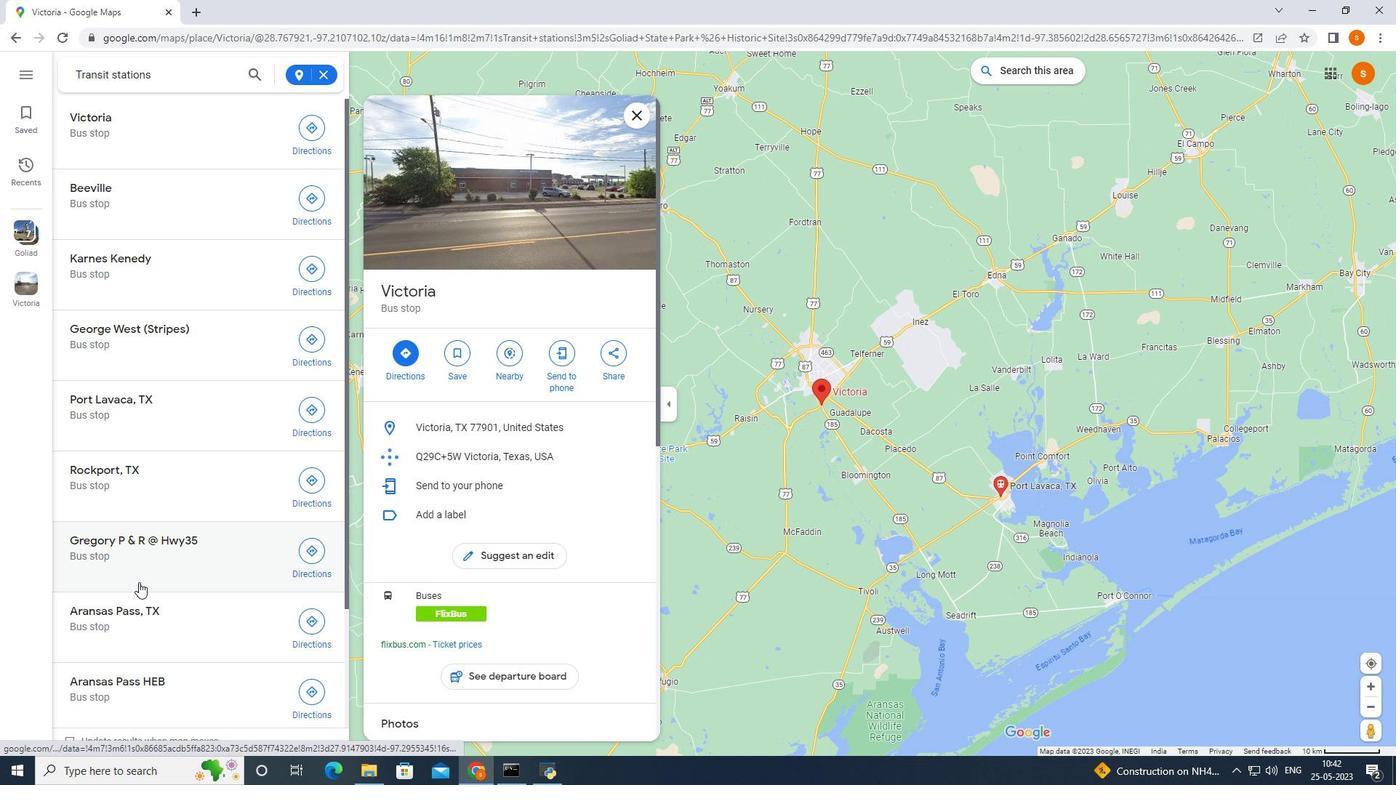 
Action: Mouse moved to (138, 584)
Screenshot: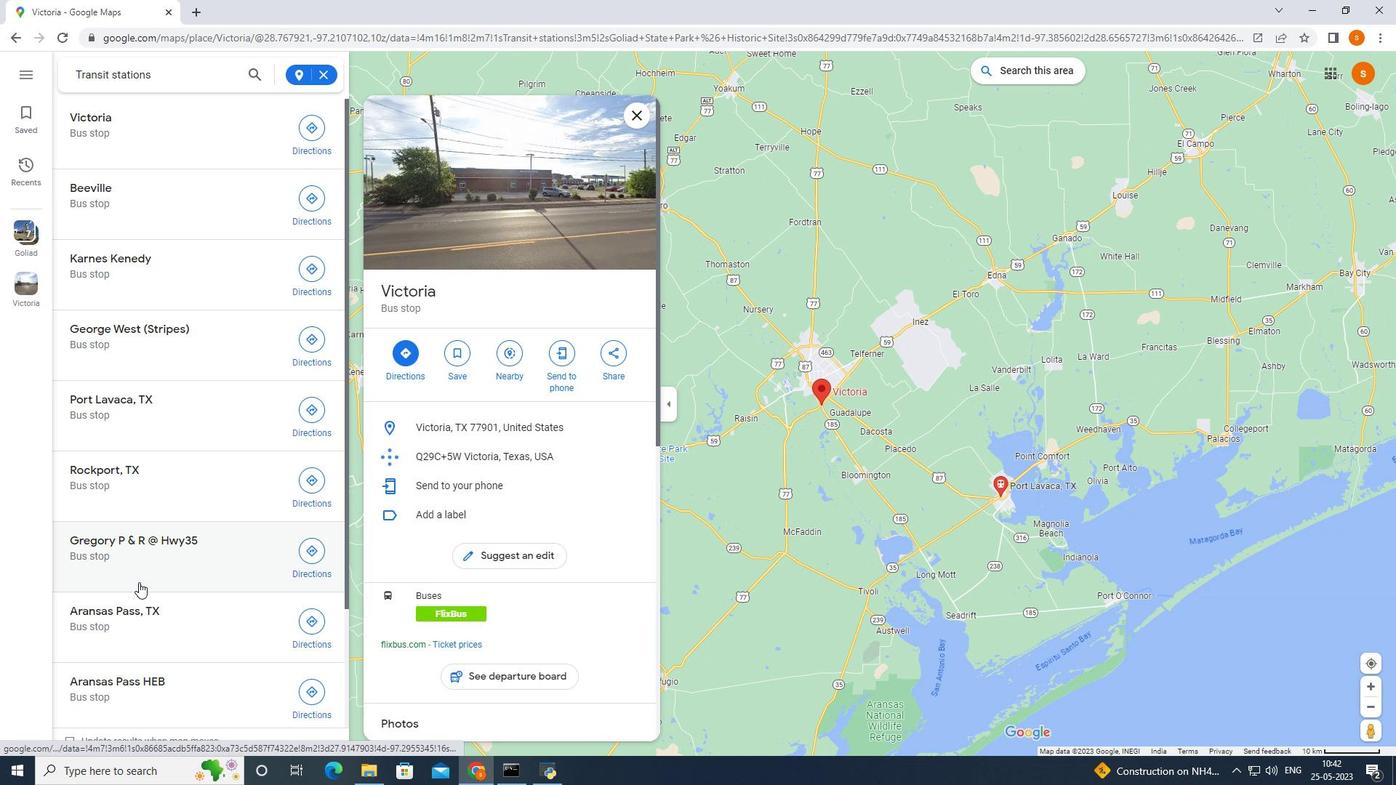 
Action: Mouse scrolled (138, 583) with delta (0, 0)
Screenshot: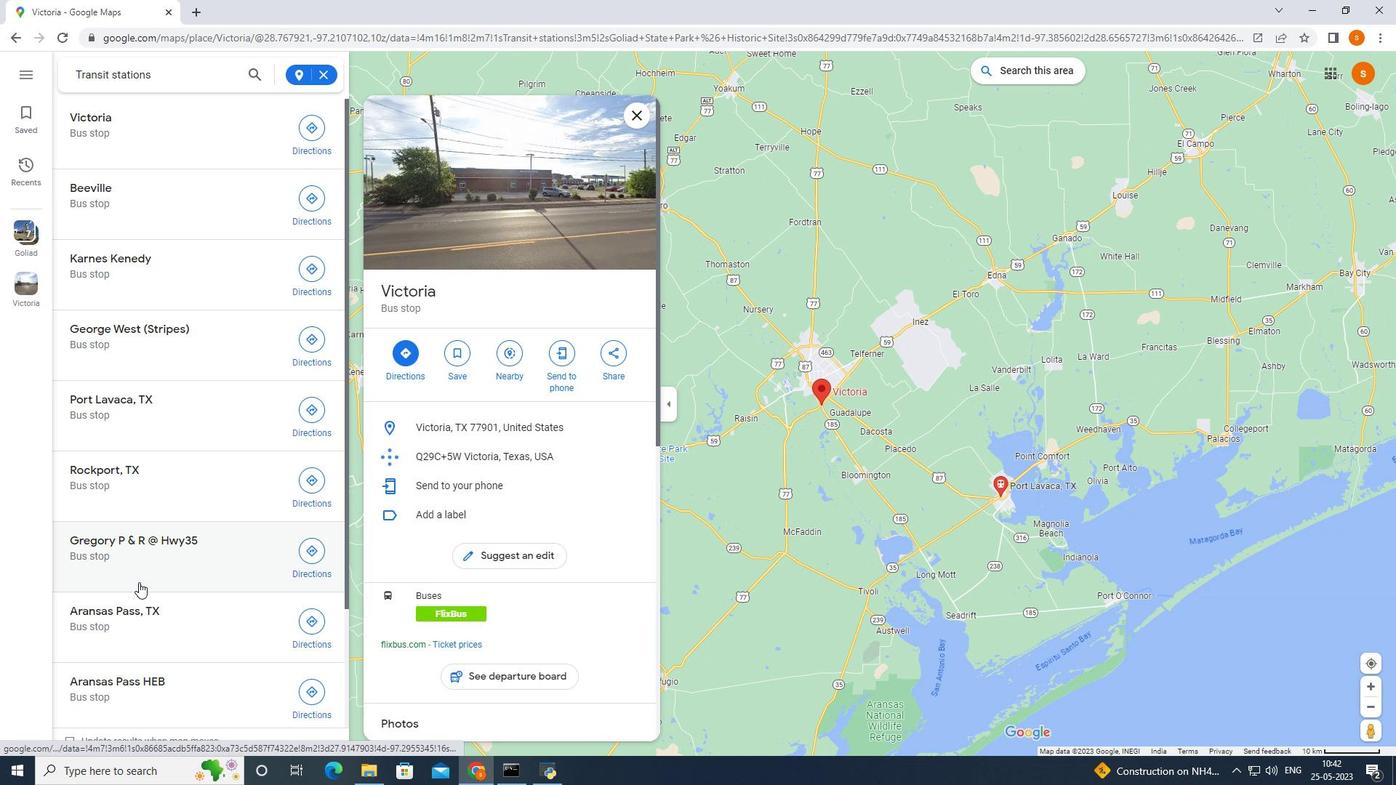 
Action: Mouse moved to (138, 585)
Screenshot: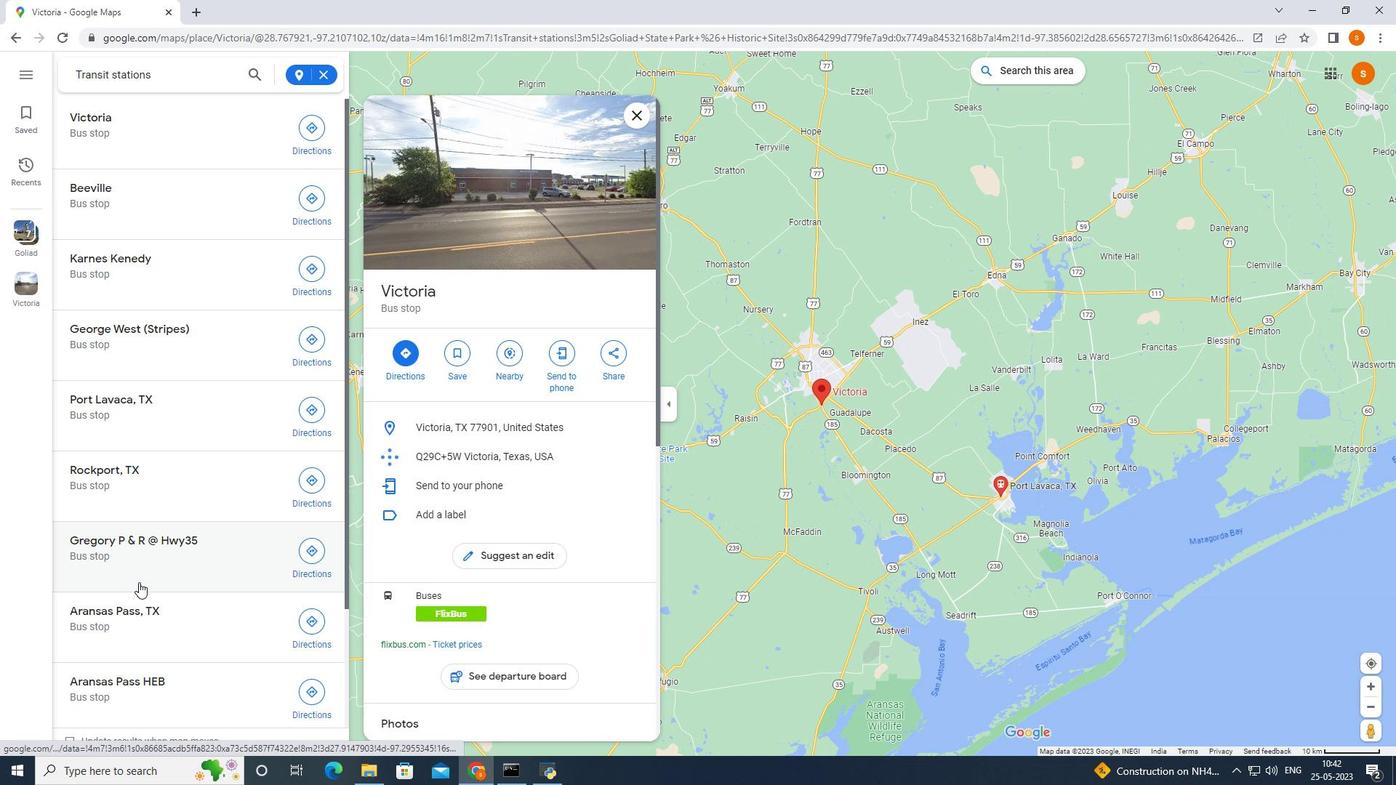 
Action: Mouse scrolled (138, 584) with delta (0, 0)
Screenshot: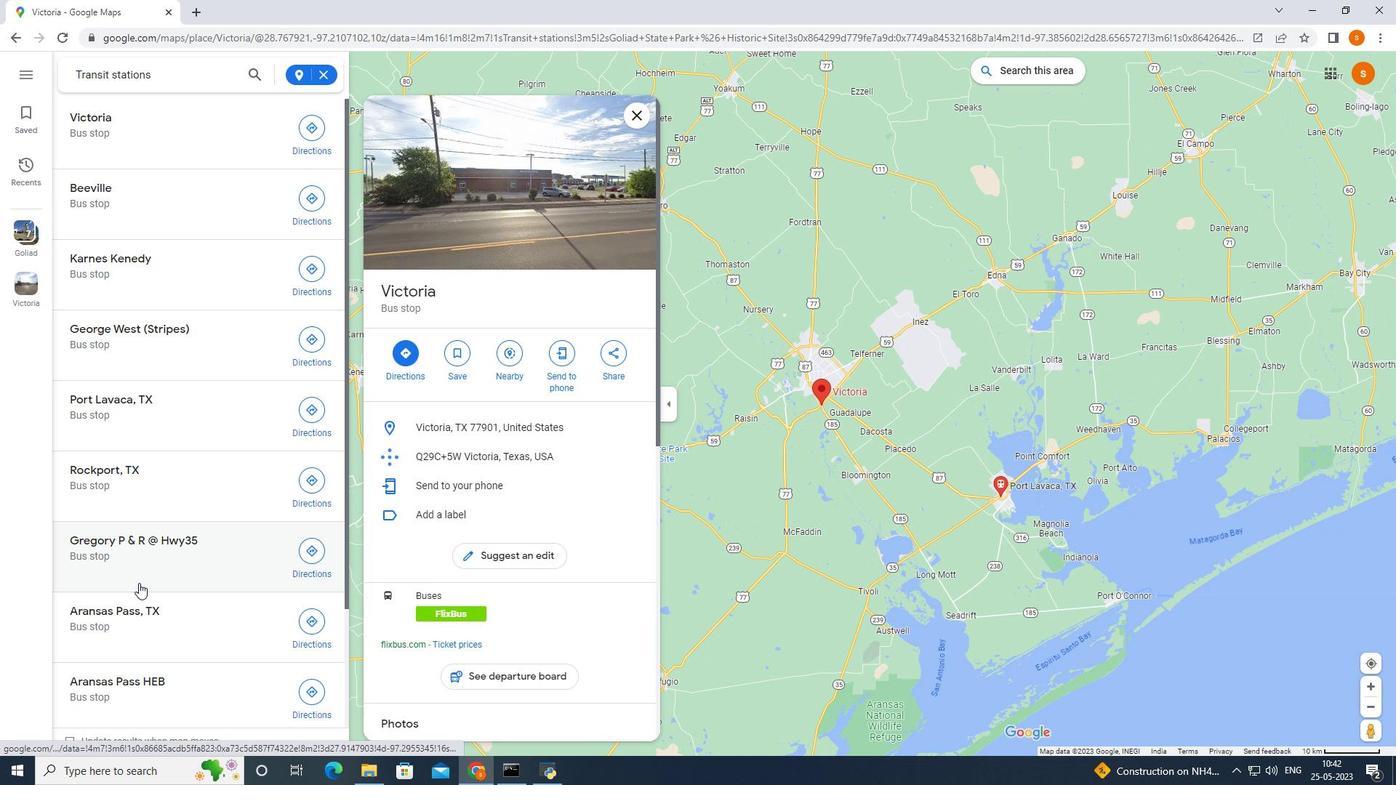 
Action: Mouse moved to (138, 586)
Screenshot: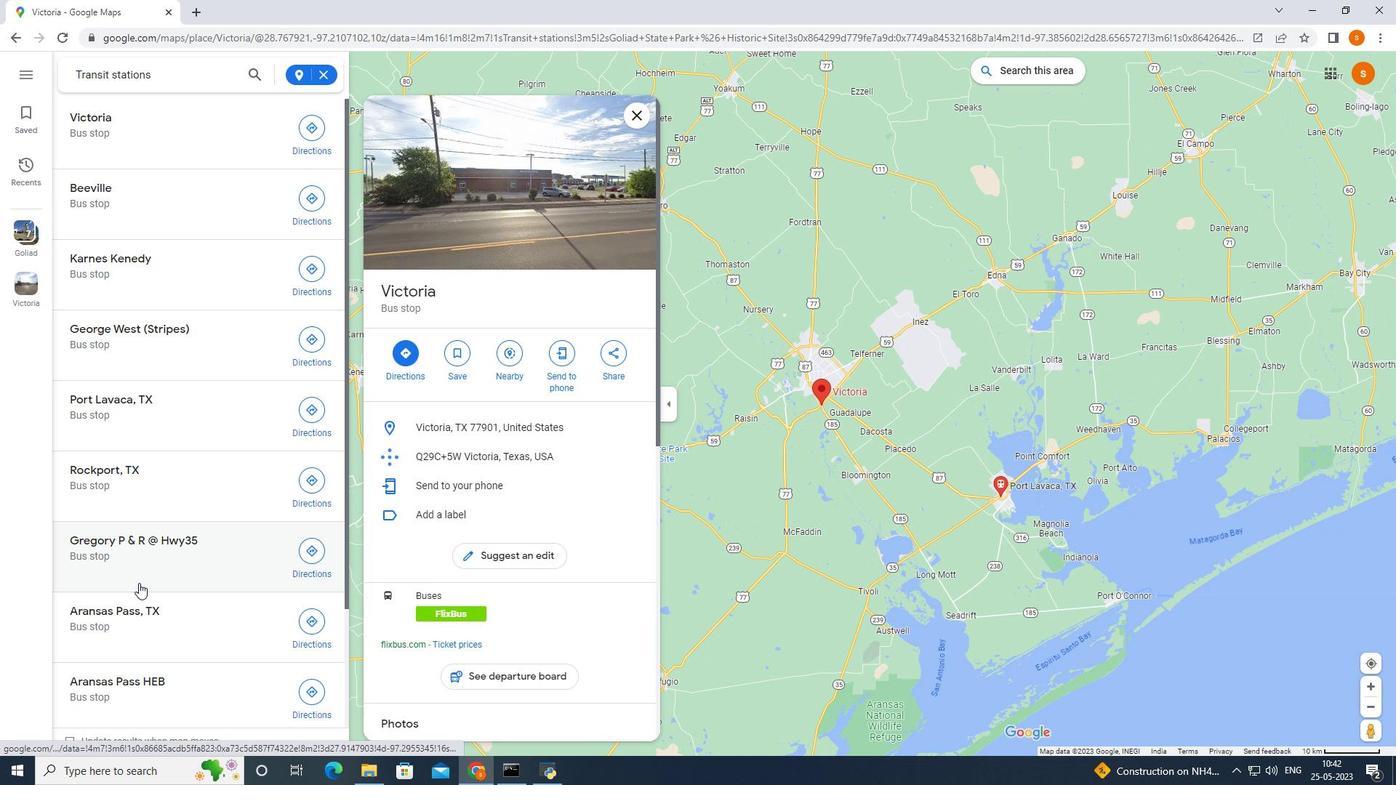 
Action: Mouse scrolled (138, 585) with delta (0, 0)
Screenshot: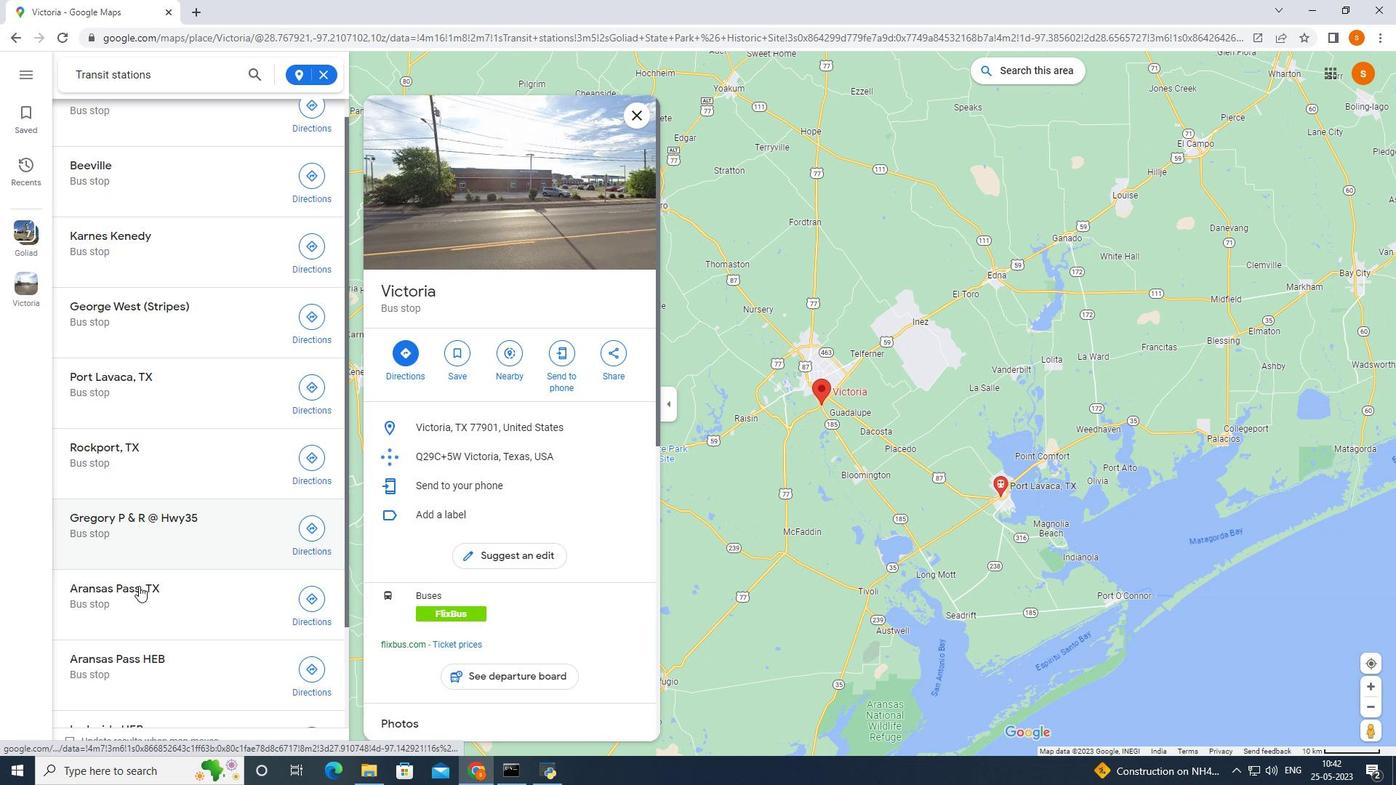 
Action: Mouse moved to (138, 584)
Screenshot: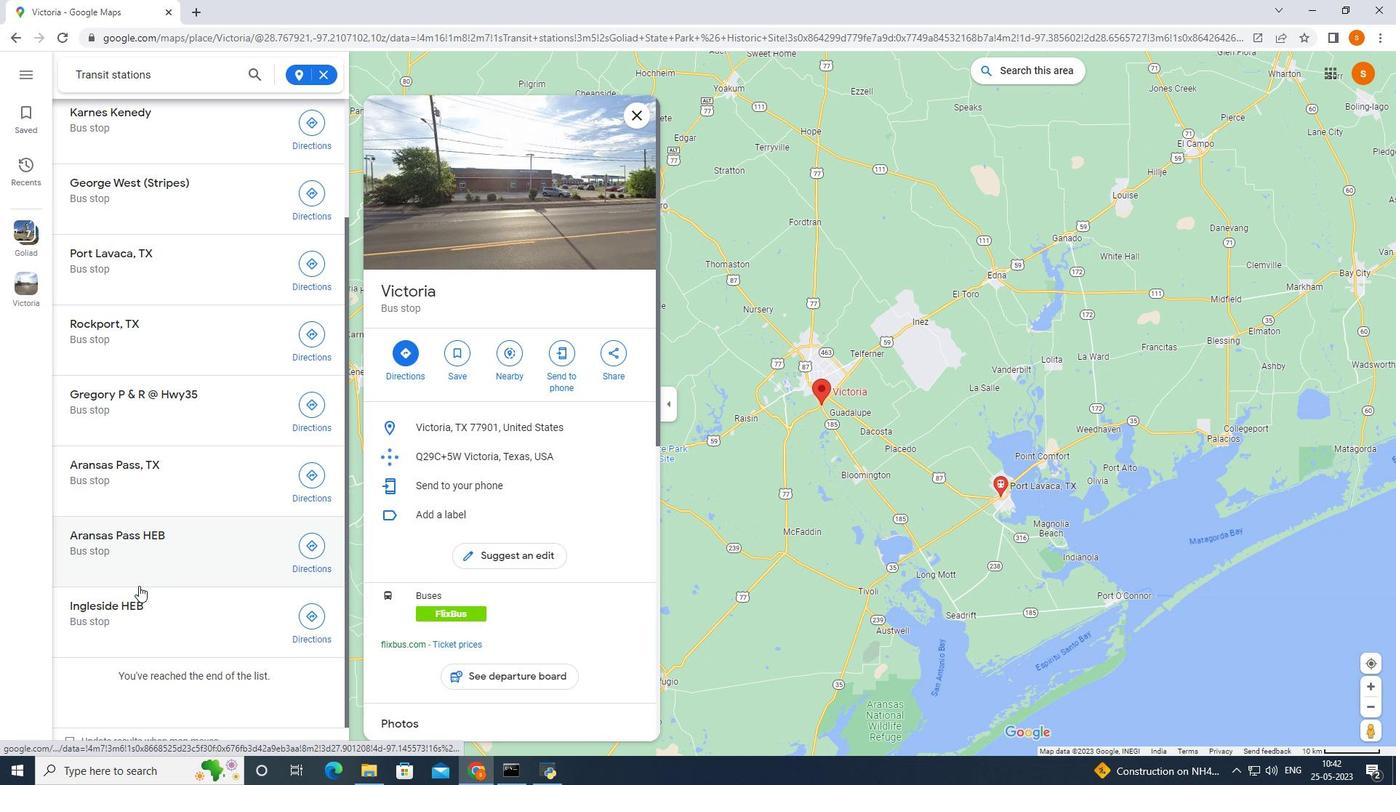 
Action: Mouse scrolled (138, 583) with delta (0, 0)
Screenshot: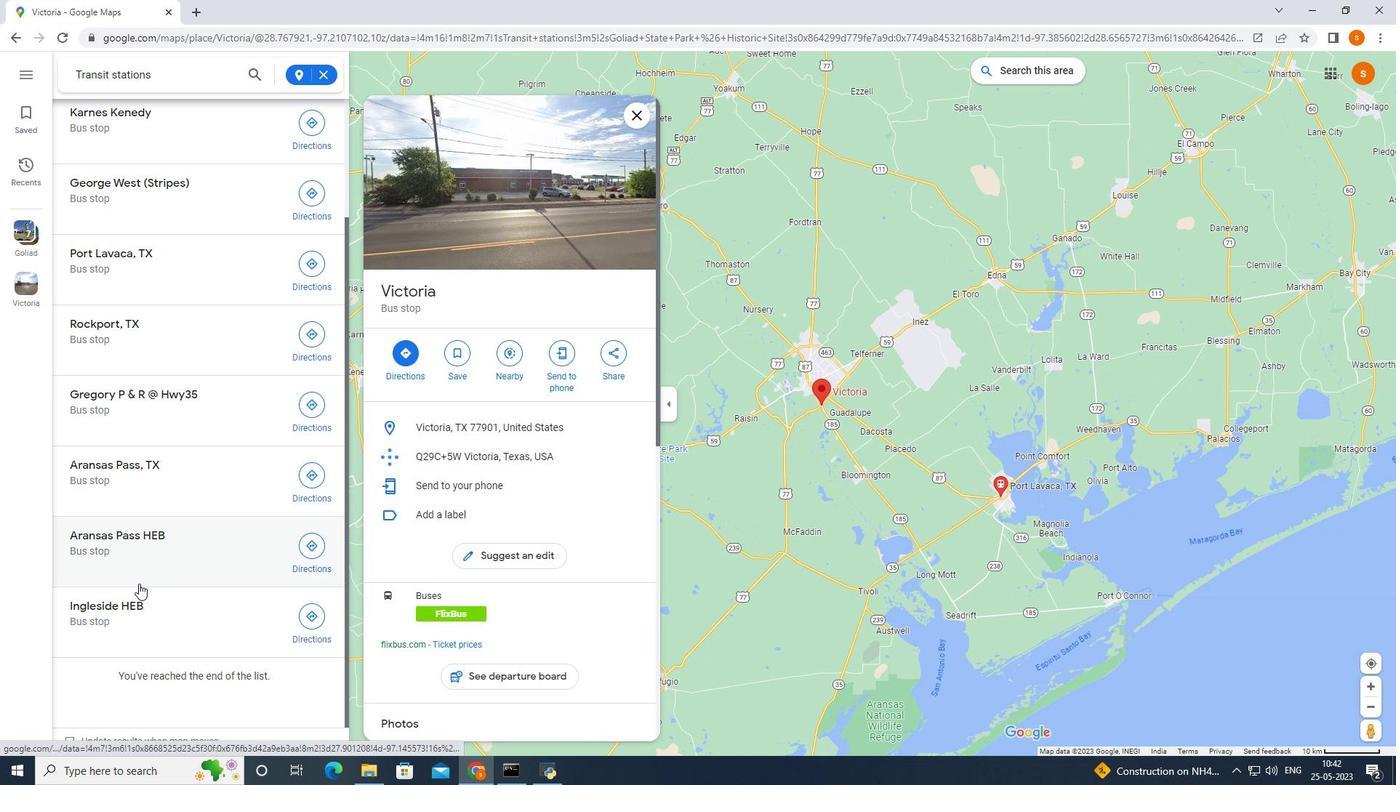 
Action: Mouse scrolled (138, 583) with delta (0, 0)
Screenshot: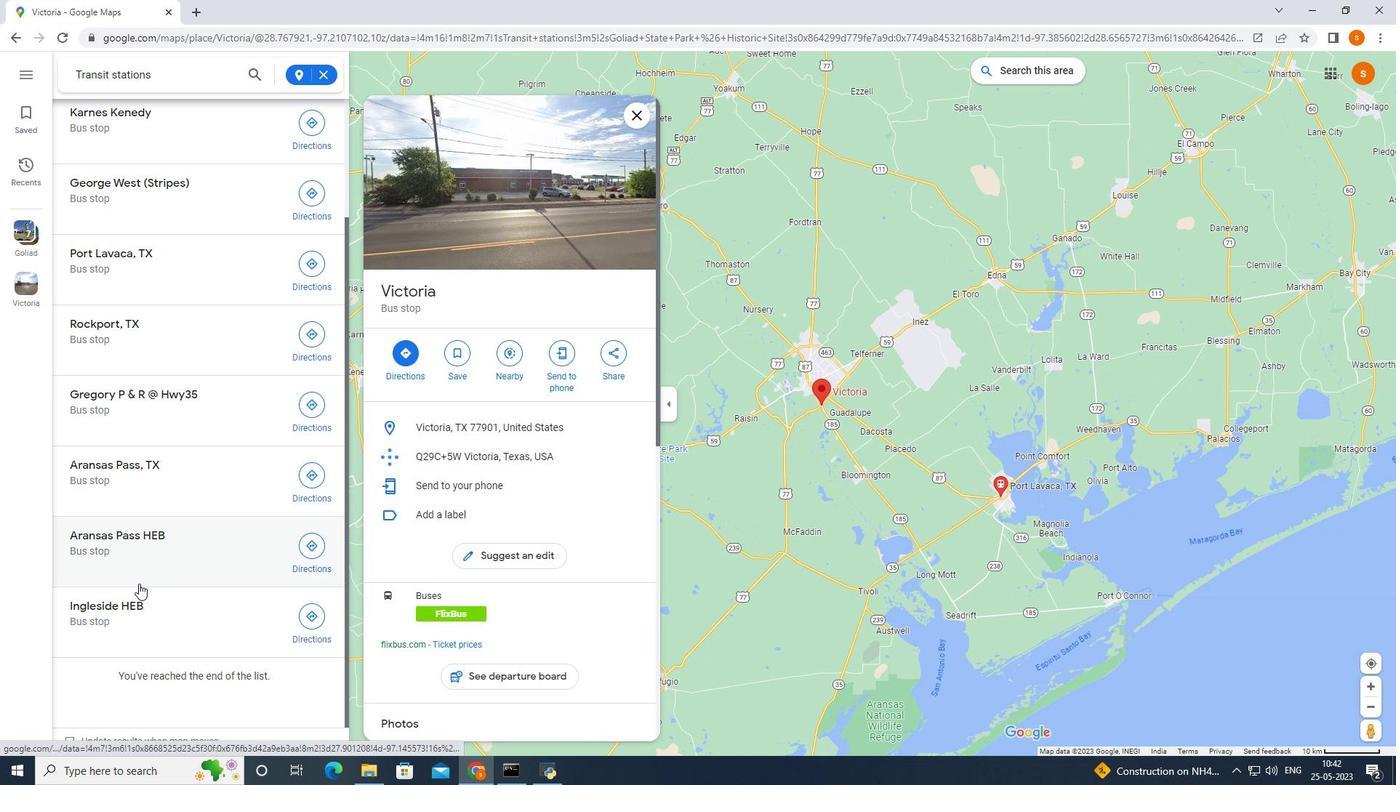 
Action: Mouse scrolled (138, 583) with delta (0, 0)
Screenshot: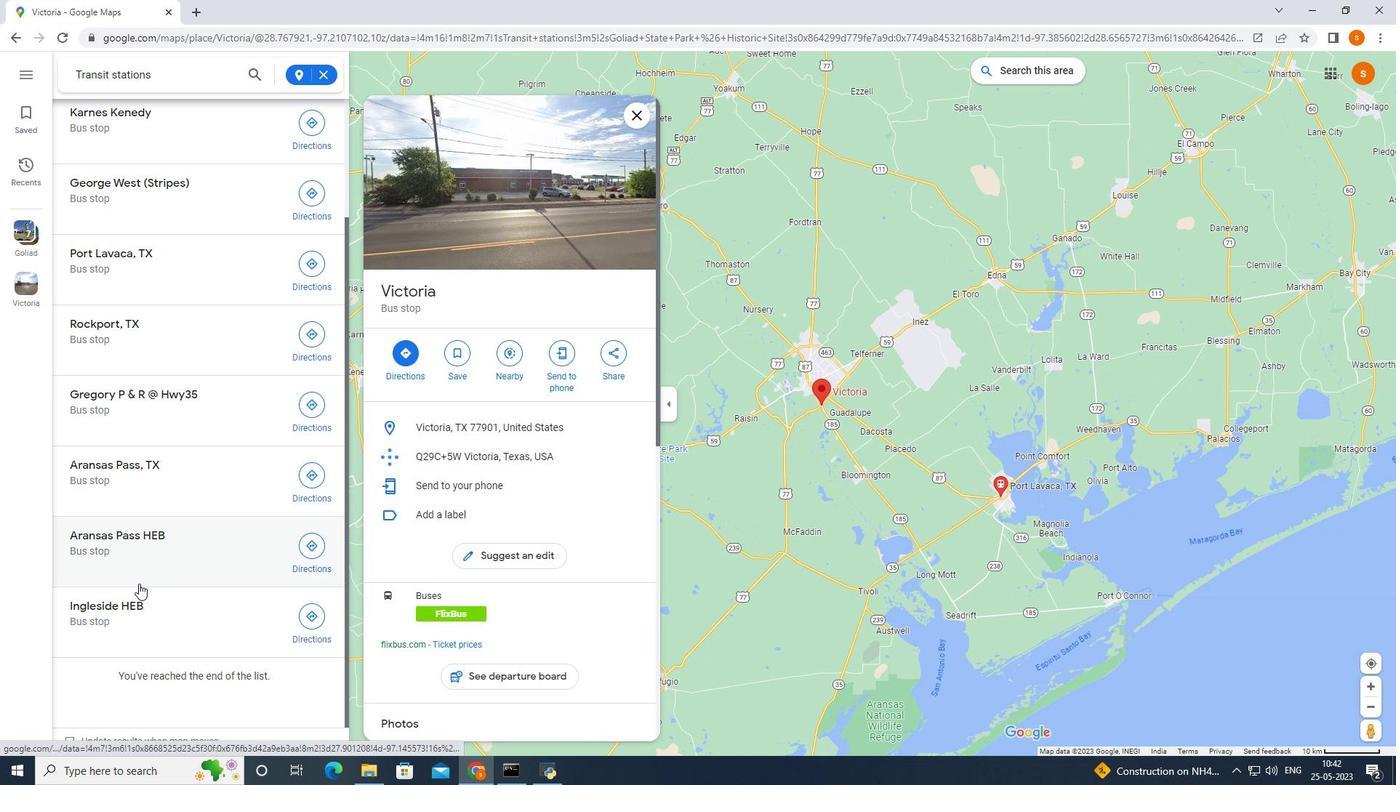 
Action: Mouse scrolled (138, 583) with delta (0, 0)
Screenshot: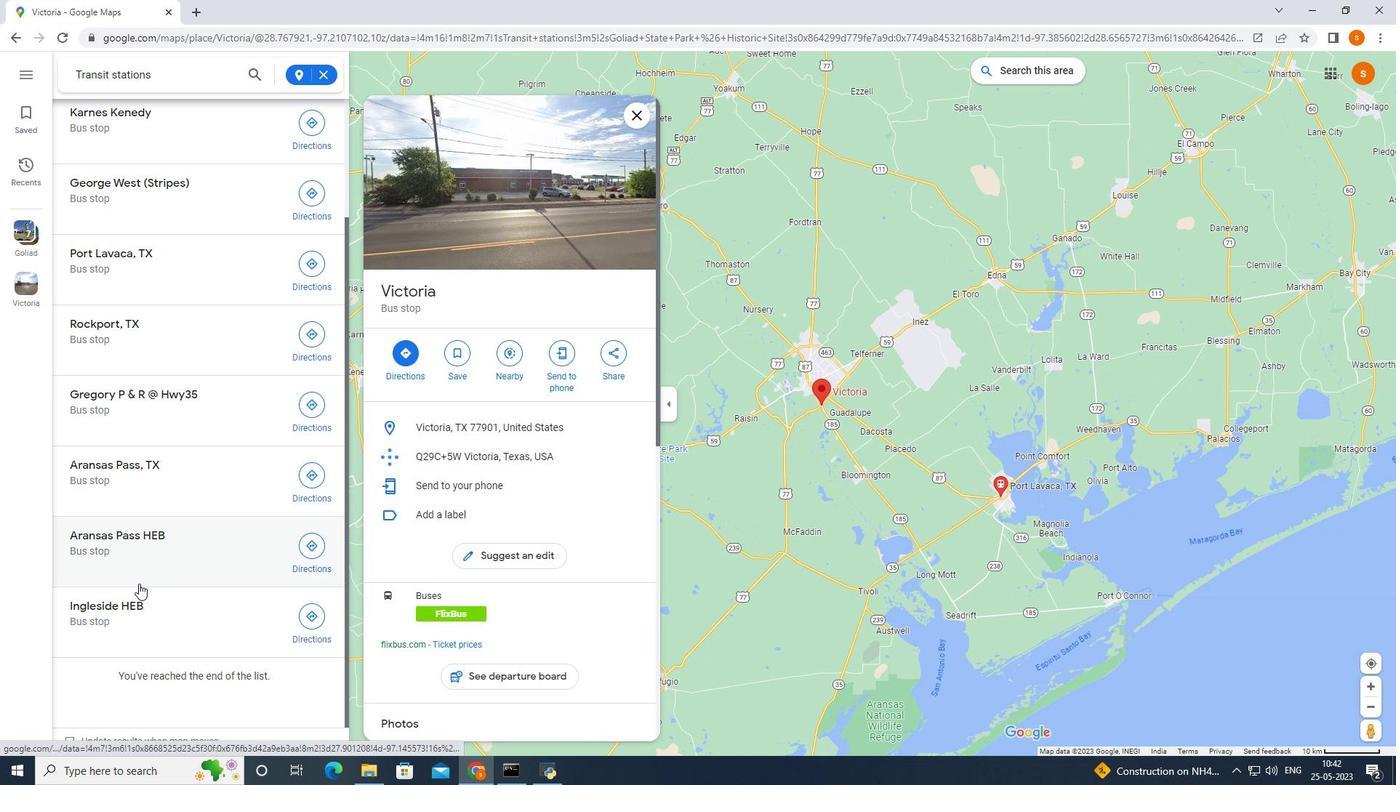
Action: Mouse moved to (138, 563)
Screenshot: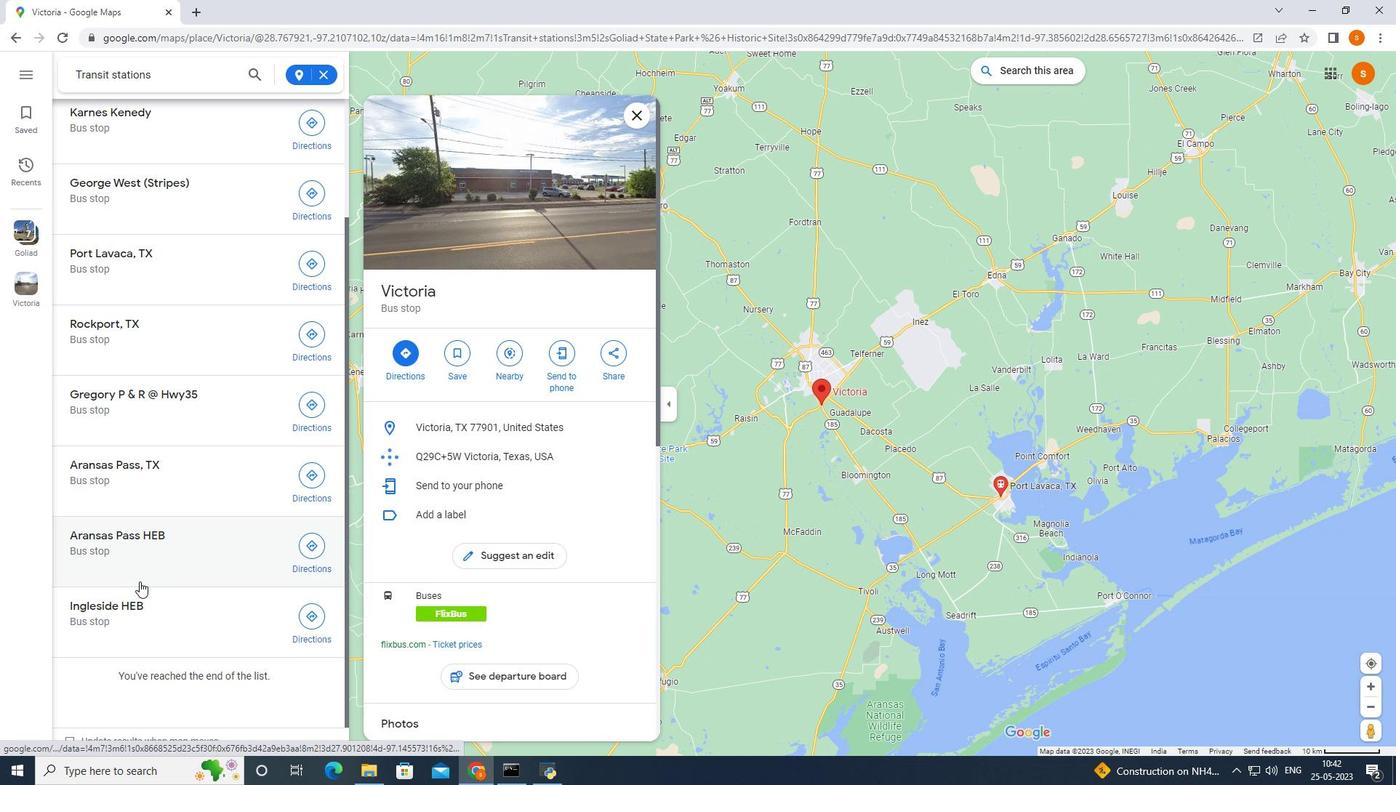 
Action: Mouse scrolled (138, 563) with delta (0, 0)
Screenshot: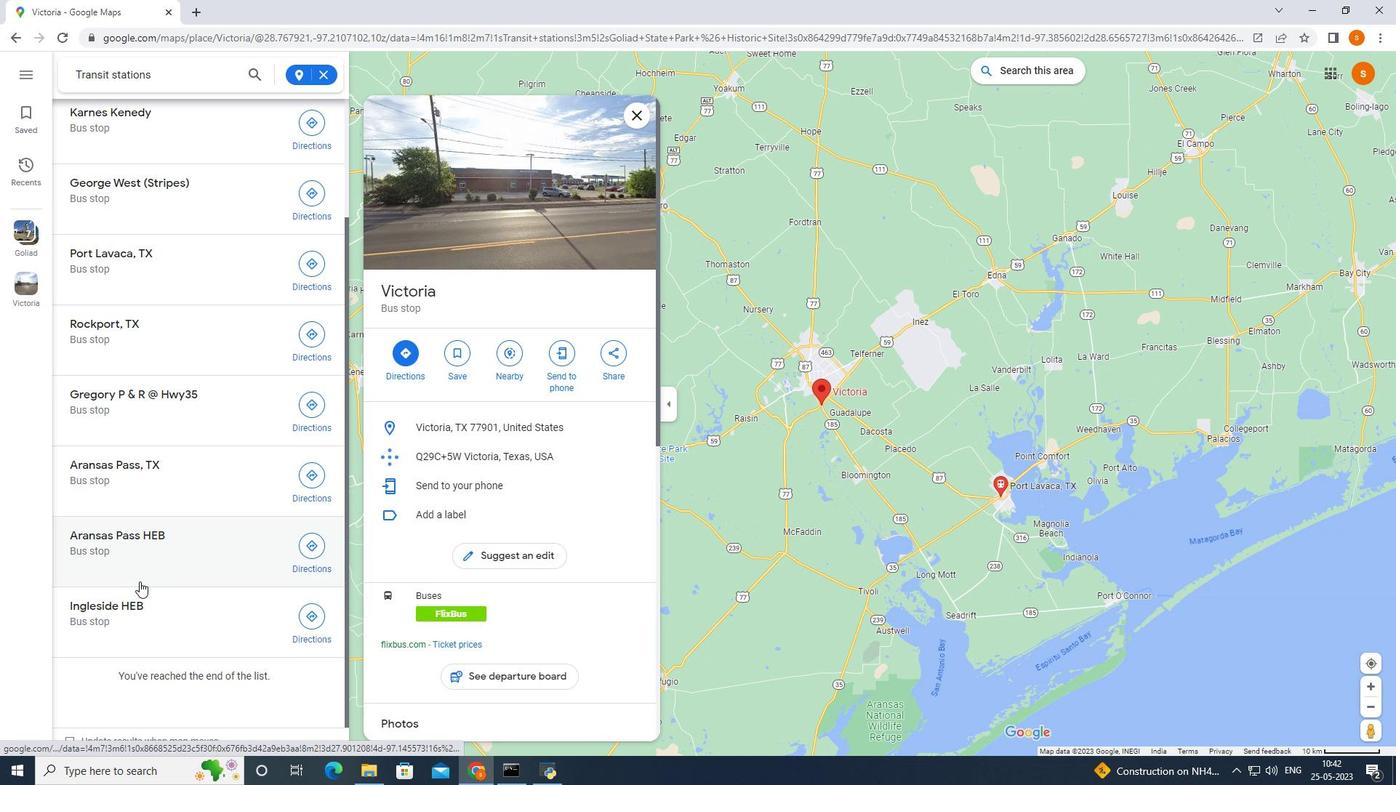 
Action: Mouse moved to (138, 560)
Screenshot: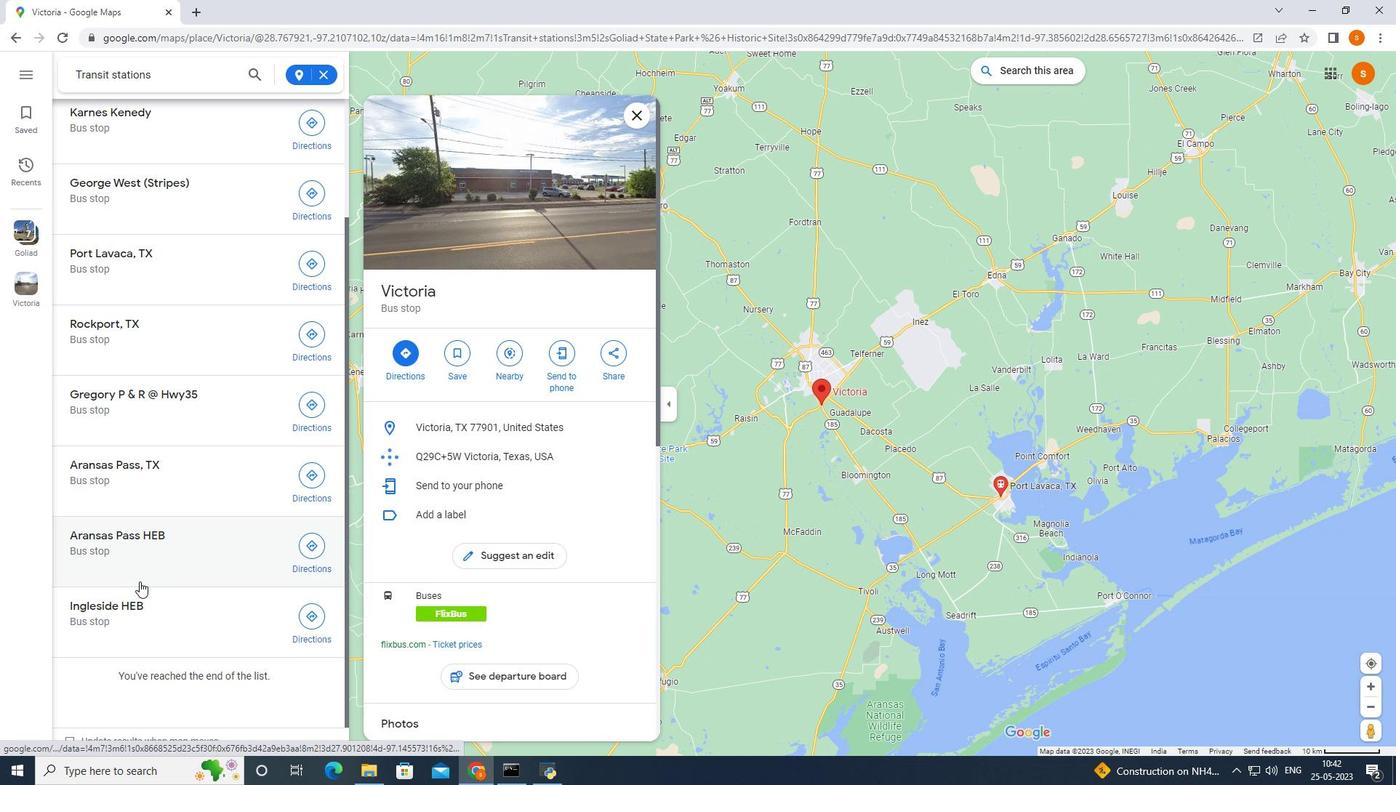 
Action: Mouse scrolled (138, 560) with delta (0, 0)
Screenshot: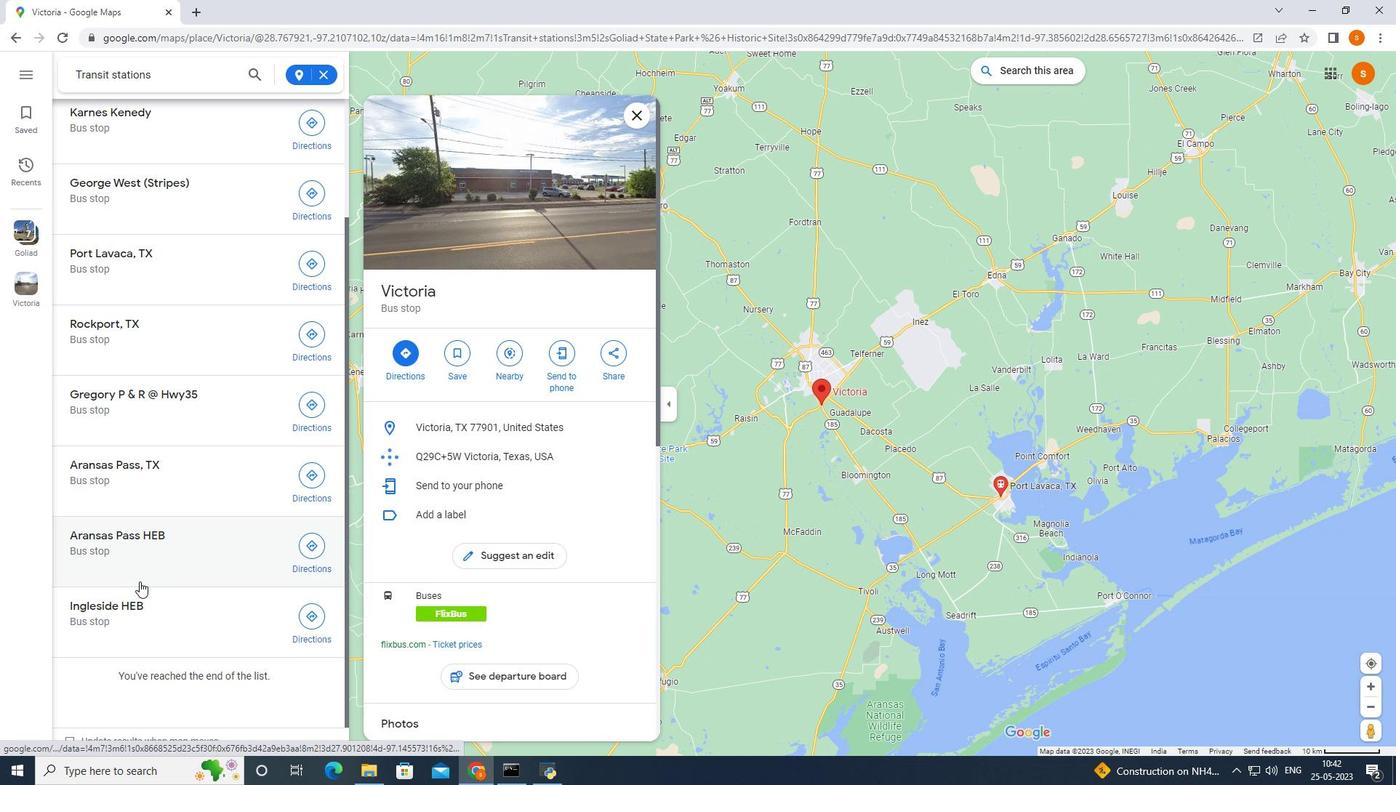 
Action: Mouse moved to (138, 555)
Screenshot: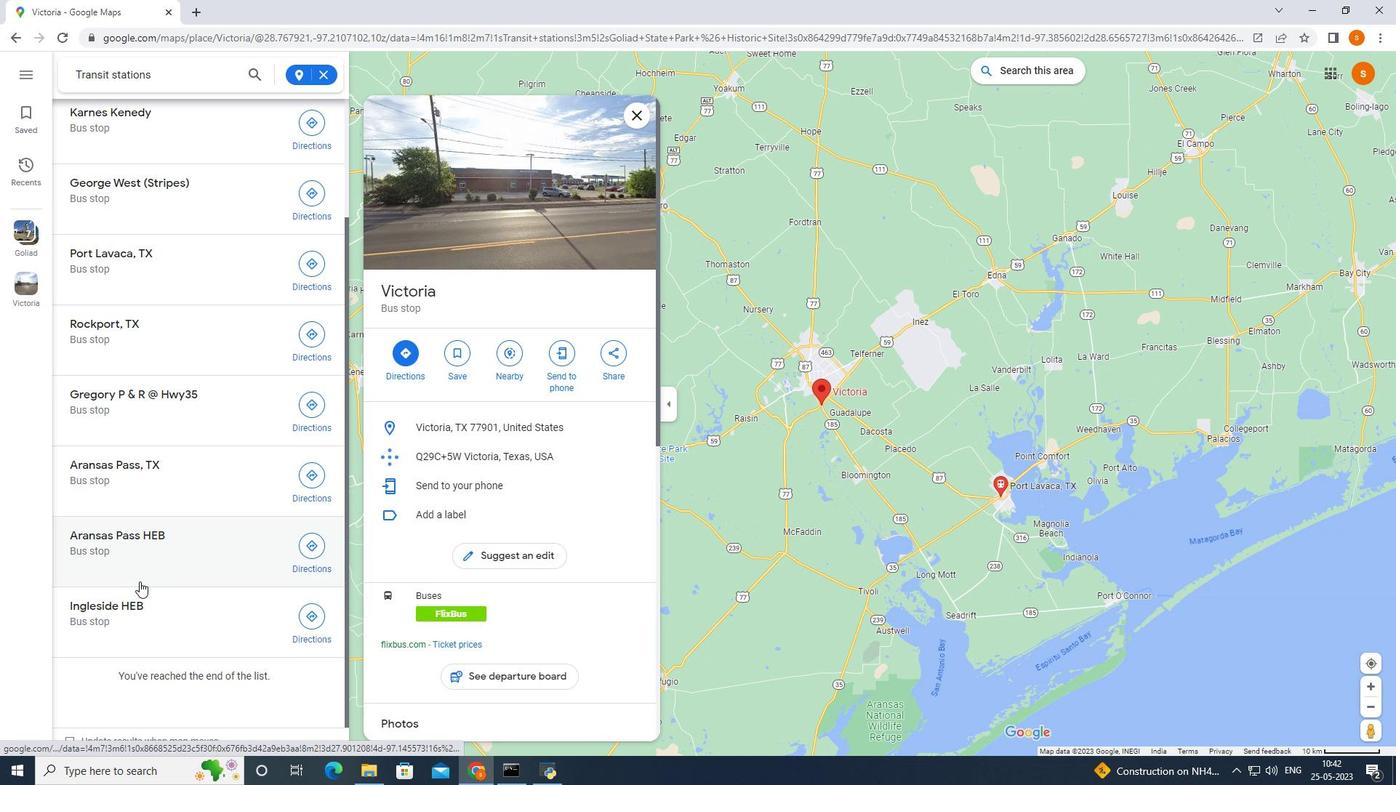 
Action: Mouse scrolled (138, 555) with delta (0, 0)
Screenshot: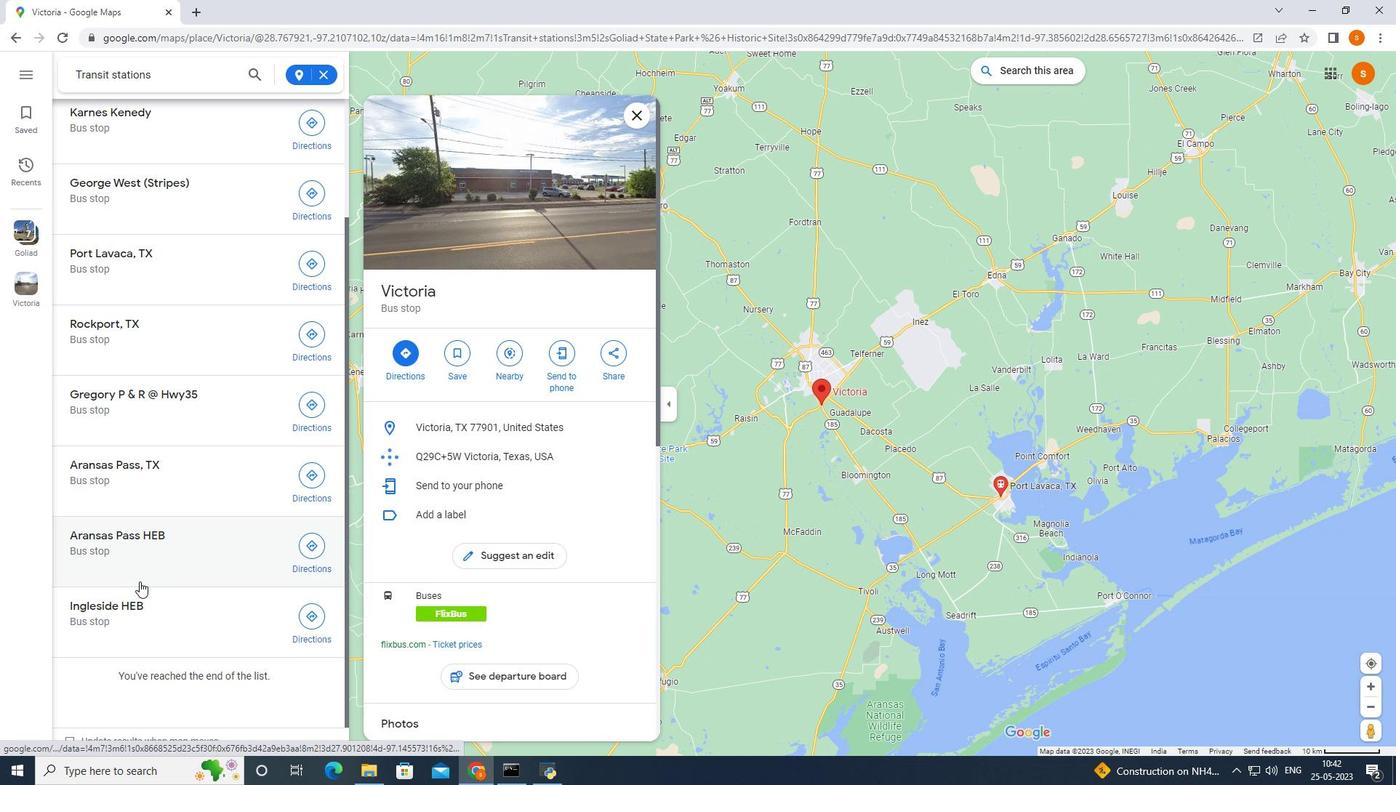 
Action: Mouse moved to (138, 550)
Screenshot: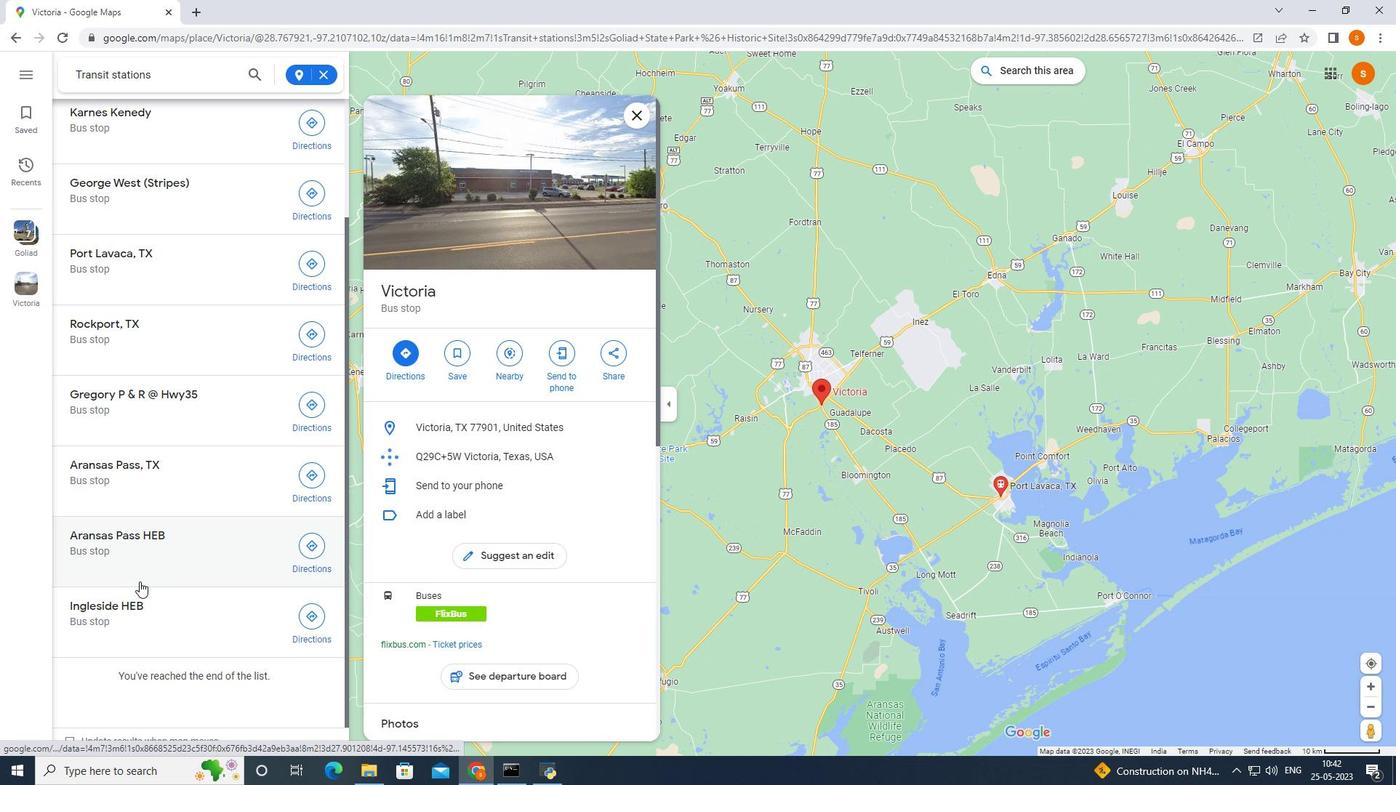 
Action: Mouse scrolled (138, 551) with delta (0, 0)
Screenshot: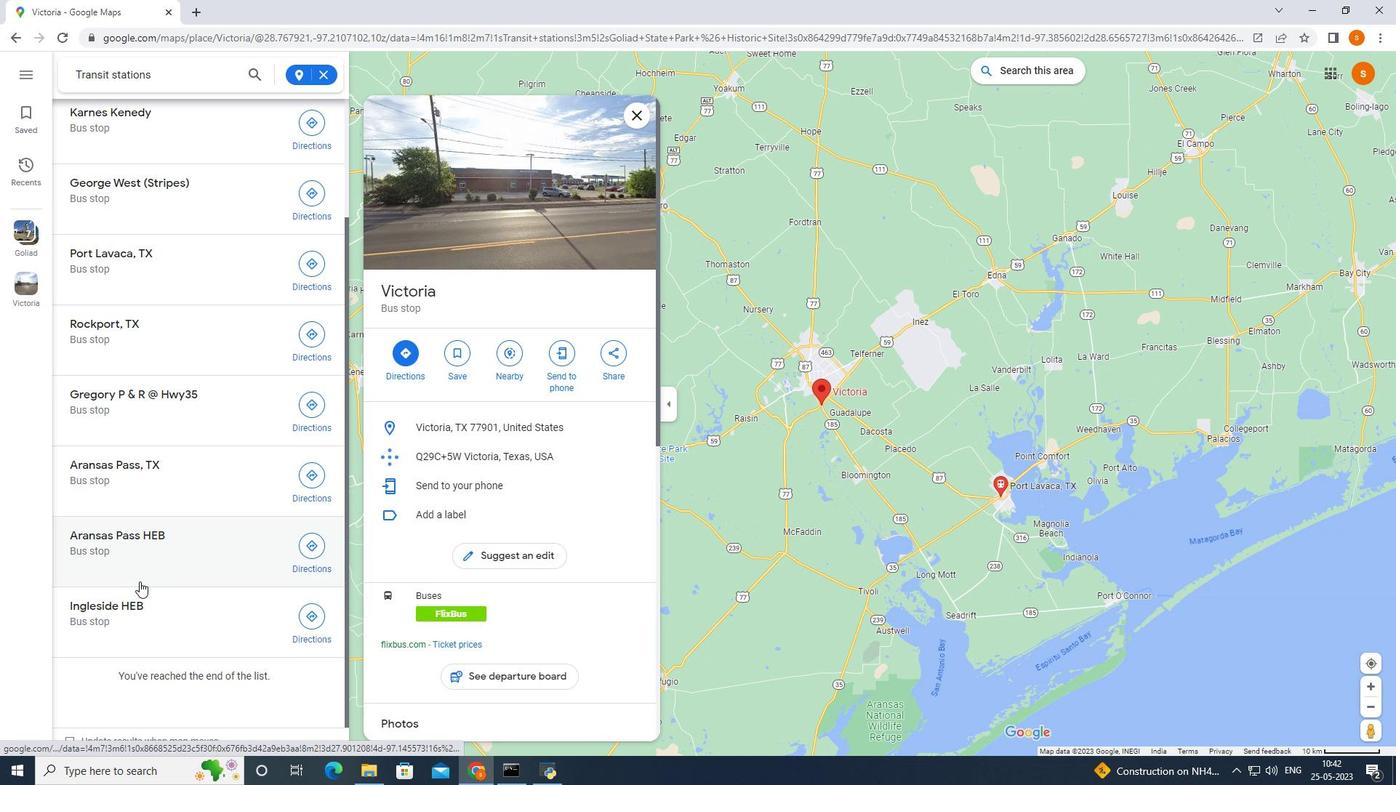 
Action: Mouse moved to (138, 526)
Screenshot: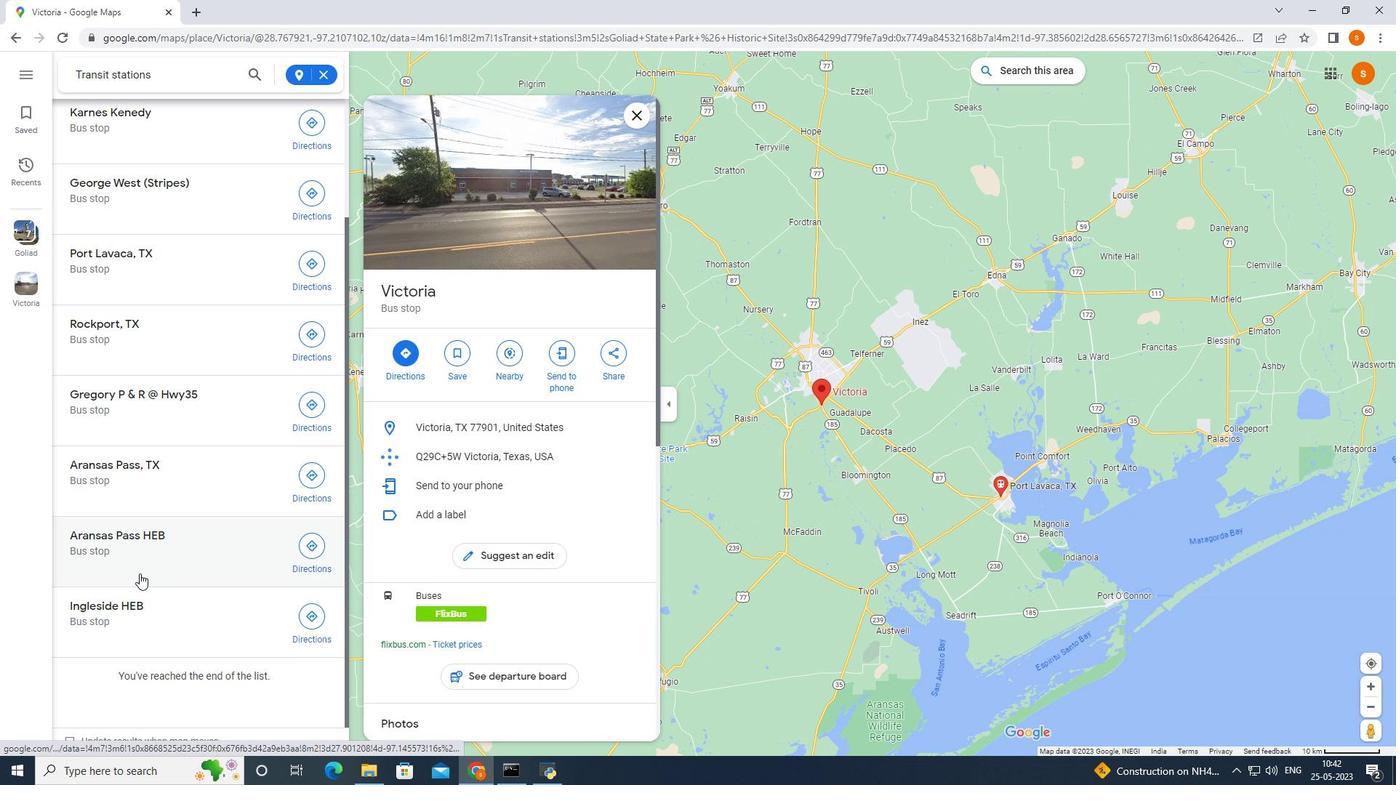 
Action: Mouse scrolled (138, 532) with delta (0, 0)
Screenshot: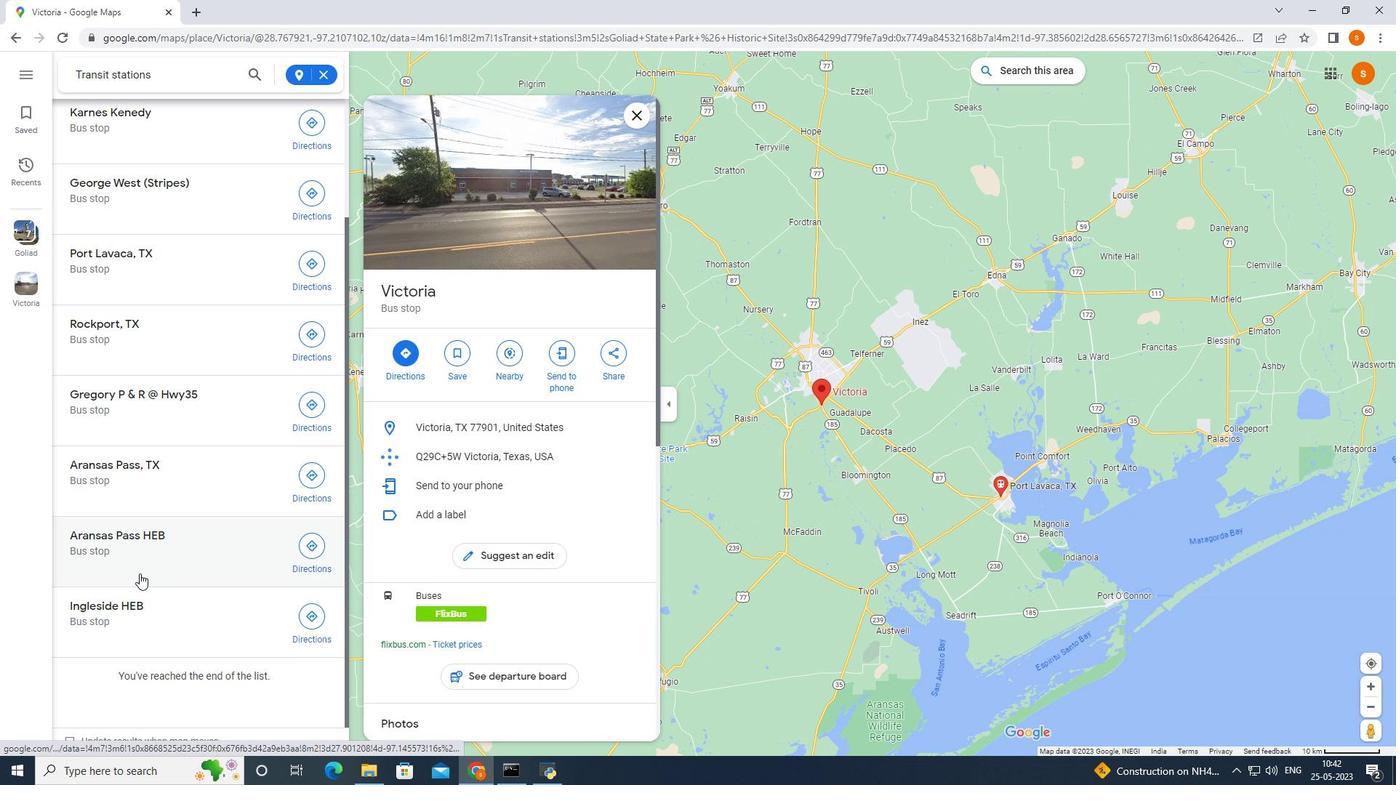 
Action: Mouse moved to (144, 491)
Screenshot: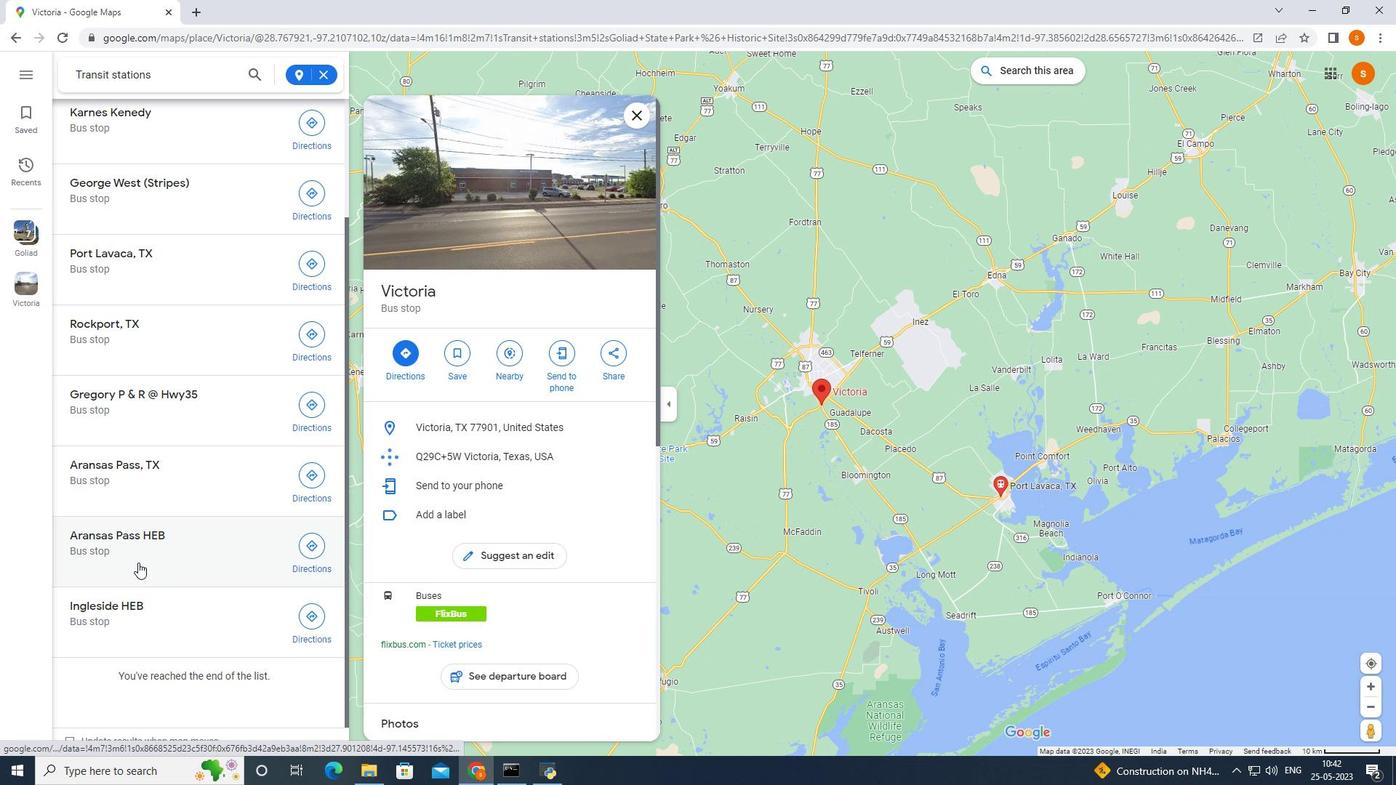 
Action: Mouse scrolled (144, 492) with delta (0, 0)
Screenshot: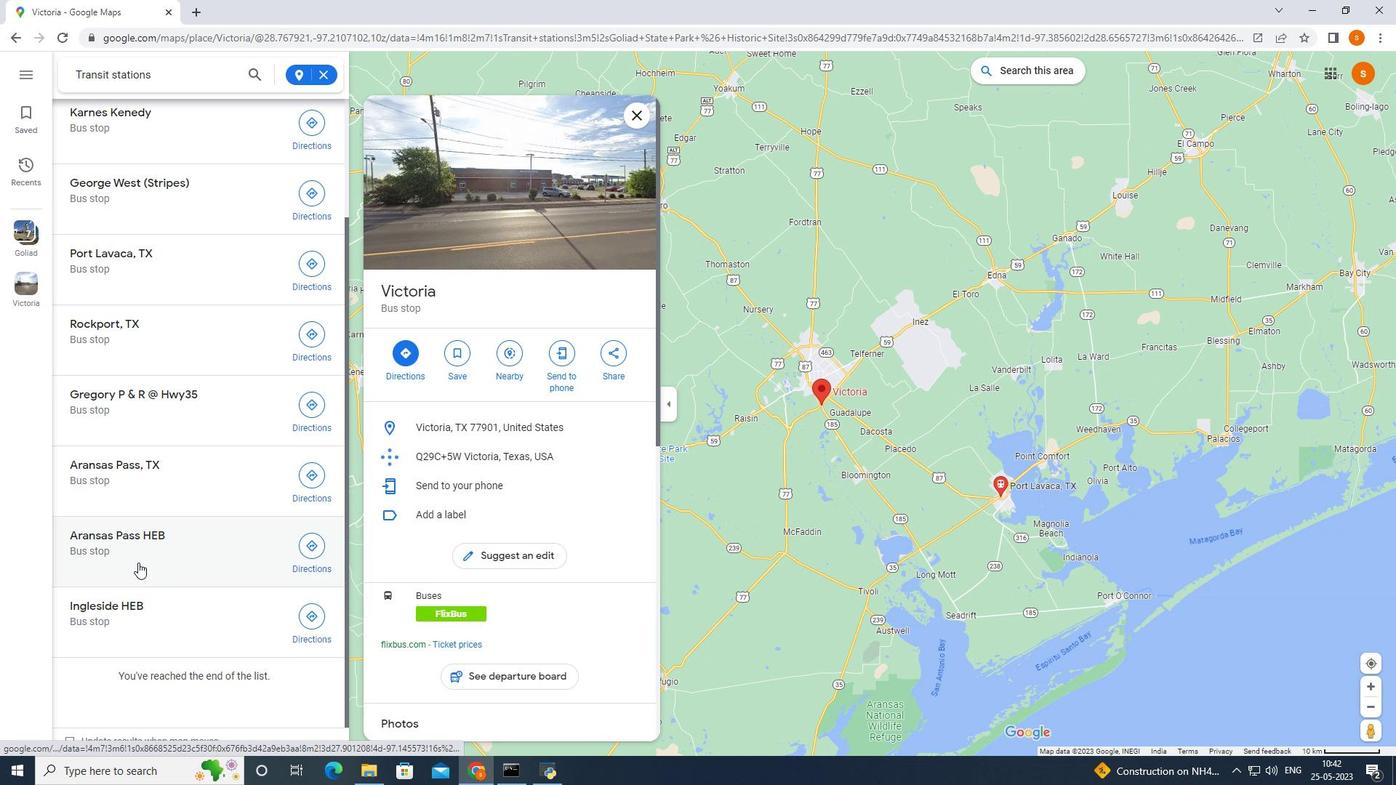 
Action: Mouse moved to (197, 351)
Screenshot: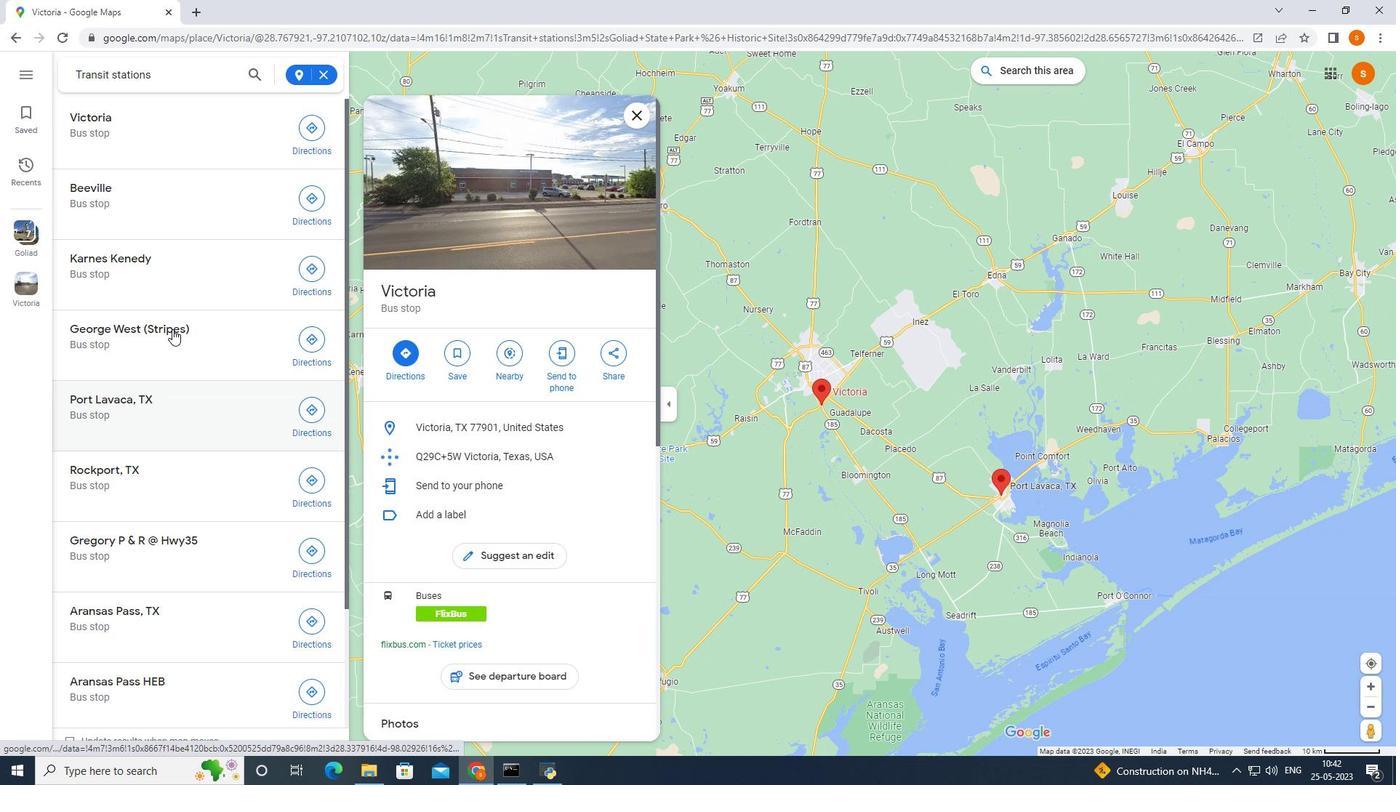 
Action: Mouse scrolled (197, 352) with delta (0, 0)
Screenshot: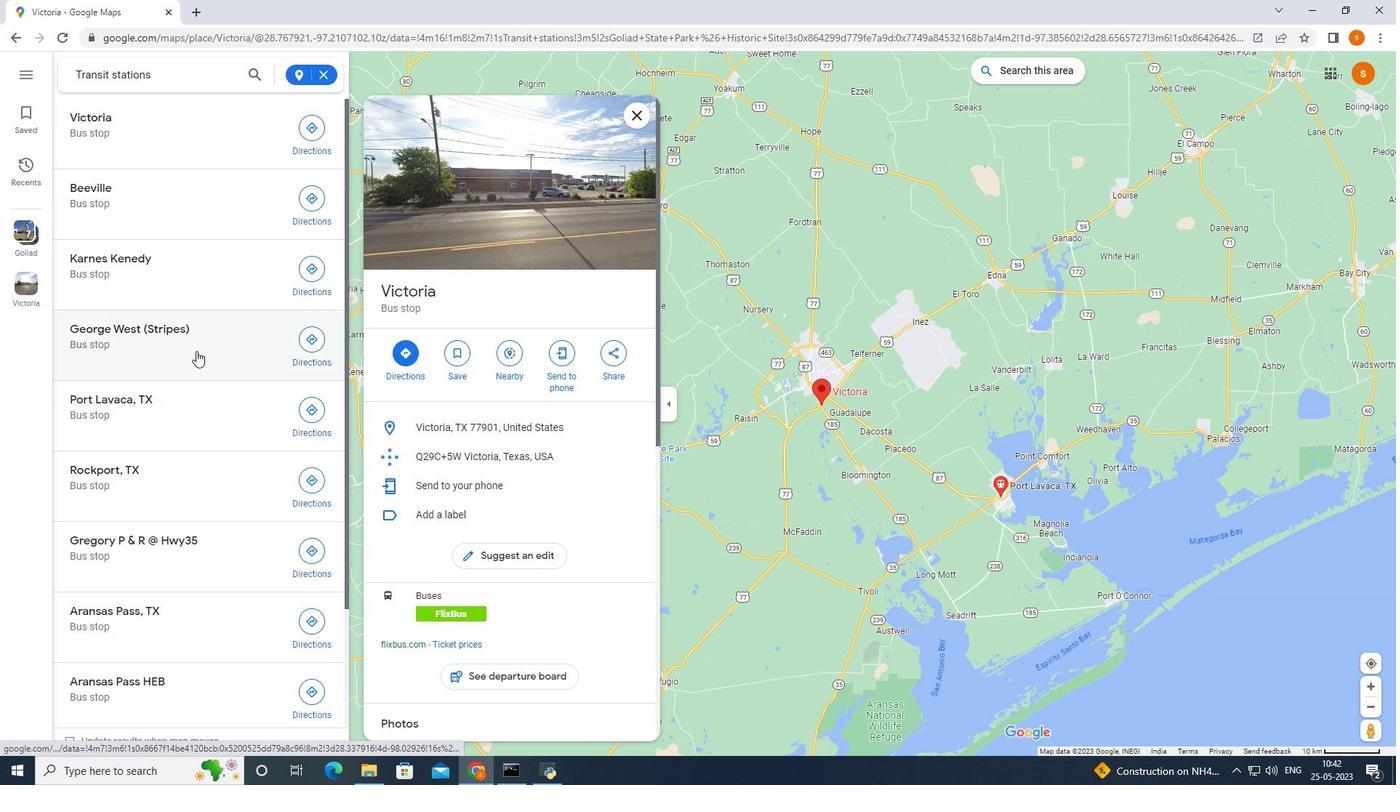 
Action: Mouse scrolled (197, 352) with delta (0, 0)
Screenshot: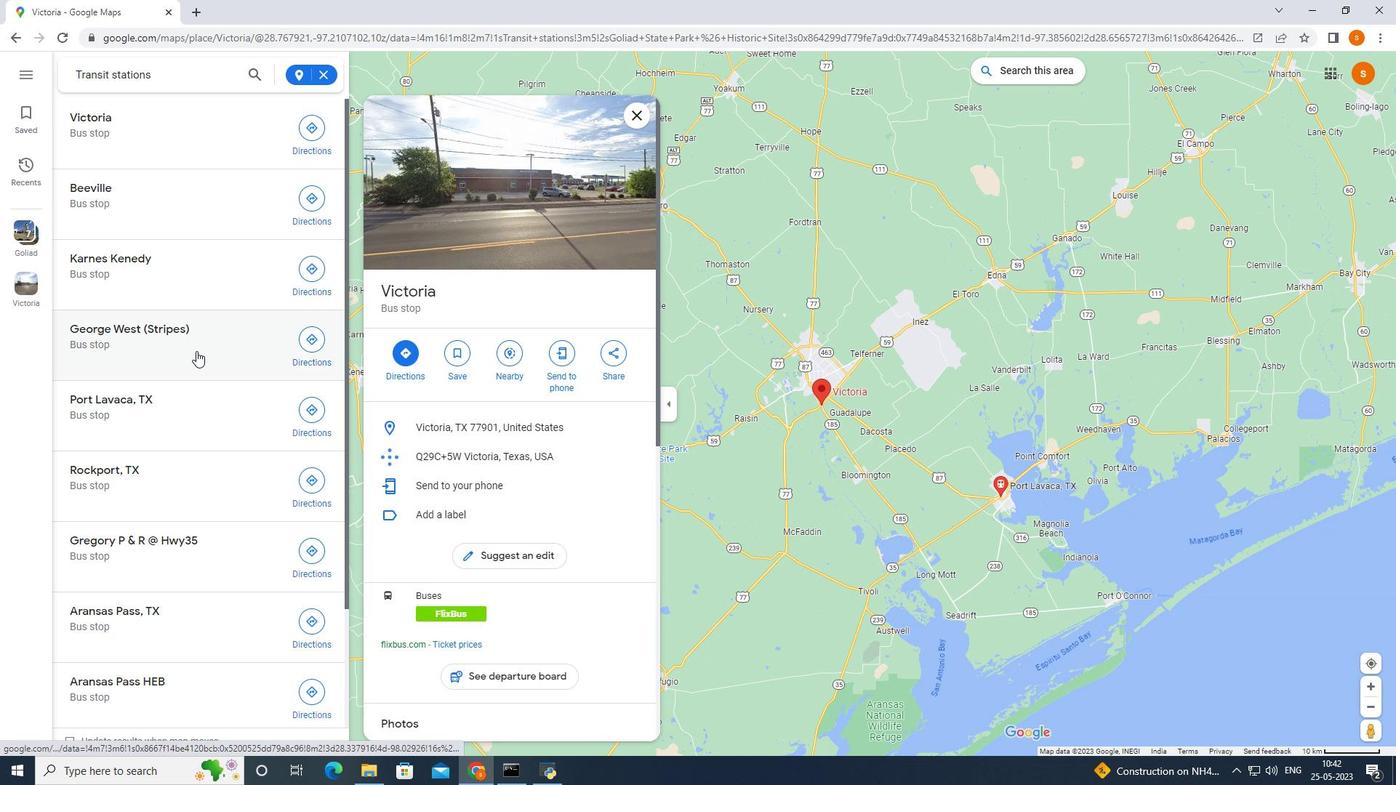 
Action: Mouse moved to (226, 232)
Screenshot: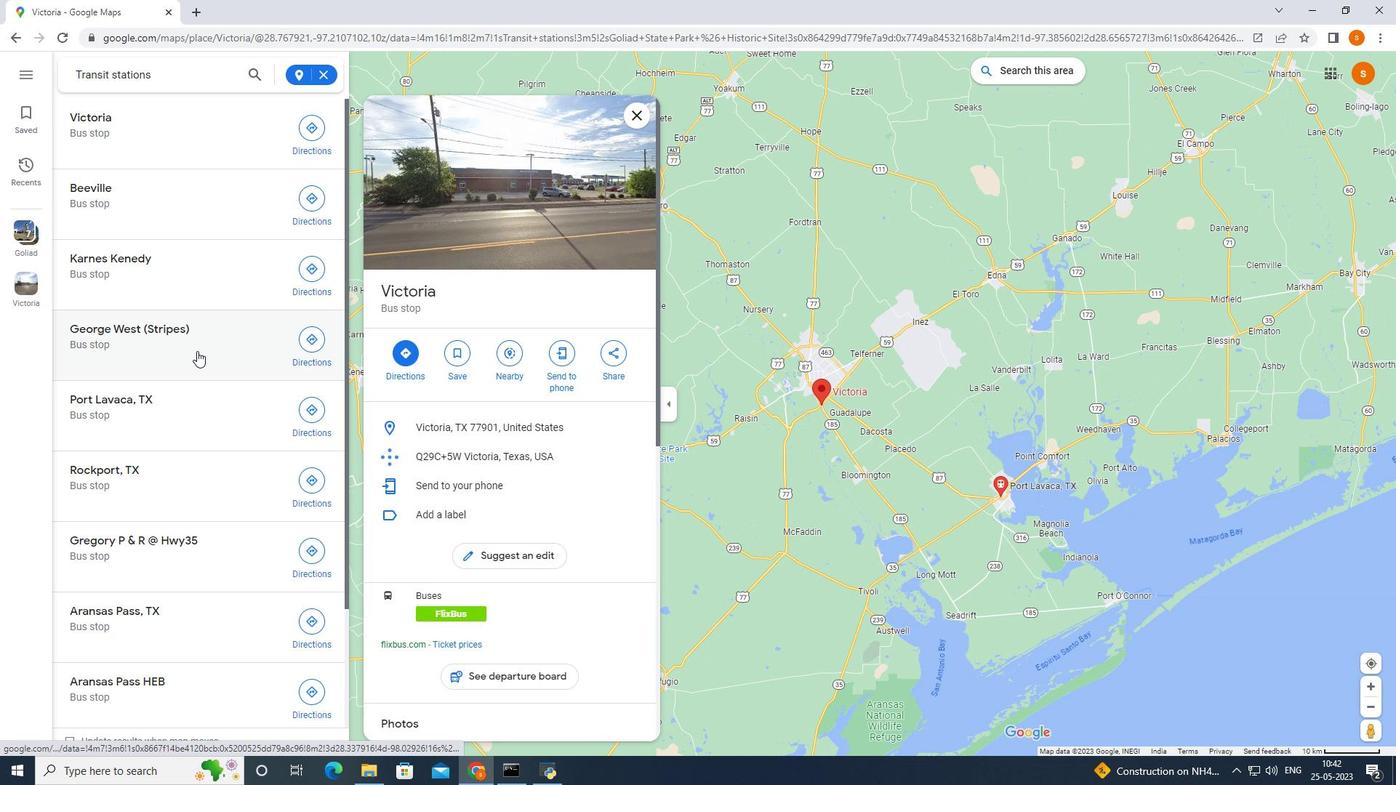 
Action: Mouse scrolled (198, 352) with delta (0, 0)
Screenshot: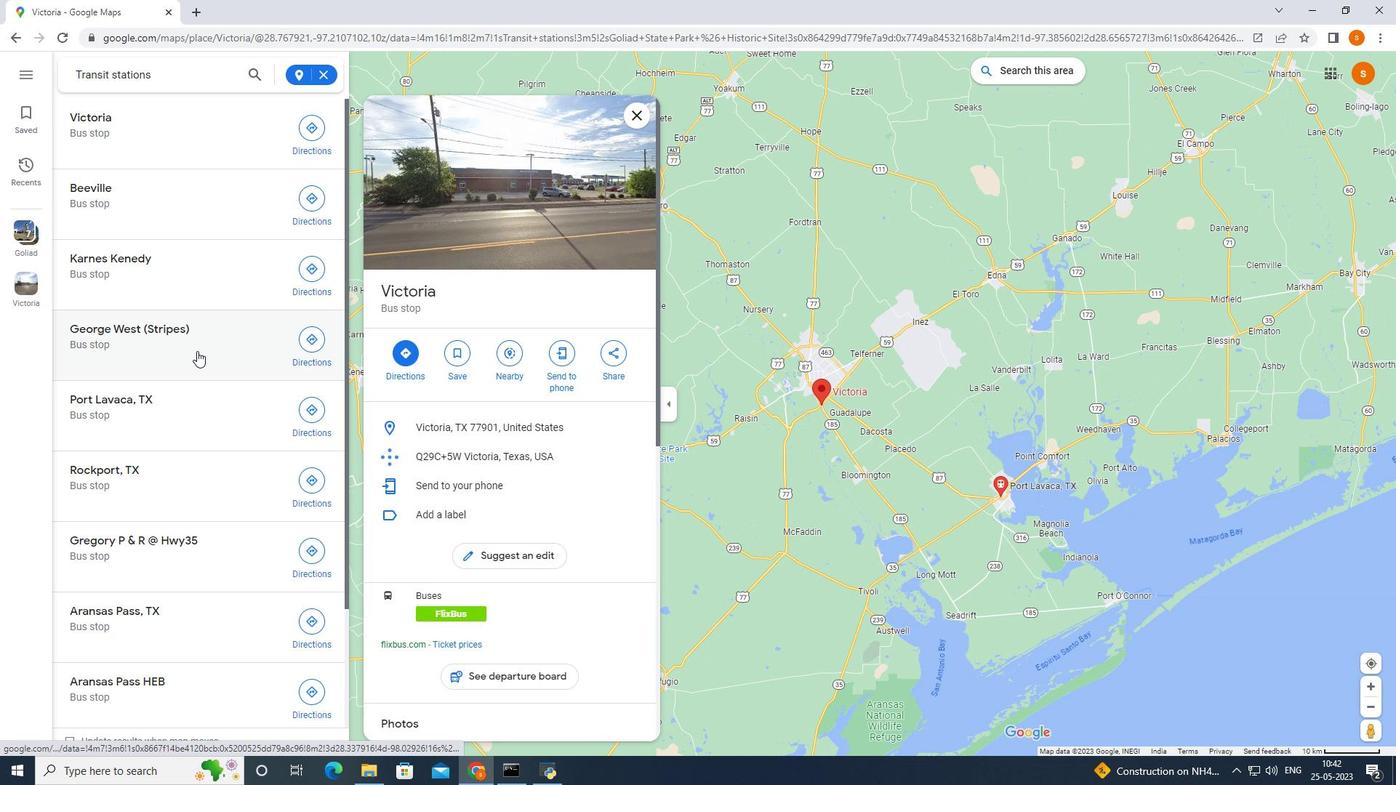 
Action: Mouse moved to (189, 74)
Screenshot: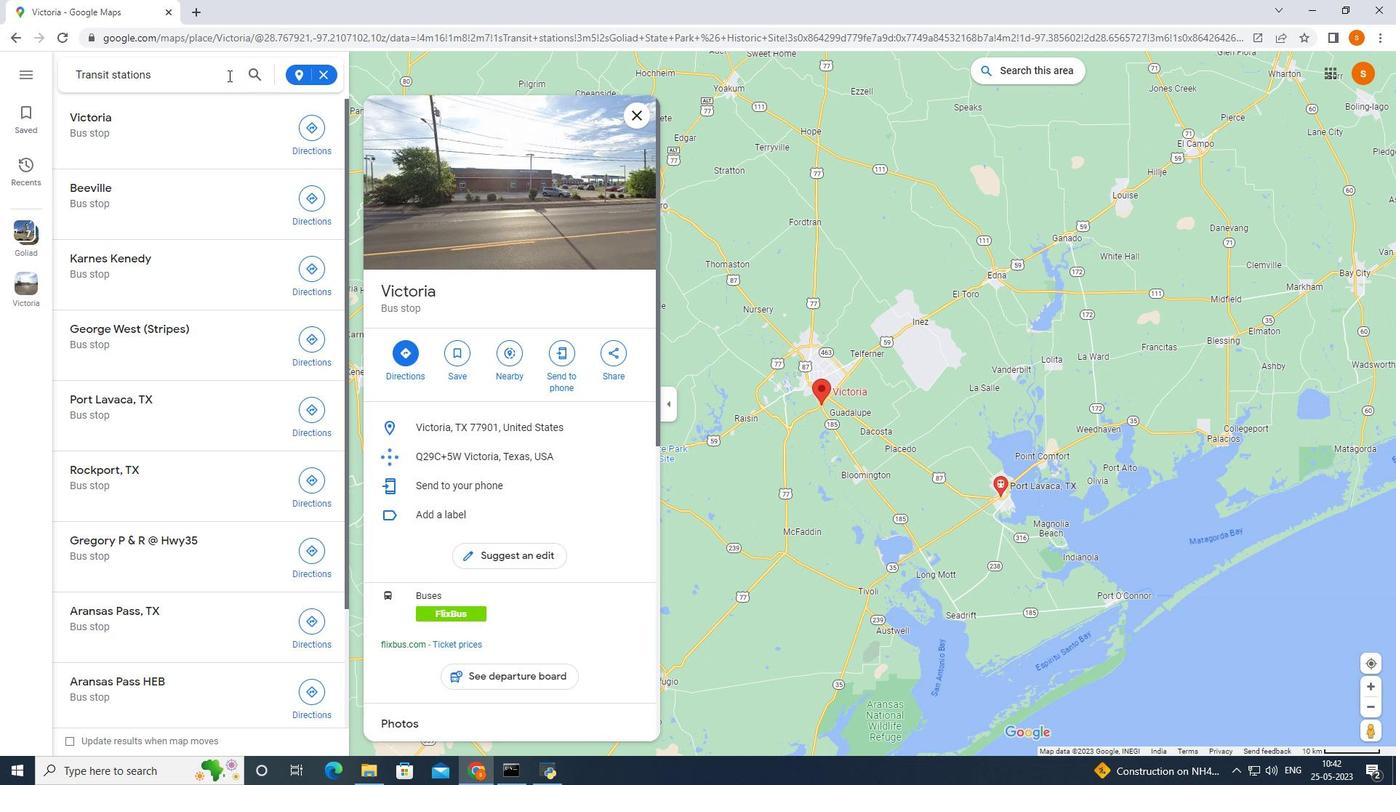 
Action: Mouse pressed left at (189, 74)
Screenshot: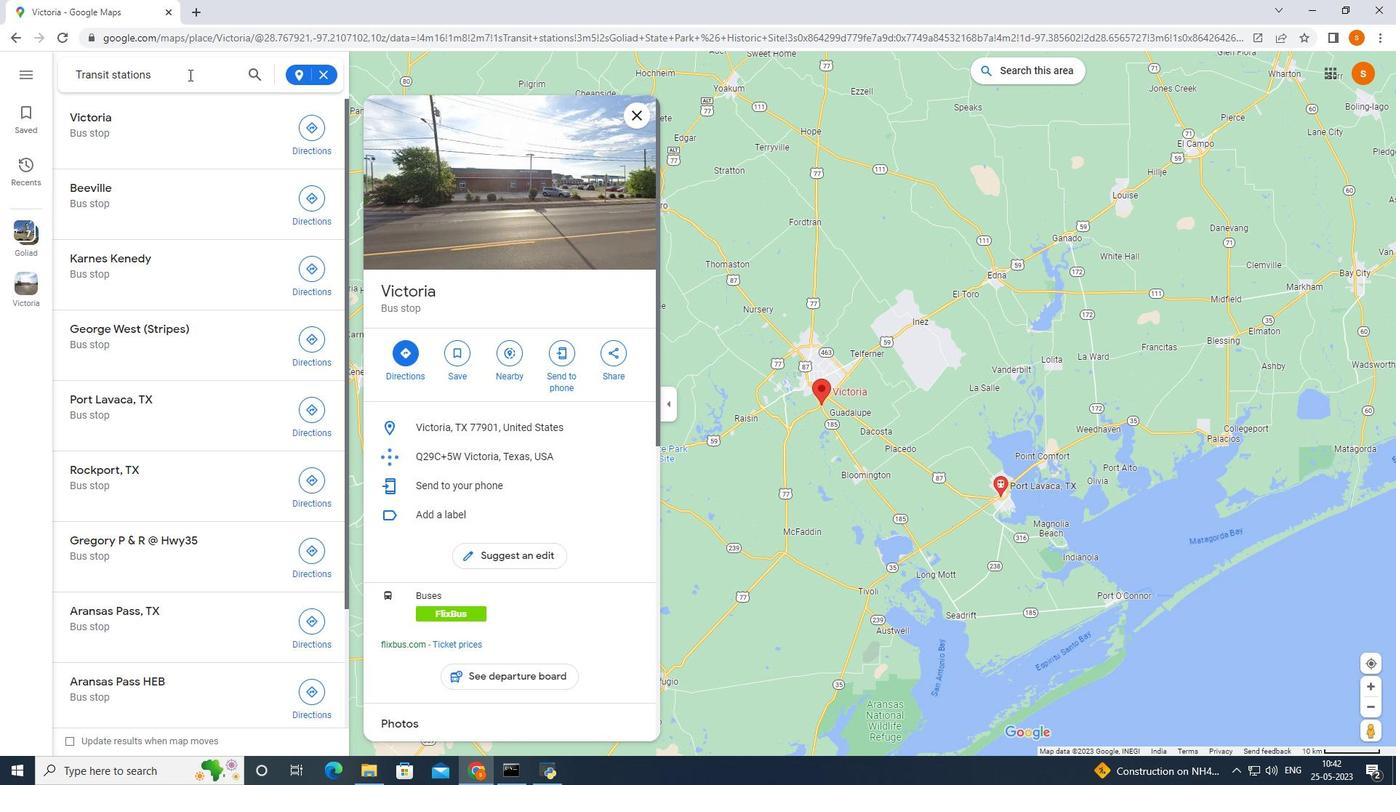 
Action: Mouse moved to (200, 249)
Screenshot: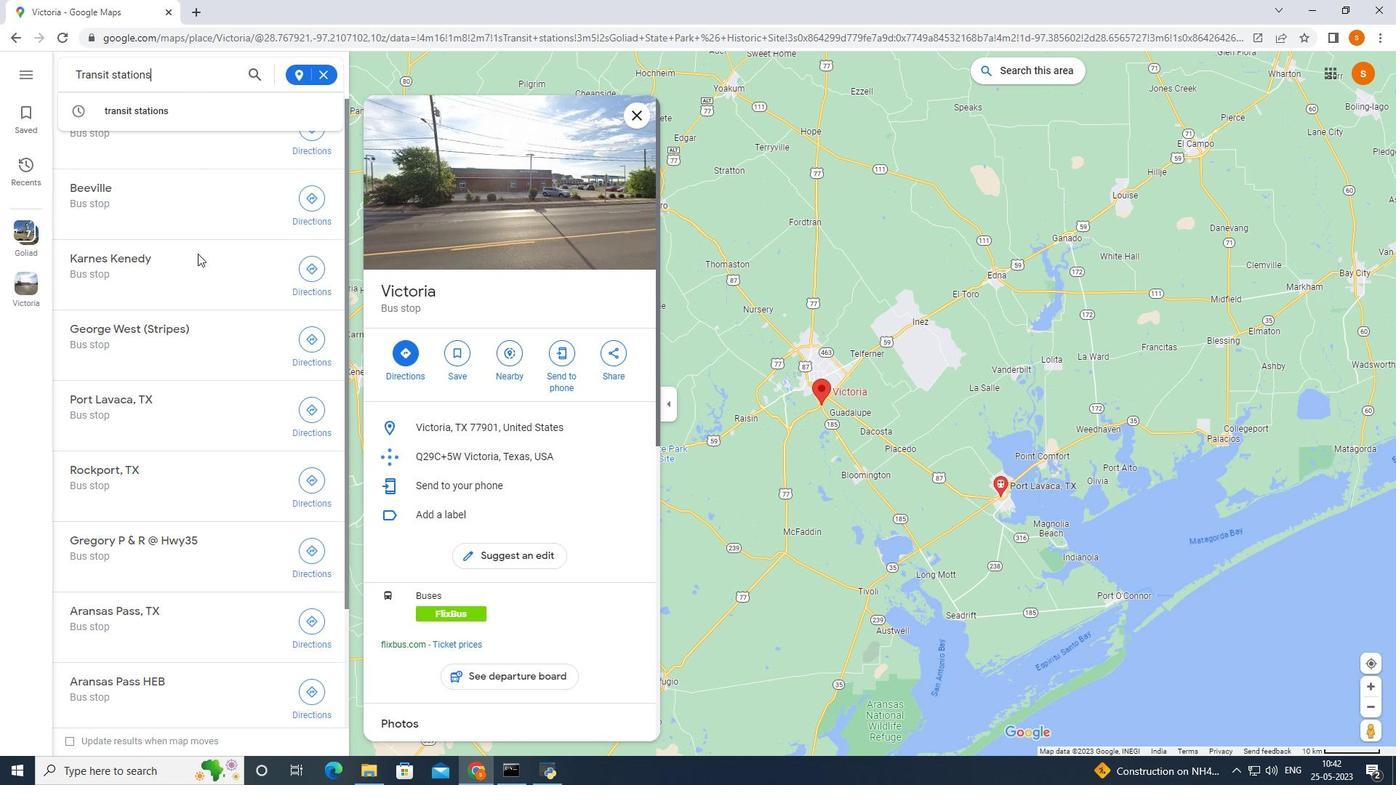 
Action: Mouse scrolled (200, 250) with delta (0, 0)
Screenshot: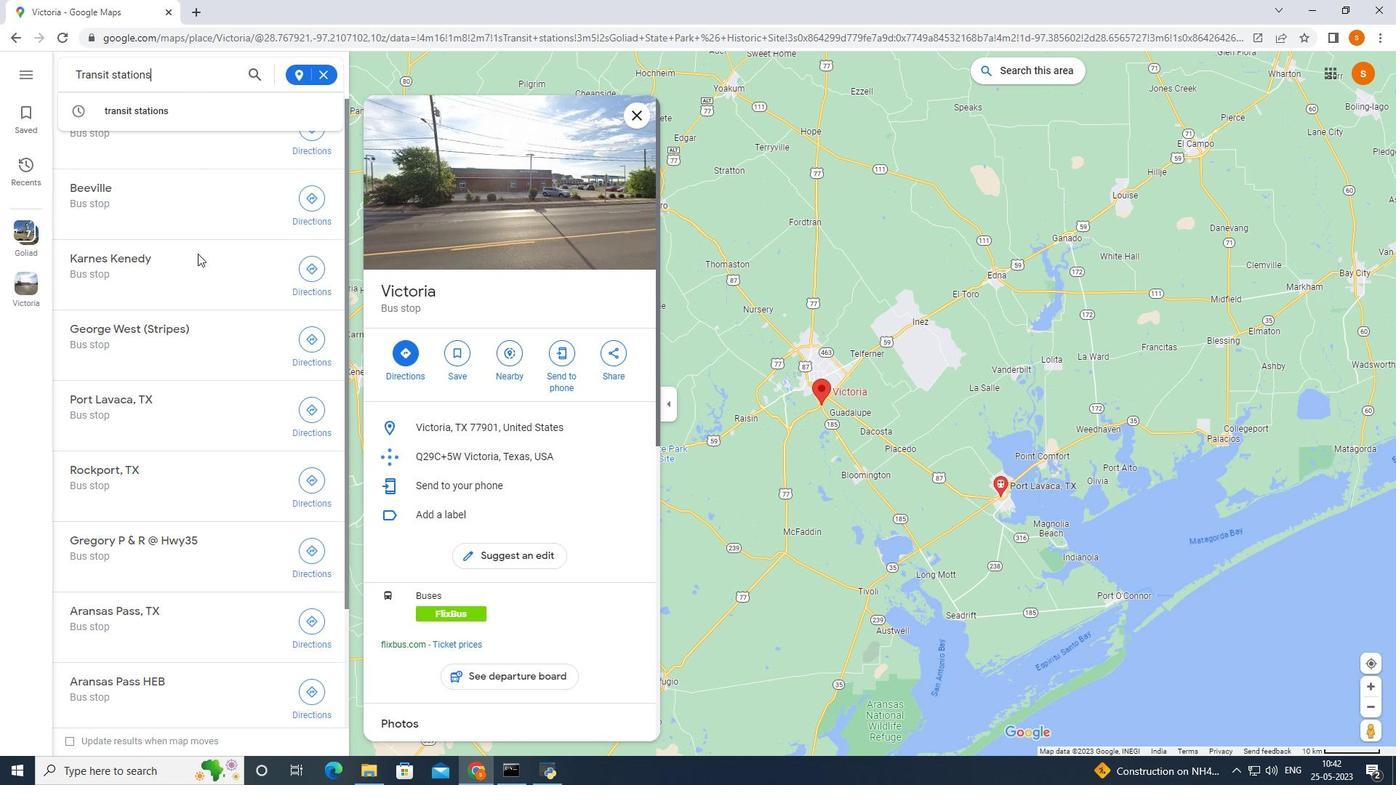 
Action: Mouse moved to (200, 249)
Screenshot: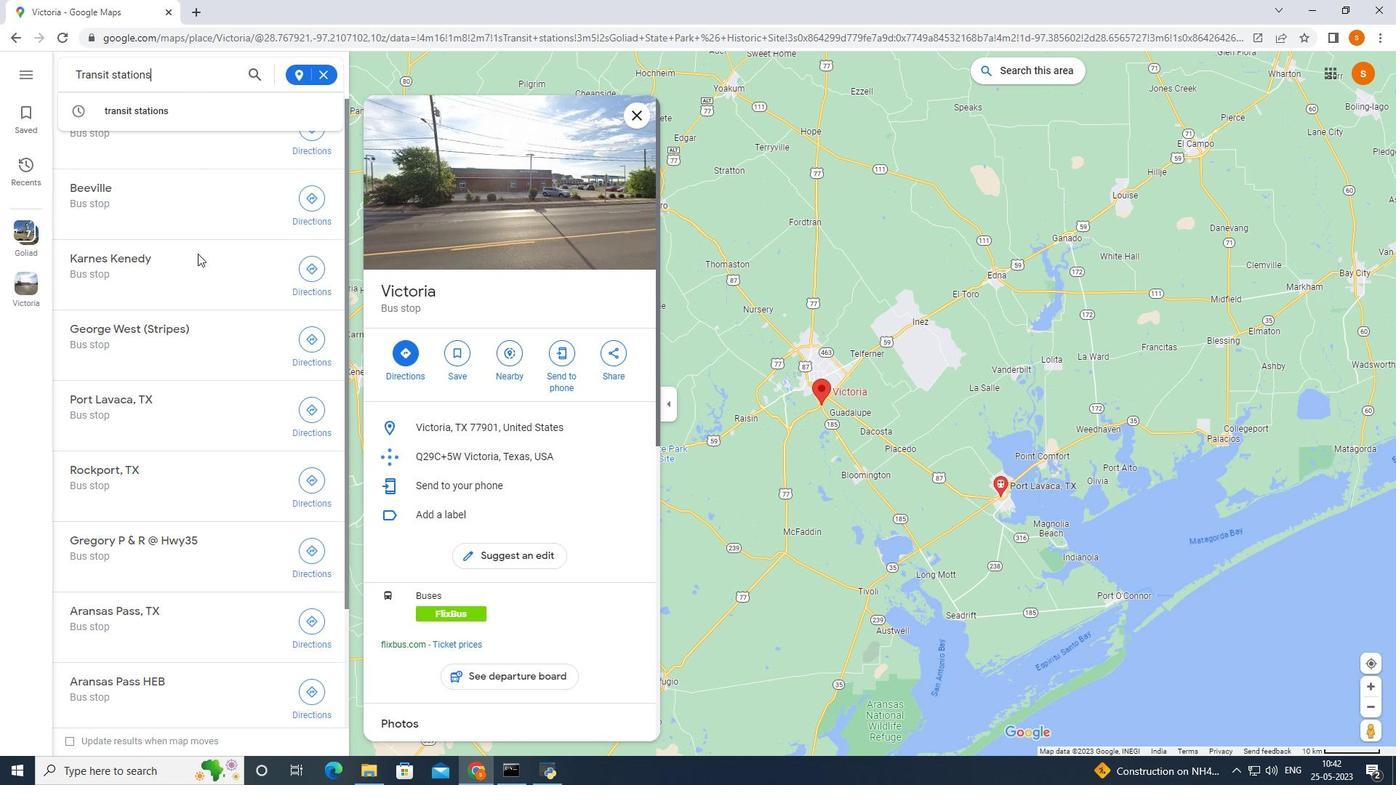 
Action: Mouse scrolled (200, 250) with delta (0, 0)
Screenshot: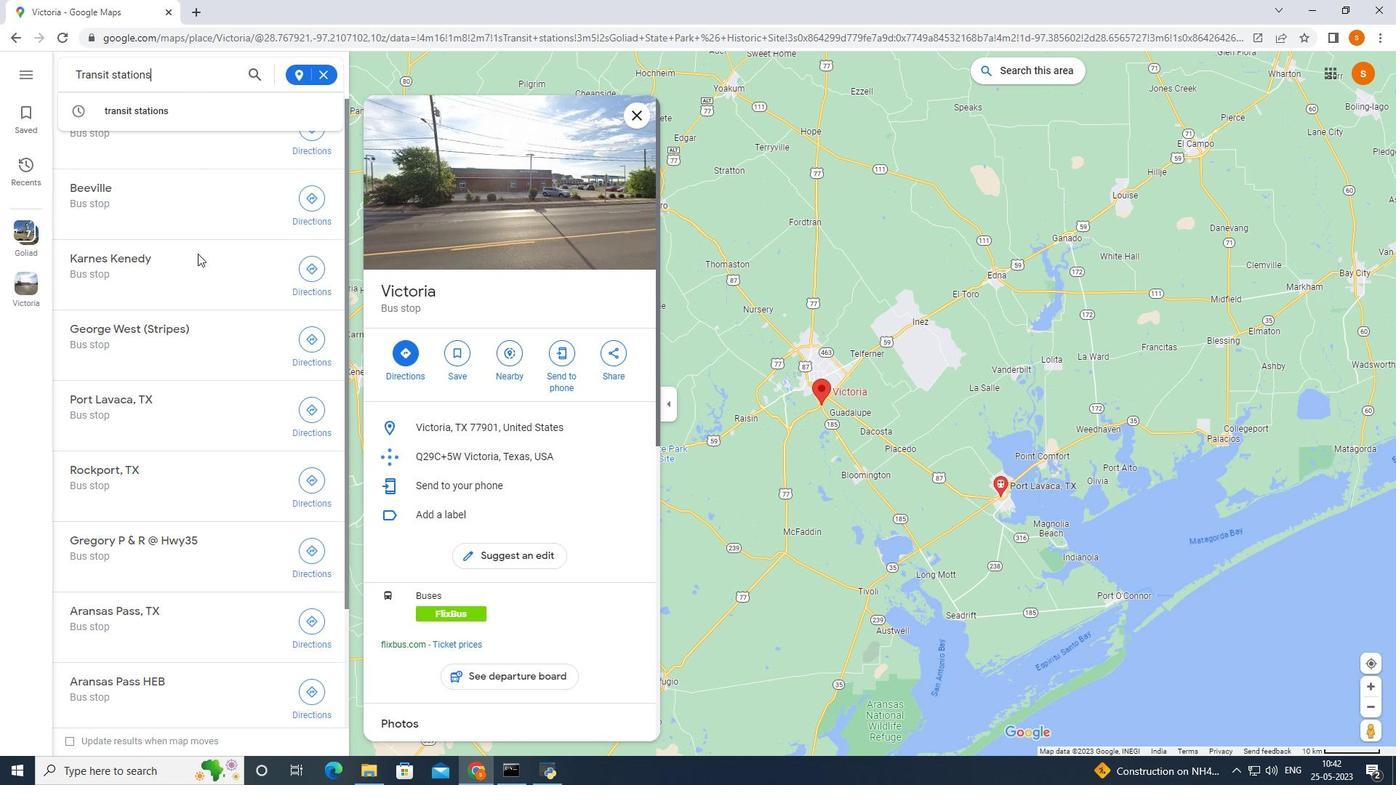 
Action: Mouse moved to (200, 248)
Screenshot: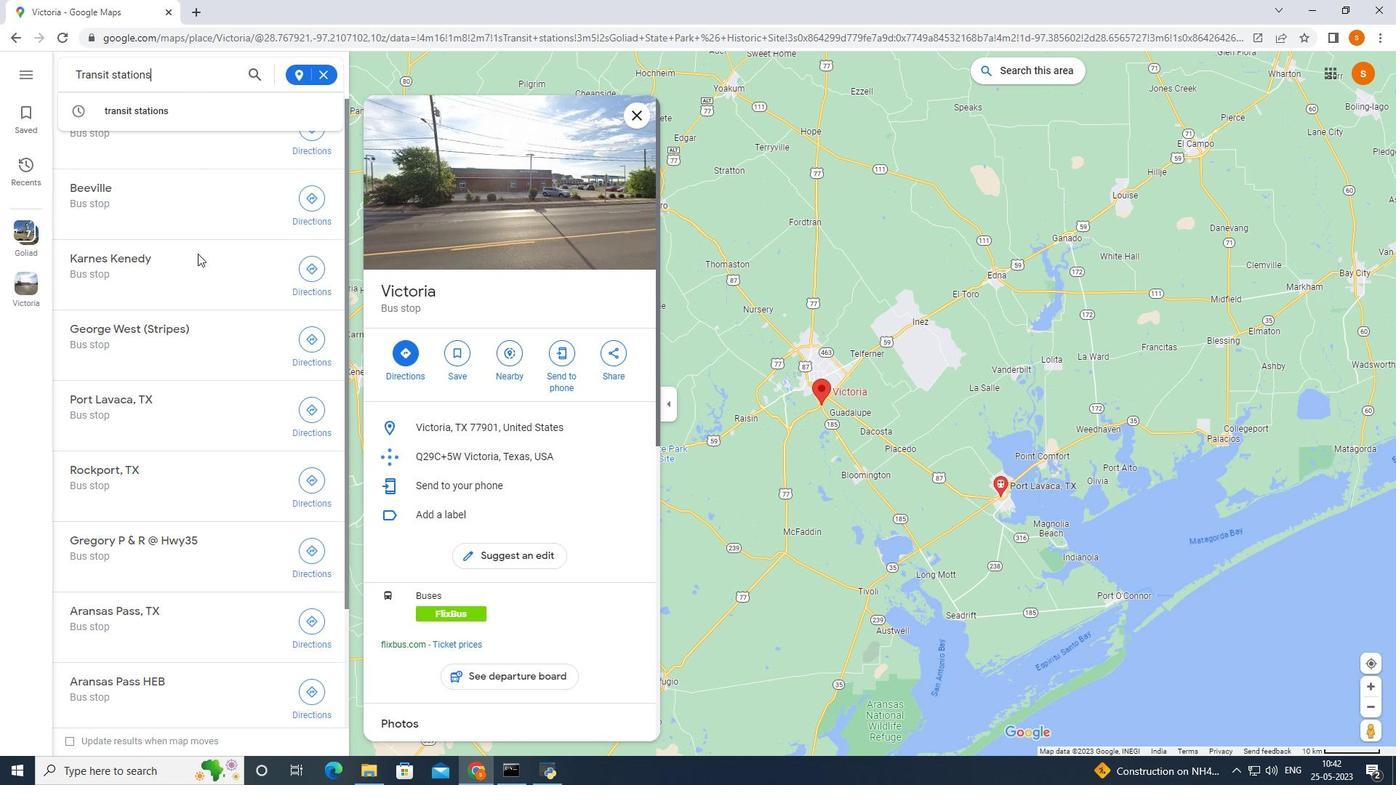 
Action: Mouse scrolled (200, 249) with delta (0, 0)
Screenshot: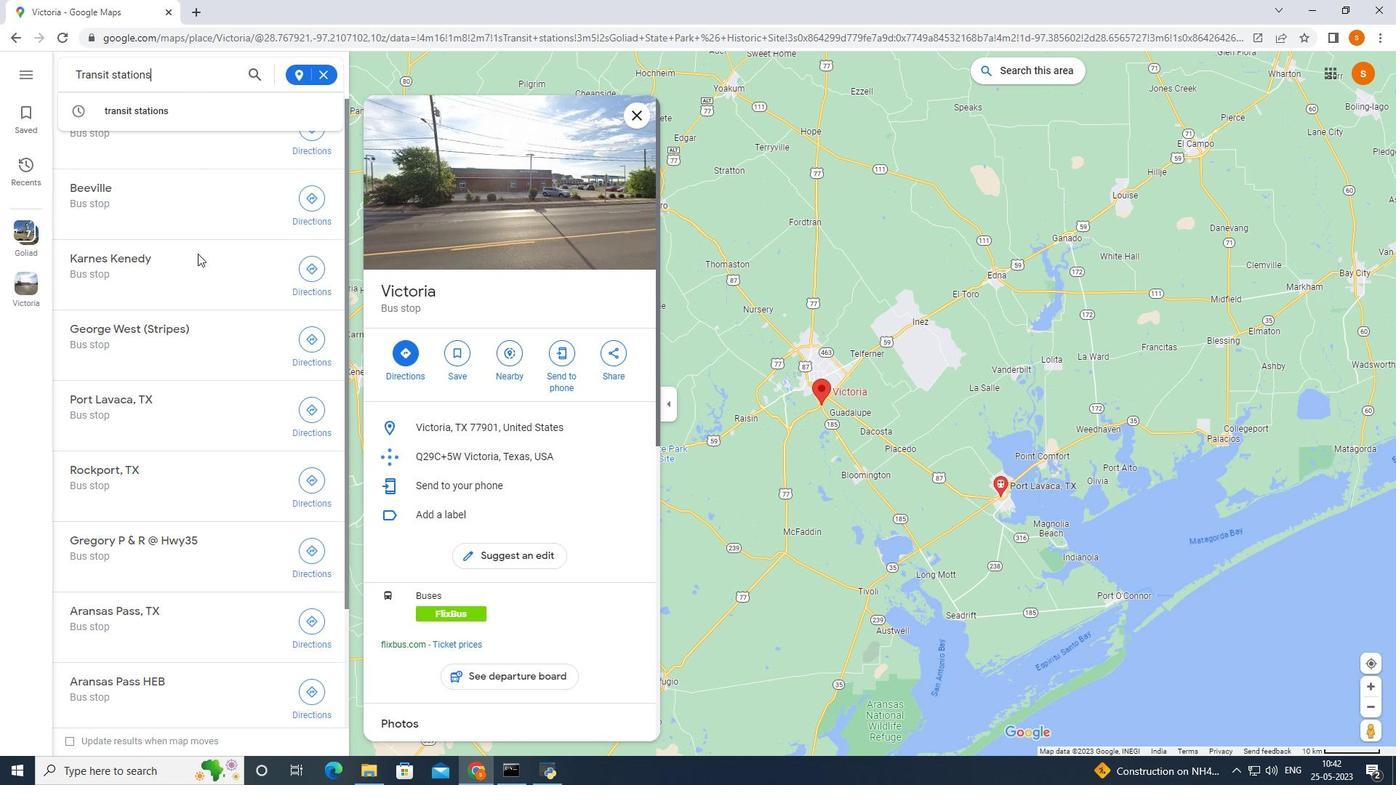 
Action: Mouse moved to (200, 242)
Screenshot: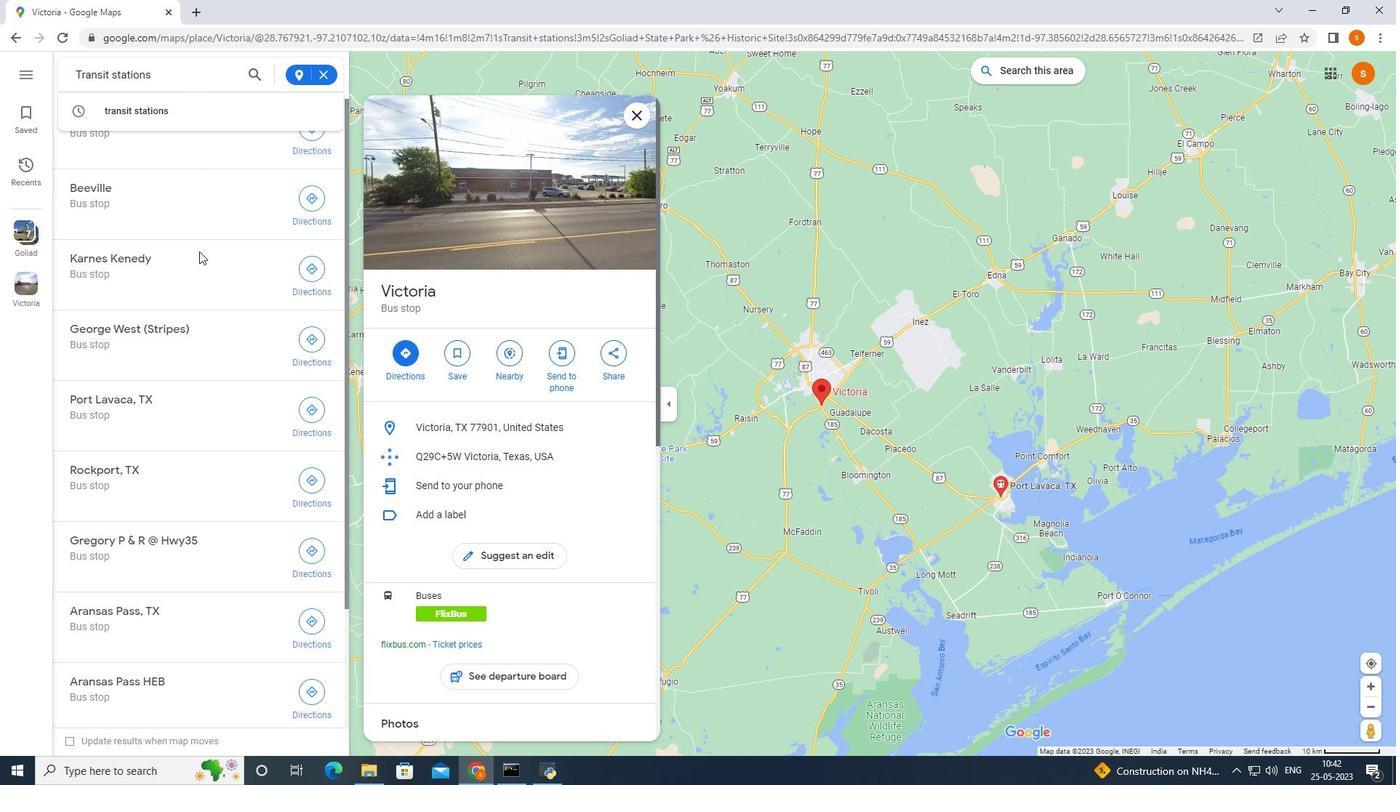 
Action: Mouse scrolled (200, 242) with delta (0, 0)
Screenshot: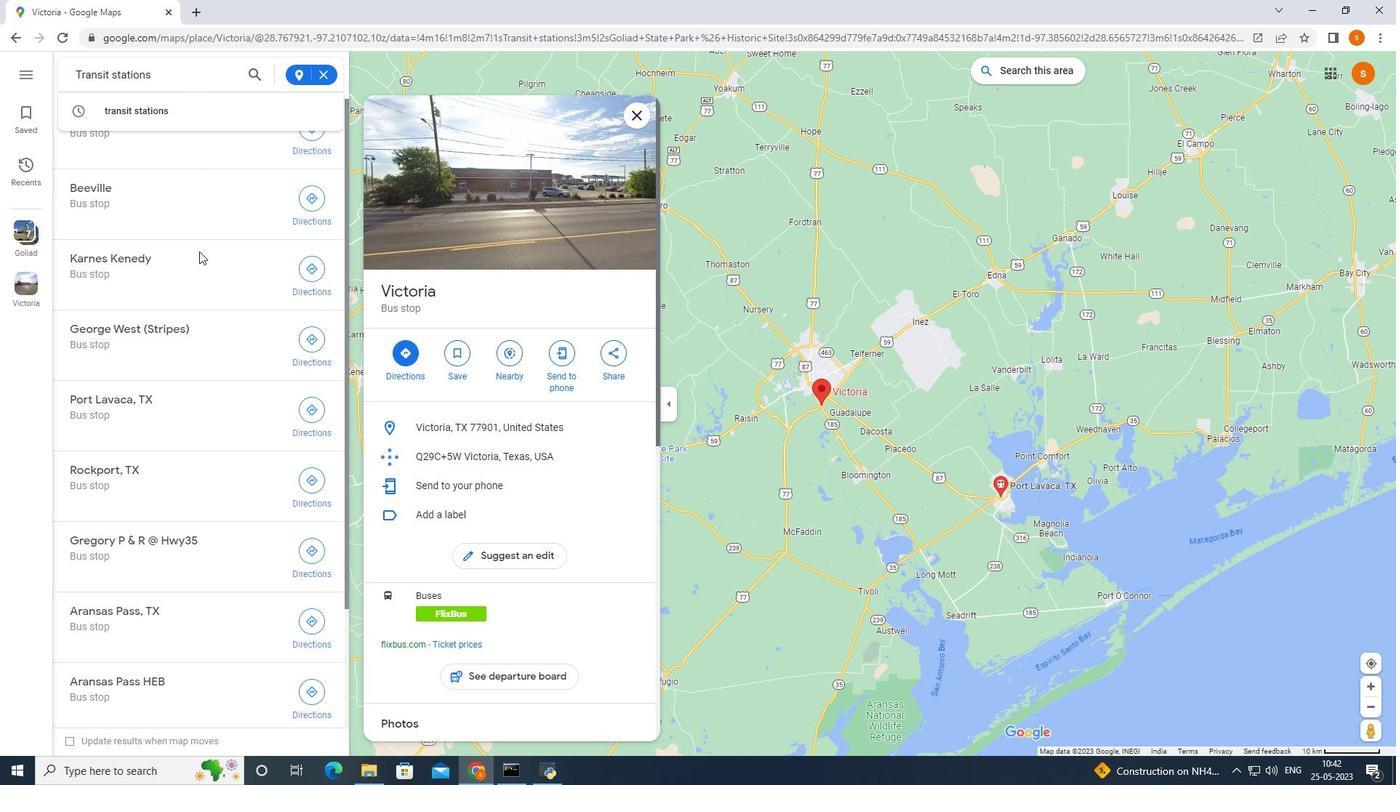 
Action: Mouse moved to (16, 38)
Screenshot: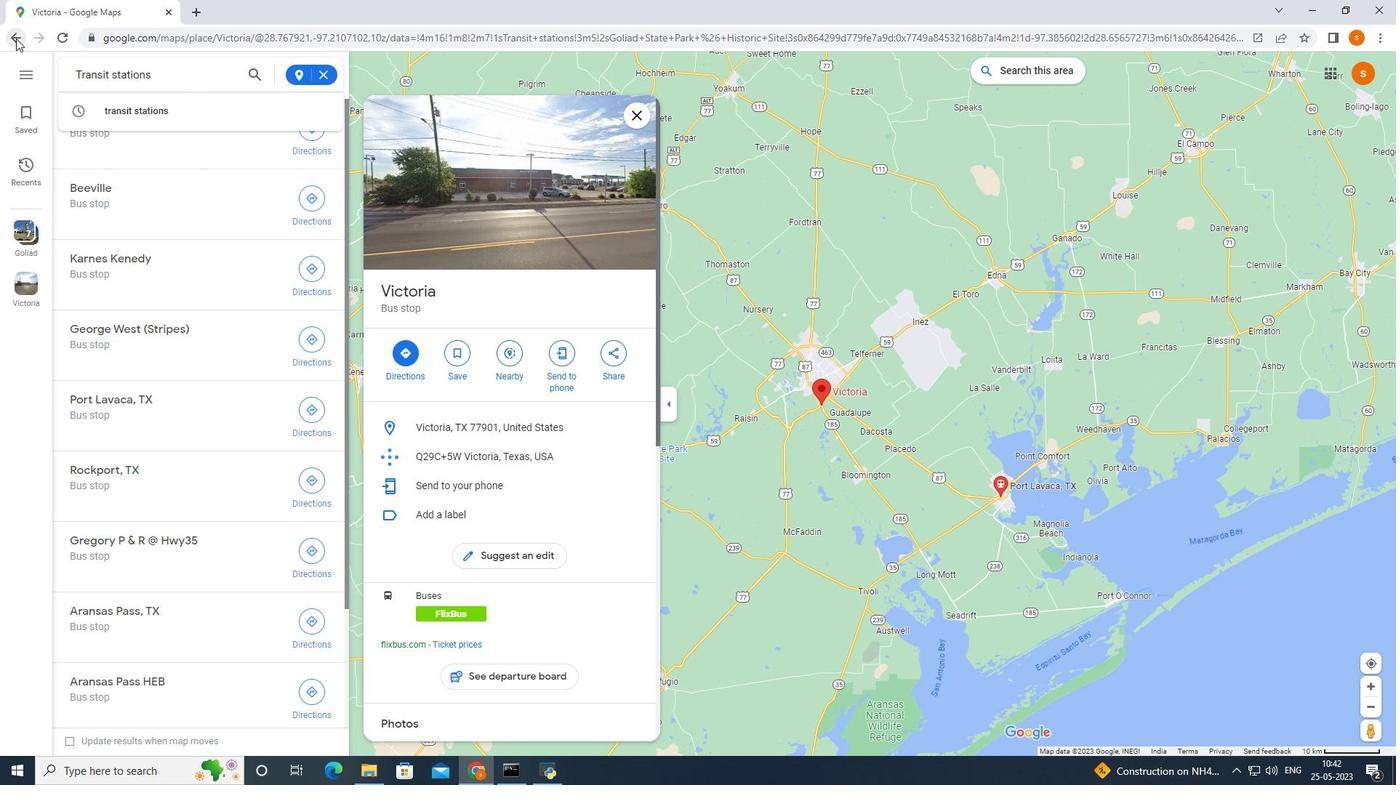 
Action: Mouse pressed left at (16, 38)
Screenshot: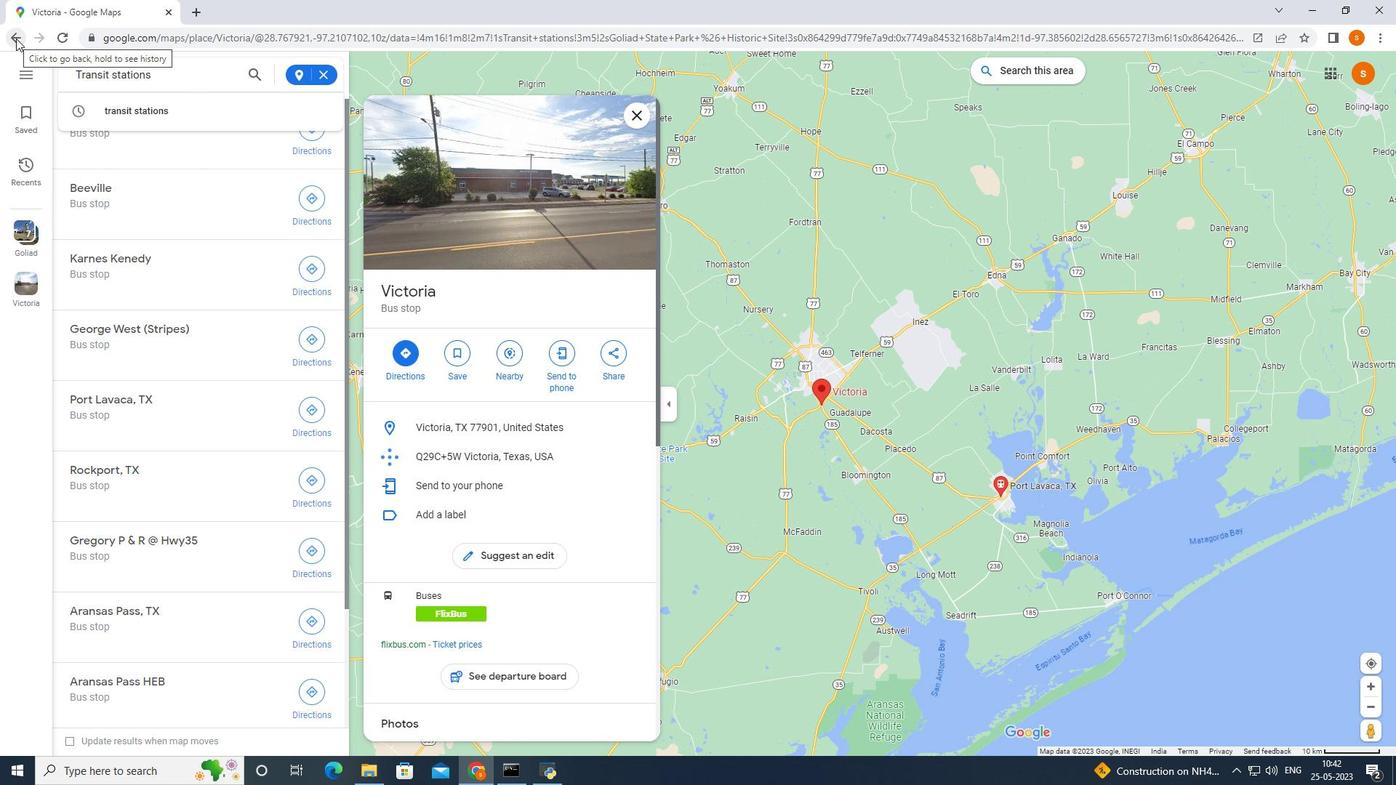 
Action: Mouse moved to (70, 69)
Screenshot: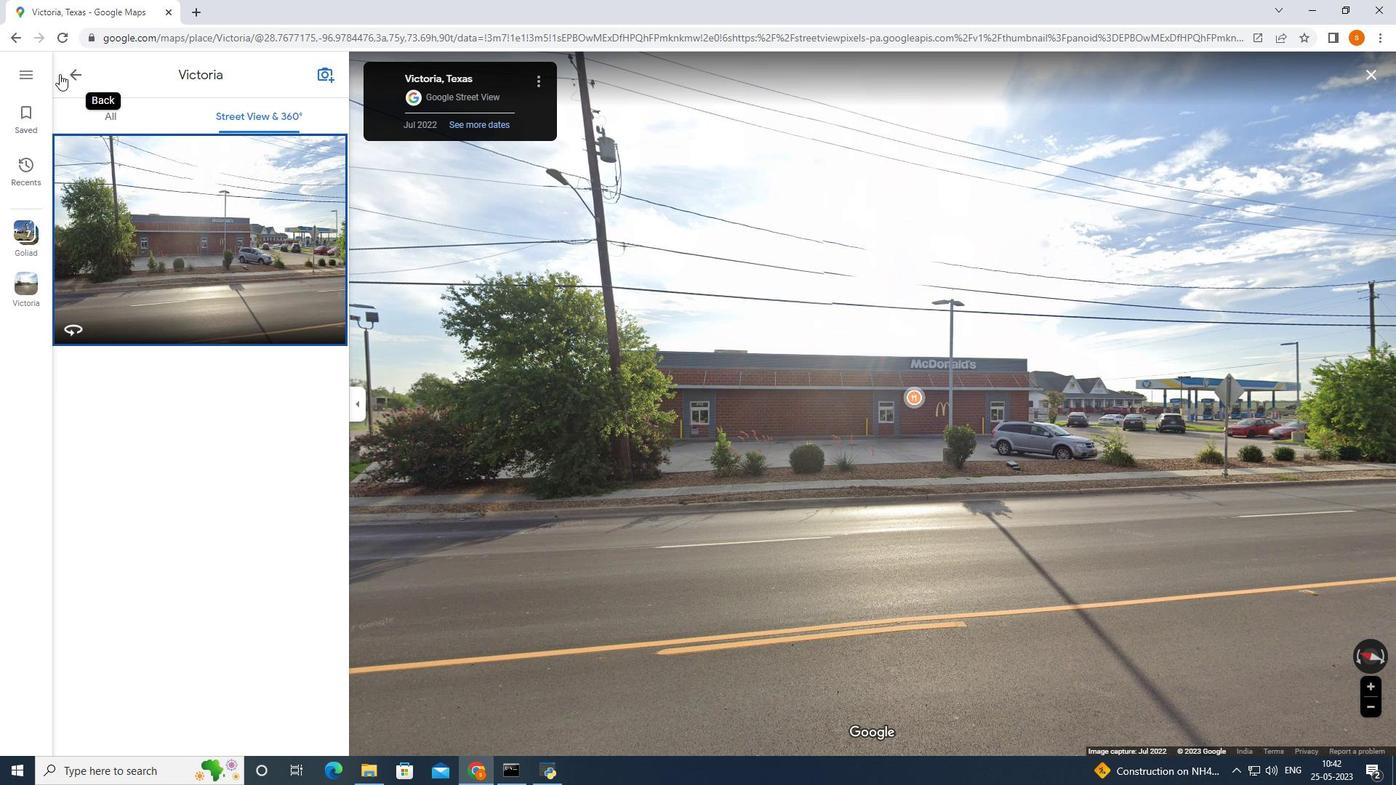 
Action: Mouse pressed left at (70, 69)
Screenshot: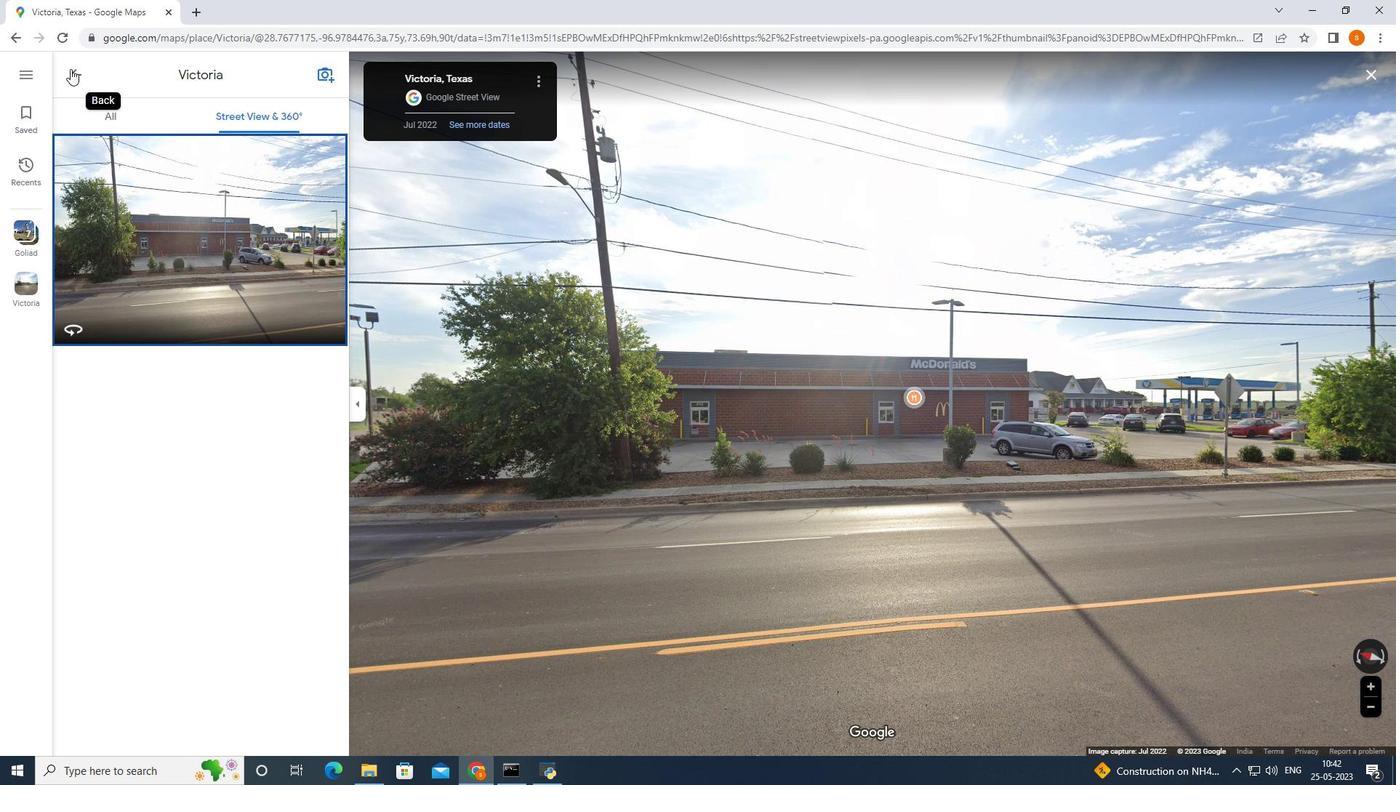 
Action: Mouse moved to (180, 74)
Screenshot: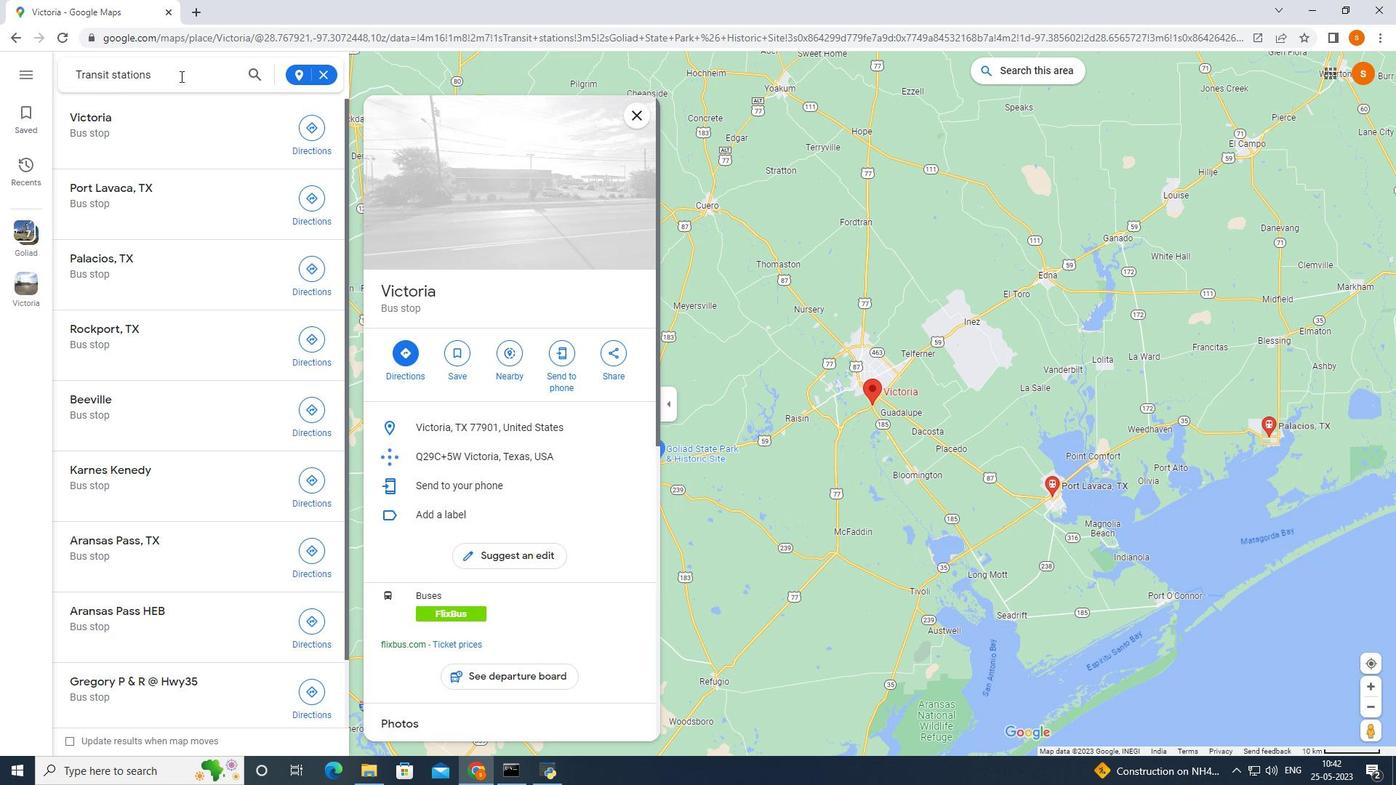 
Action: Mouse pressed left at (180, 74)
Screenshot: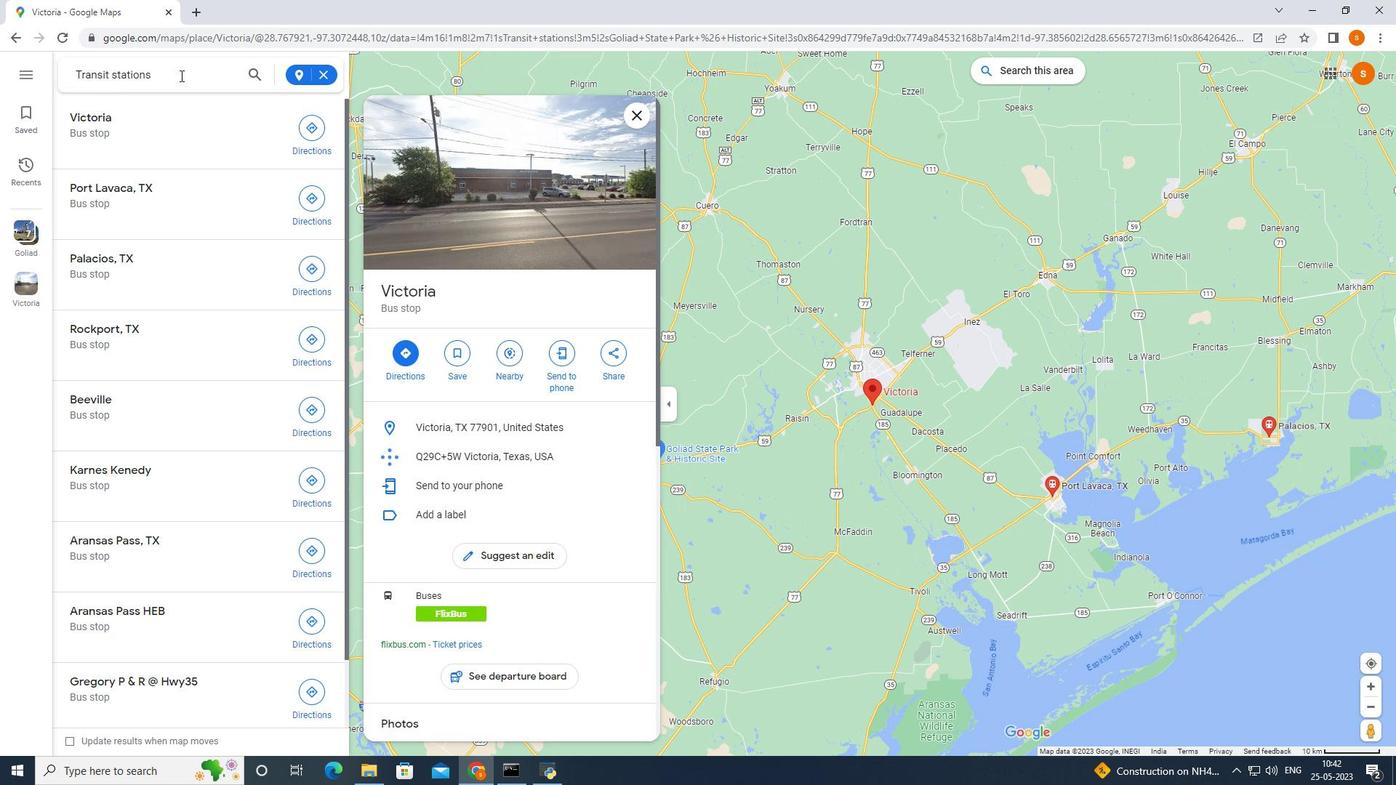 
Action: Mouse moved to (153, 70)
Screenshot: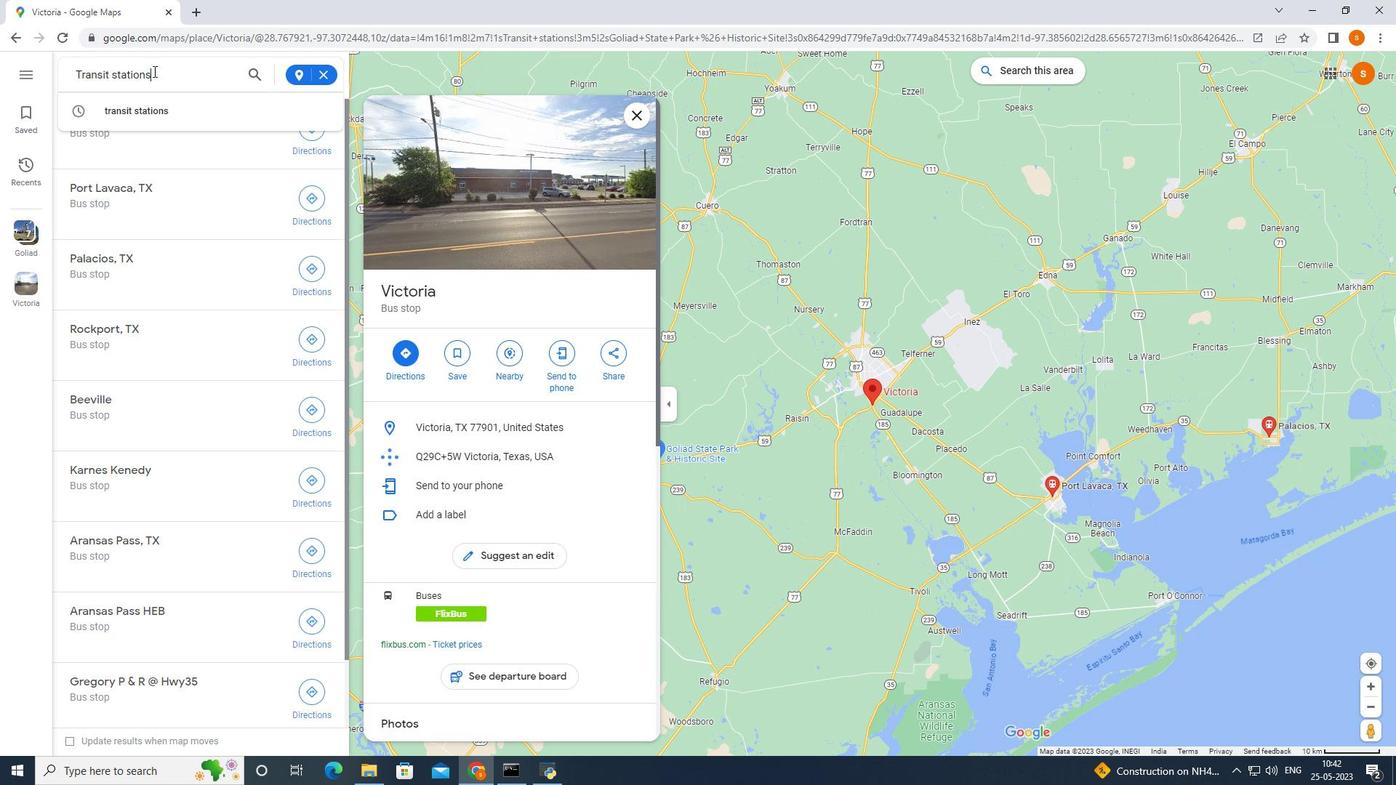 
Action: Key pressed <Key.backspace><Key.backspace><Key.backspace><Key.backspace><Key.backspace><Key.backspace><Key.backspace><Key.backspace><Key.backspace><Key.backspace><Key.backspace><Key.backspace><Key.backspace><Key.backspace>ain<Key.space>
Screenshot: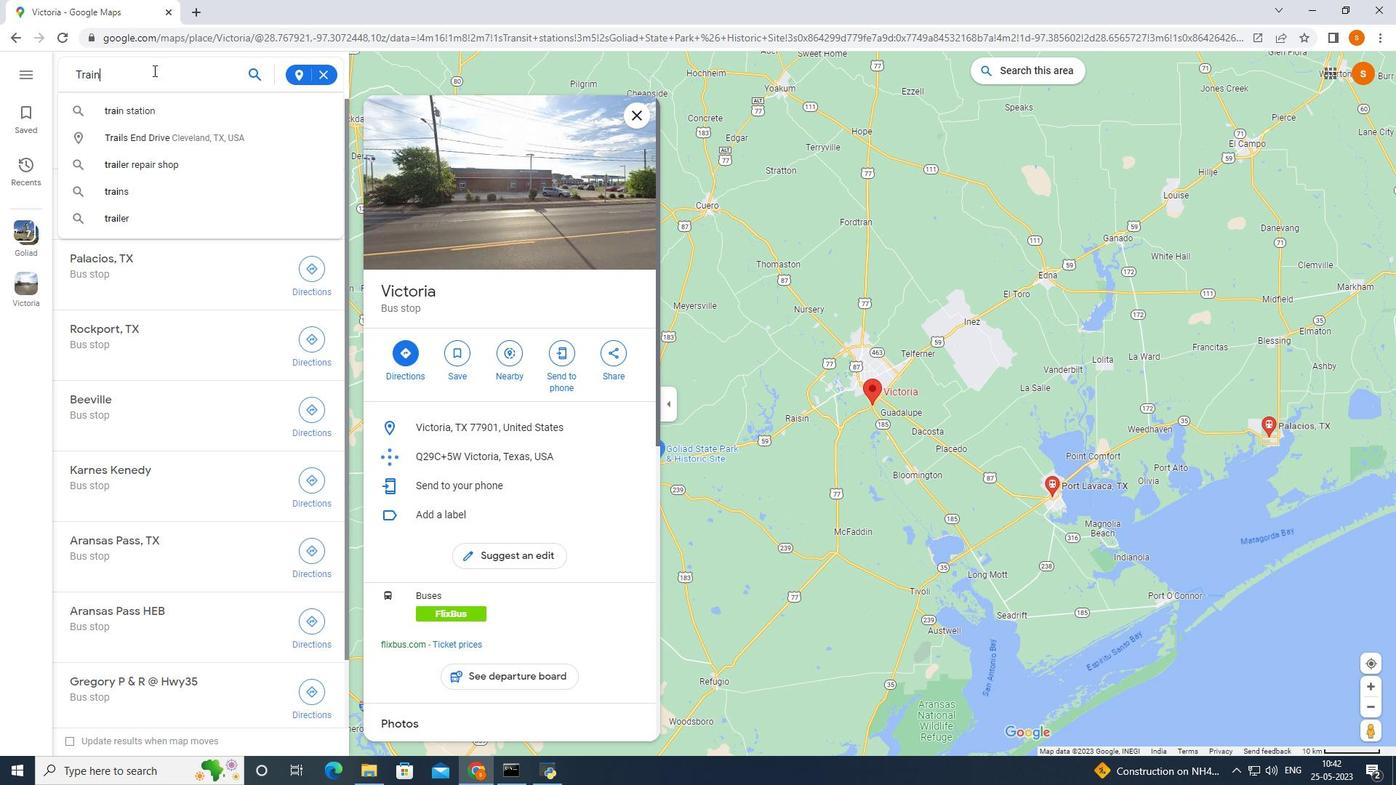 
Action: Mouse moved to (157, 114)
Screenshot: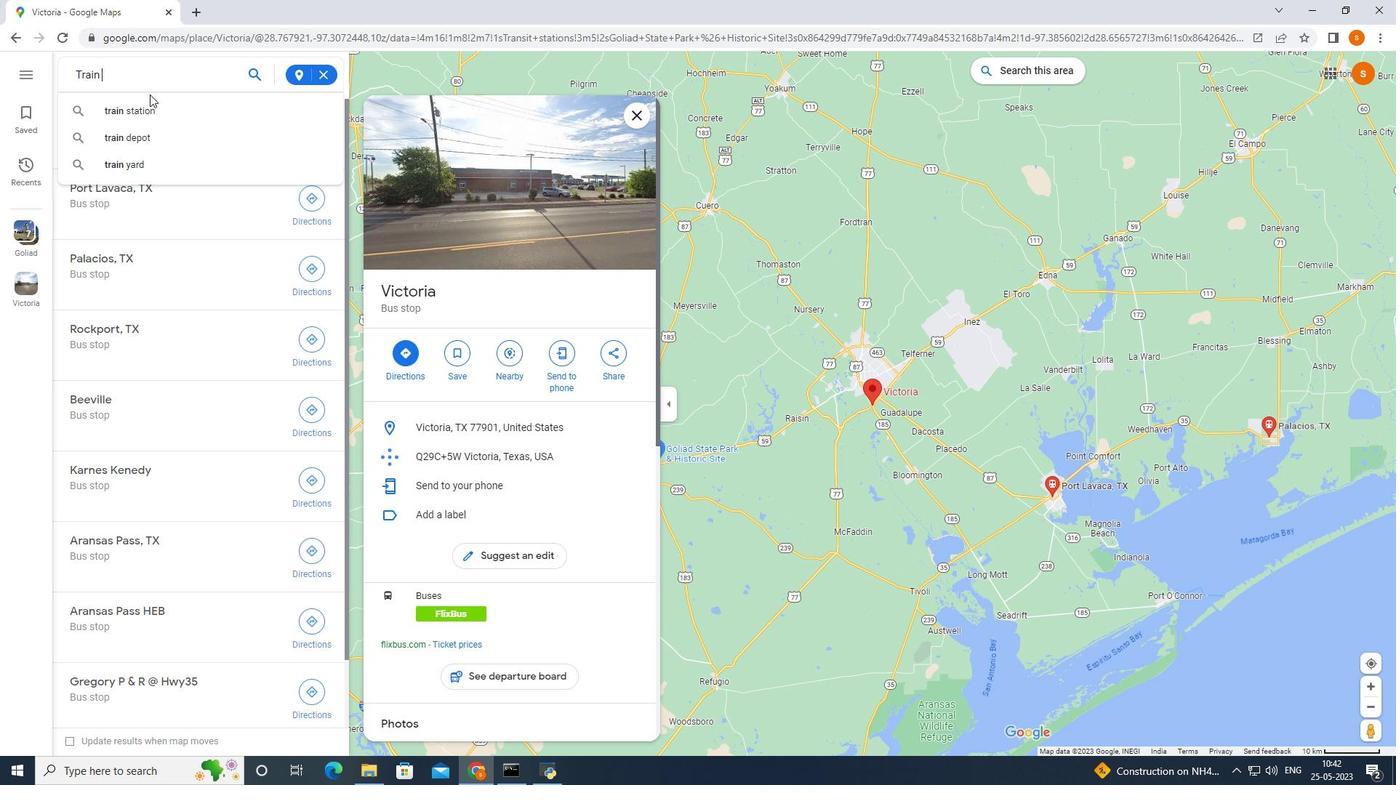 
Action: Mouse pressed left at (157, 114)
Screenshot: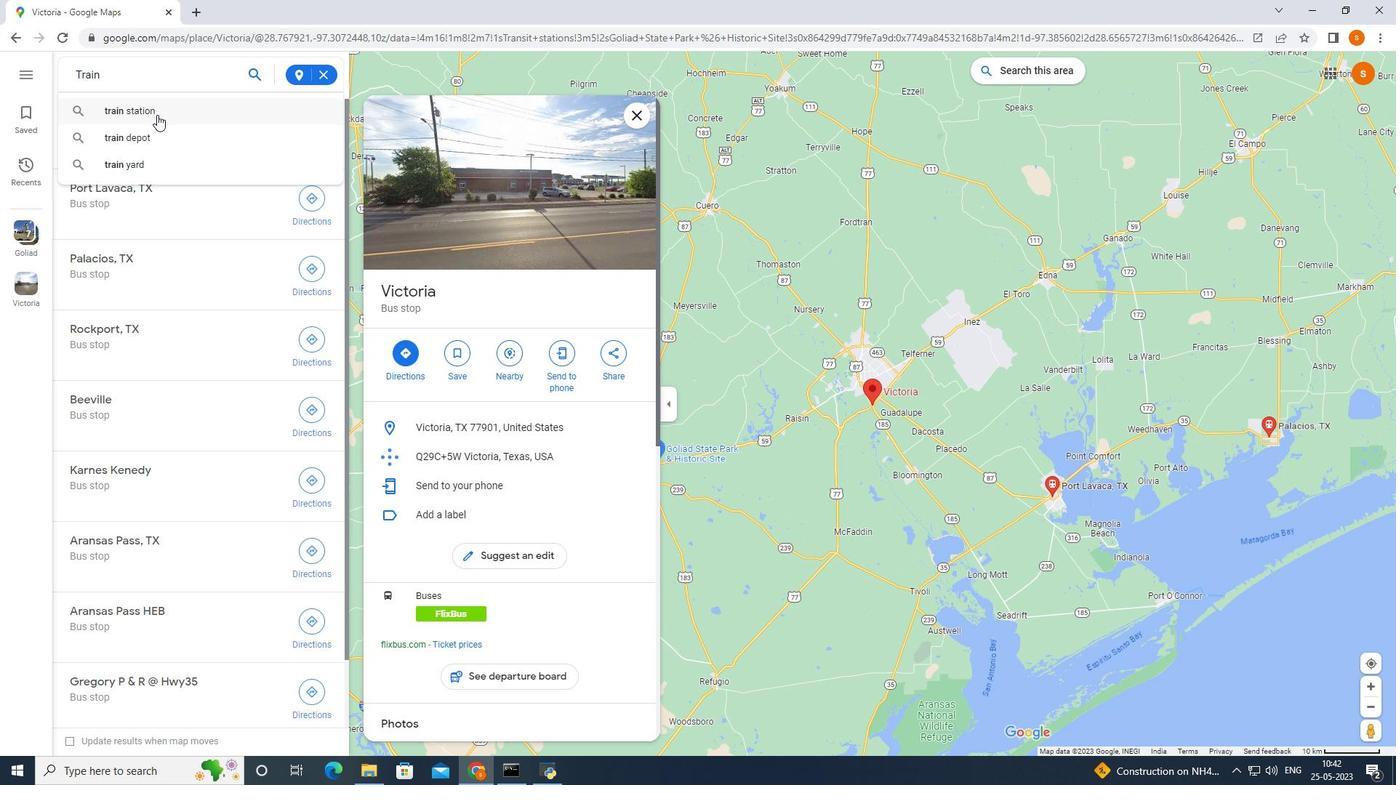 
Action: Mouse moved to (915, 395)
Screenshot: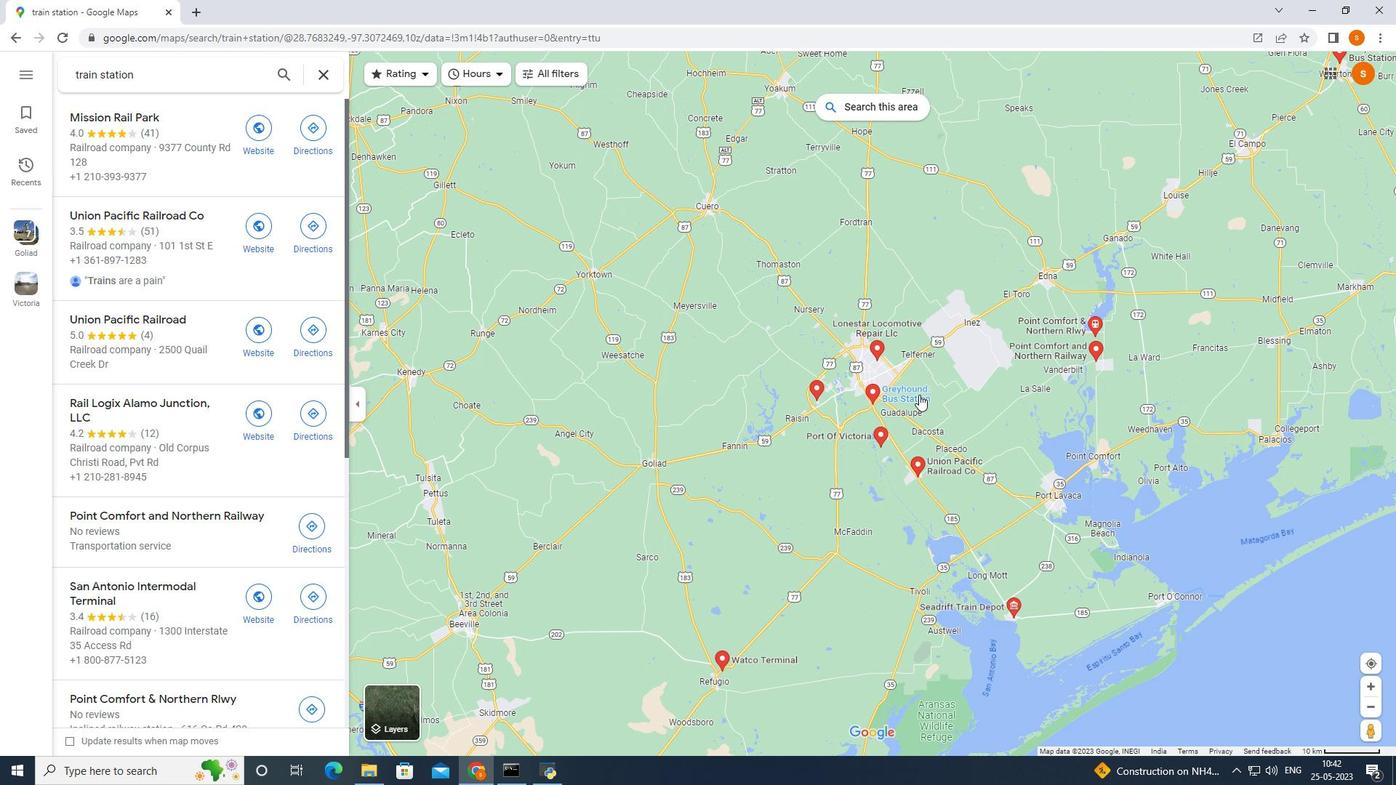 
Action: Mouse scrolled (915, 395) with delta (0, 0)
Screenshot: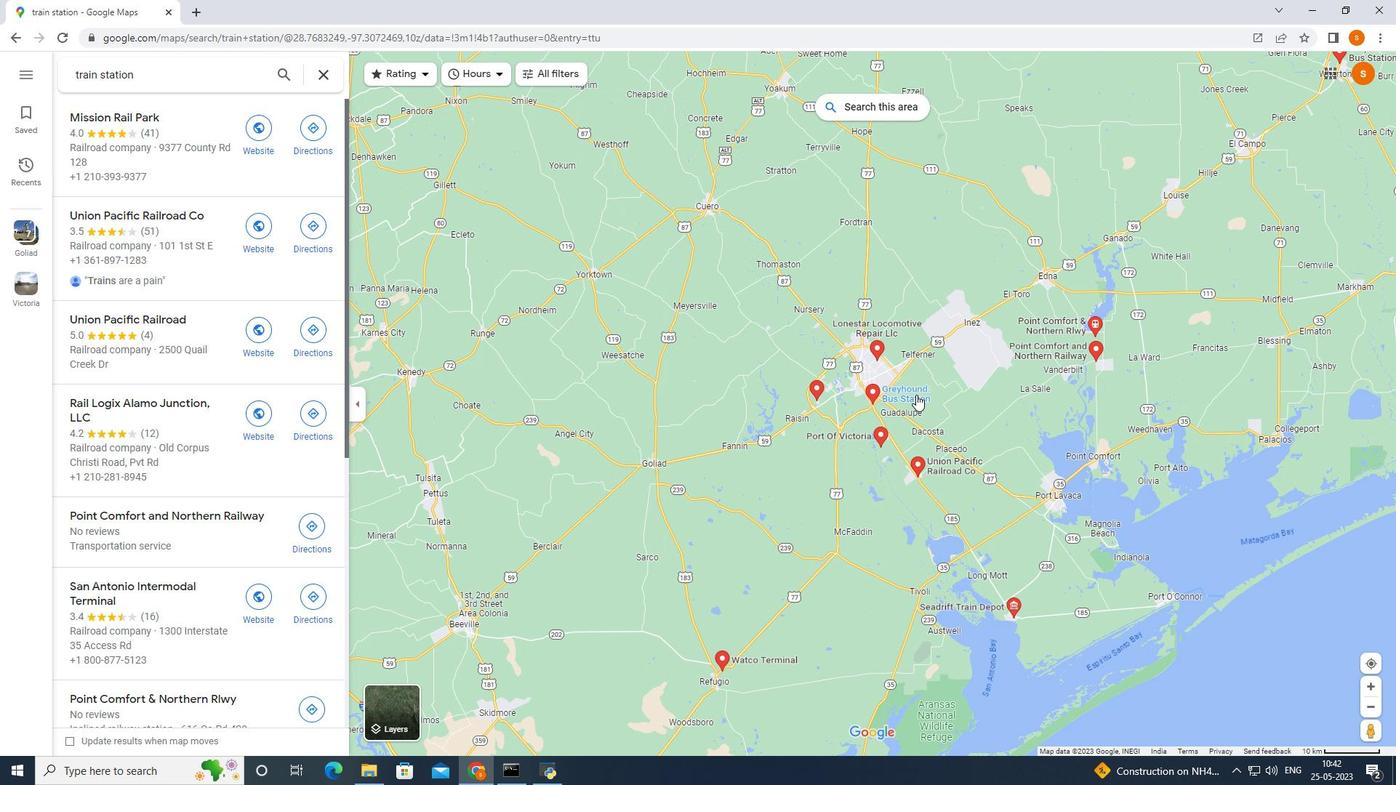
Action: Mouse scrolled (915, 395) with delta (0, 0)
Screenshot: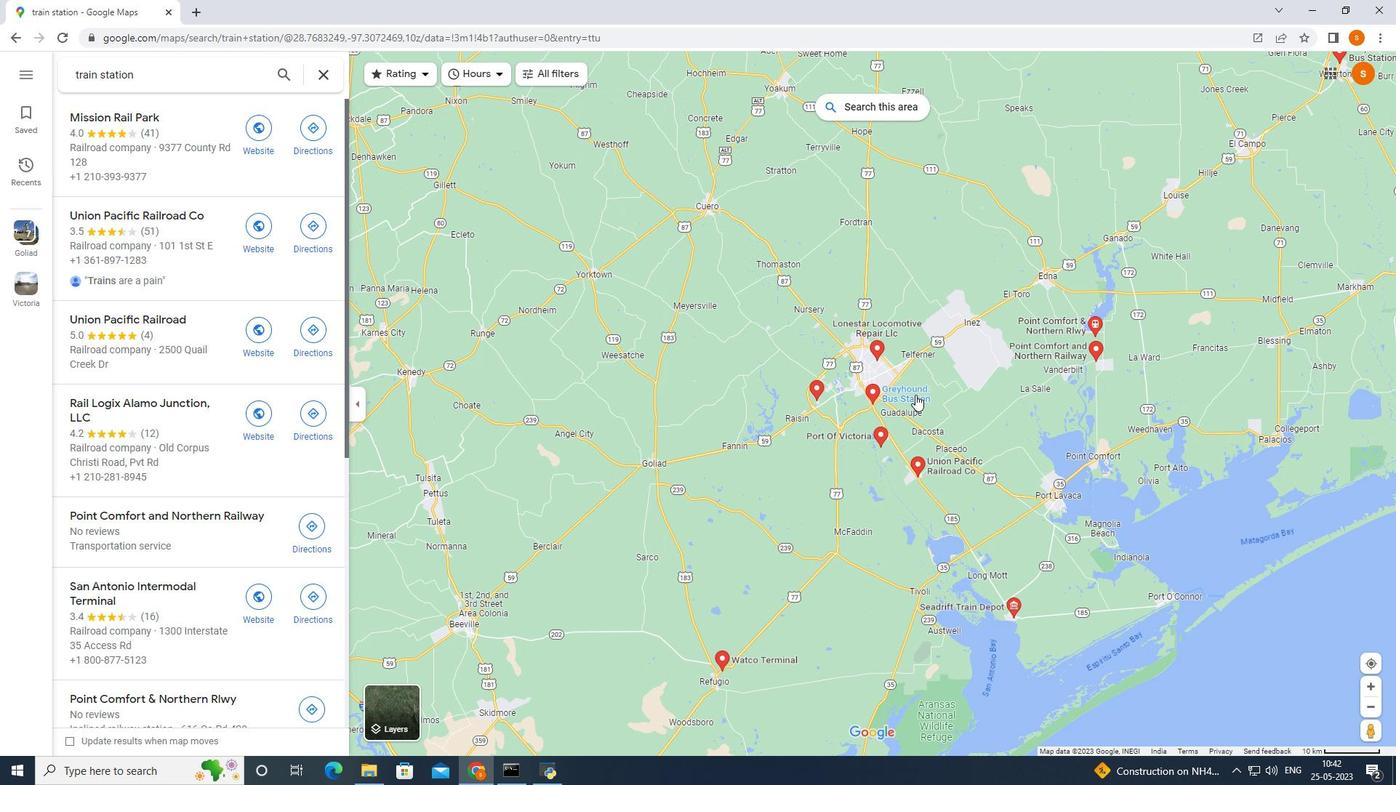 
Action: Mouse moved to (915, 395)
Screenshot: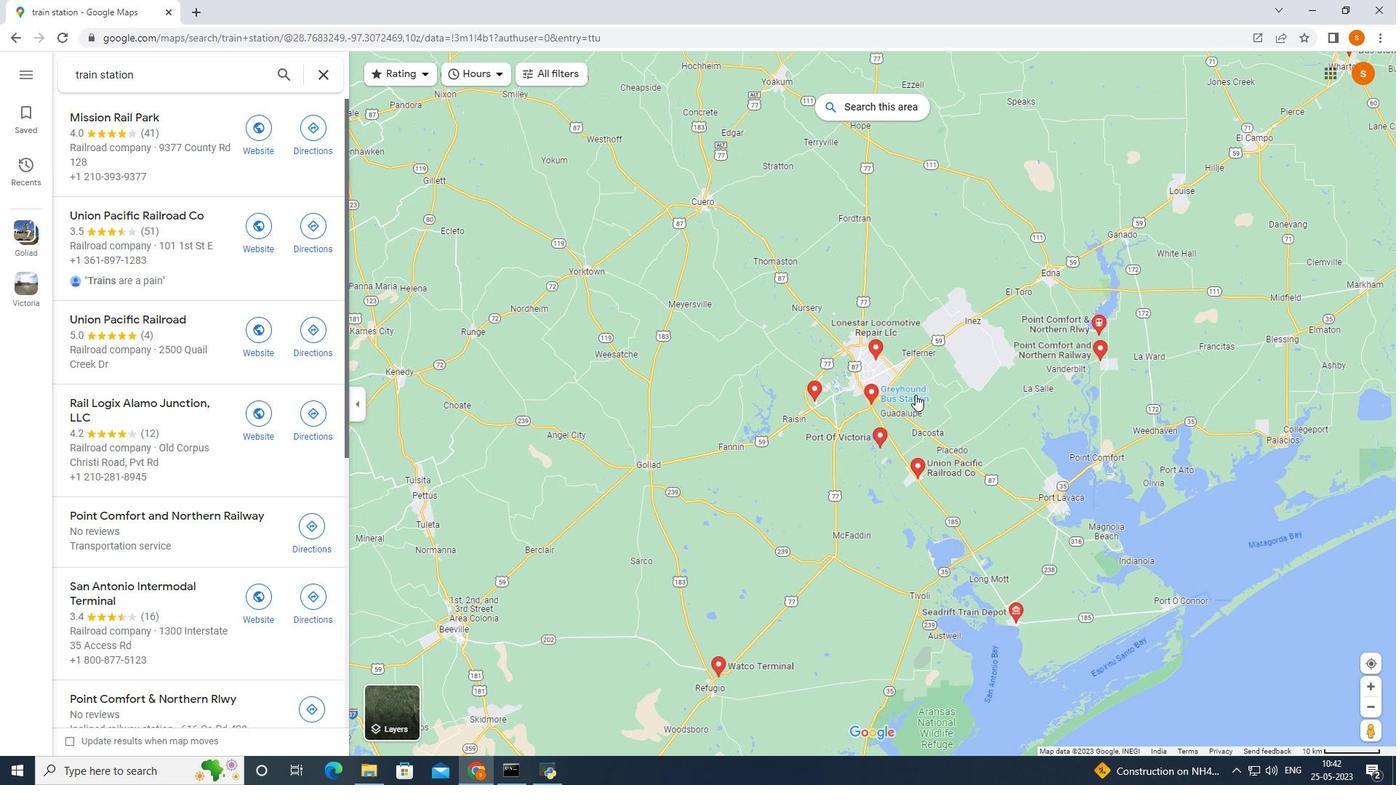 
Action: Mouse scrolled (915, 395) with delta (0, 0)
Screenshot: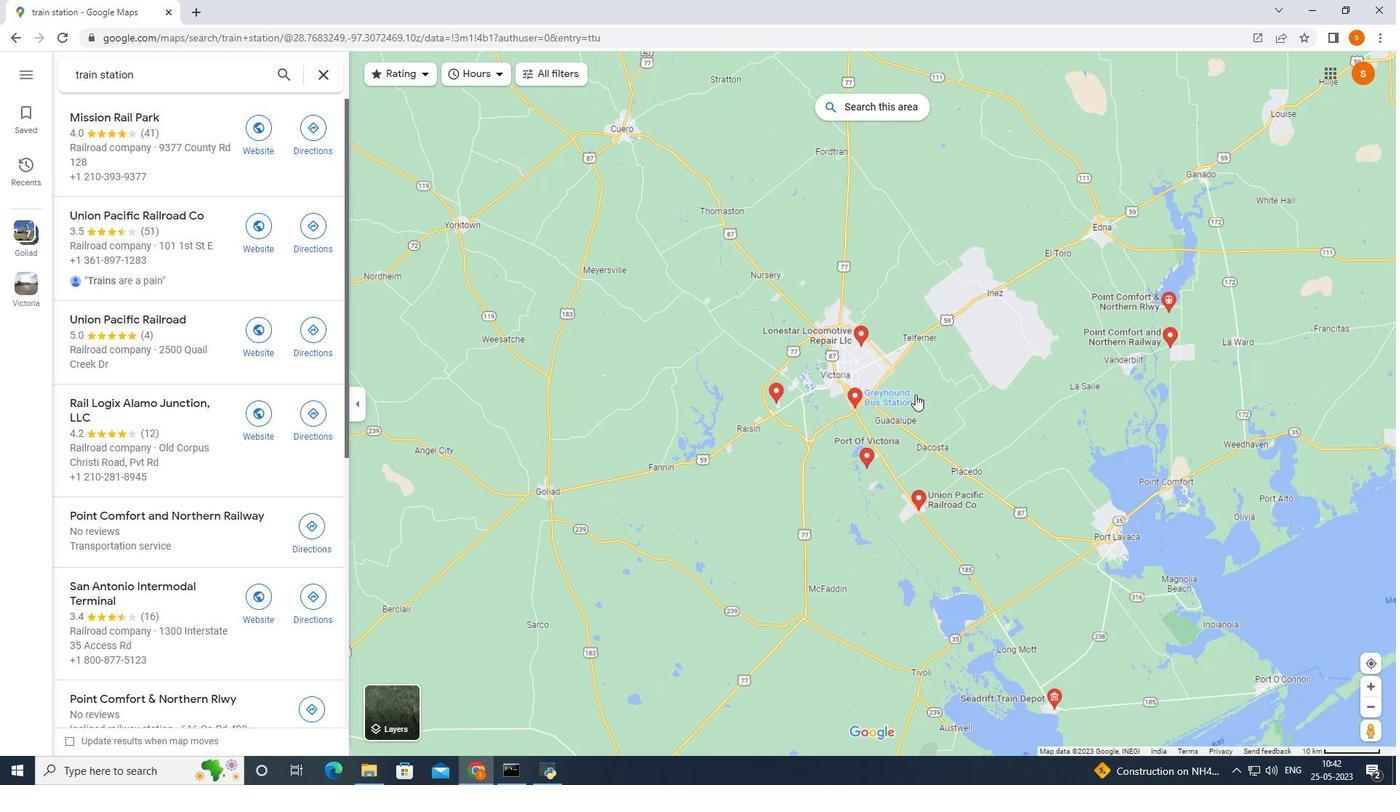 
Action: Mouse scrolled (915, 395) with delta (0, 0)
Screenshot: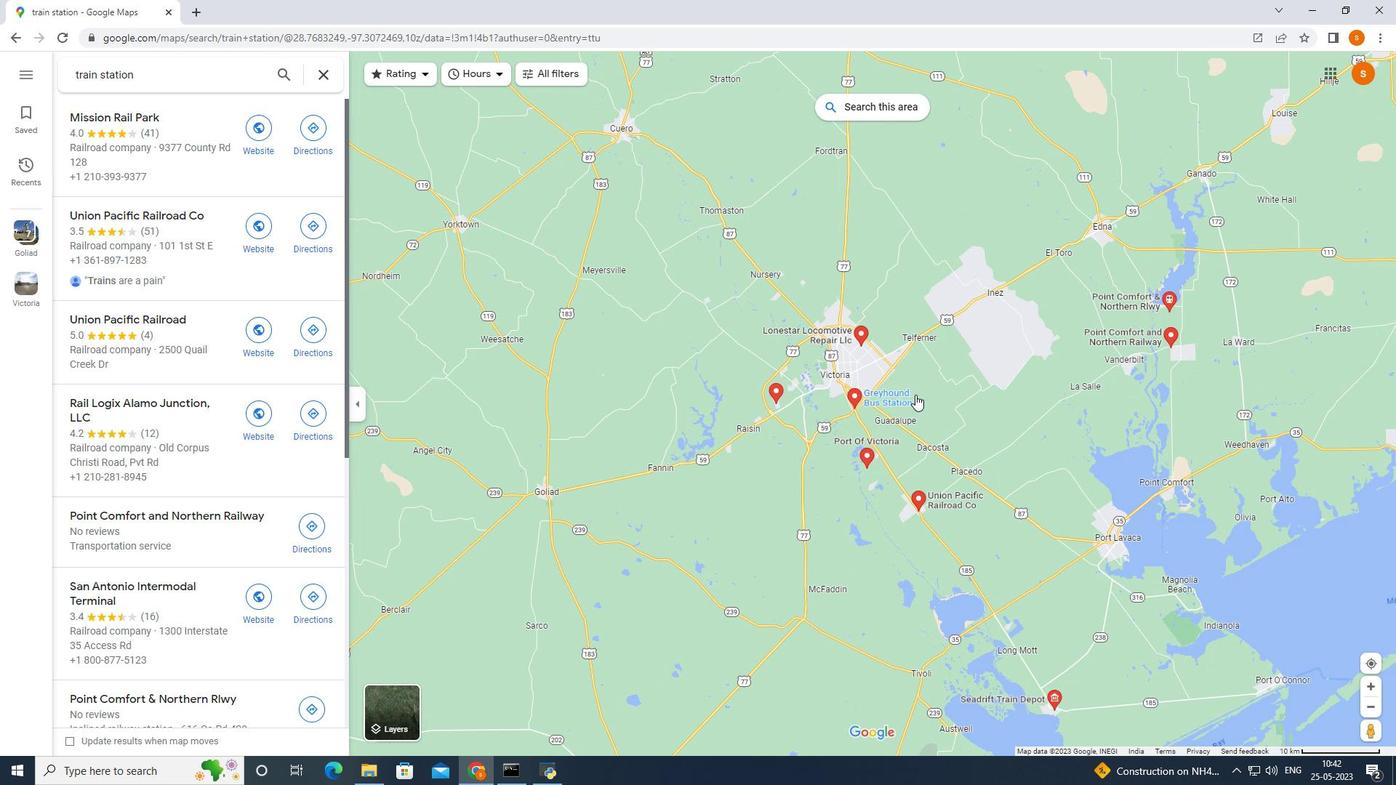 
Action: Mouse scrolled (915, 395) with delta (0, 0)
Screenshot: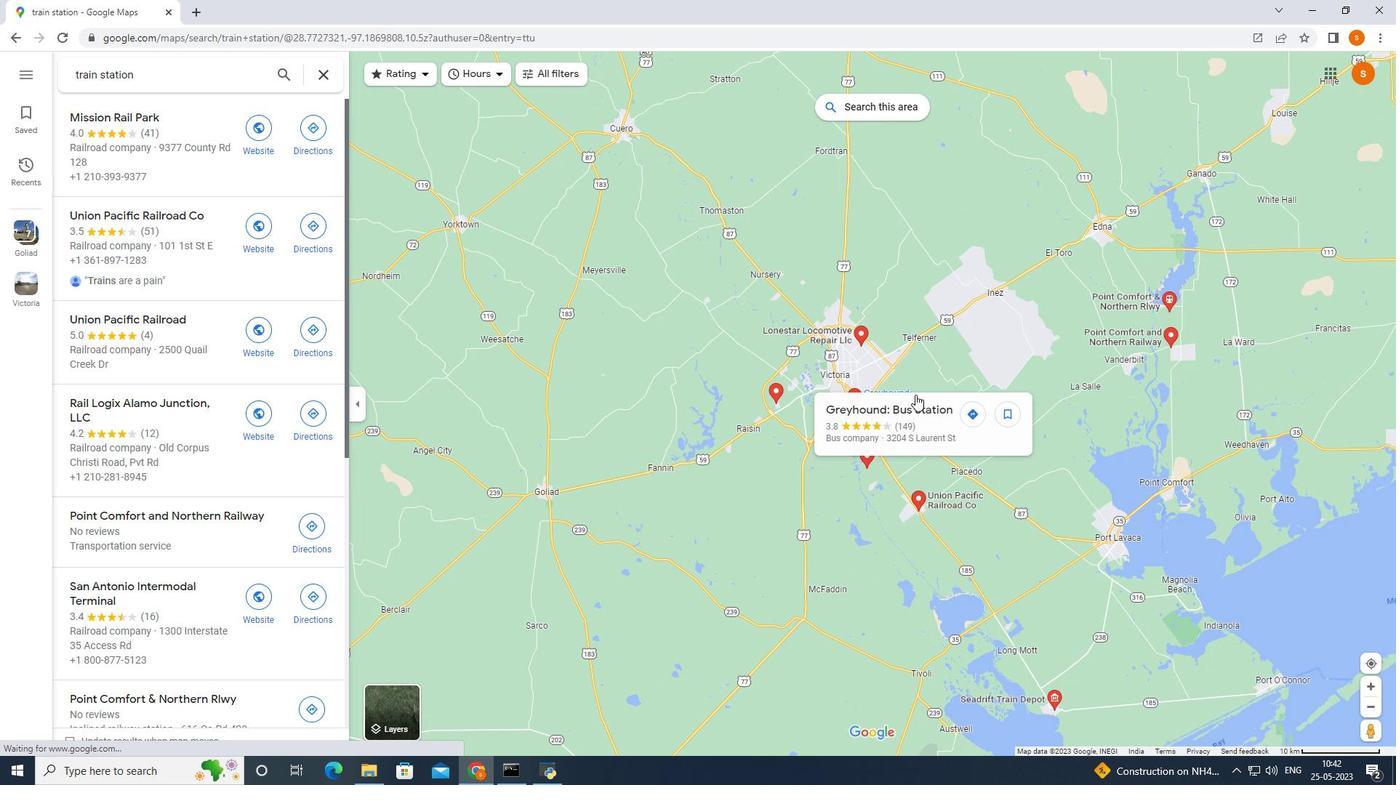 
Action: Mouse moved to (849, 329)
Screenshot: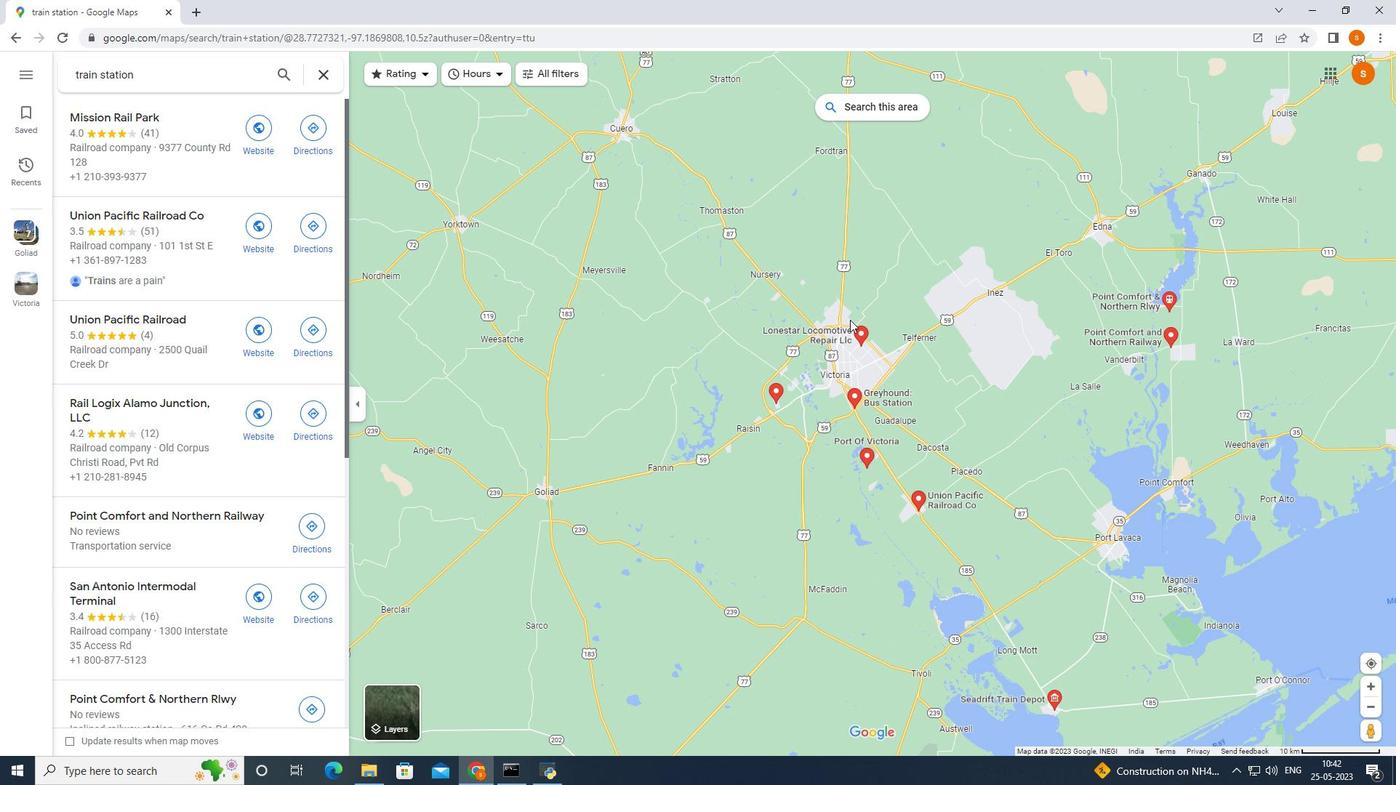 
Action: Mouse scrolled (849, 330) with delta (0, 0)
Screenshot: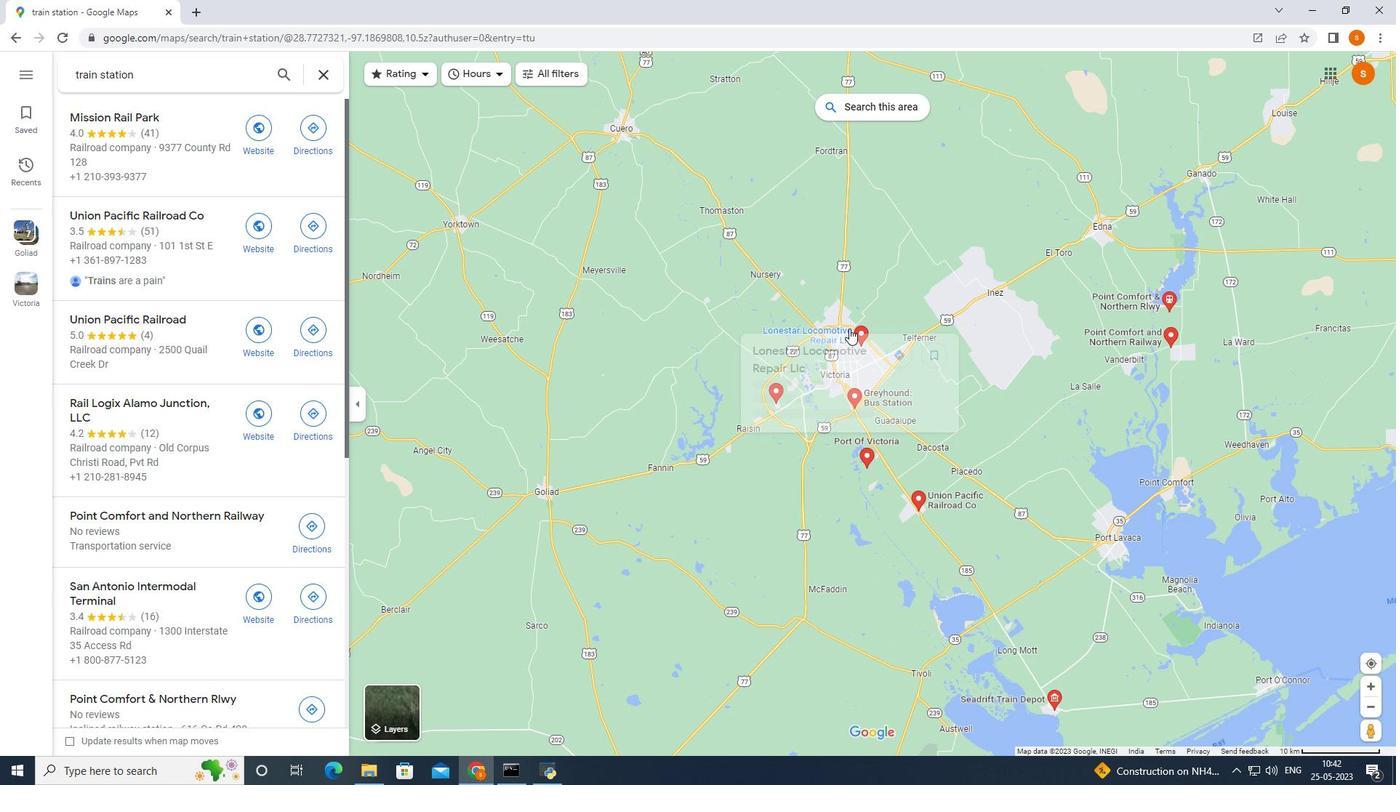 
Action: Mouse scrolled (849, 330) with delta (0, 0)
Screenshot: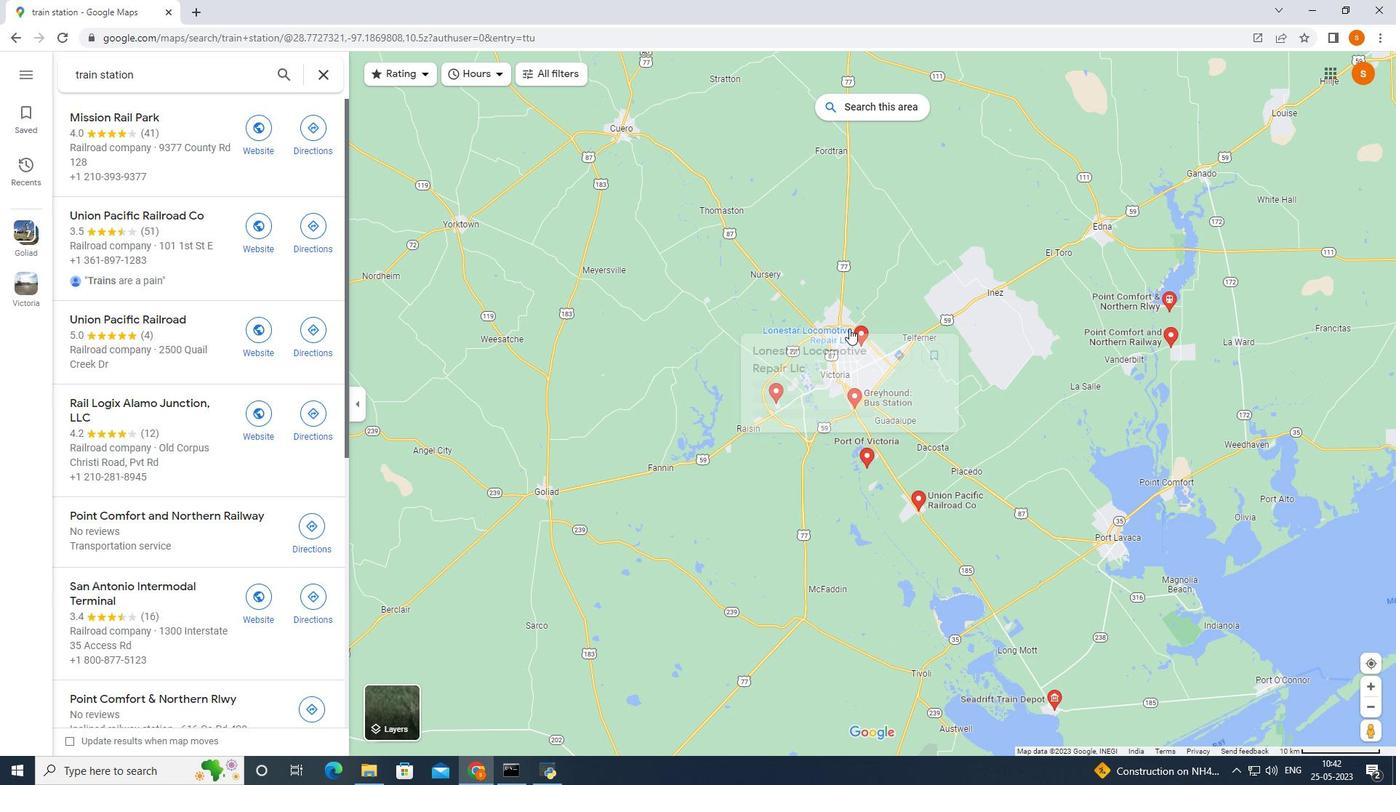 
Action: Mouse scrolled (849, 330) with delta (0, 0)
Screenshot: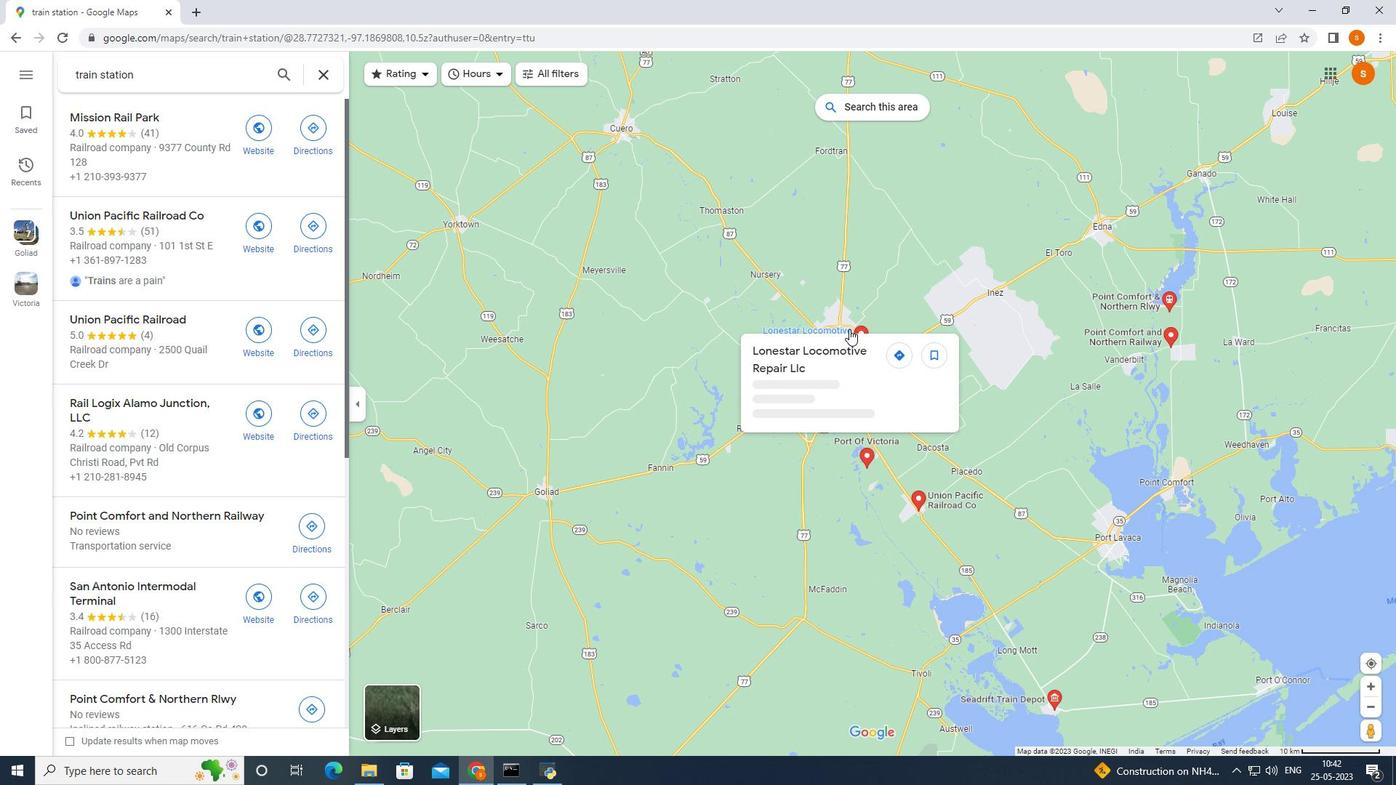 
Action: Mouse moved to (848, 329)
Screenshot: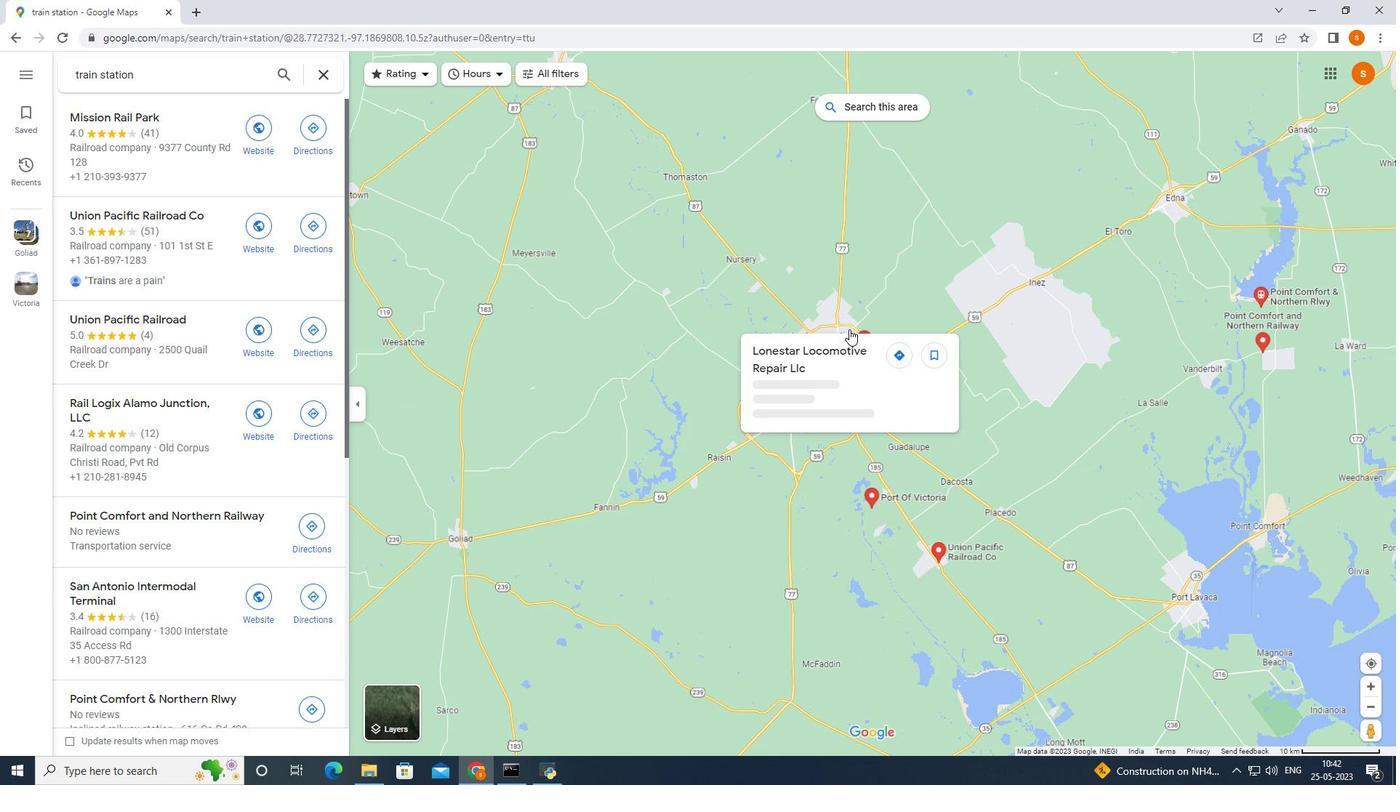
Action: Mouse scrolled (848, 330) with delta (0, 0)
Screenshot: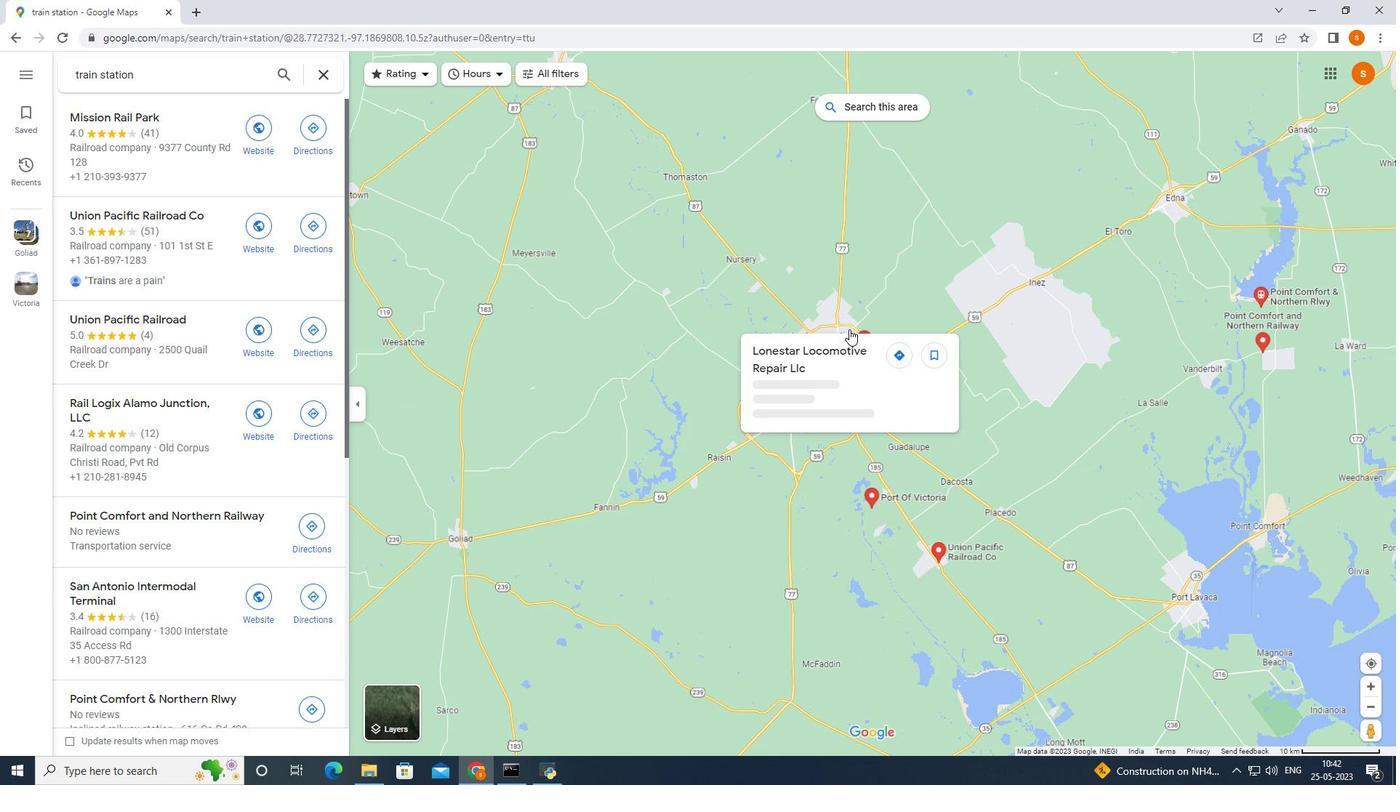 
Action: Mouse moved to (875, 381)
Screenshot: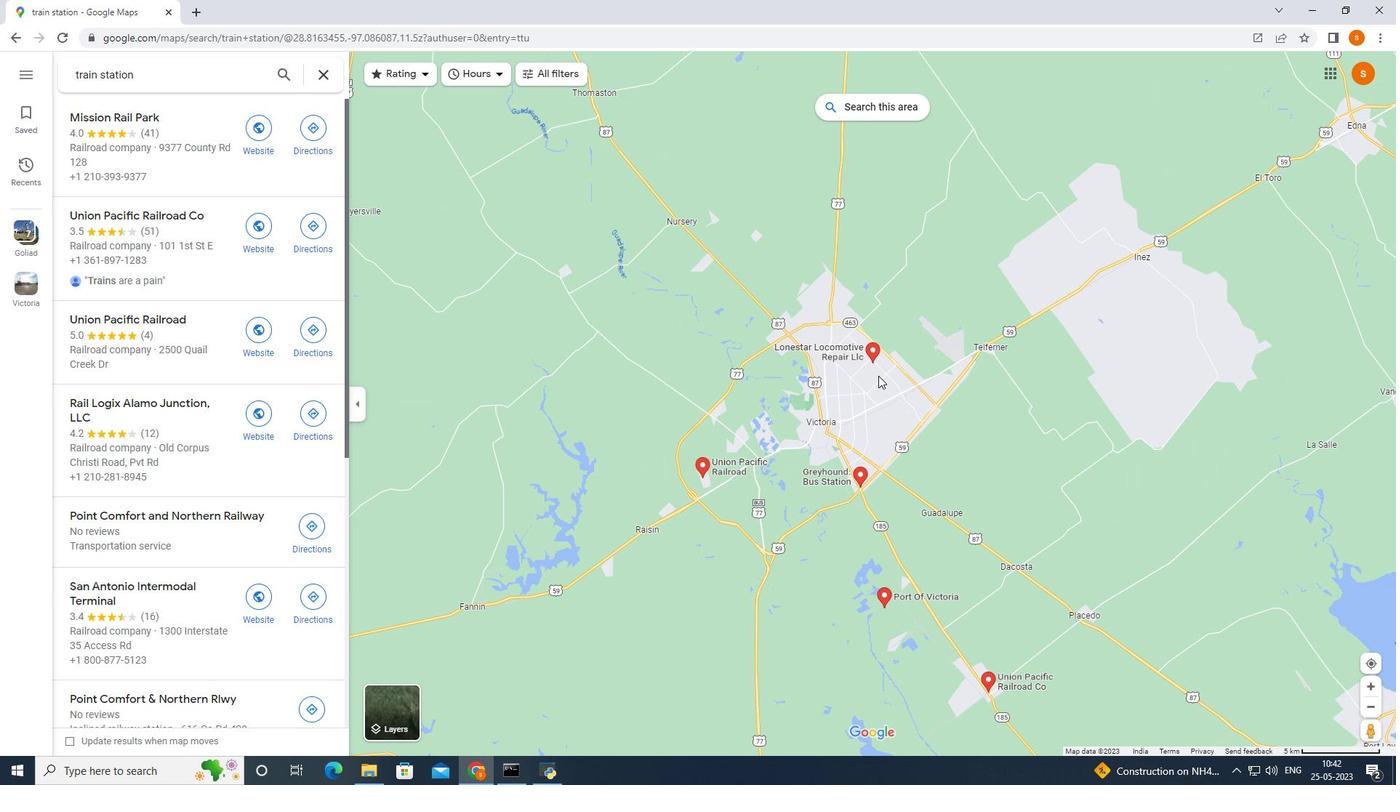 
Action: Mouse scrolled (875, 381) with delta (0, 0)
Screenshot: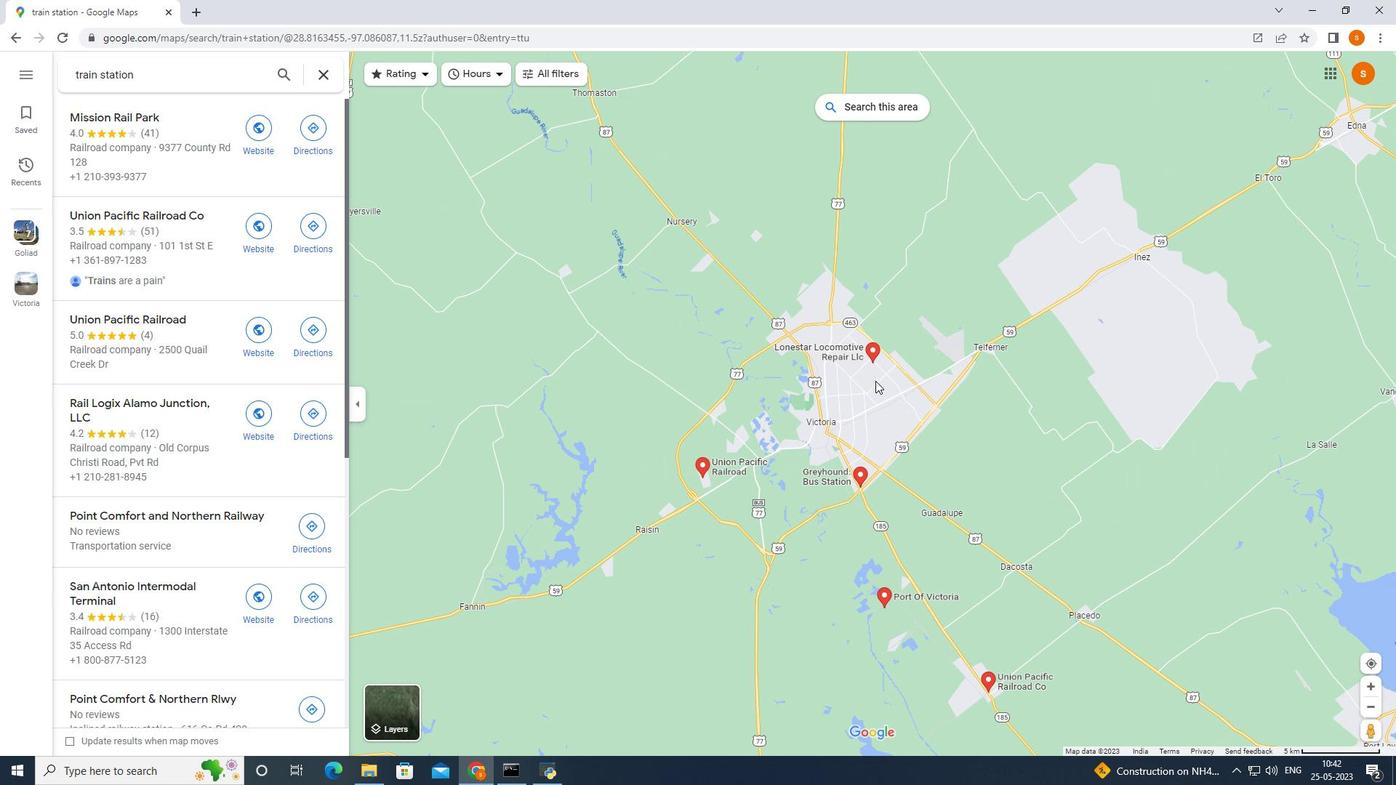 
Action: Mouse scrolled (875, 381) with delta (0, 0)
Screenshot: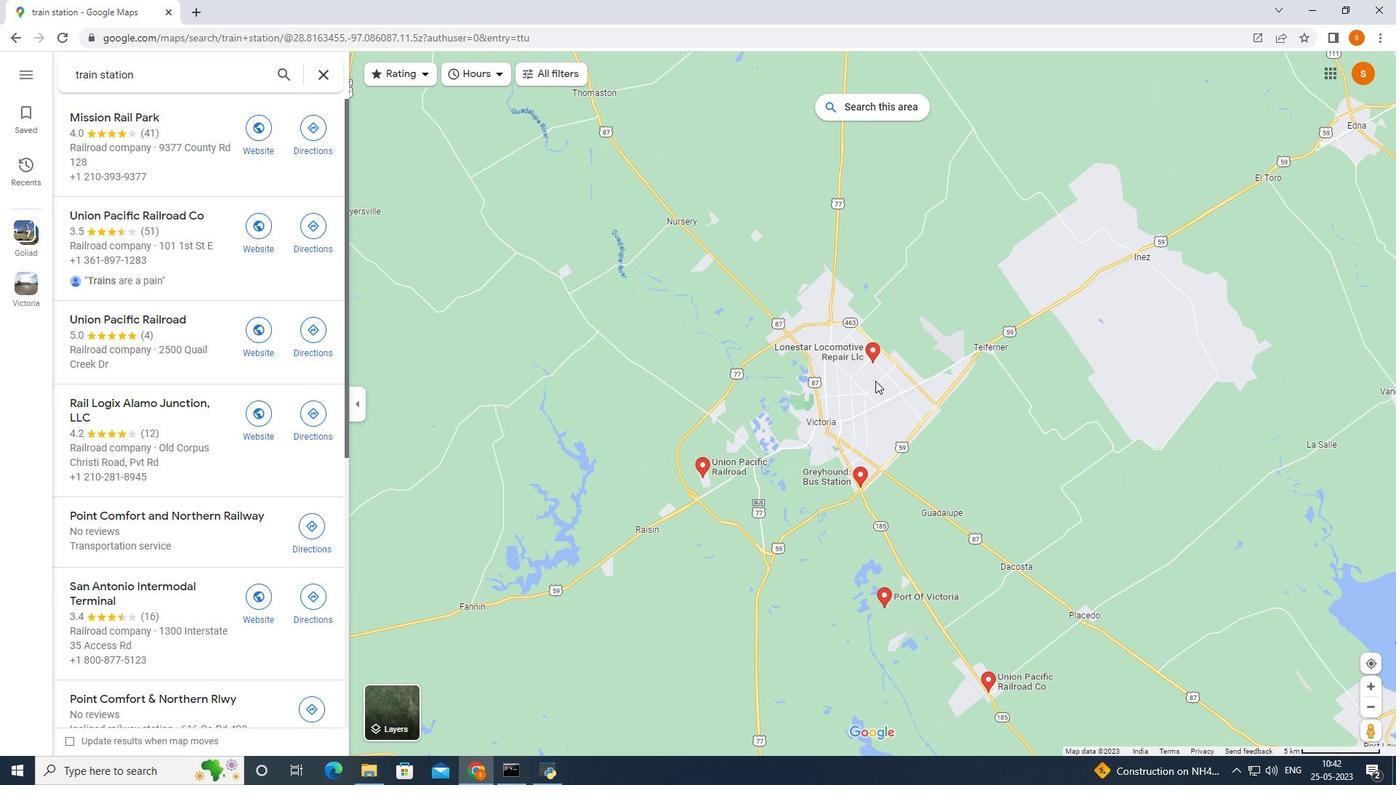 
Action: Mouse scrolled (875, 381) with delta (0, 0)
Screenshot: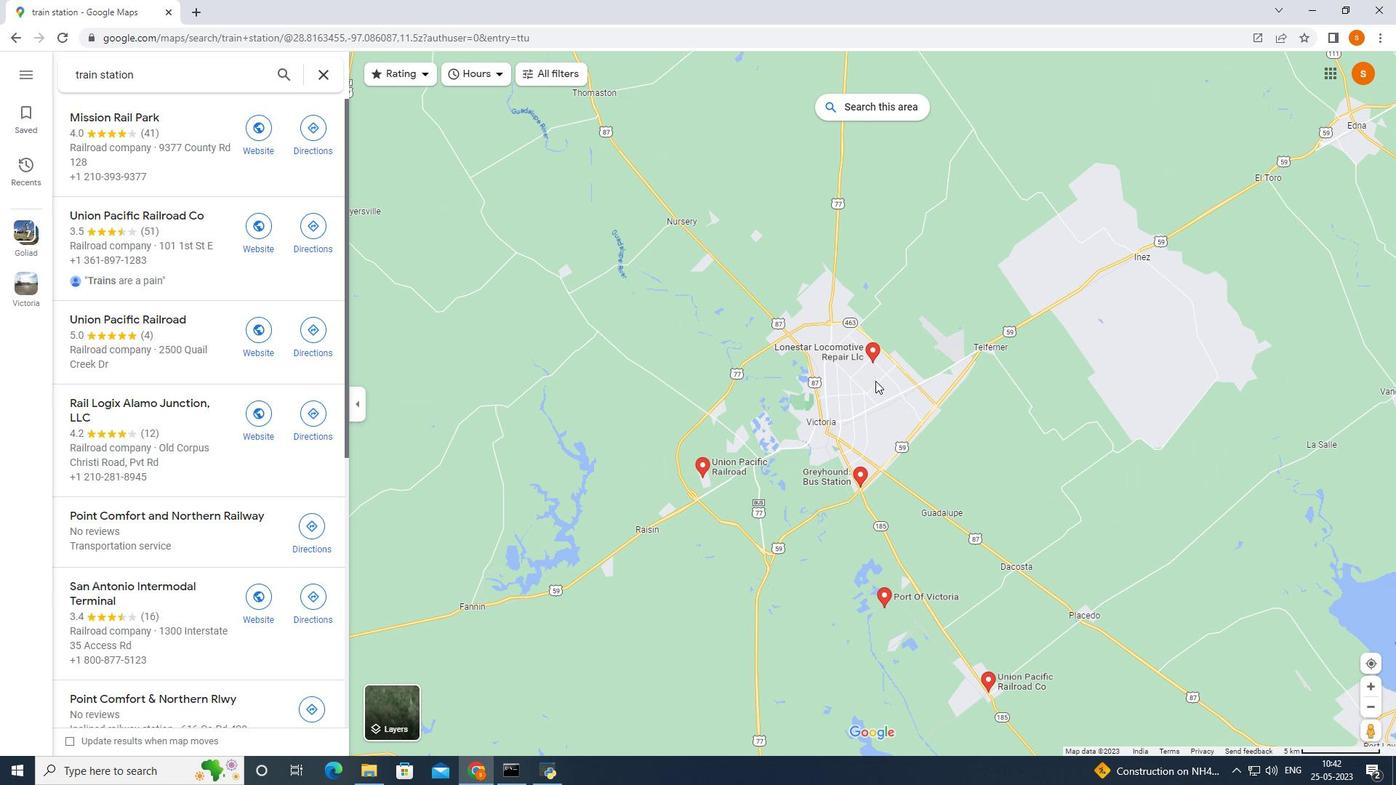 
Action: Mouse moved to (862, 109)
Screenshot: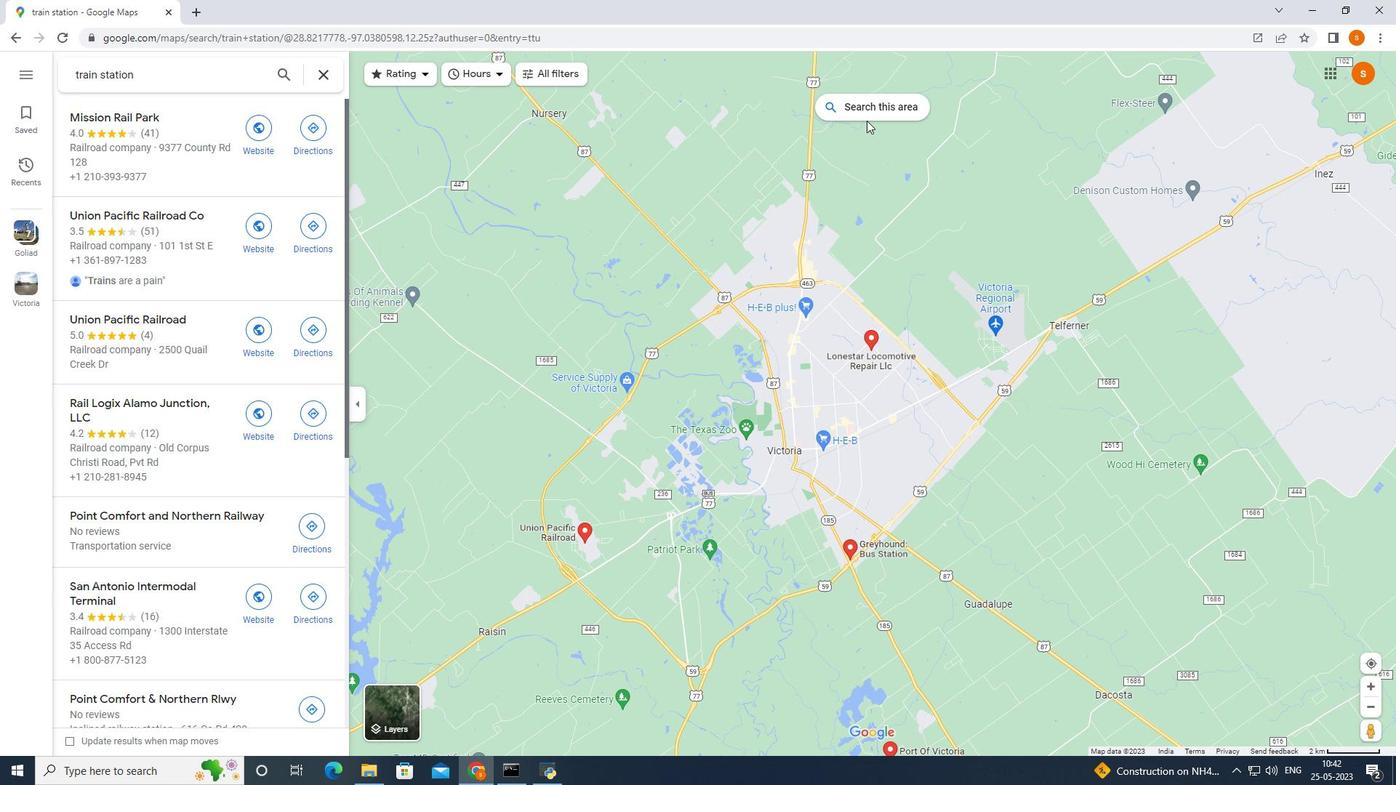 
Action: Mouse pressed left at (862, 109)
Screenshot: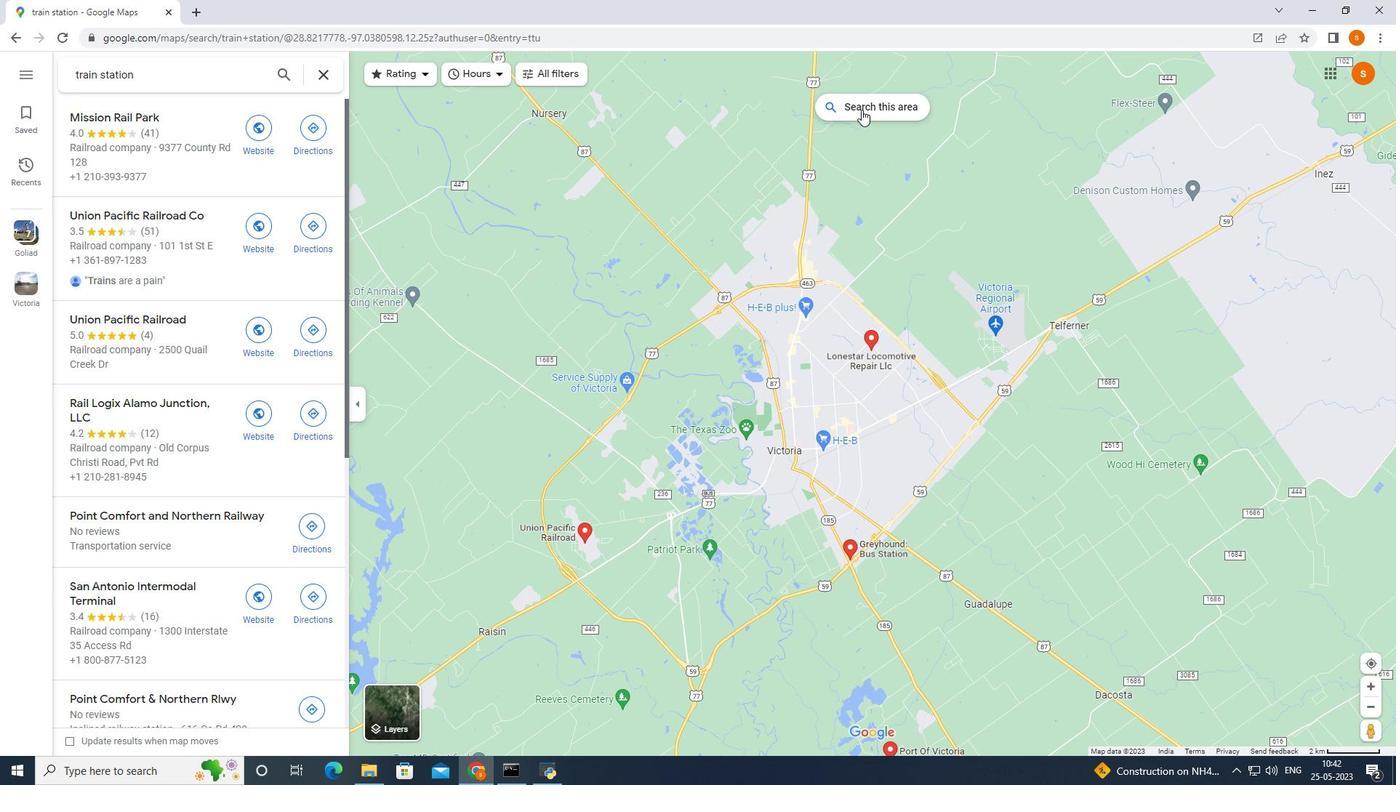 
Action: Mouse moved to (763, 279)
Screenshot: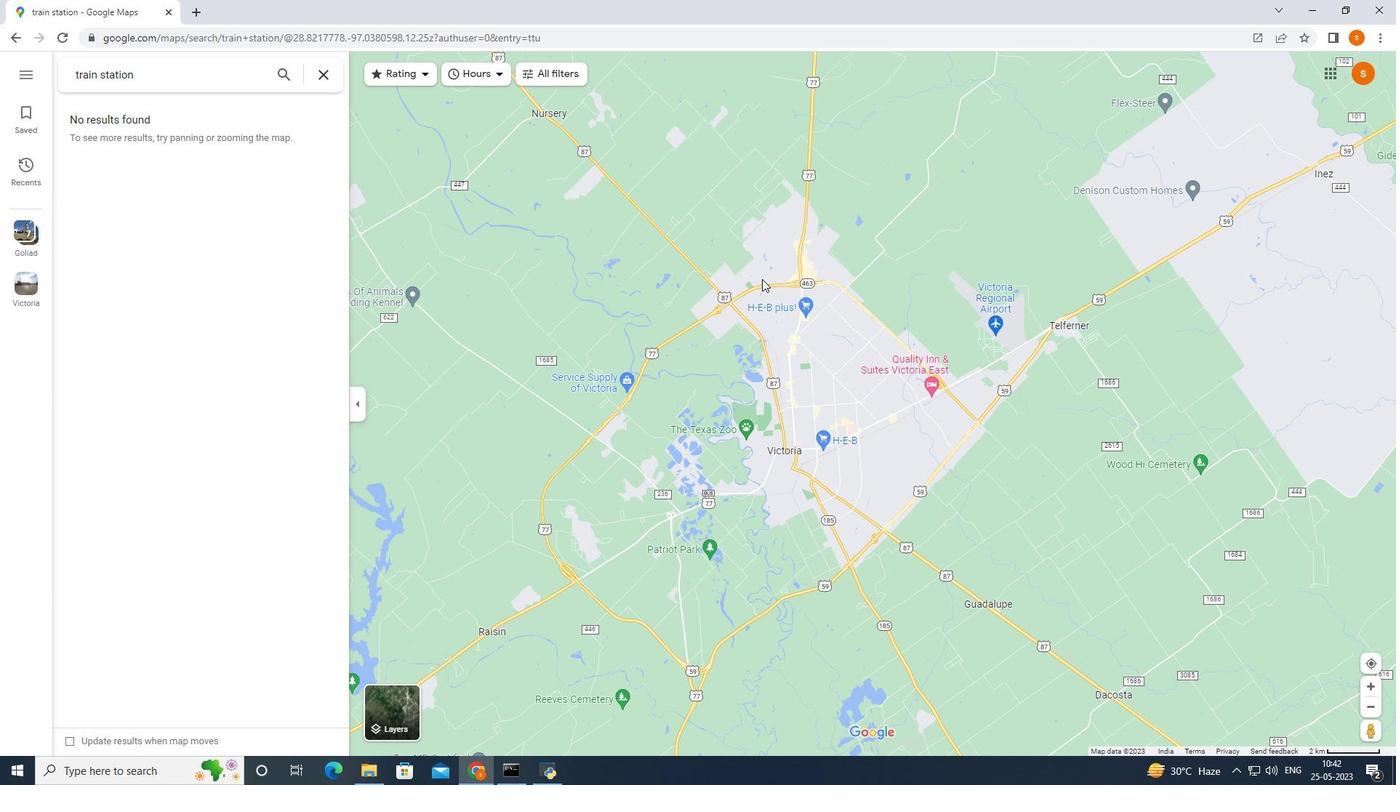 
Action: Mouse scrolled (763, 278) with delta (0, 0)
Screenshot: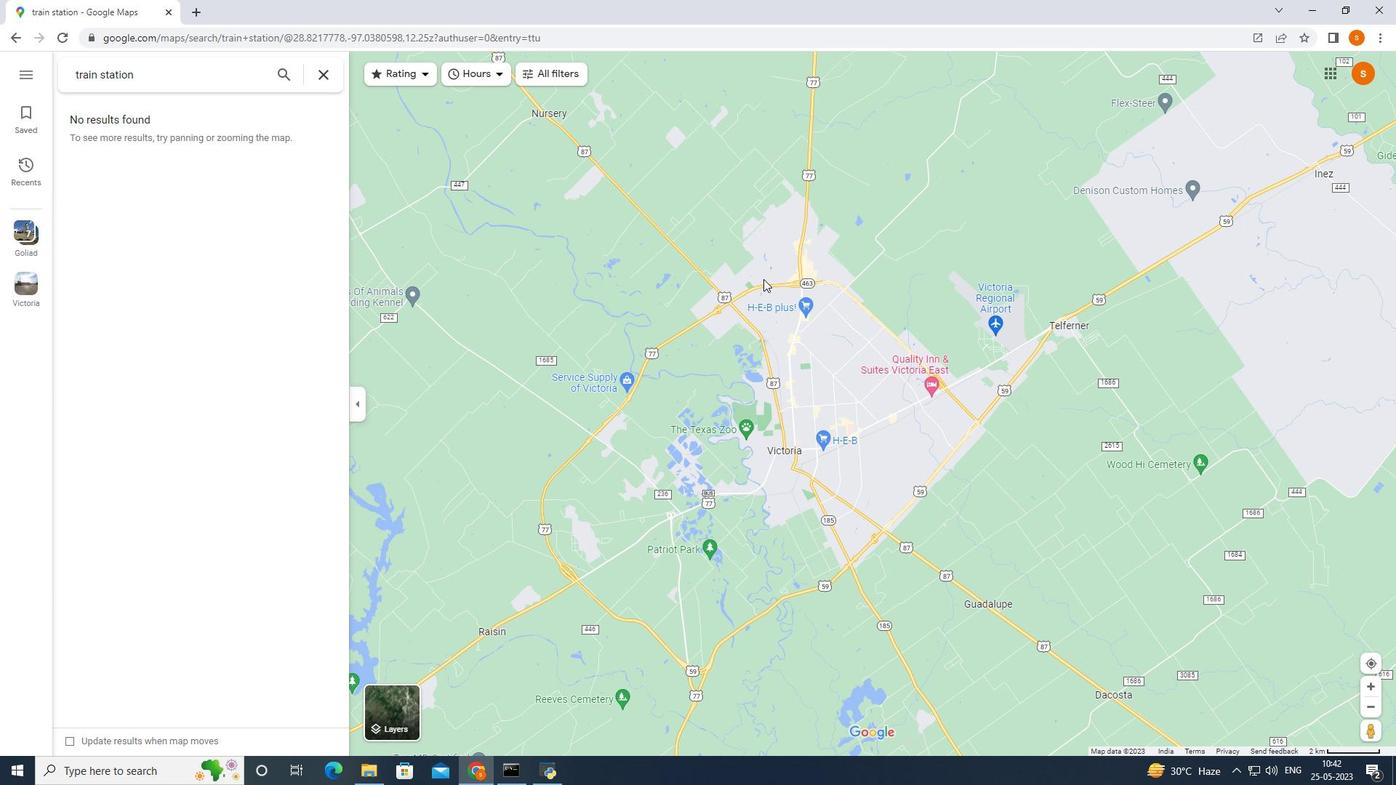 
Action: Mouse moved to (765, 280)
Screenshot: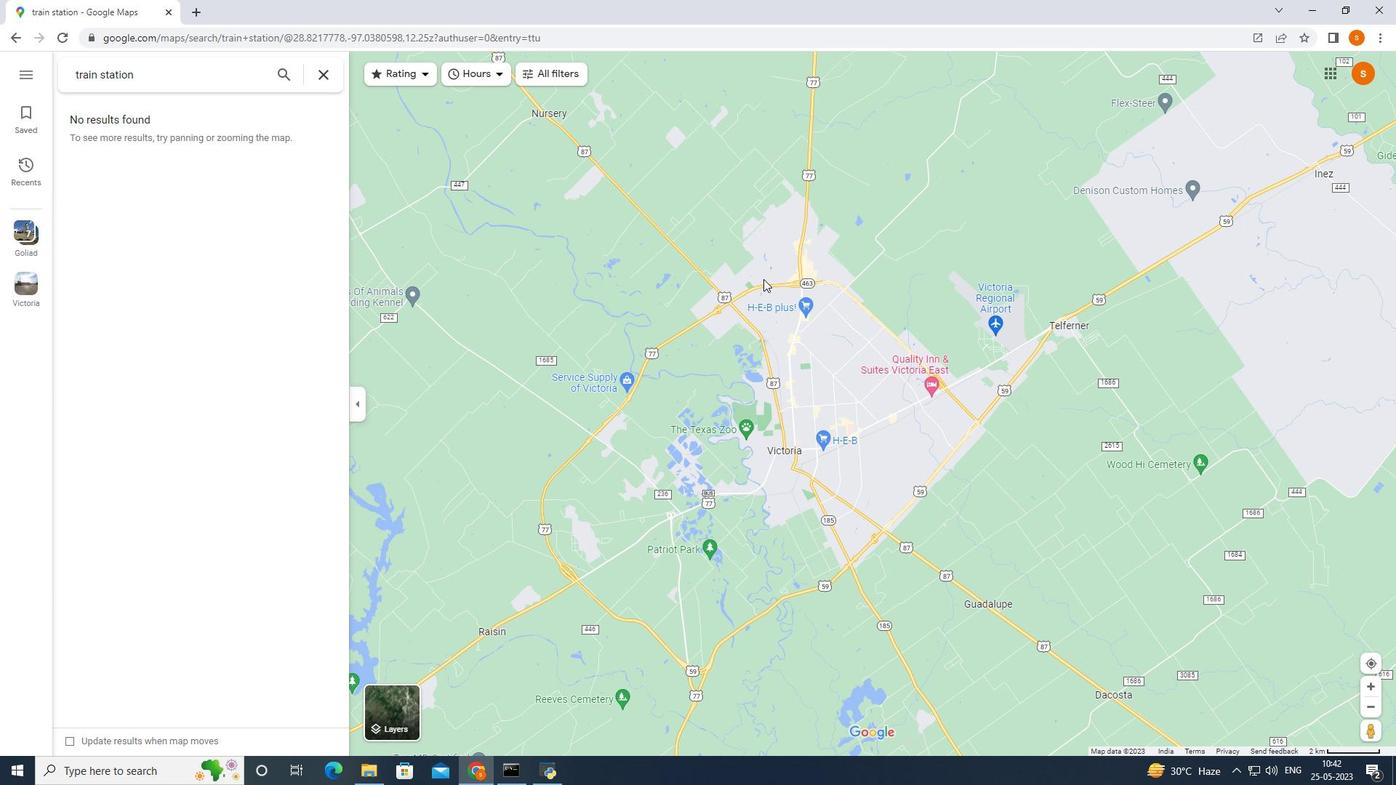 
Action: Mouse scrolled (765, 280) with delta (0, 0)
Screenshot: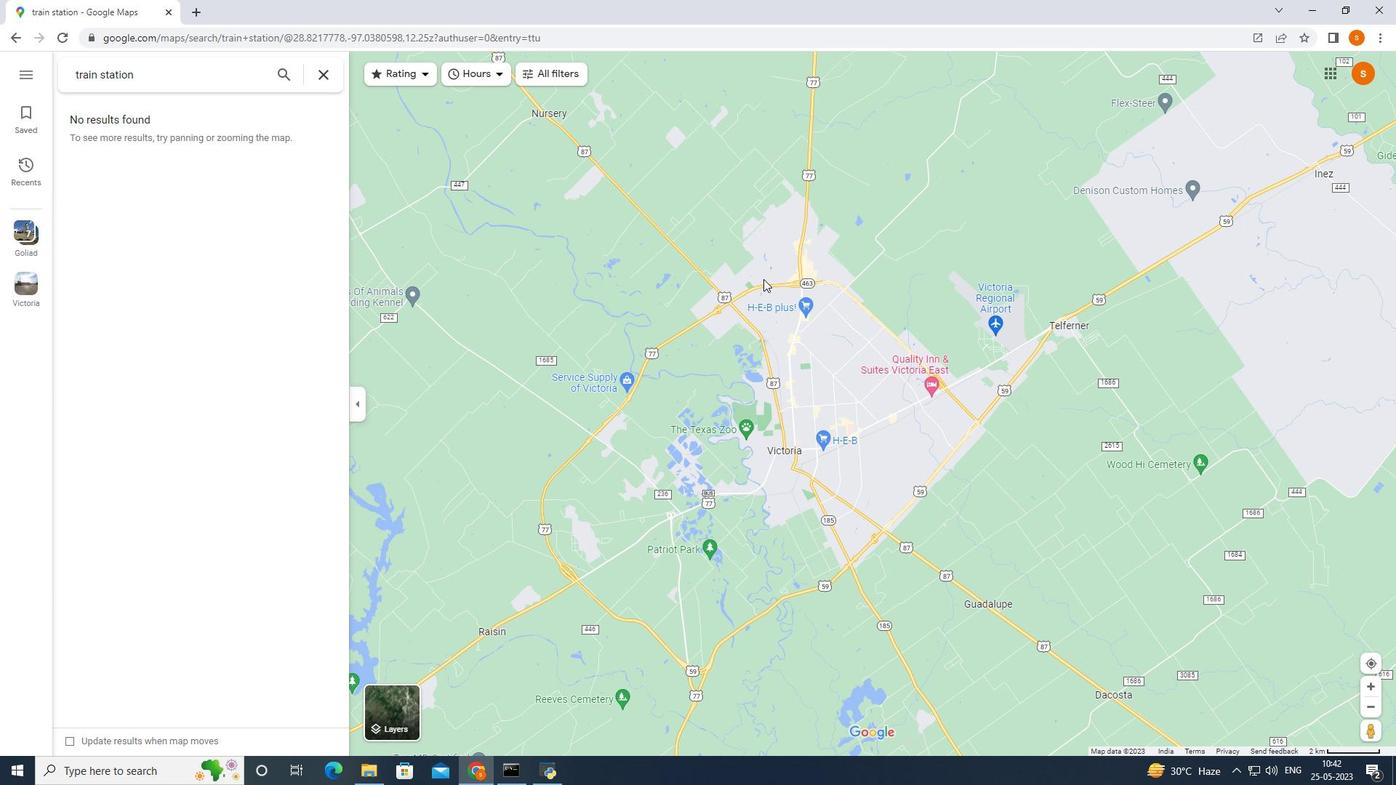 
Action: Mouse moved to (767, 282)
Screenshot: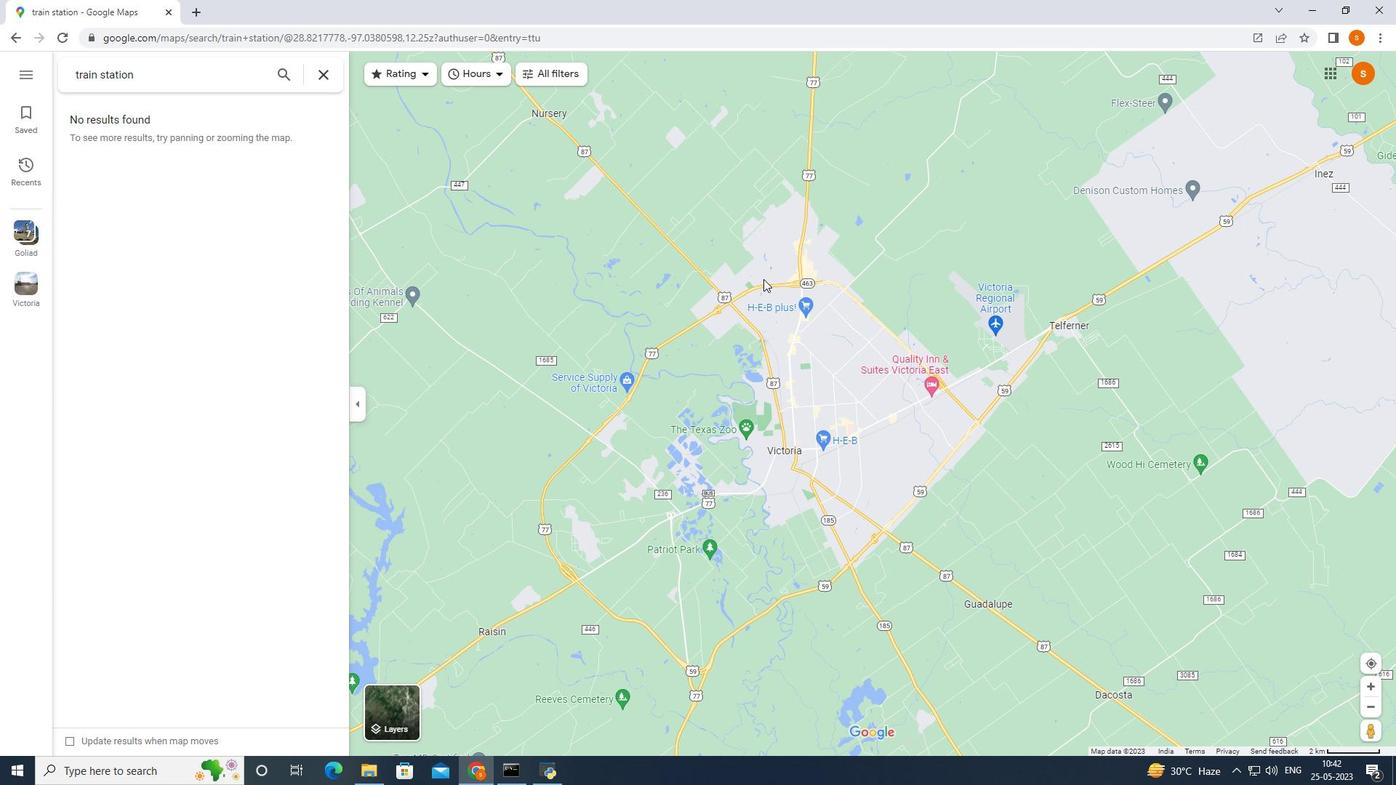 
Action: Mouse scrolled (767, 281) with delta (0, 0)
Screenshot: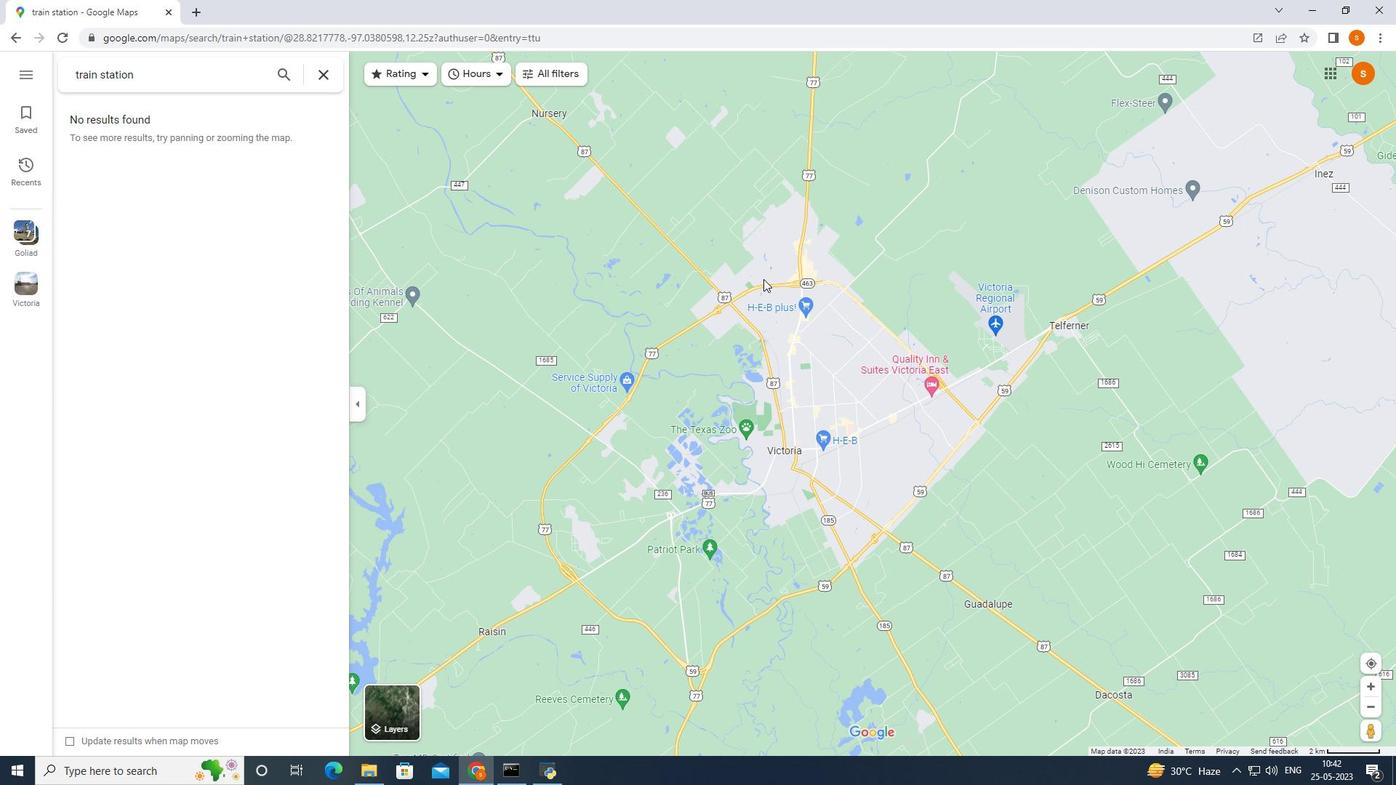 
Action: Mouse moved to (768, 283)
Screenshot: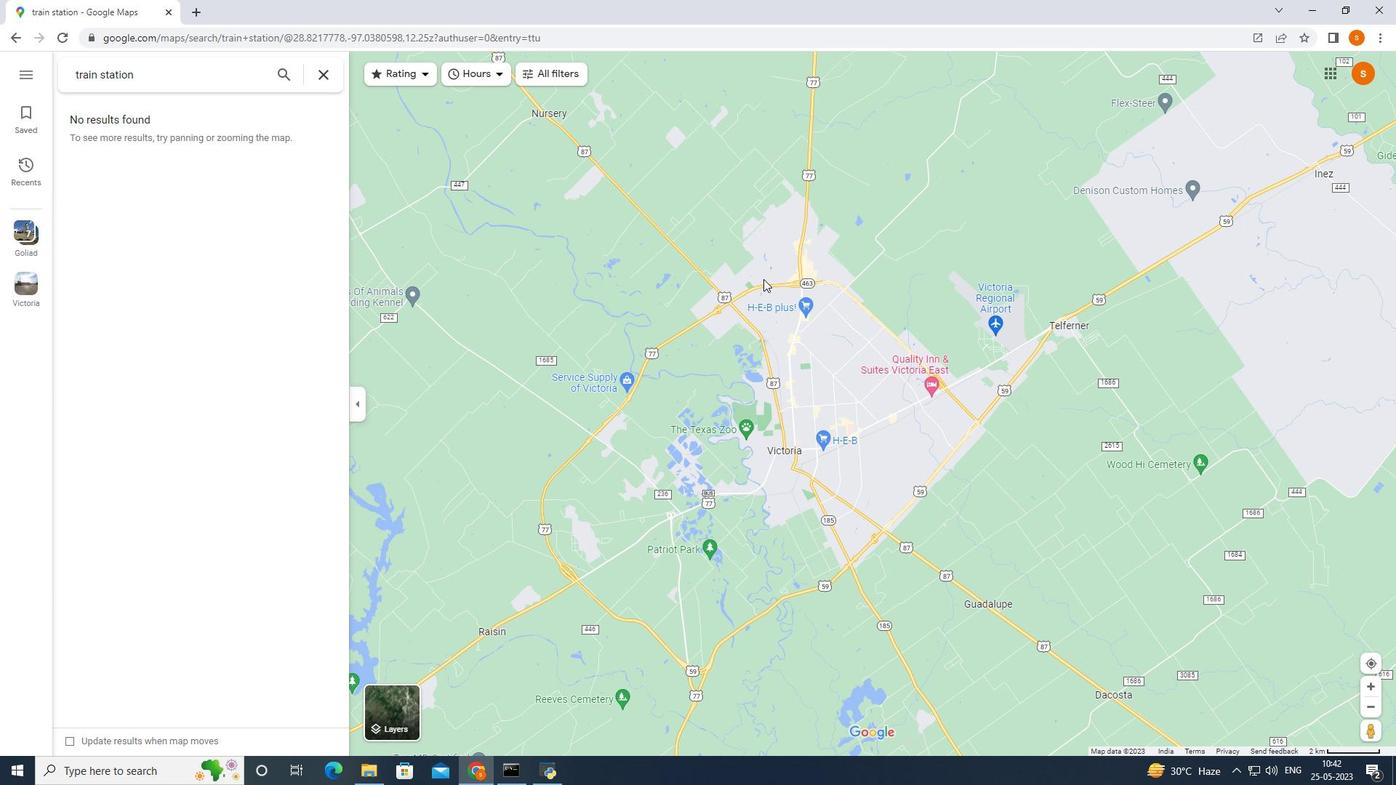 
Action: Mouse scrolled (768, 282) with delta (0, 0)
Screenshot: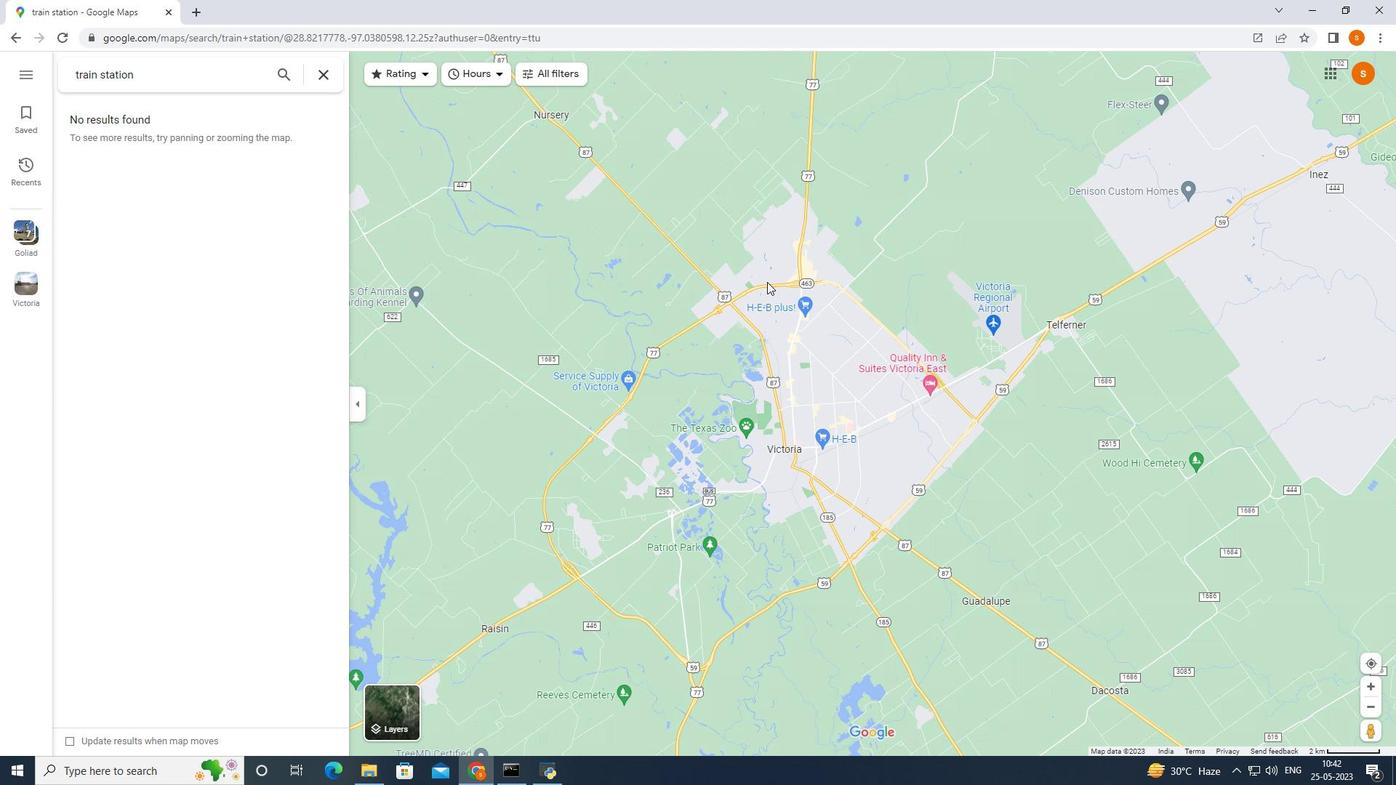 
Action: Mouse moved to (771, 279)
Screenshot: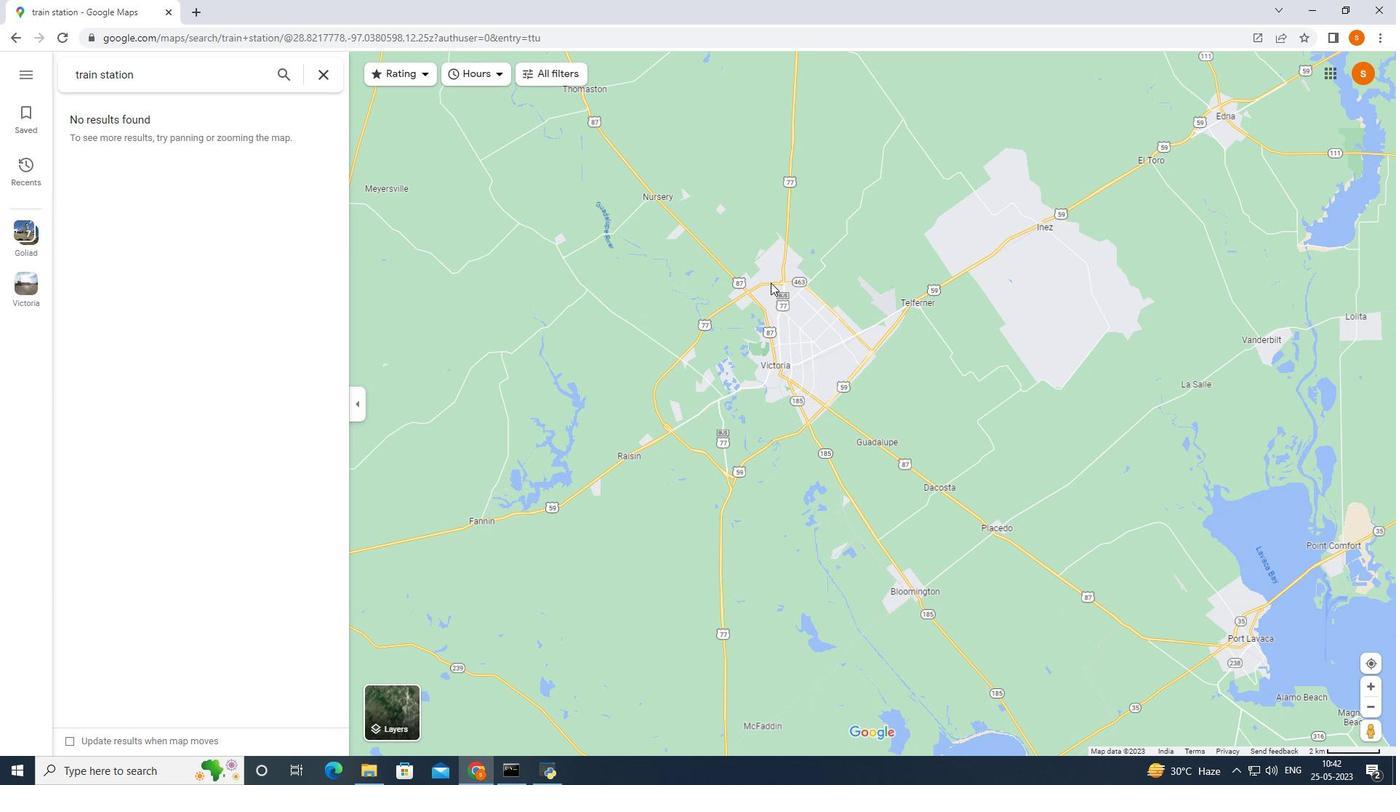 
Action: Mouse scrolled (771, 278) with delta (0, 0)
Screenshot: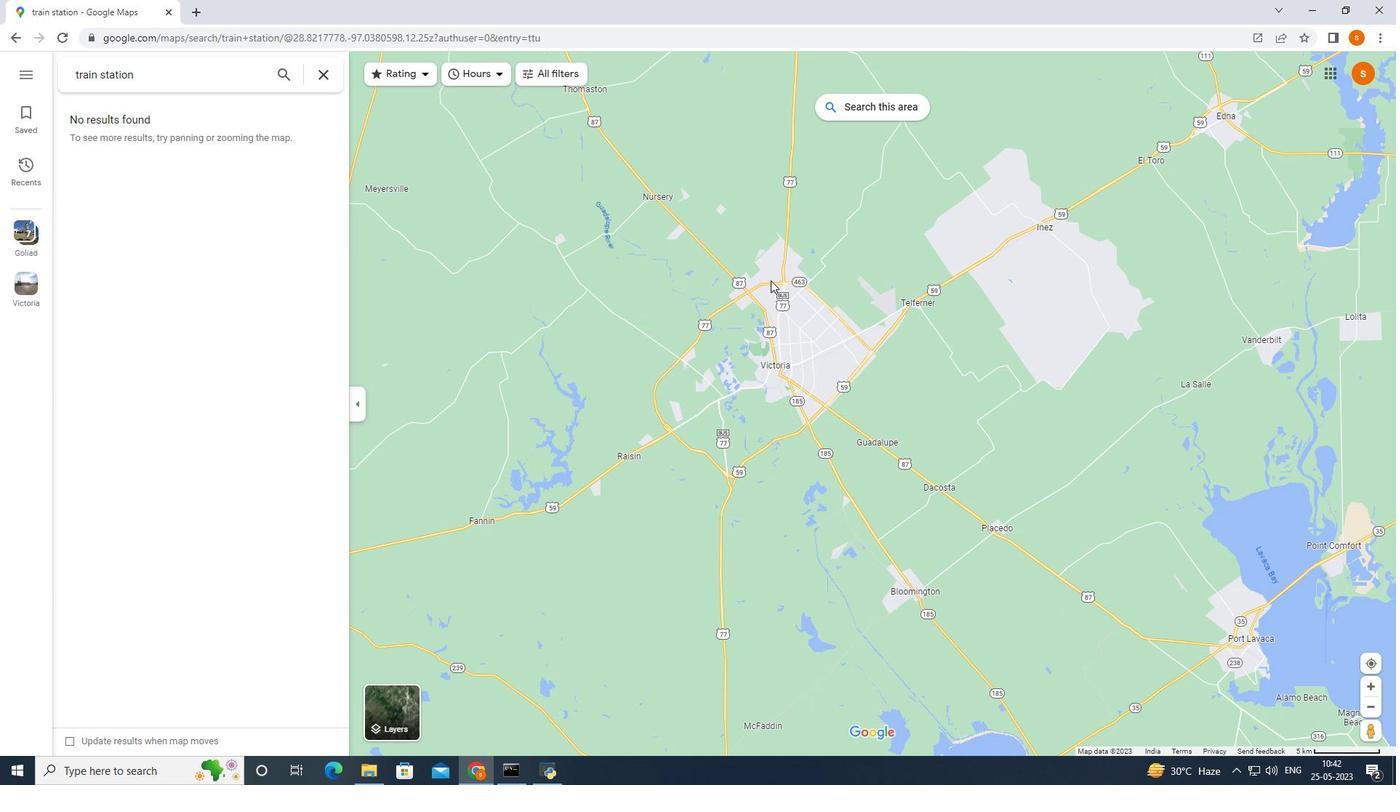 
Action: Mouse scrolled (771, 278) with delta (0, 0)
Screenshot: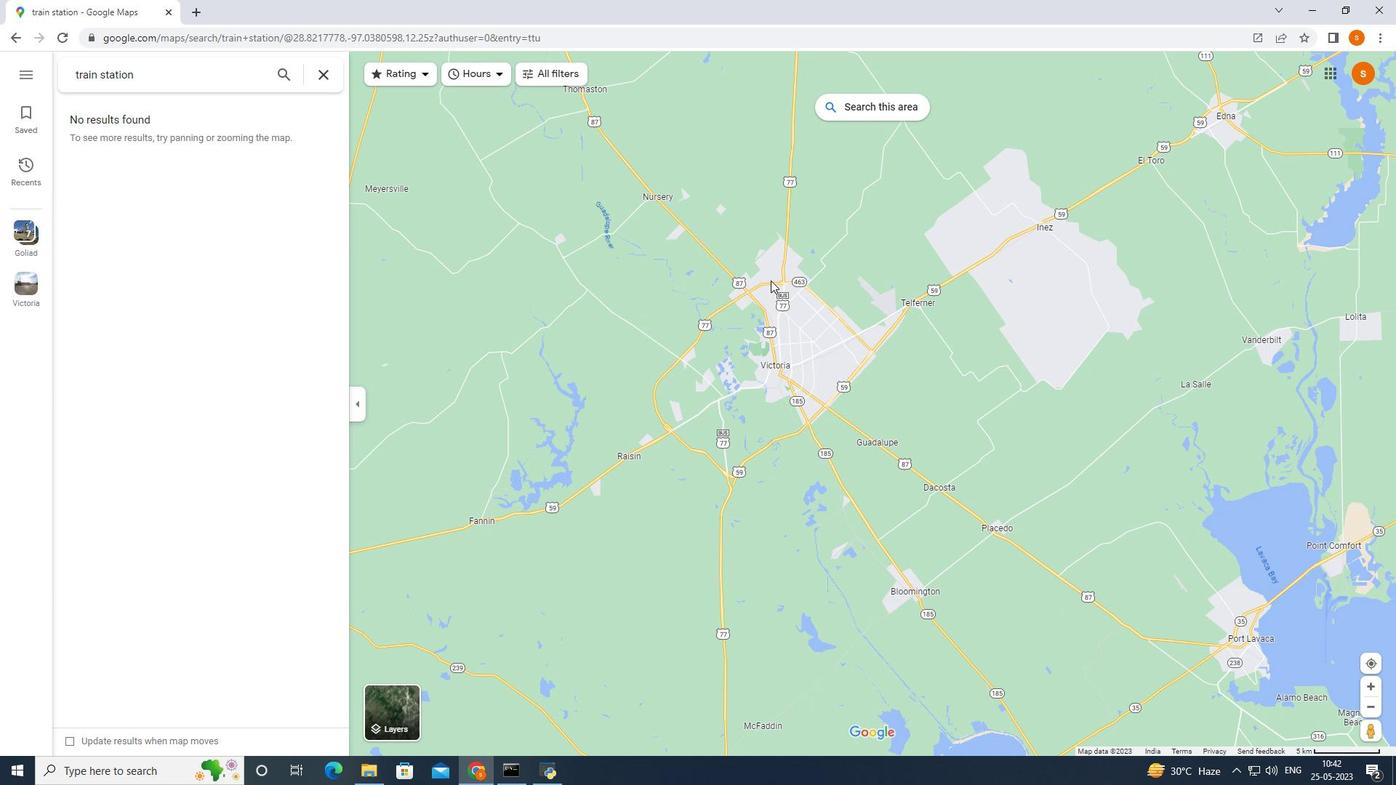 
Action: Mouse moved to (868, 104)
Screenshot: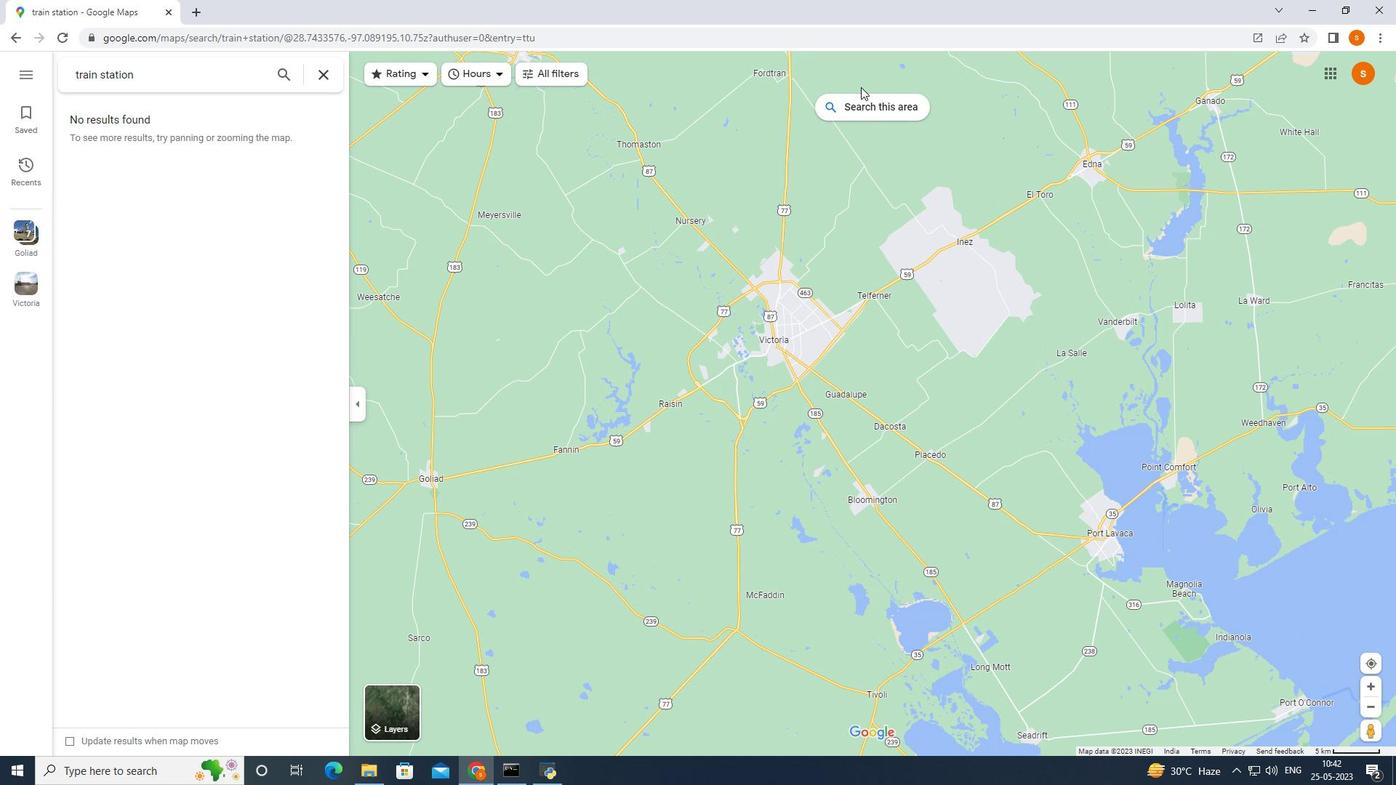 
Action: Mouse pressed left at (868, 104)
Screenshot: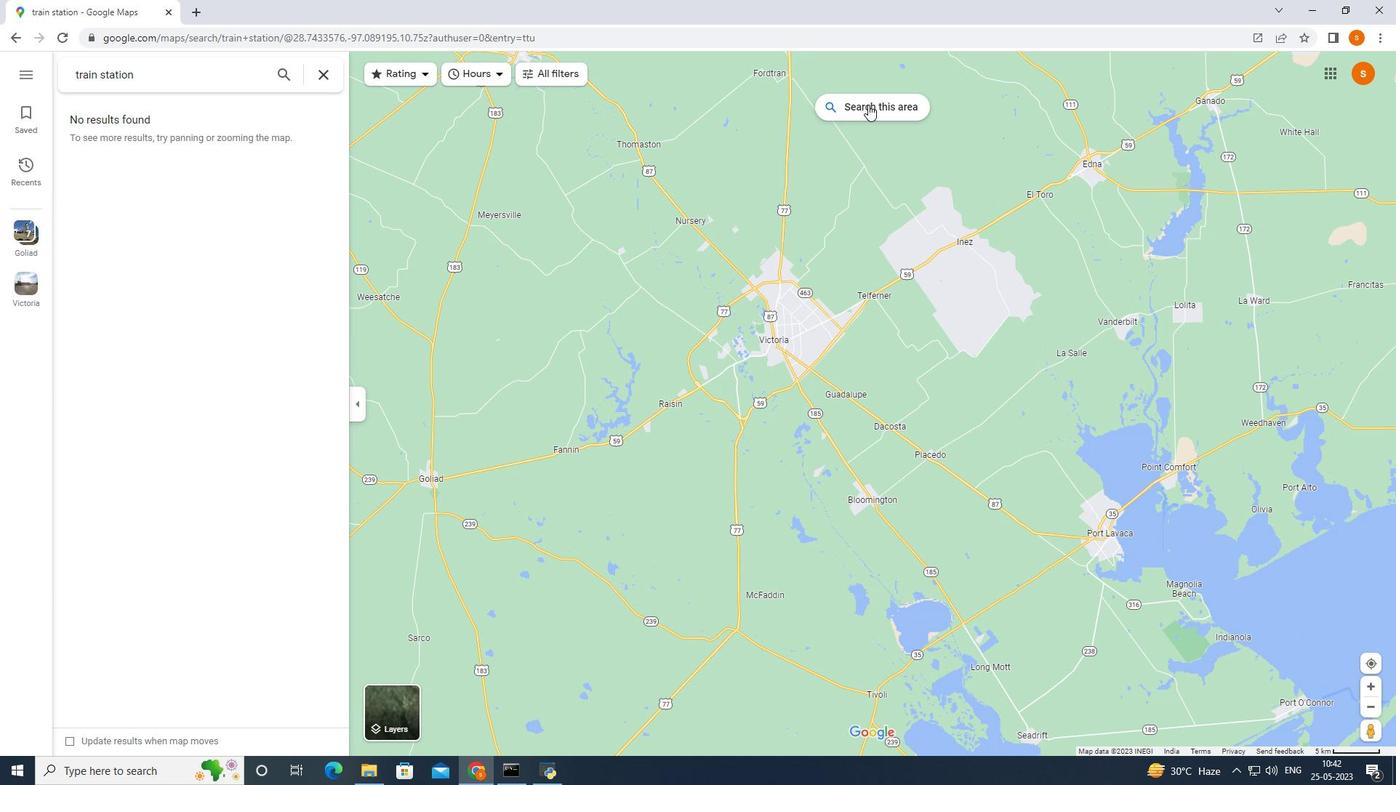 
Action: Mouse moved to (821, 268)
Screenshot: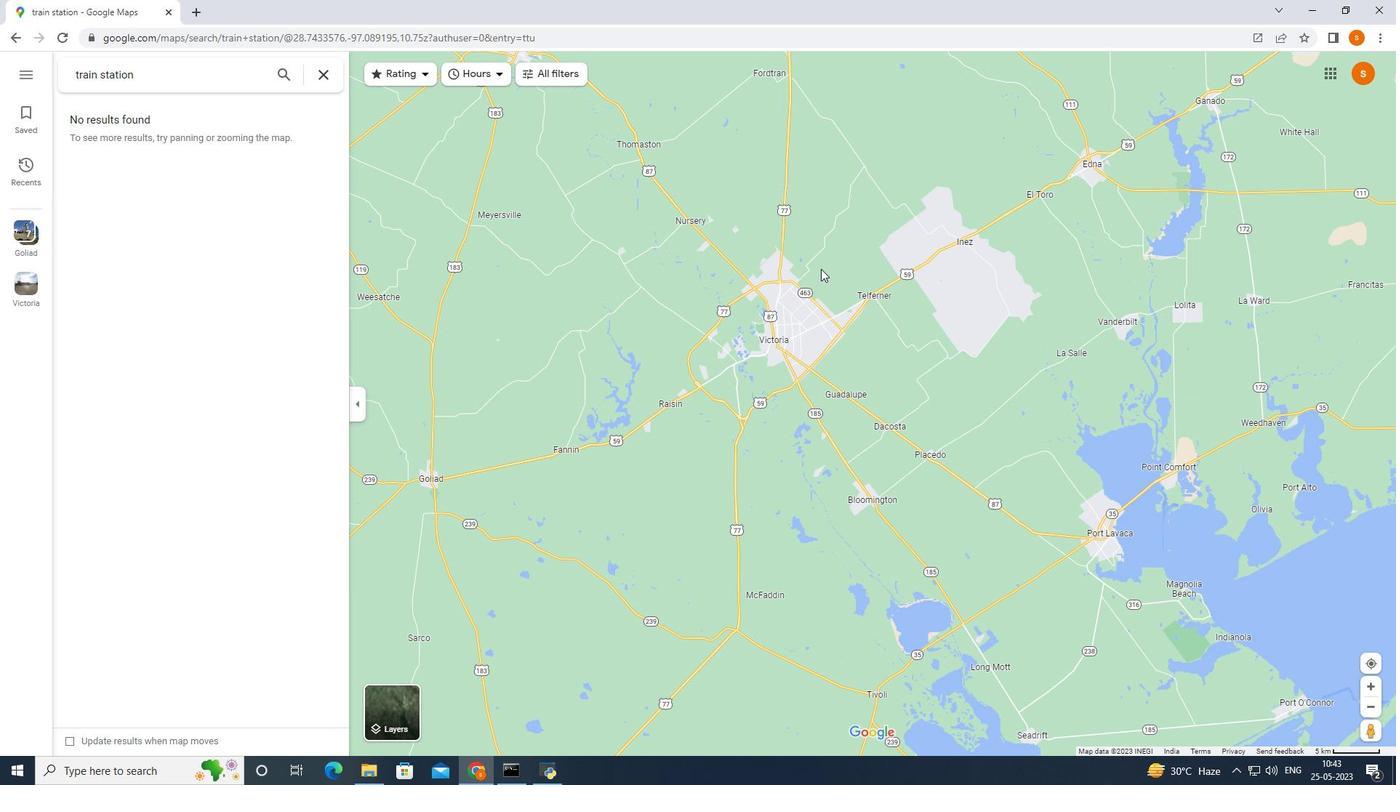 
Action: Mouse scrolled (821, 267) with delta (0, 0)
Screenshot: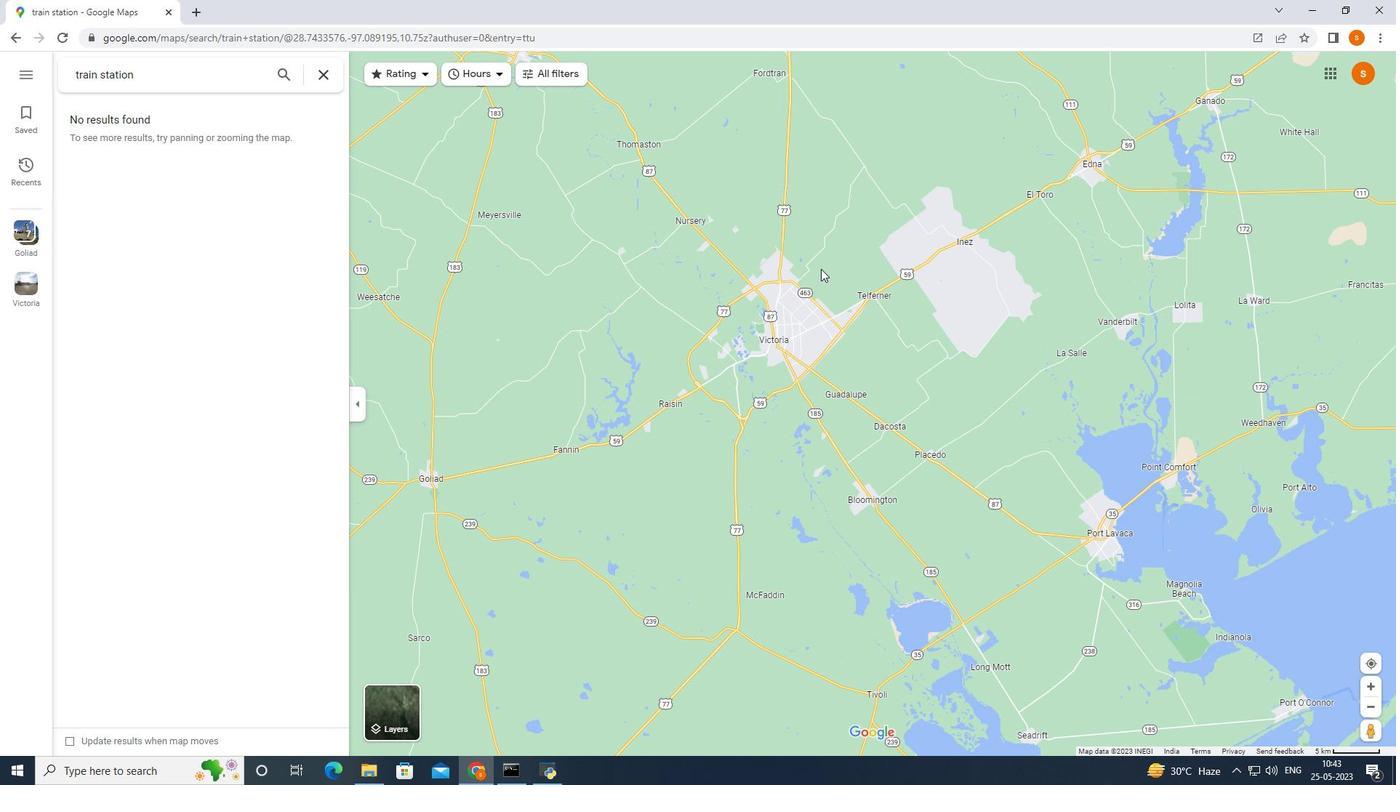 
Action: Mouse moved to (822, 269)
Screenshot: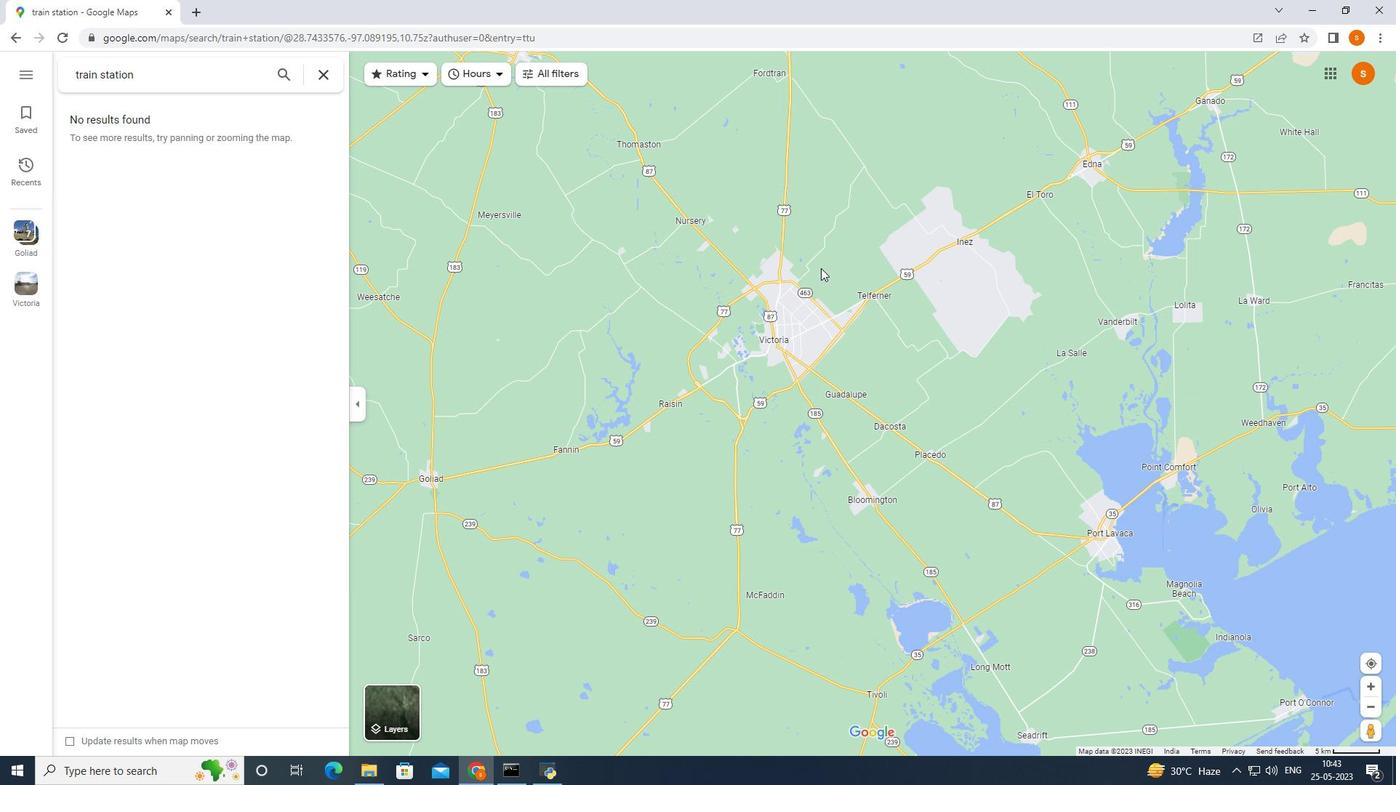 
Action: Mouse scrolled (822, 268) with delta (0, 0)
Screenshot: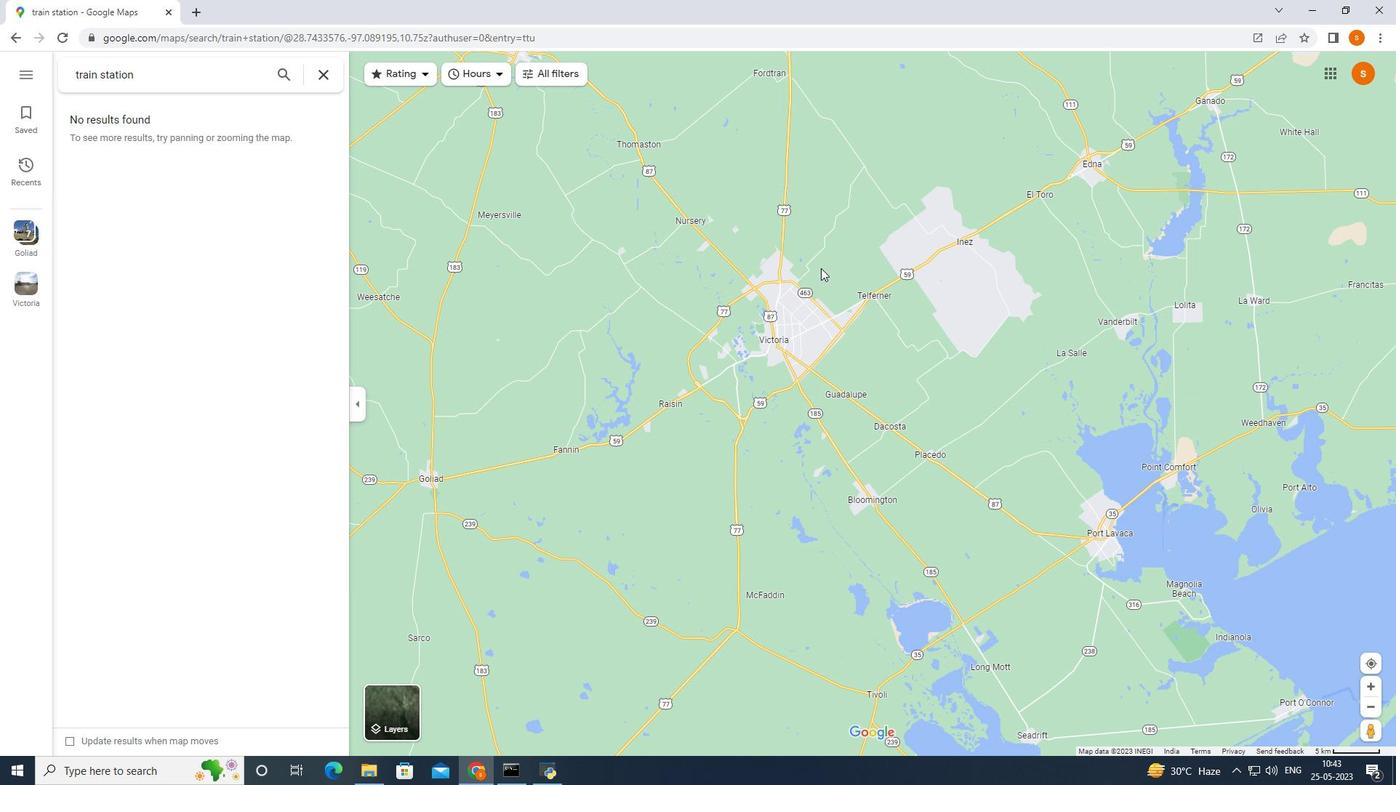 
Action: Mouse moved to (822, 269)
Screenshot: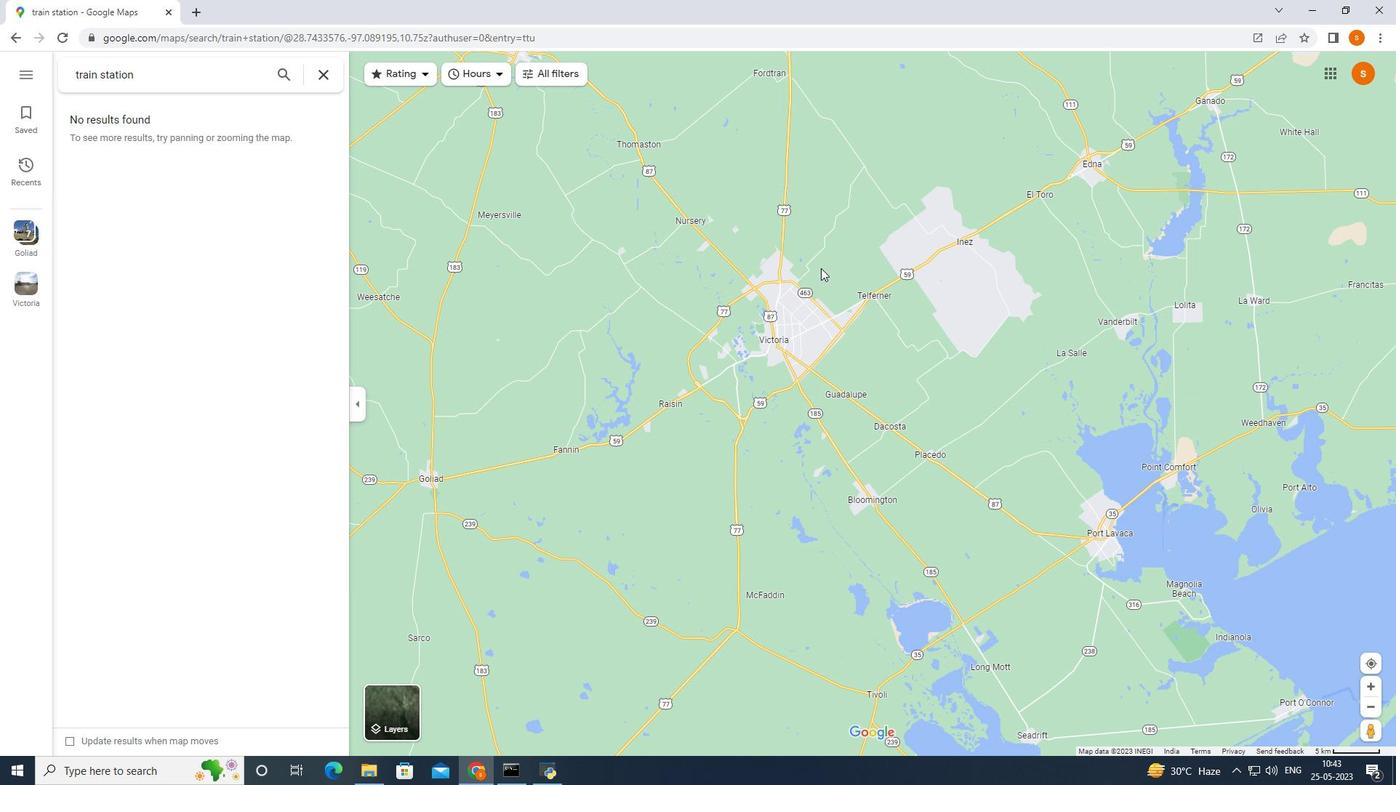 
Action: Mouse scrolled (822, 268) with delta (0, 0)
Screenshot: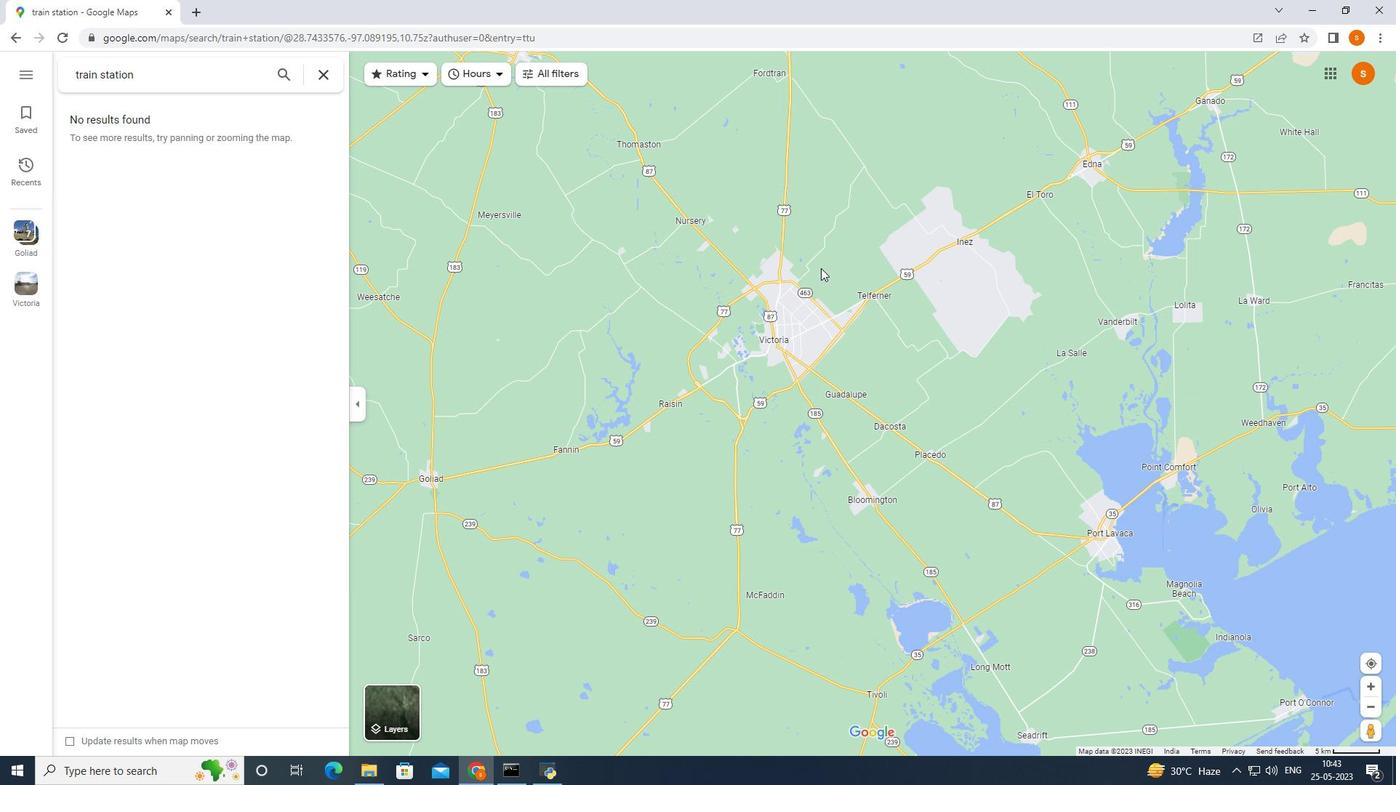 
Action: Mouse moved to (822, 269)
Screenshot: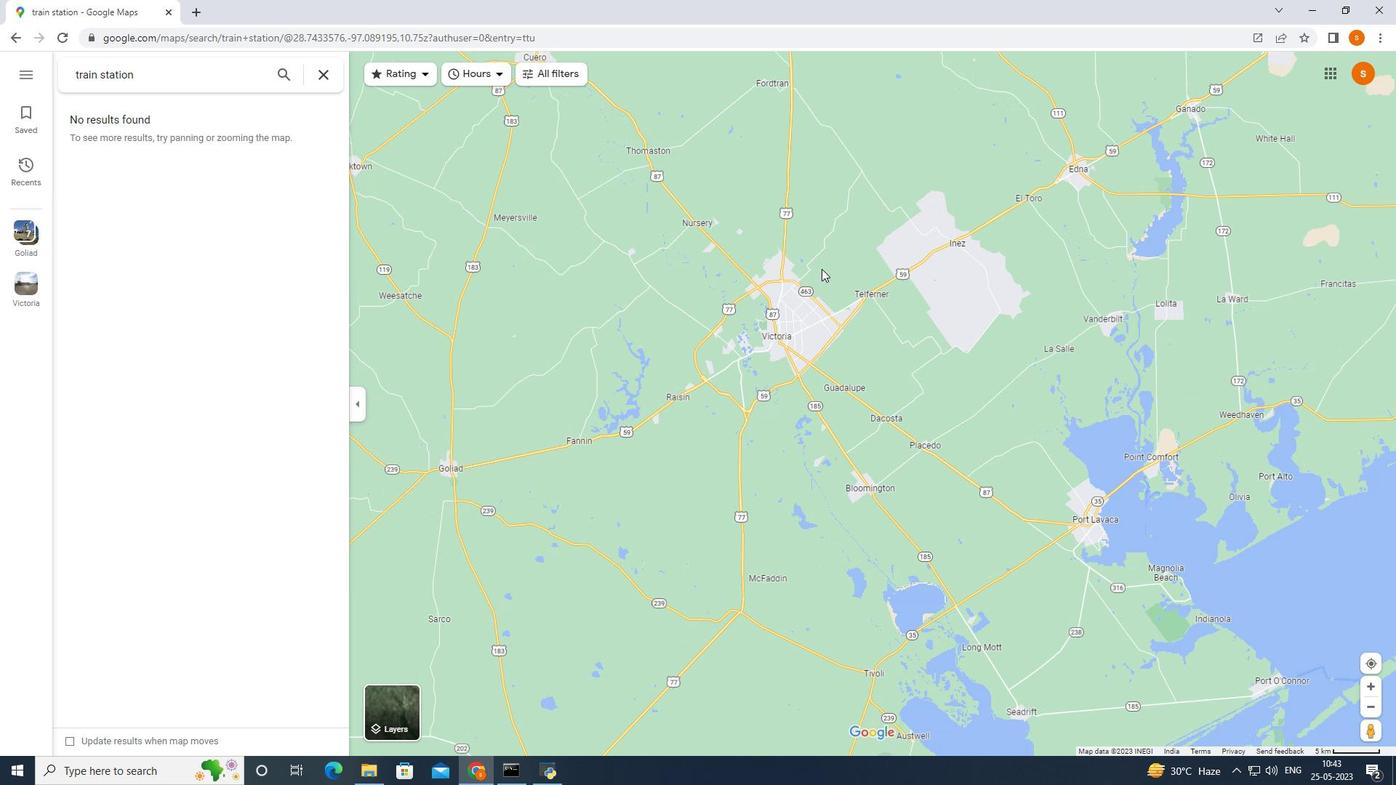 
Action: Mouse scrolled (822, 268) with delta (0, 0)
Screenshot: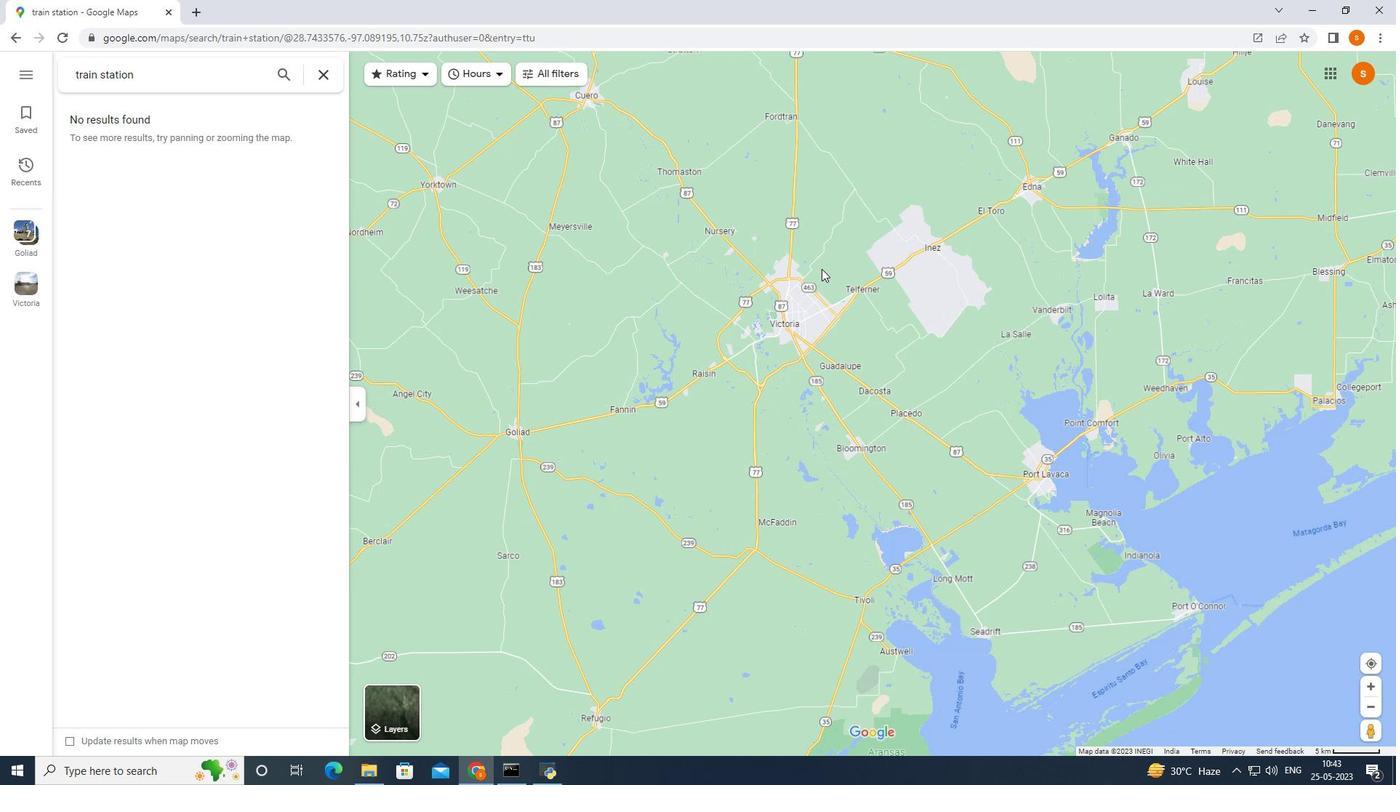 
Action: Mouse scrolled (822, 268) with delta (0, 0)
Screenshot: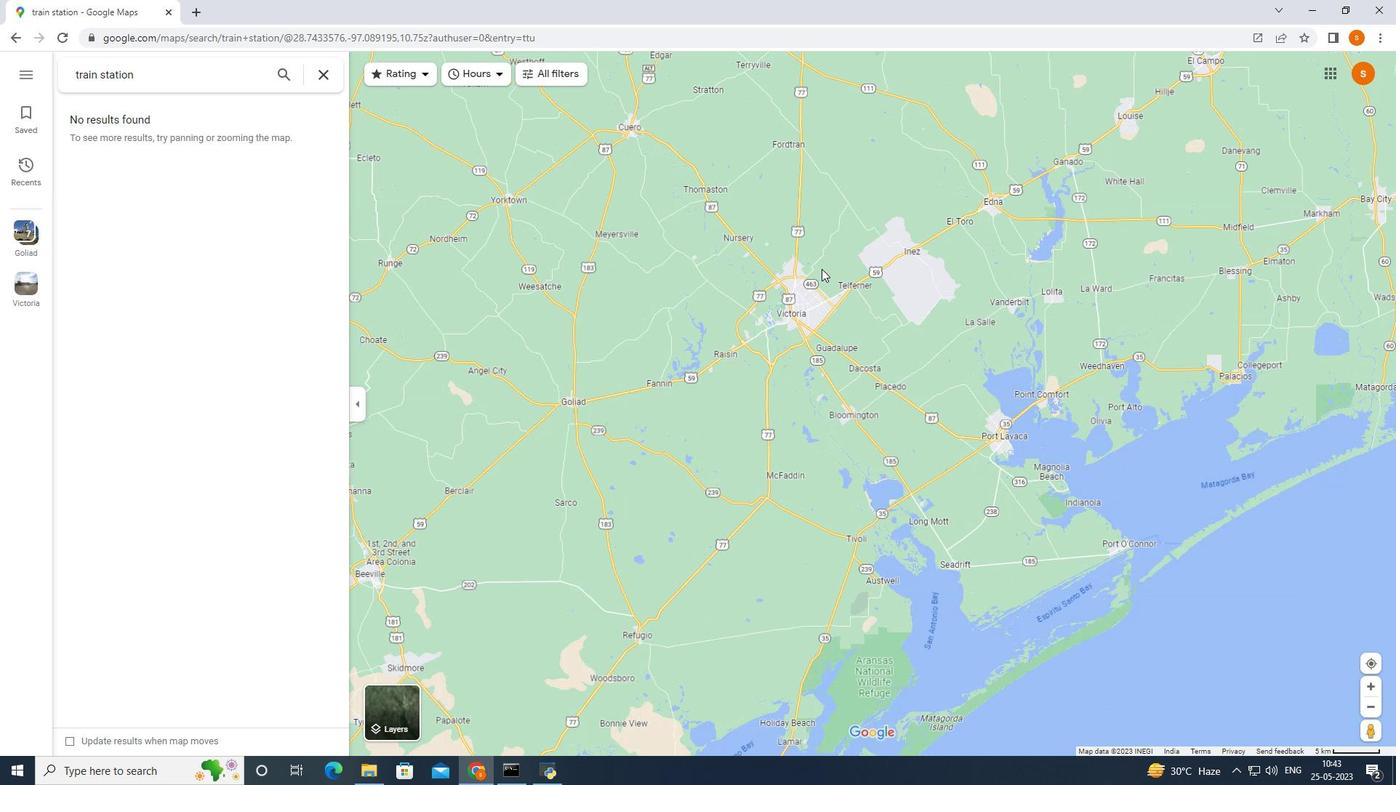 
Action: Mouse moved to (860, 106)
Screenshot: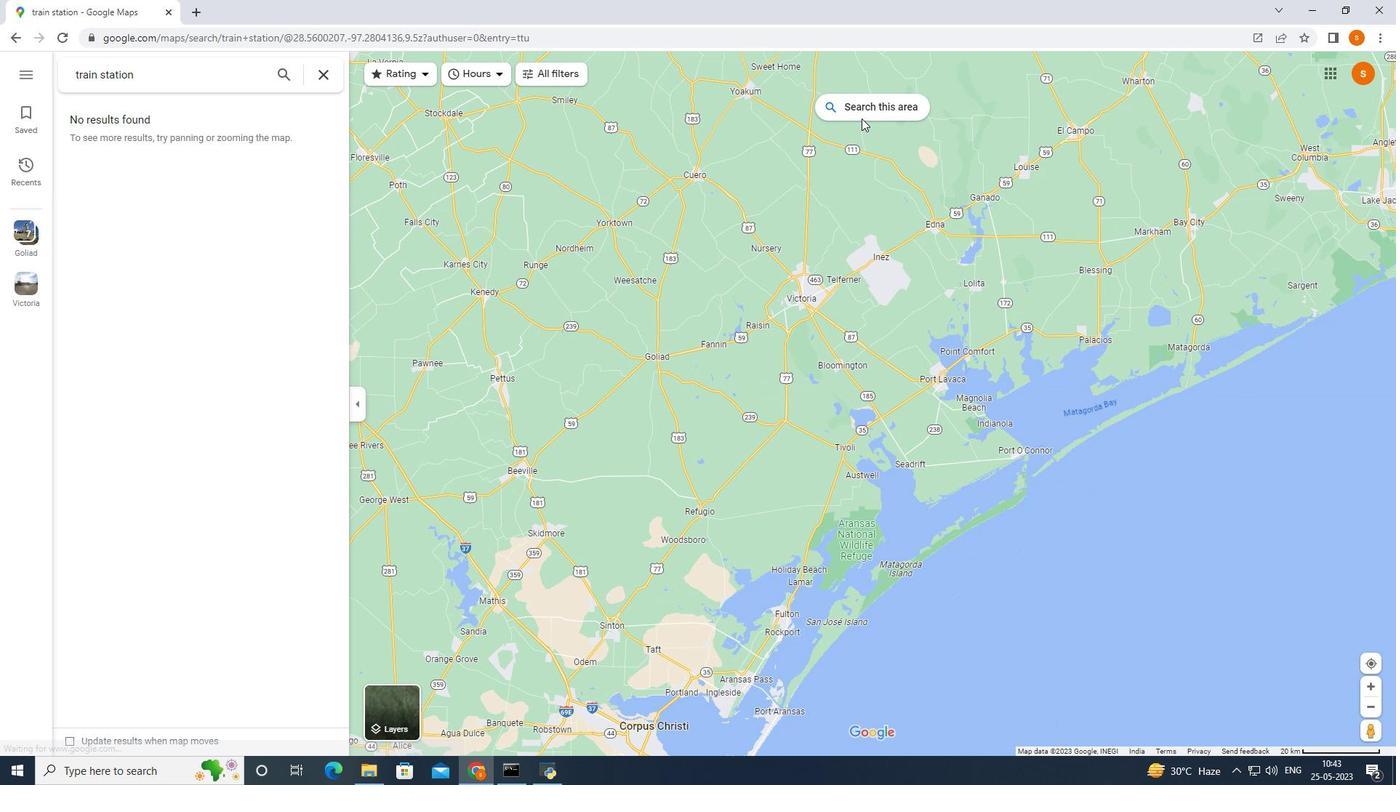
Action: Mouse pressed left at (860, 106)
Screenshot: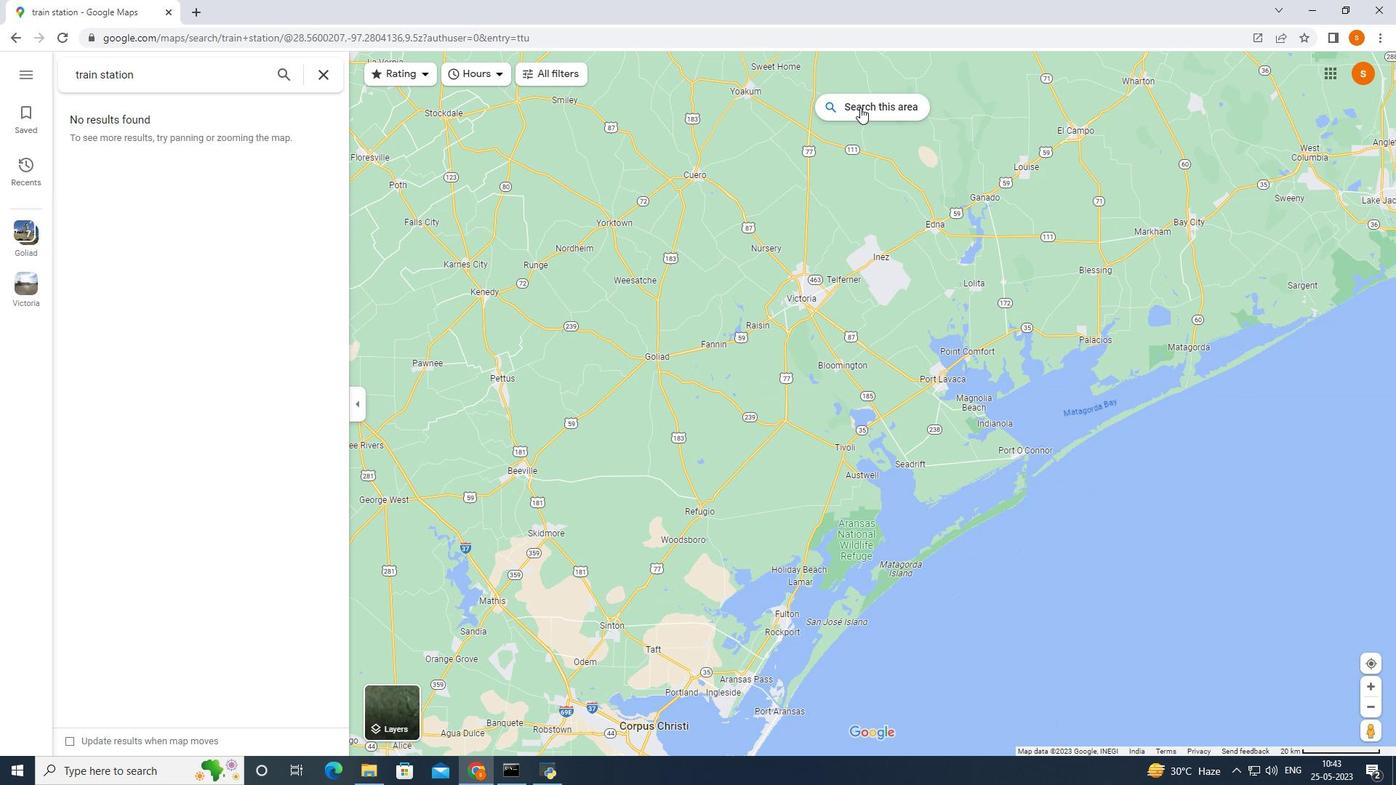 
Action: Mouse moved to (591, 225)
Screenshot: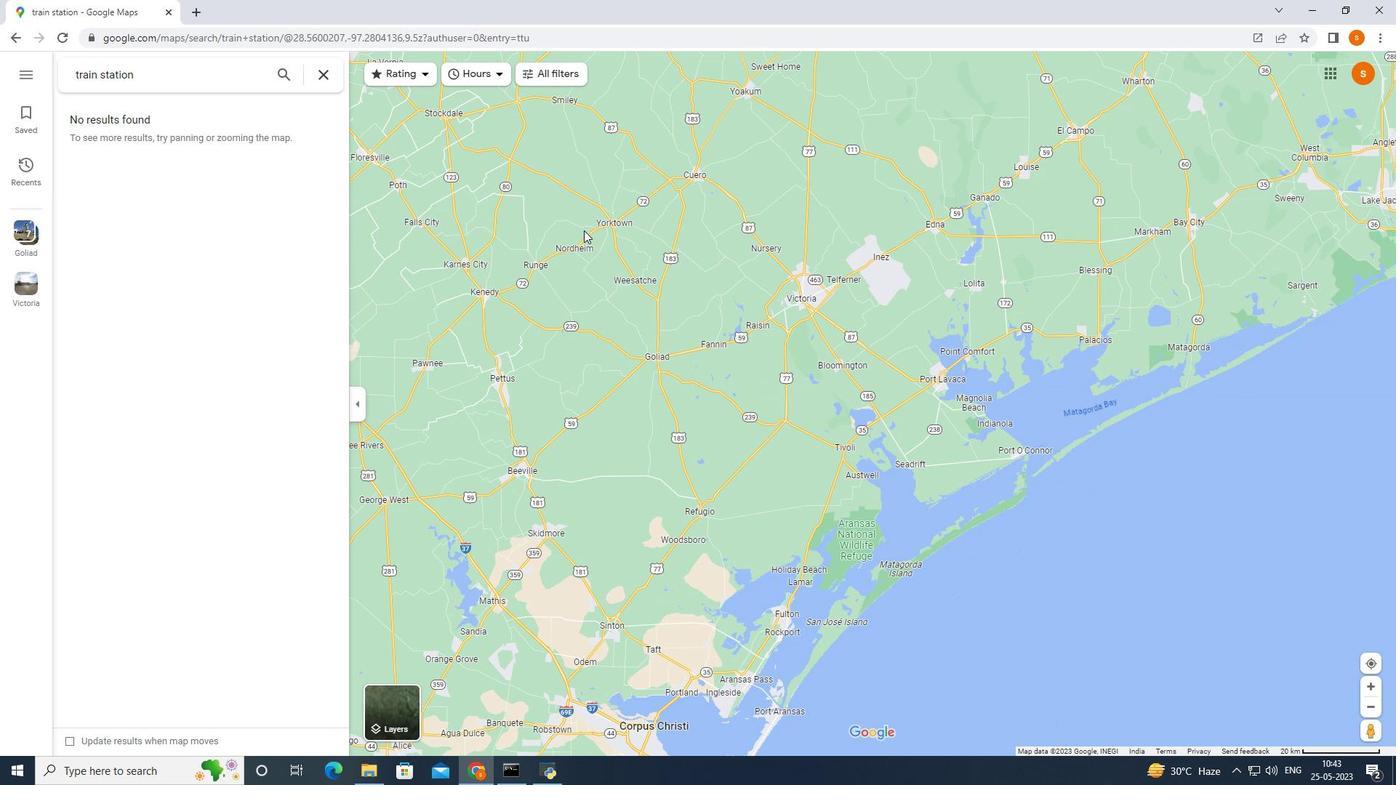 
Action: Mouse scrolled (591, 226) with delta (0, 0)
Screenshot: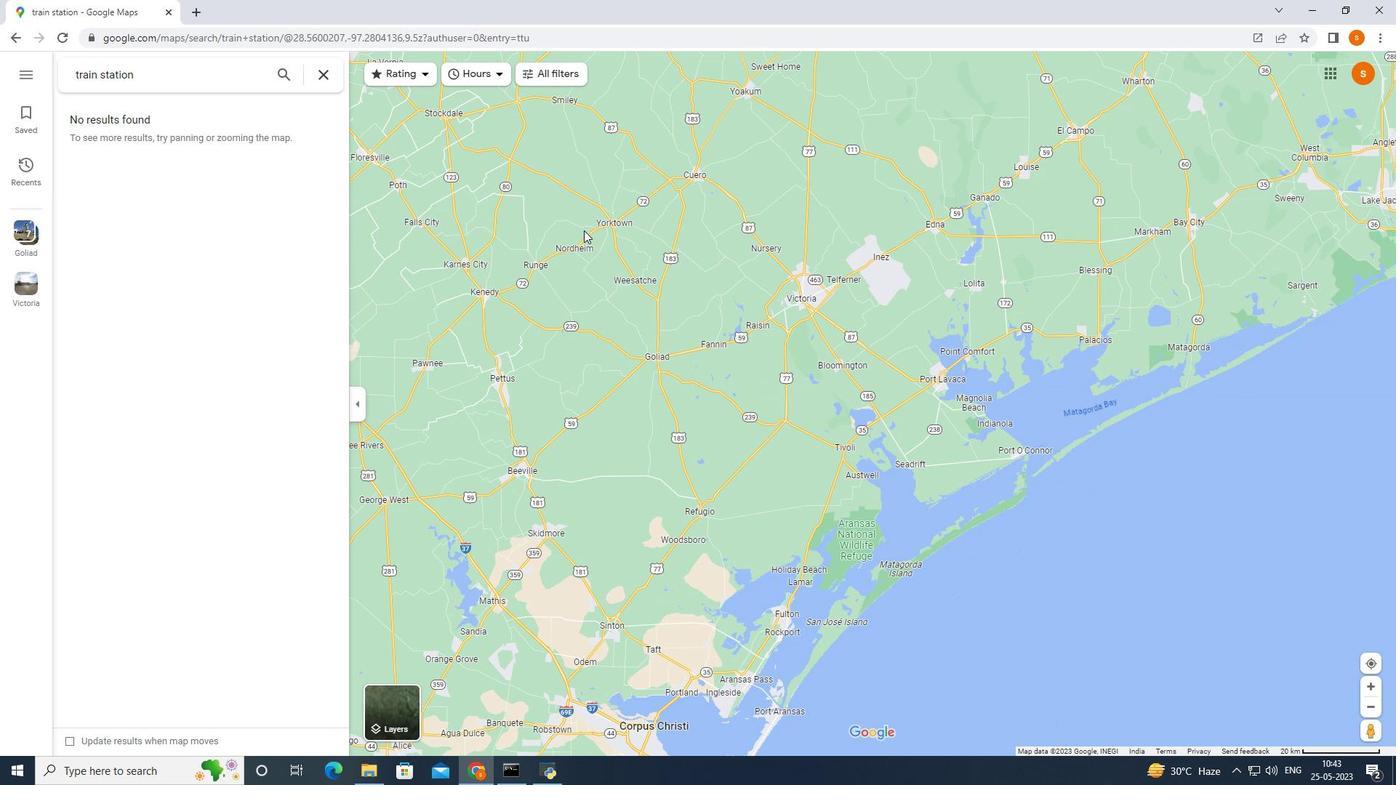 
Action: Mouse moved to (592, 225)
Screenshot: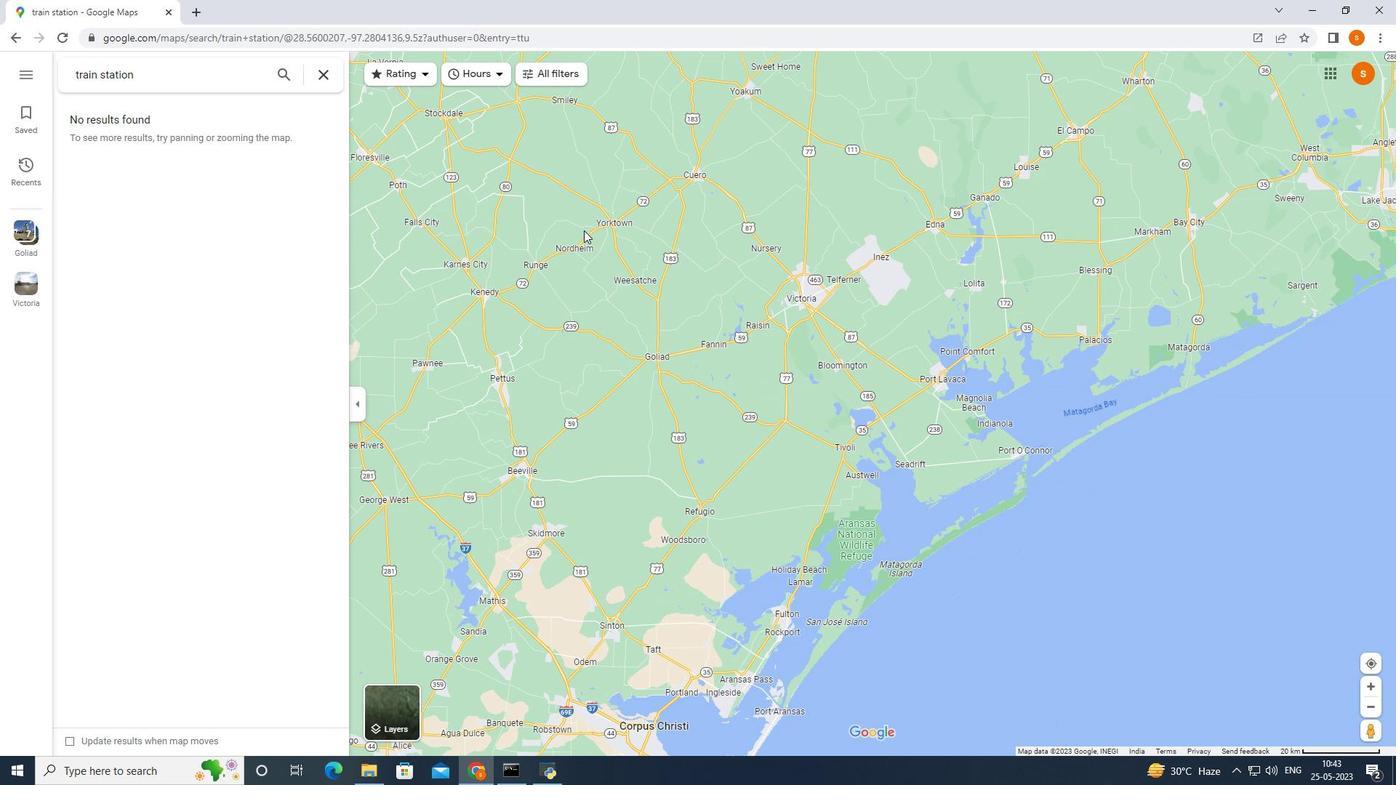 
Action: Mouse scrolled (592, 226) with delta (0, 0)
Screenshot: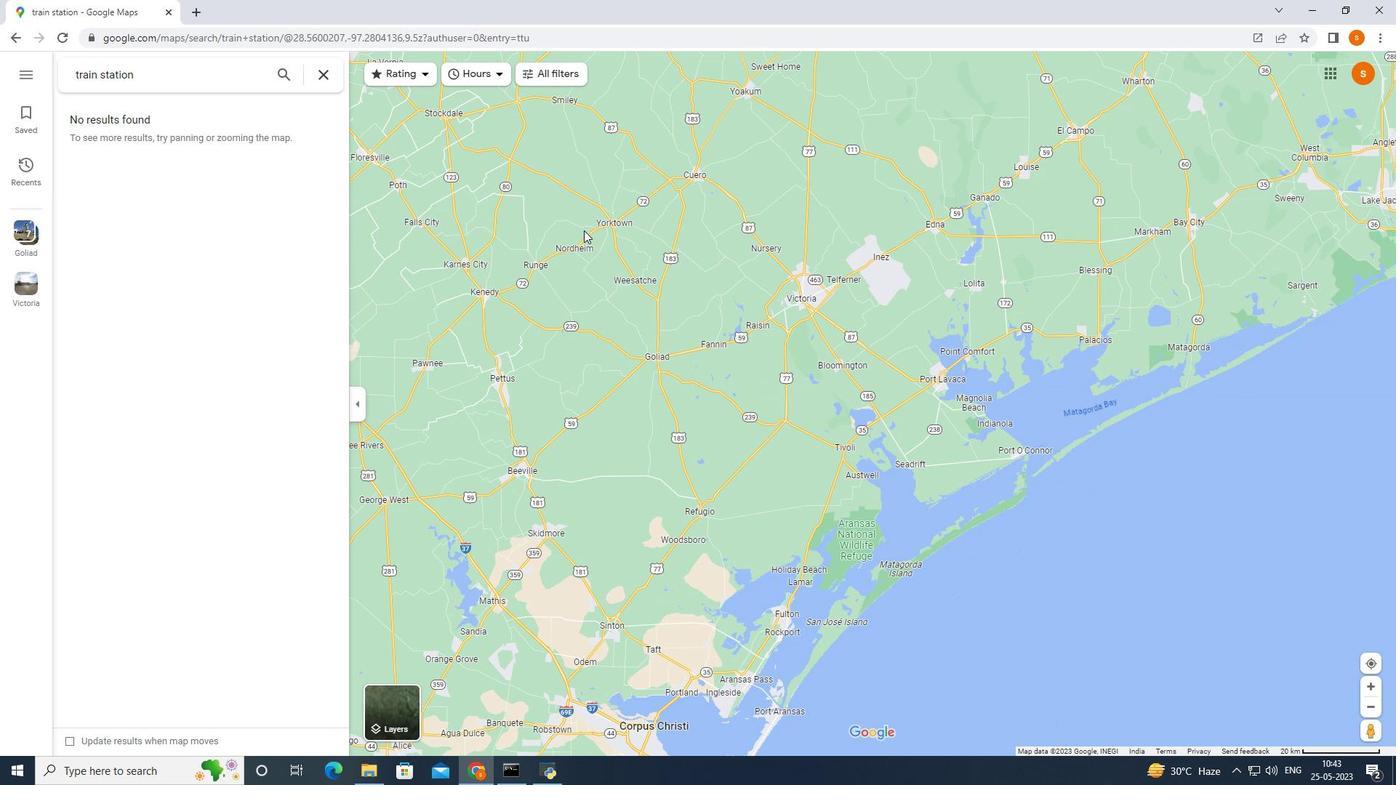 
Action: Mouse moved to (592, 224)
Screenshot: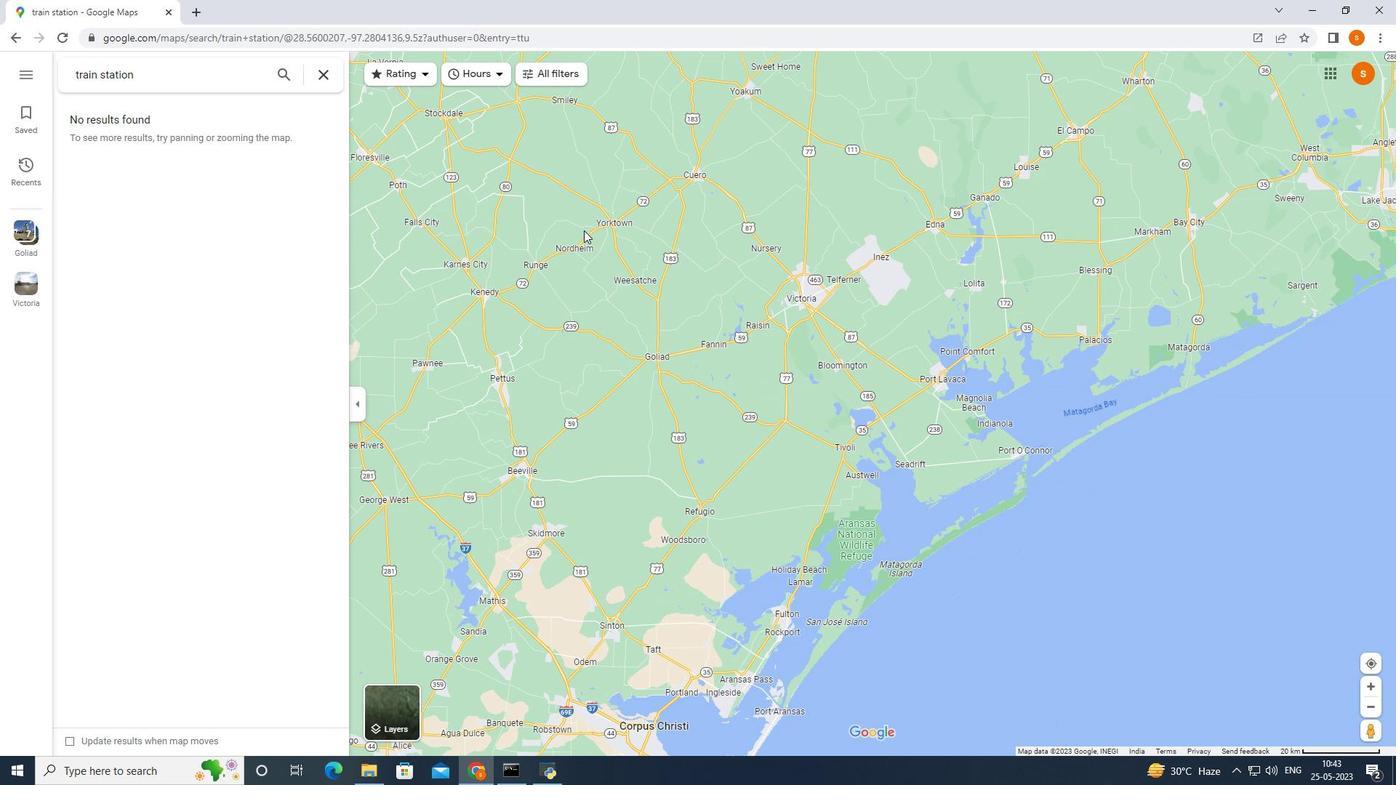 
Action: Mouse scrolled (592, 225) with delta (0, 0)
Screenshot: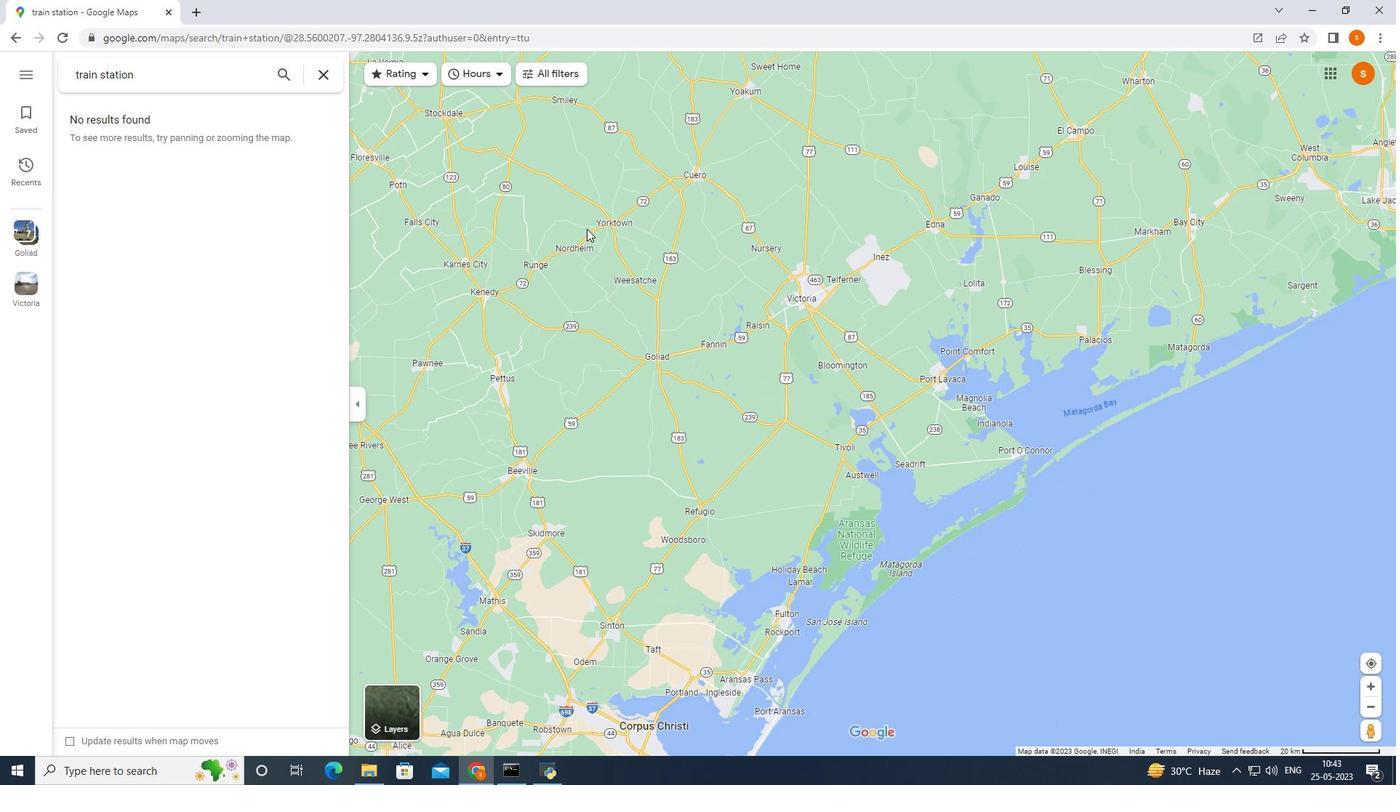 
Action: Mouse moved to (592, 224)
Screenshot: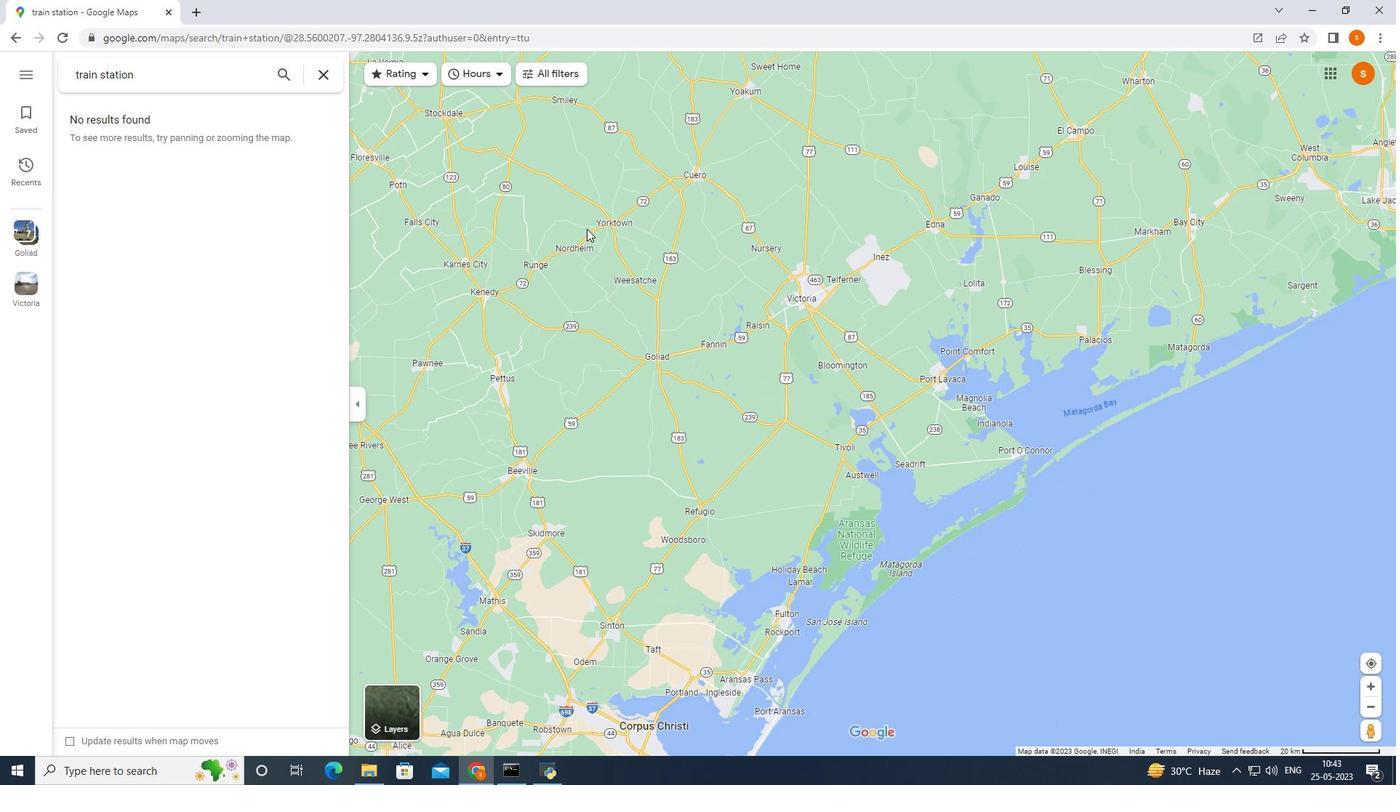 
Action: Mouse scrolled (592, 225) with delta (0, 0)
Screenshot: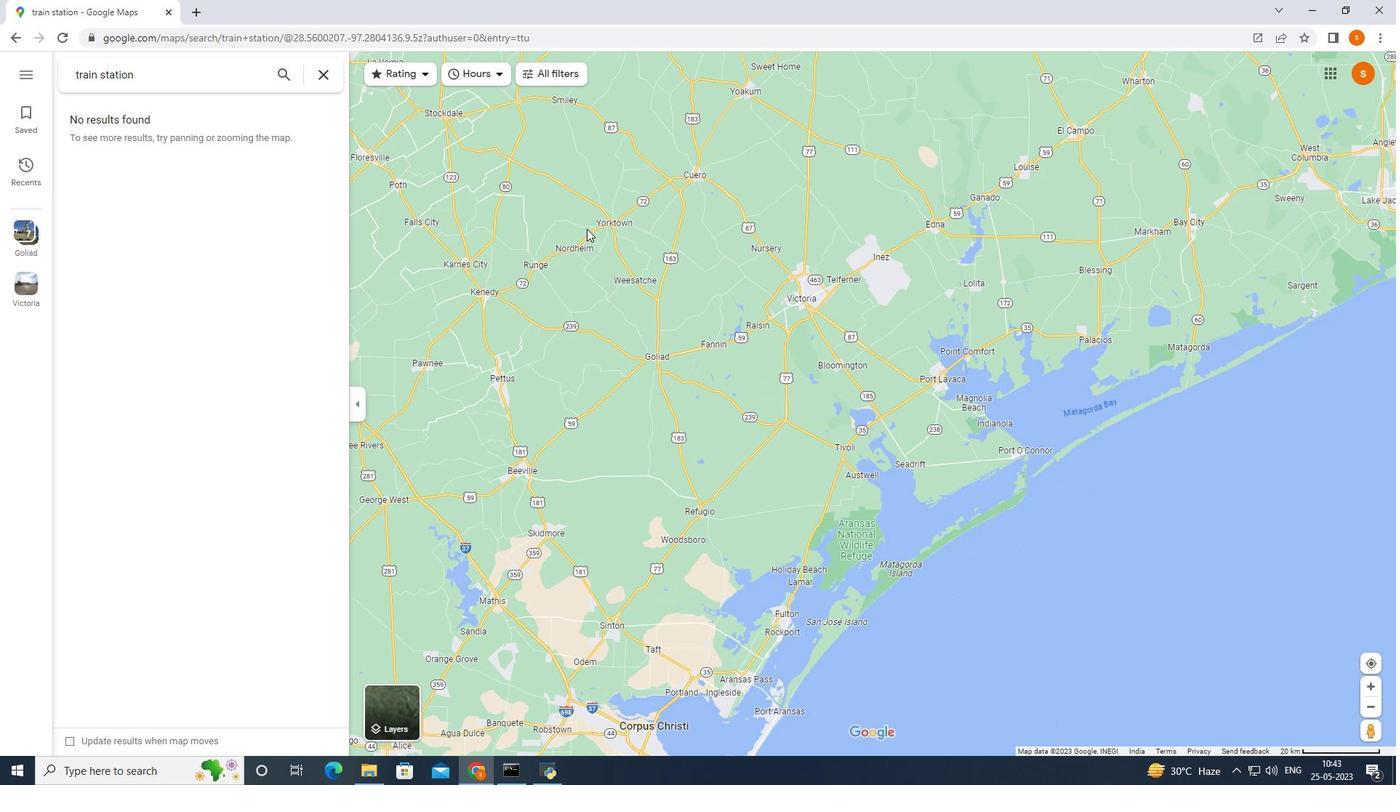 
Action: Mouse moved to (589, 213)
Screenshot: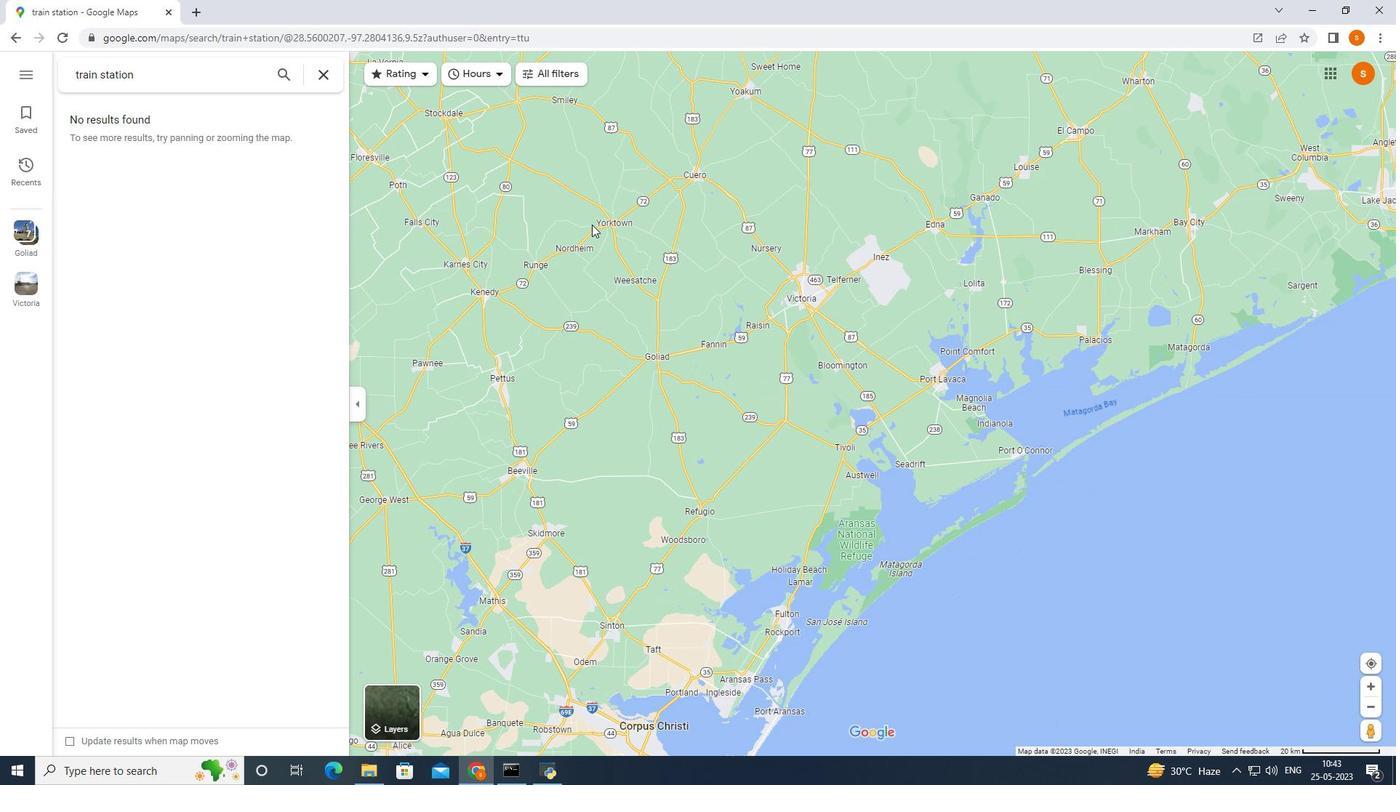 
Action: Mouse scrolled (590, 216) with delta (0, 0)
Screenshot: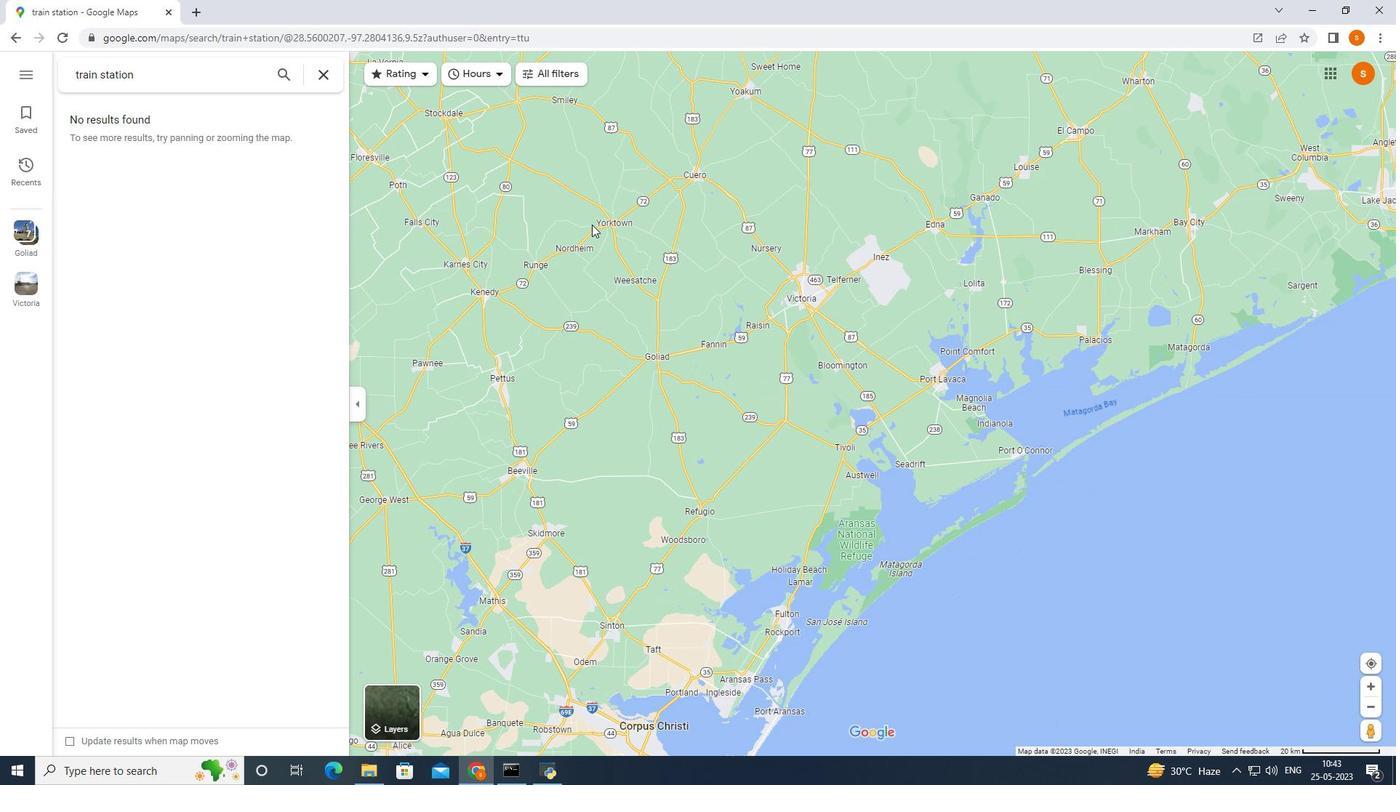 
Action: Mouse moved to (7, 29)
Screenshot: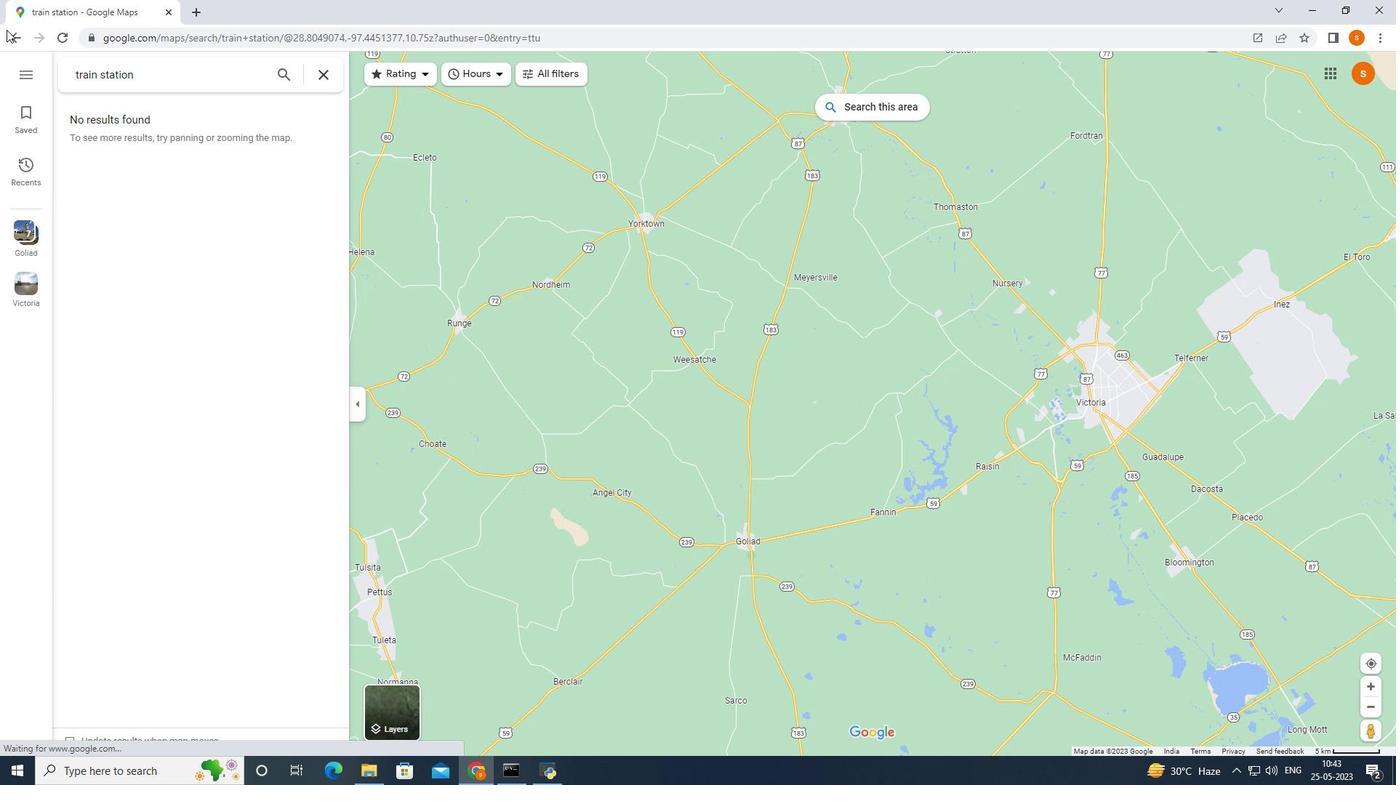 
Action: Mouse pressed left at (7, 29)
Screenshot: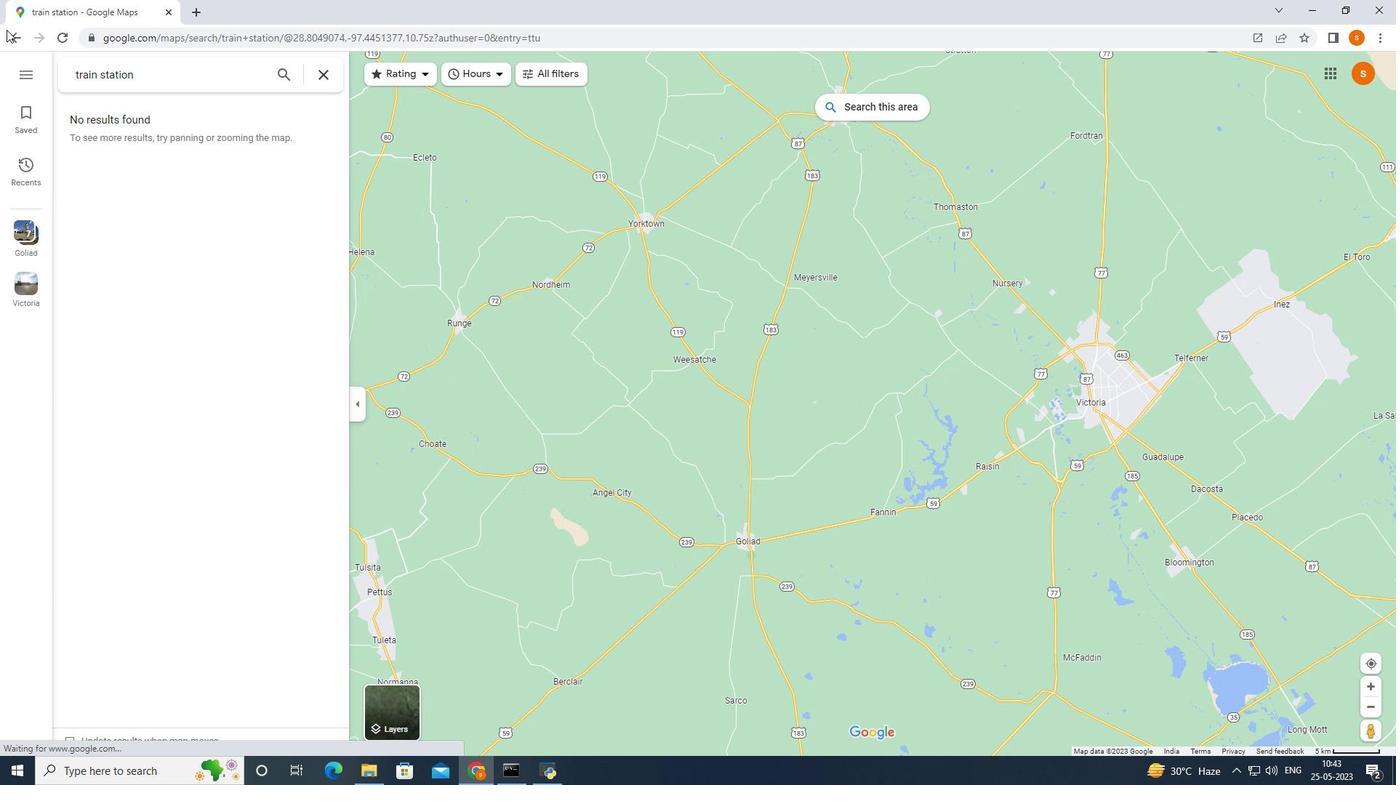 
Action: Mouse moved to (8, 29)
Screenshot: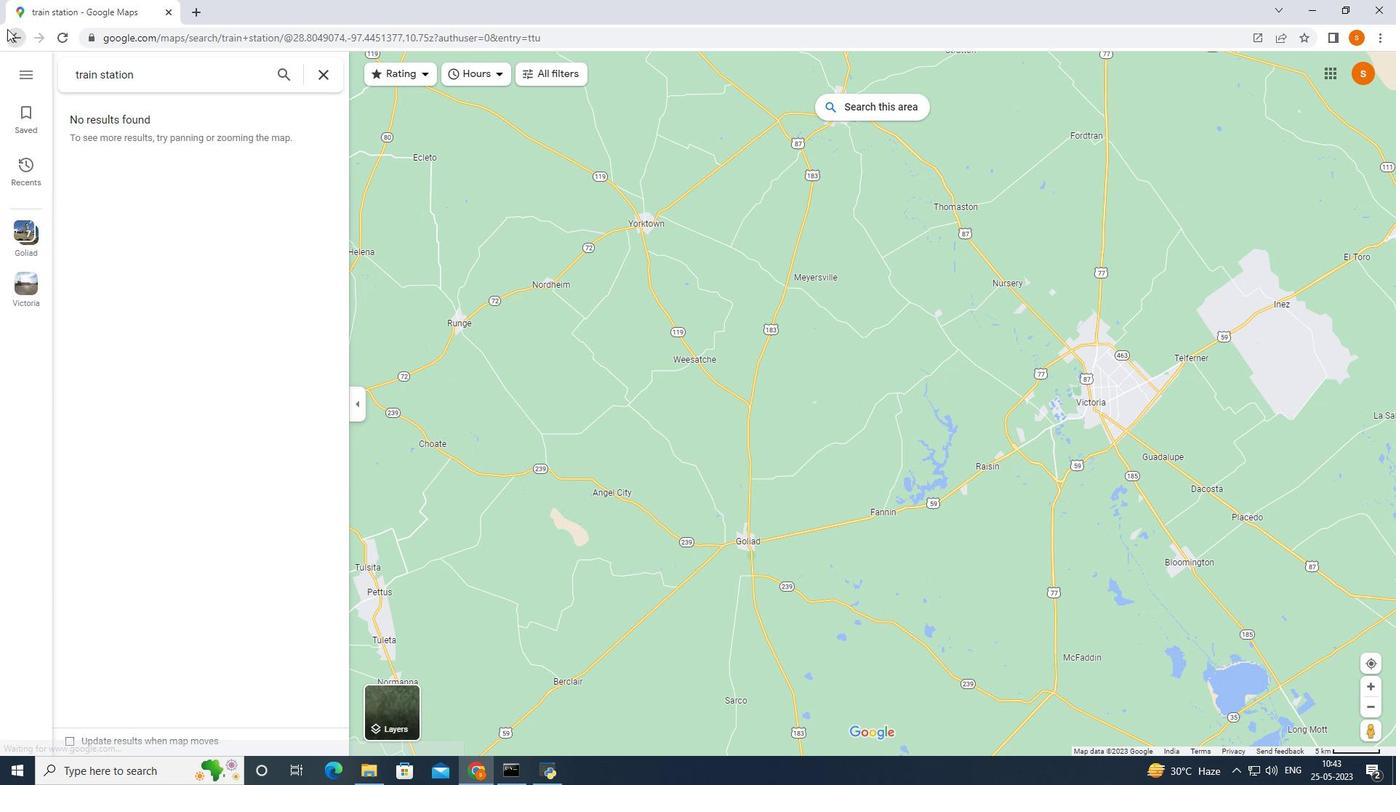 
Action: Mouse pressed left at (8, 29)
Screenshot: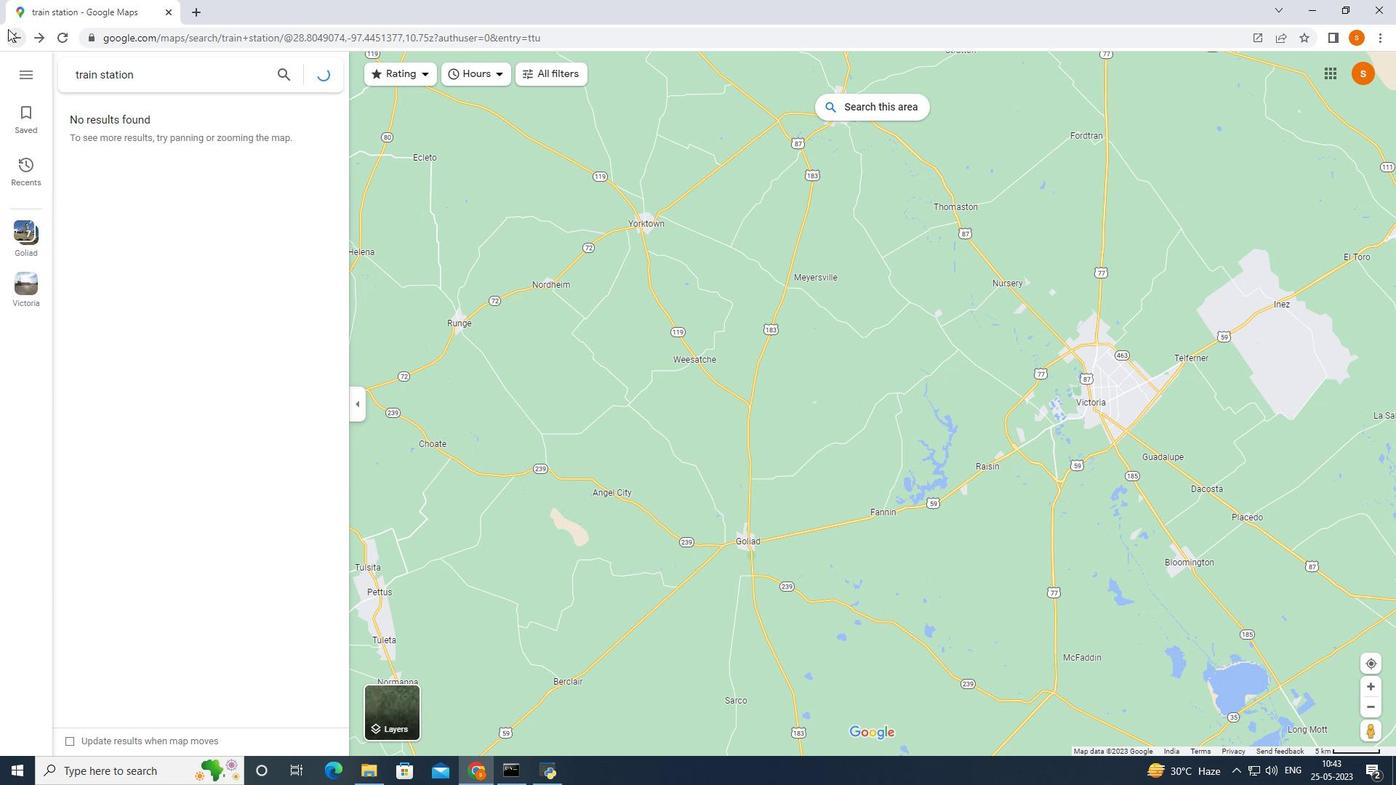 
Action: Mouse pressed left at (8, 29)
Screenshot: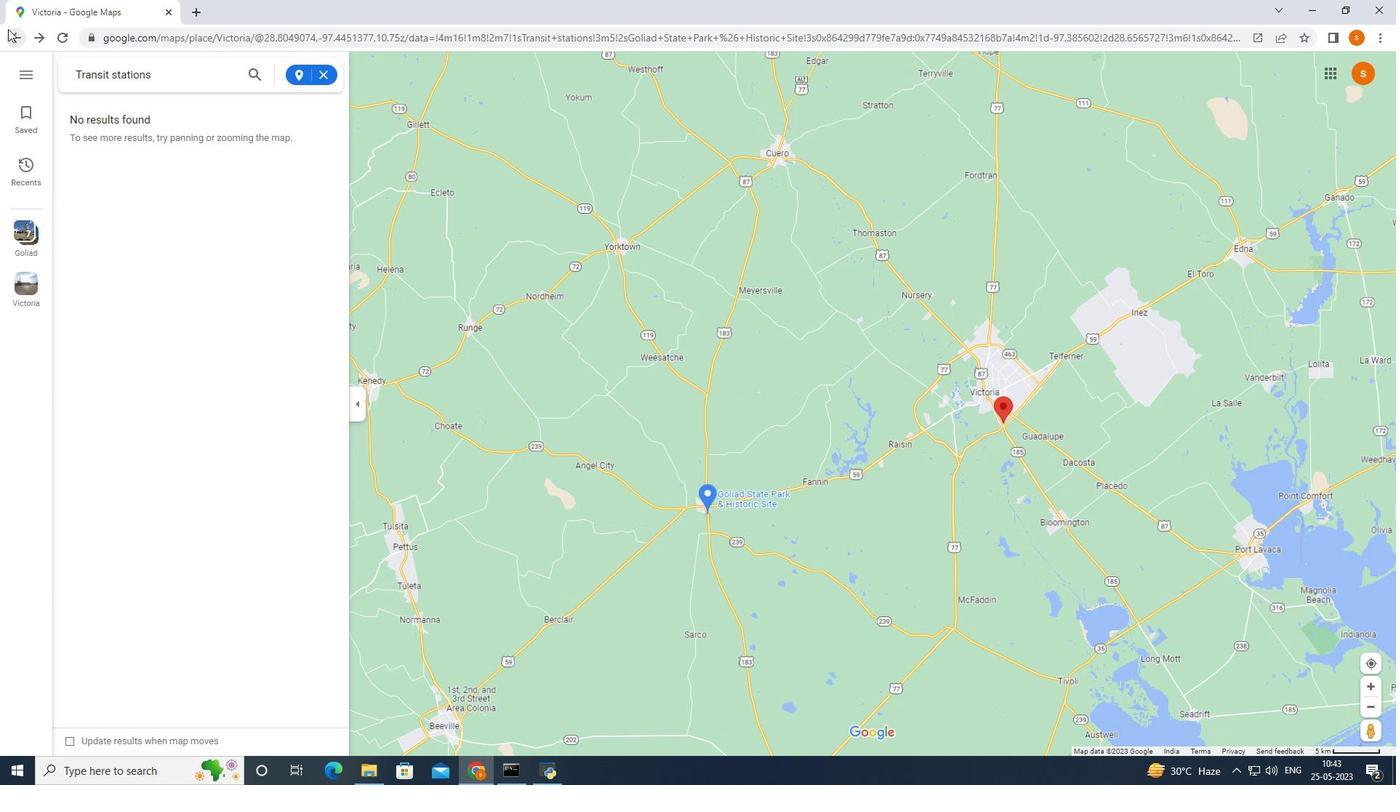 
Action: Mouse moved to (18, 37)
Screenshot: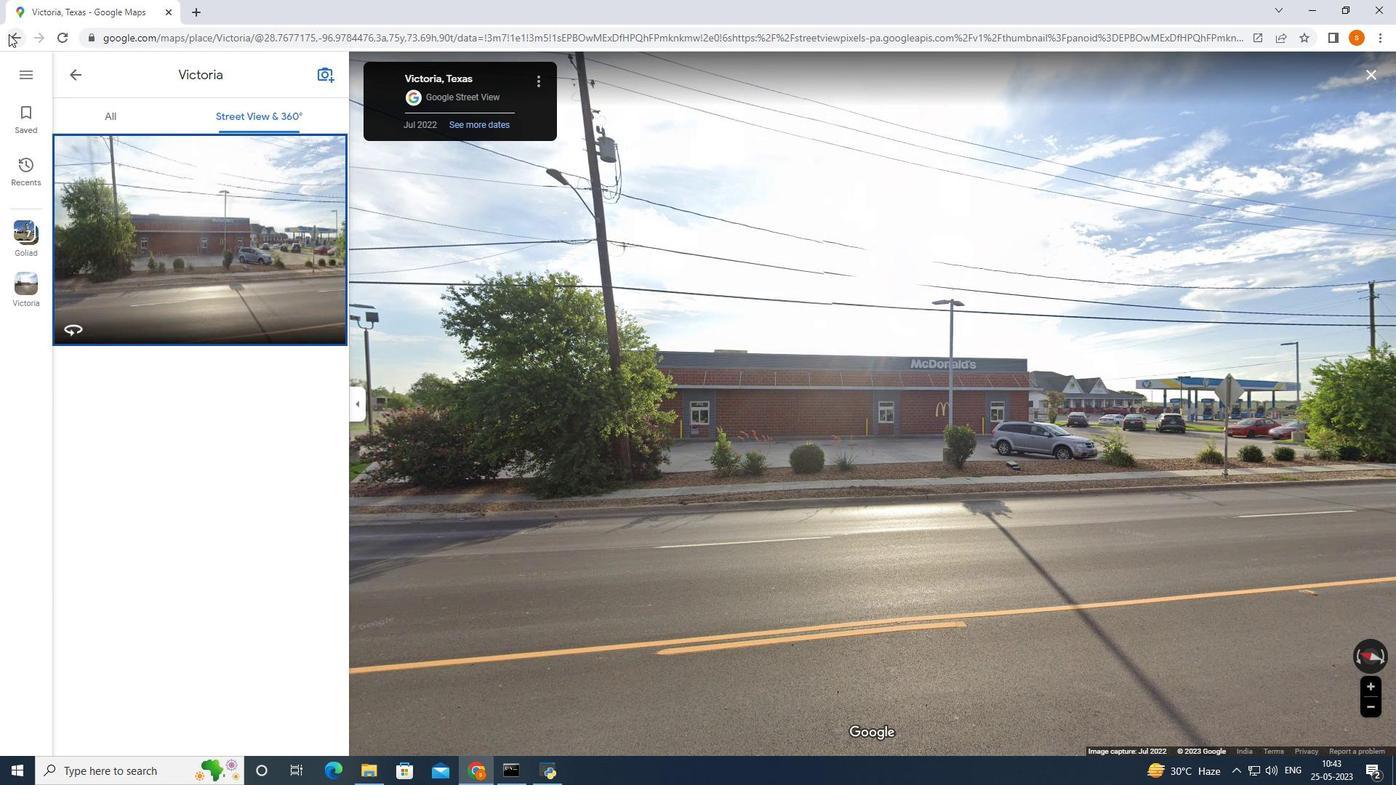 
Action: Mouse pressed left at (18, 37)
Screenshot: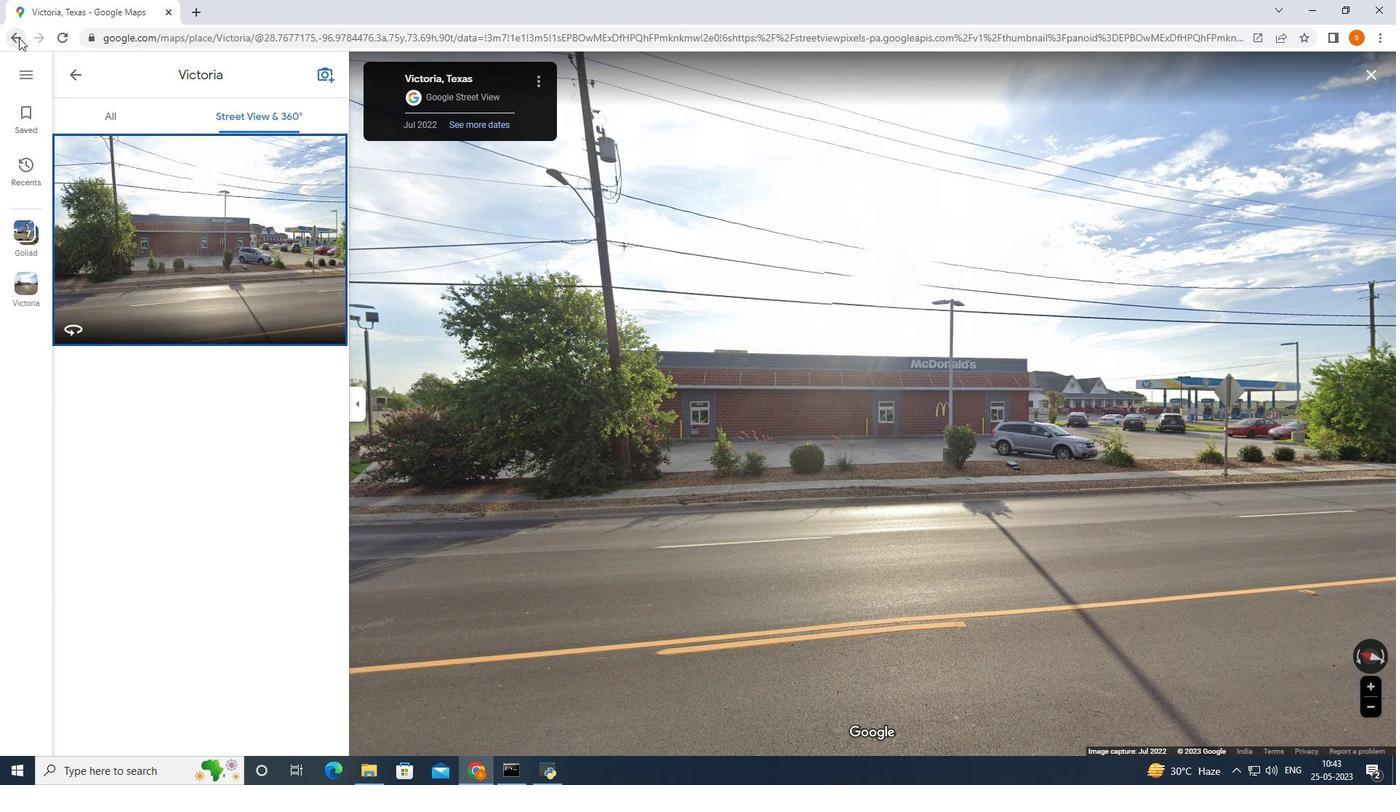
Action: Mouse moved to (325, 63)
Screenshot: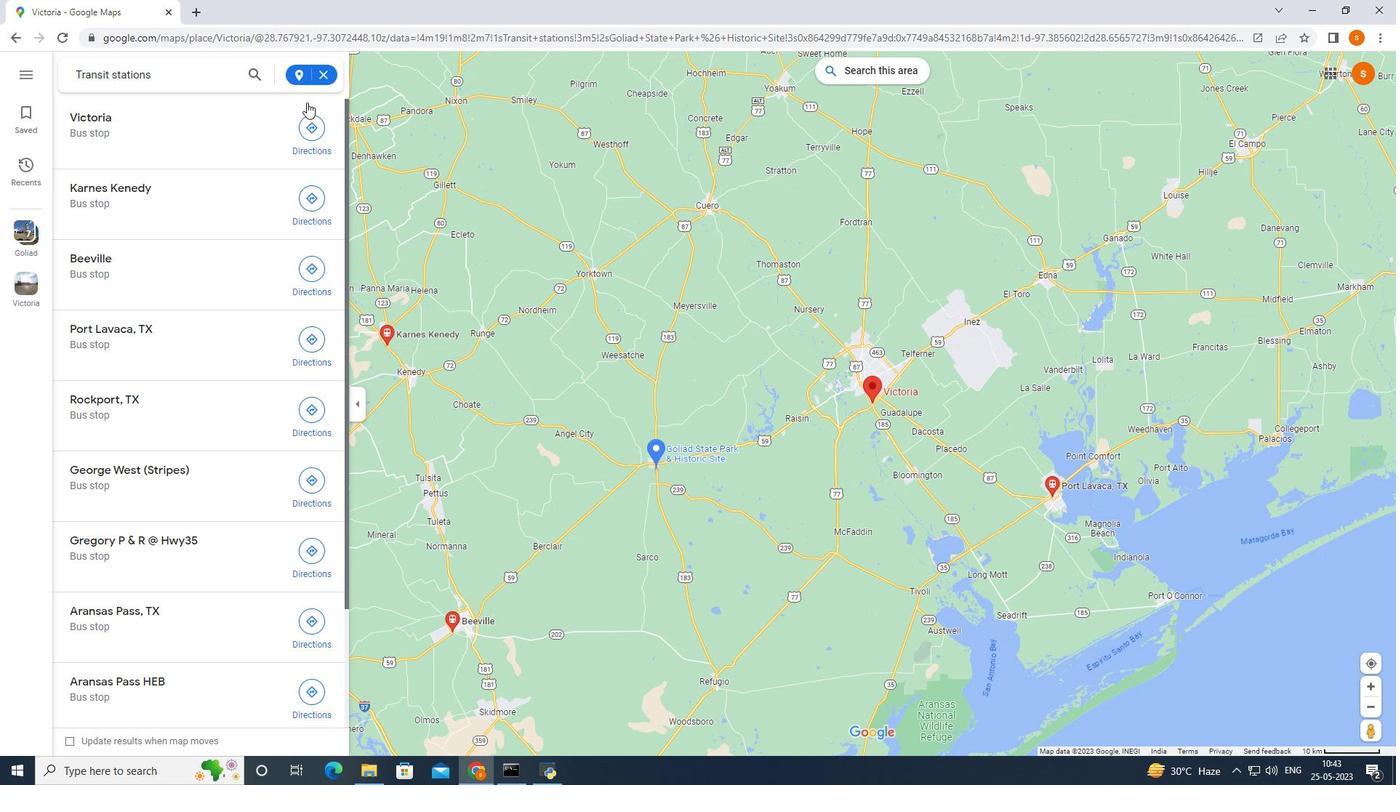 
Action: Mouse pressed left at (325, 63)
Screenshot: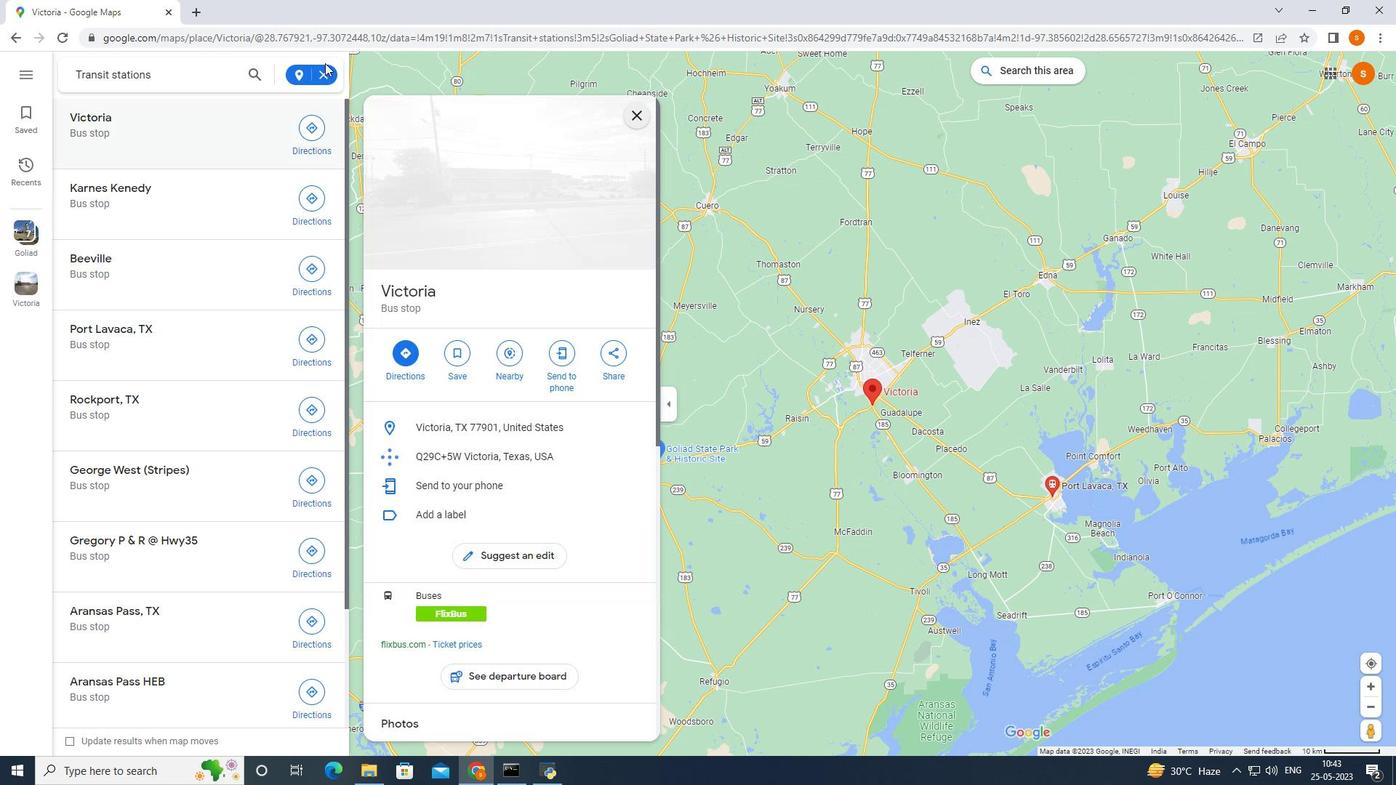 
Action: Mouse moved to (144, 230)
Screenshot: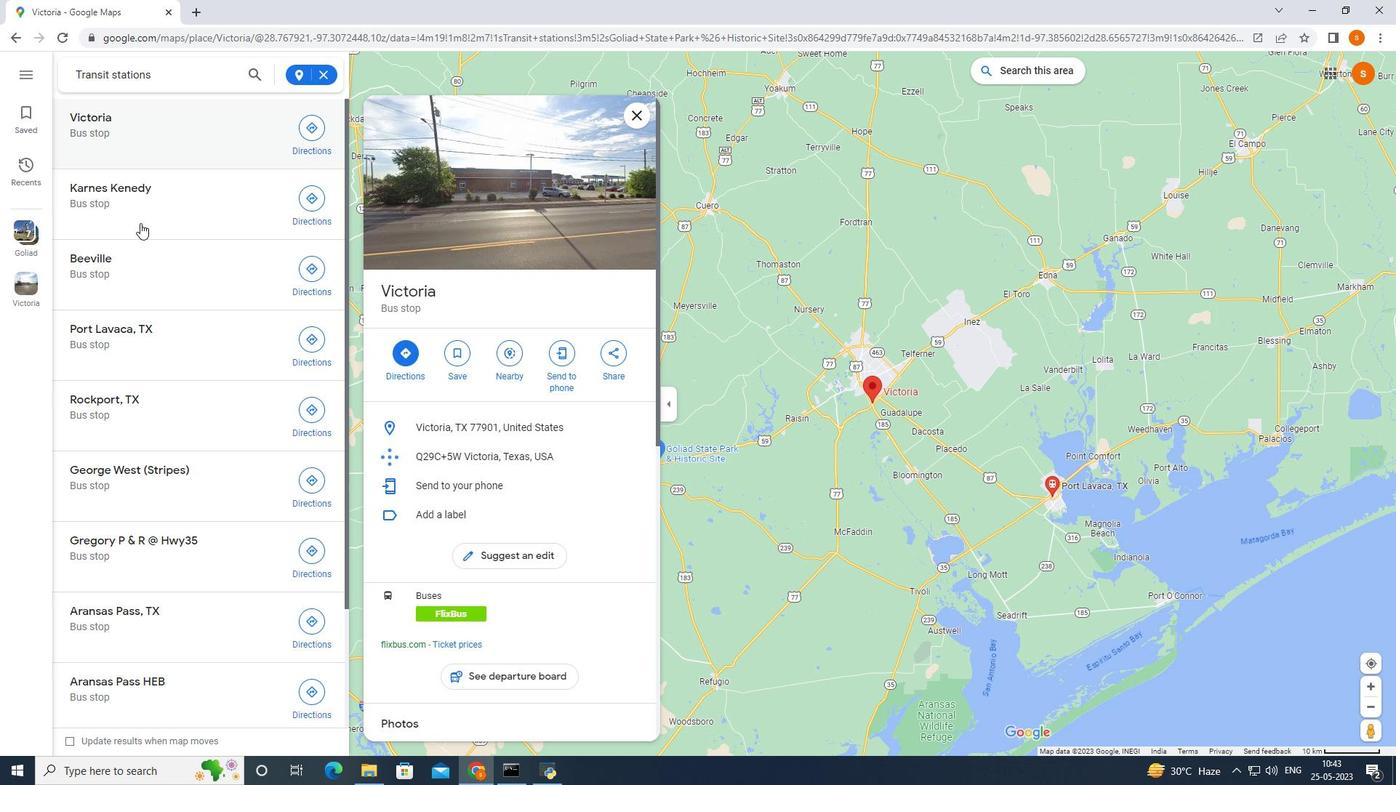 
Action: Mouse scrolled (144, 229) with delta (0, 0)
Screenshot: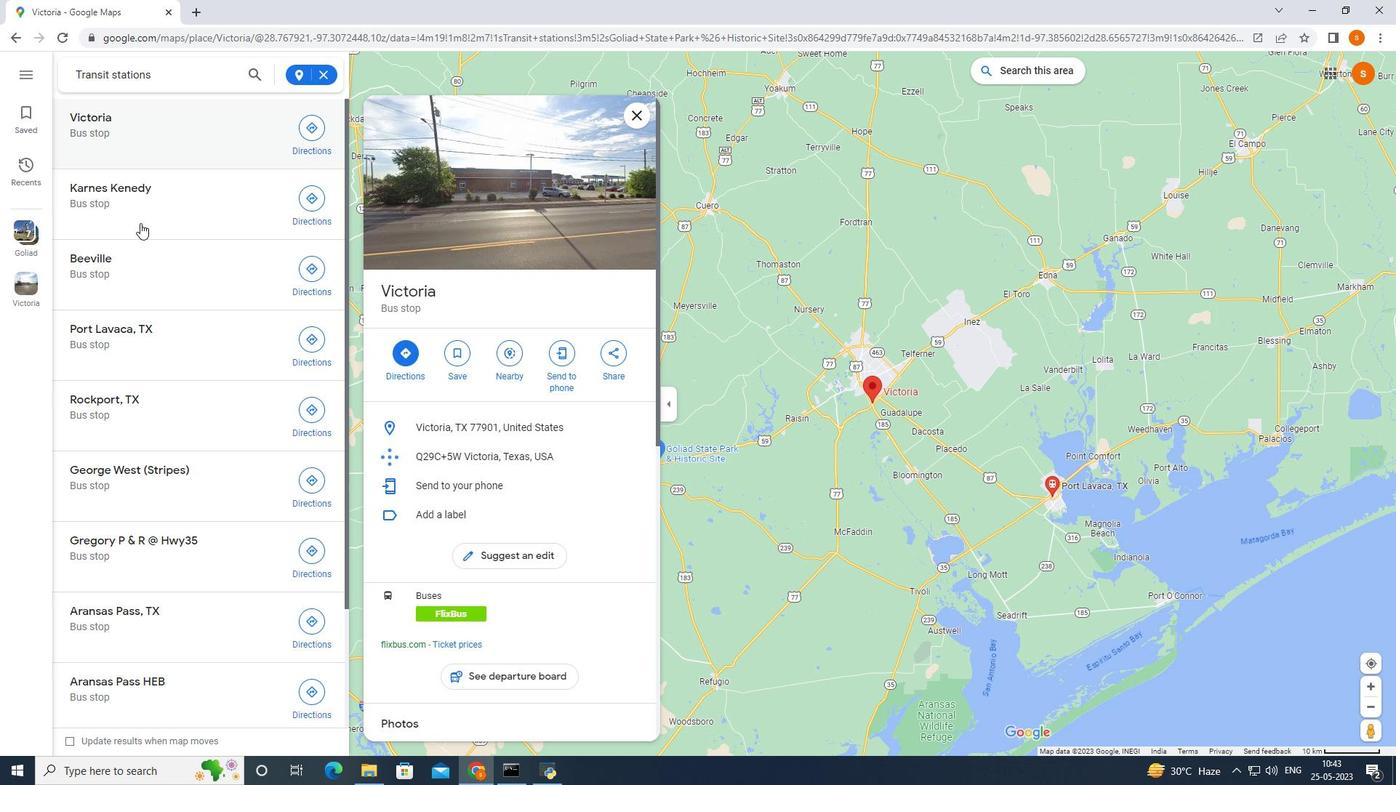 
Action: Mouse moved to (144, 231)
Screenshot: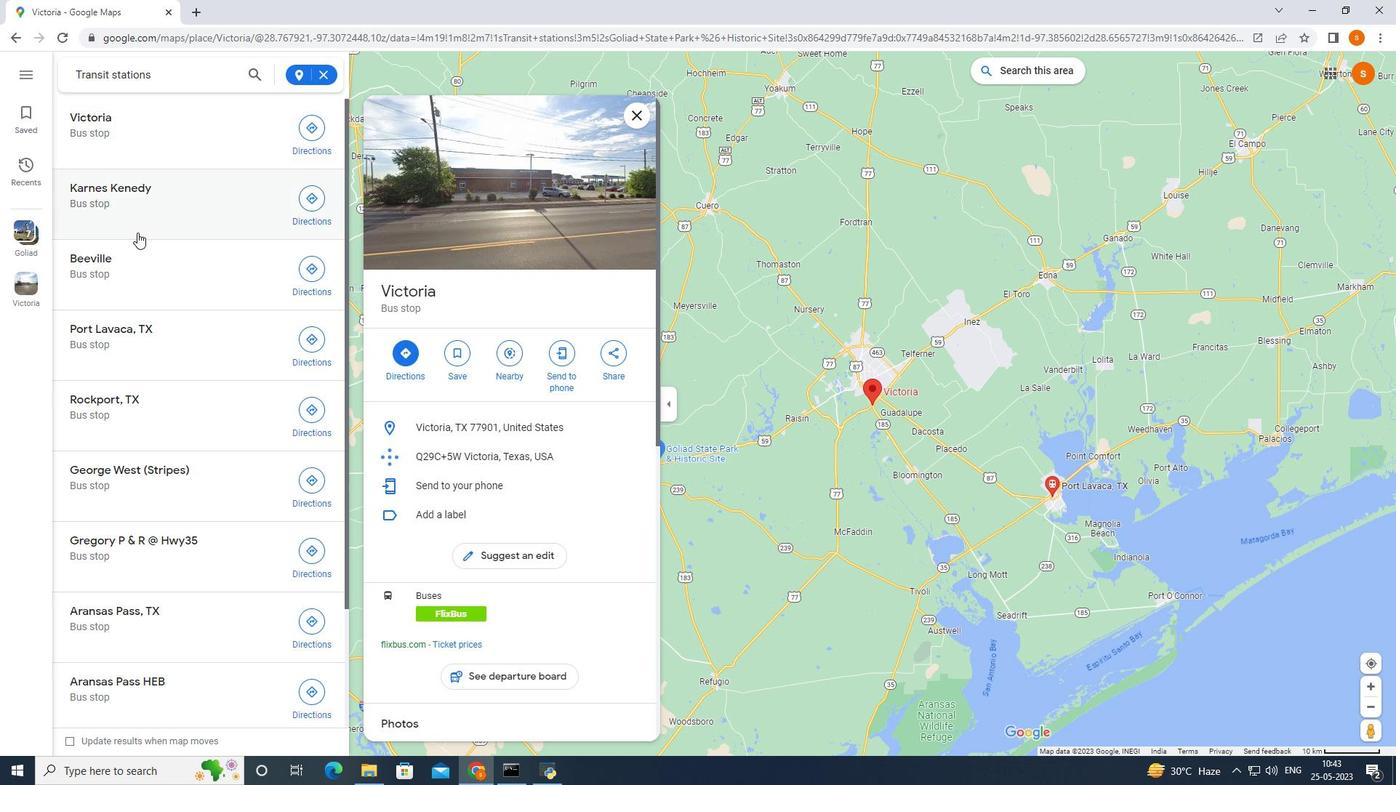 
Action: Mouse scrolled (144, 230) with delta (0, 0)
Screenshot: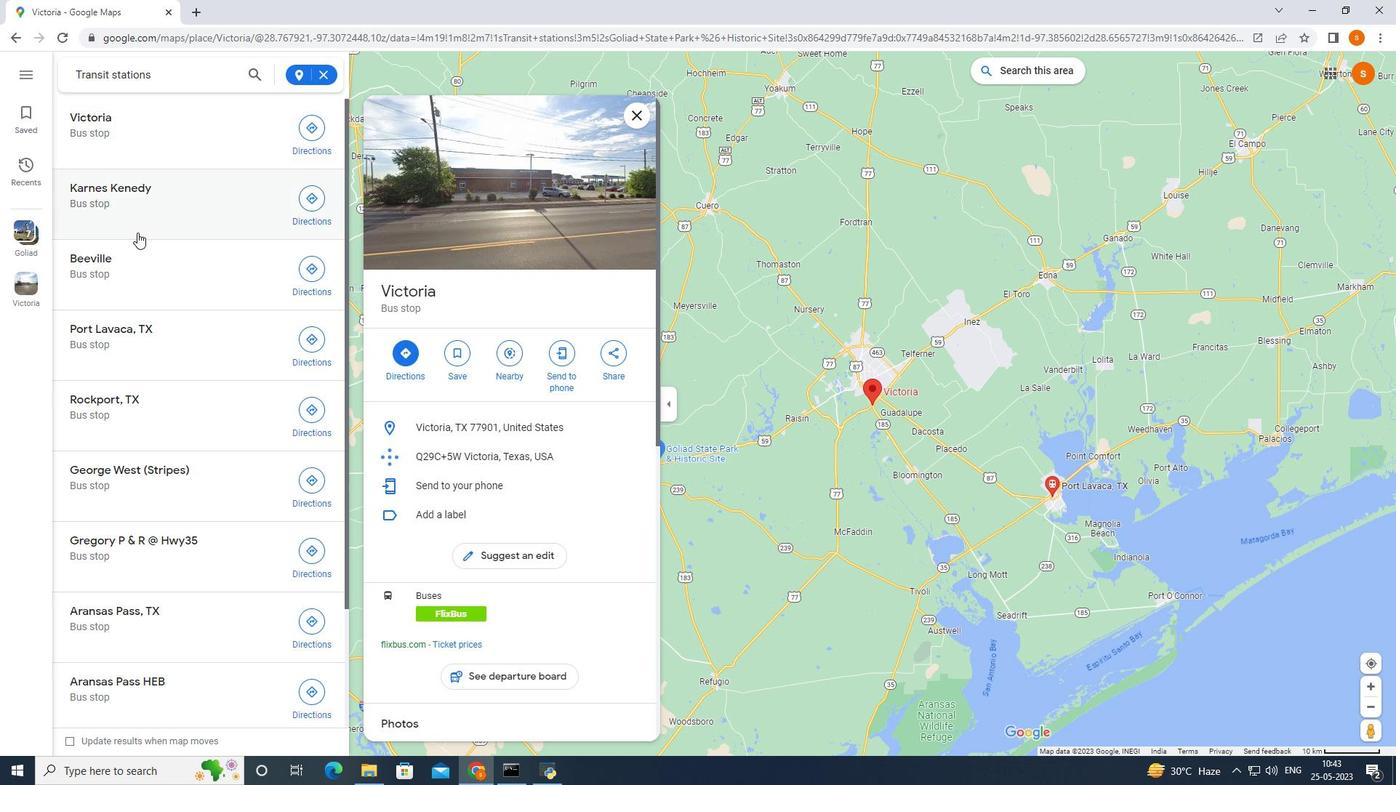 
Action: Mouse scrolled (144, 230) with delta (0, 0)
Screenshot: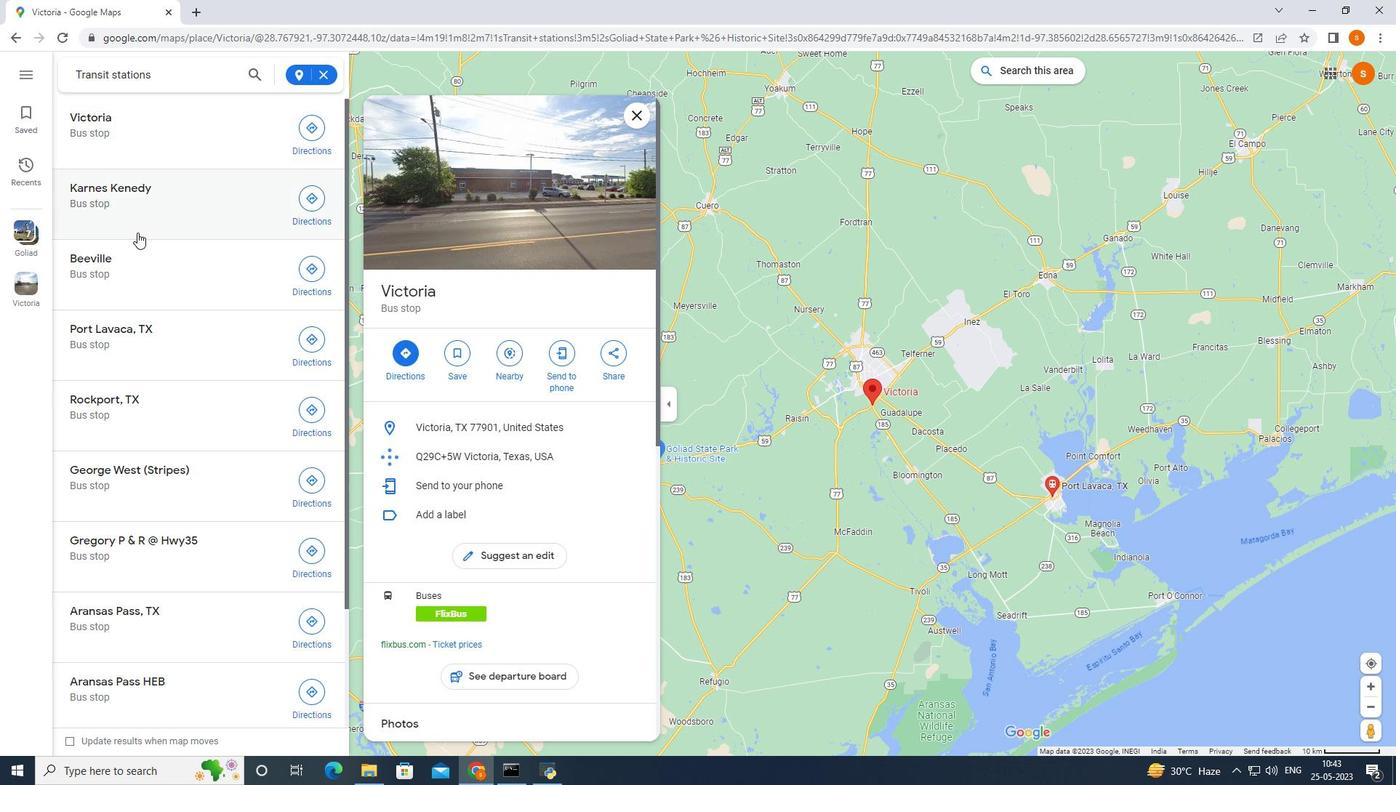 
Action: Mouse scrolled (144, 230) with delta (0, 0)
Screenshot: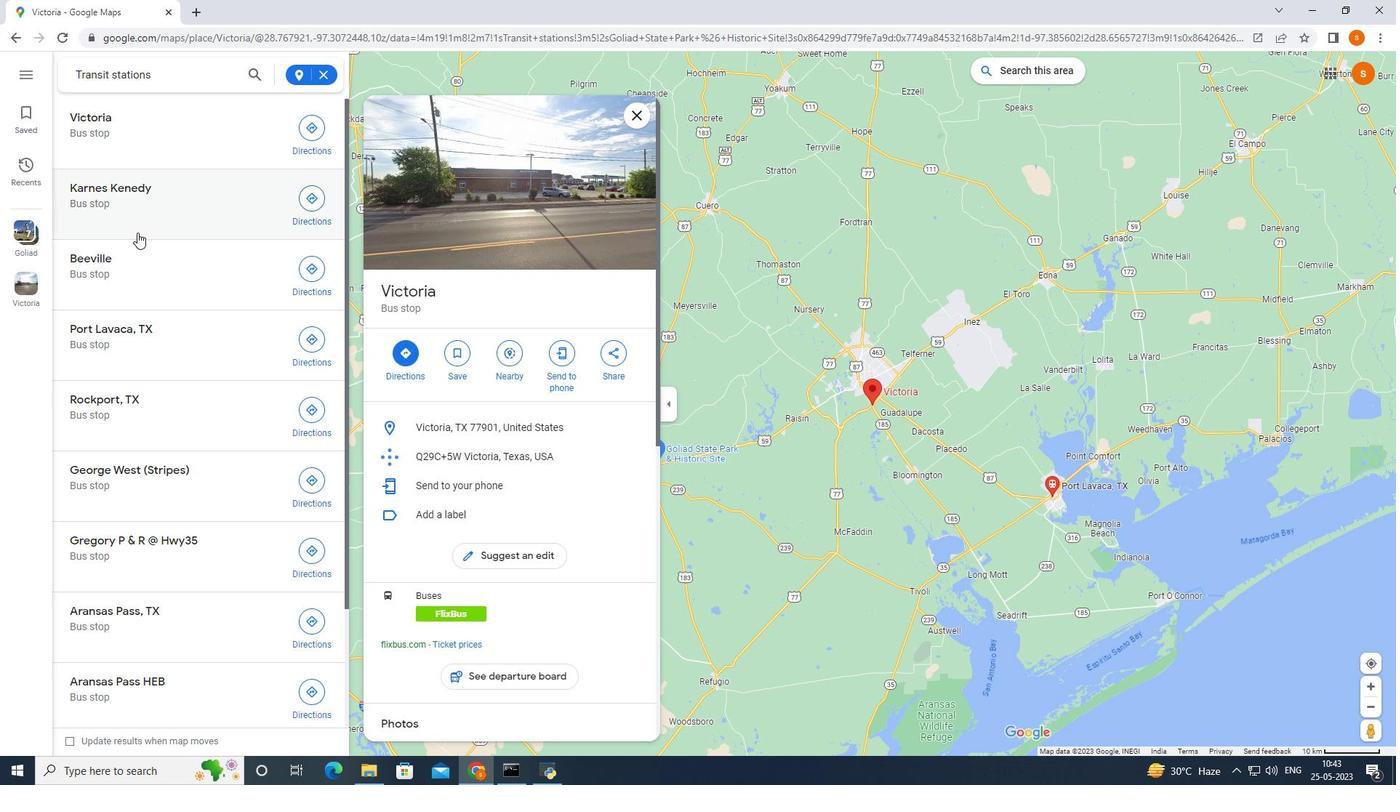 
Action: Mouse moved to (144, 231)
Screenshot: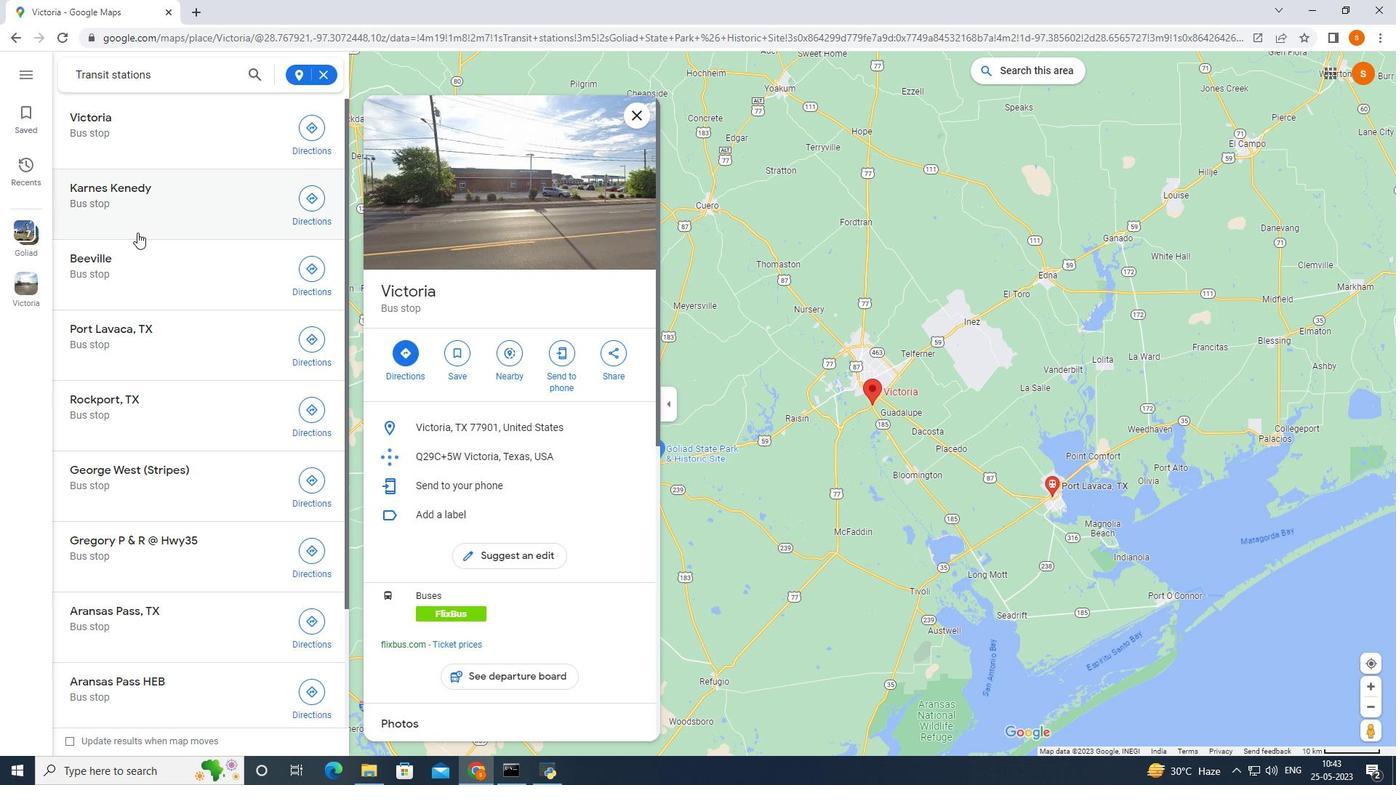 
Action: Mouse scrolled (144, 230) with delta (0, 0)
Screenshot: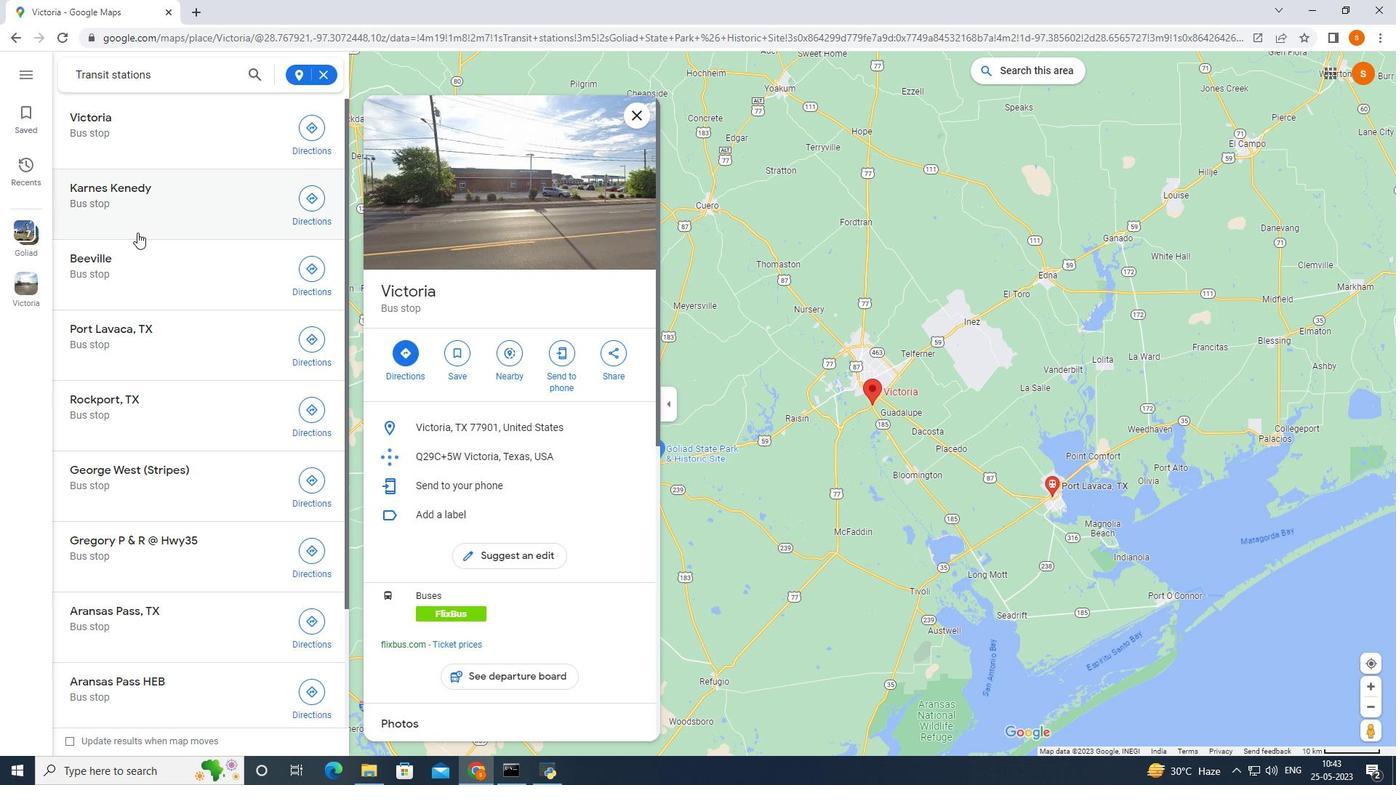 
Action: Mouse moved to (149, 271)
Screenshot: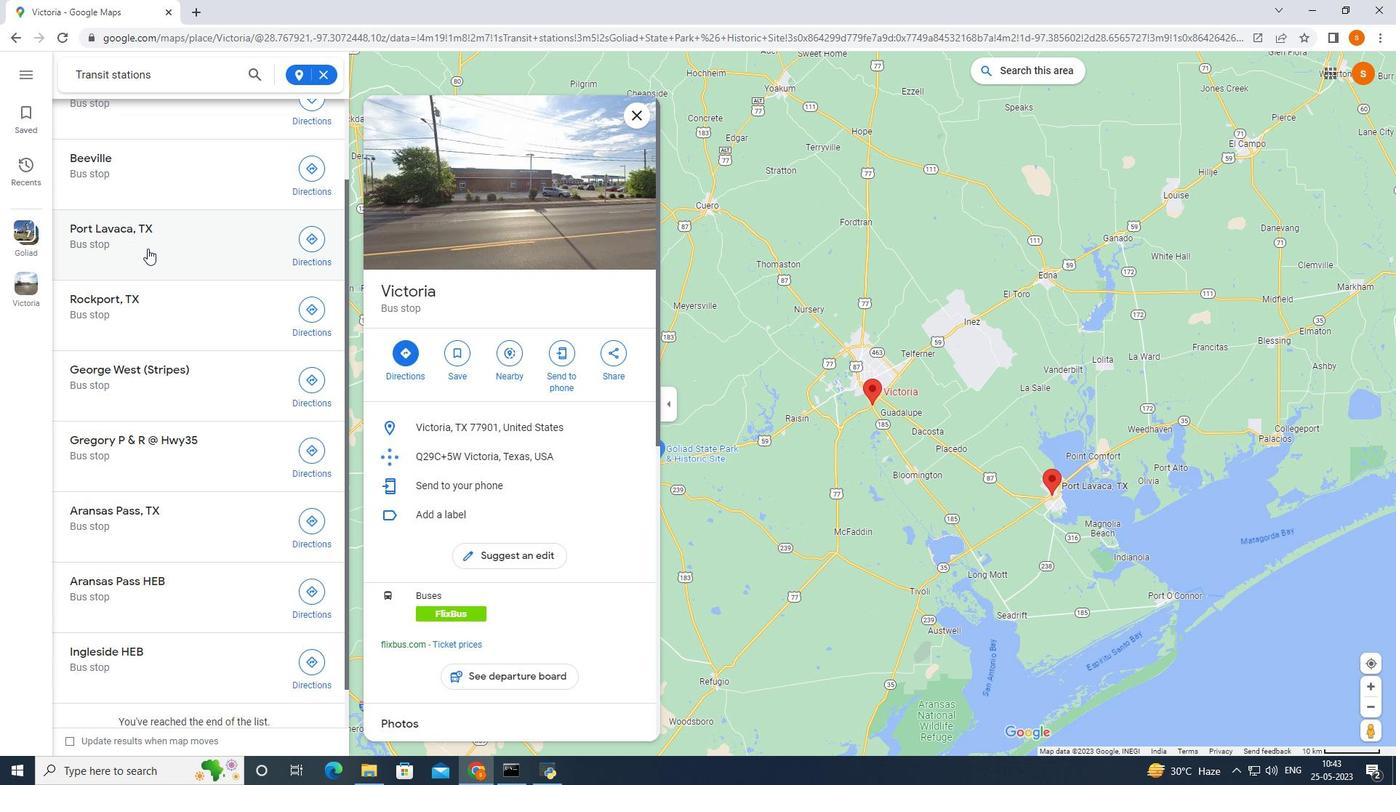 
Action: Mouse scrolled (149, 269) with delta (0, 0)
Screenshot: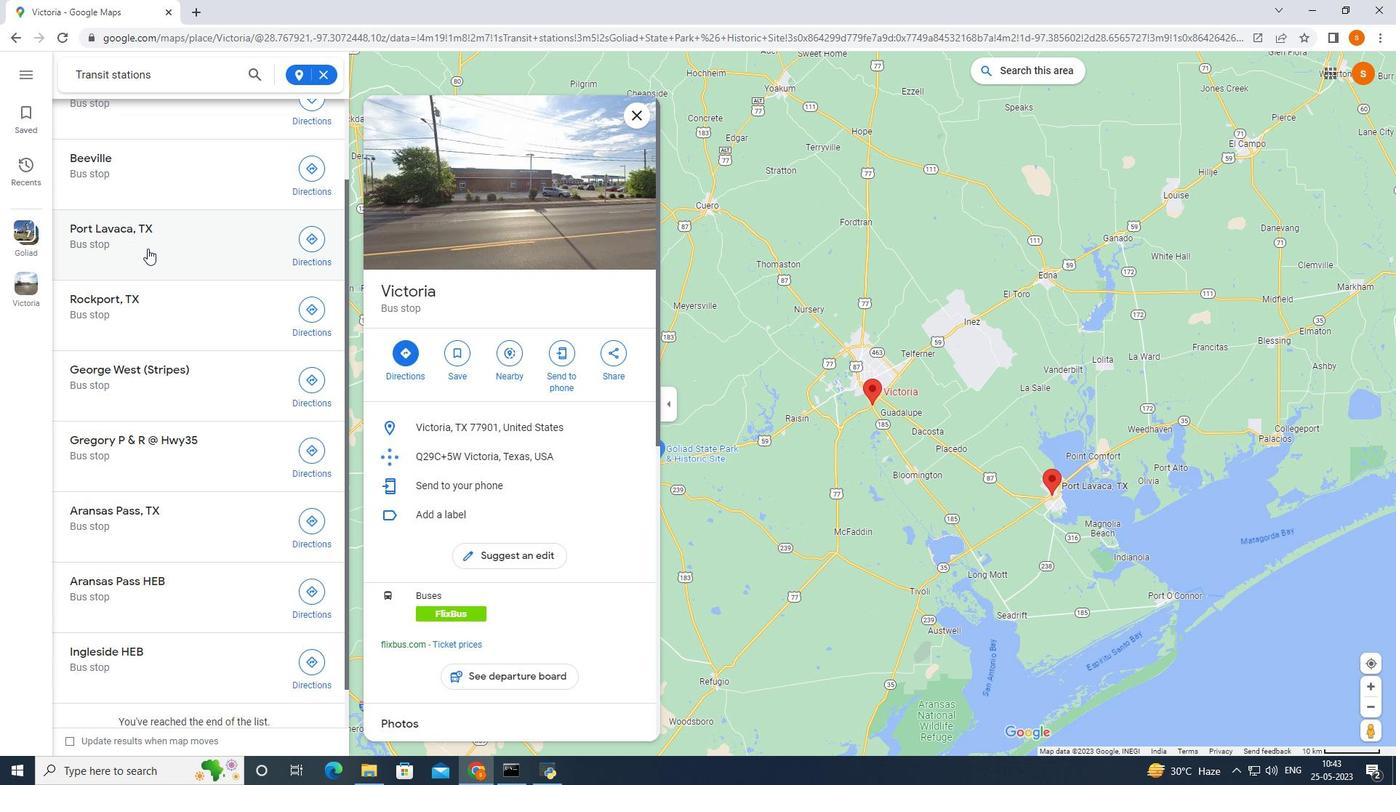 
Action: Mouse moved to (149, 272)
Screenshot: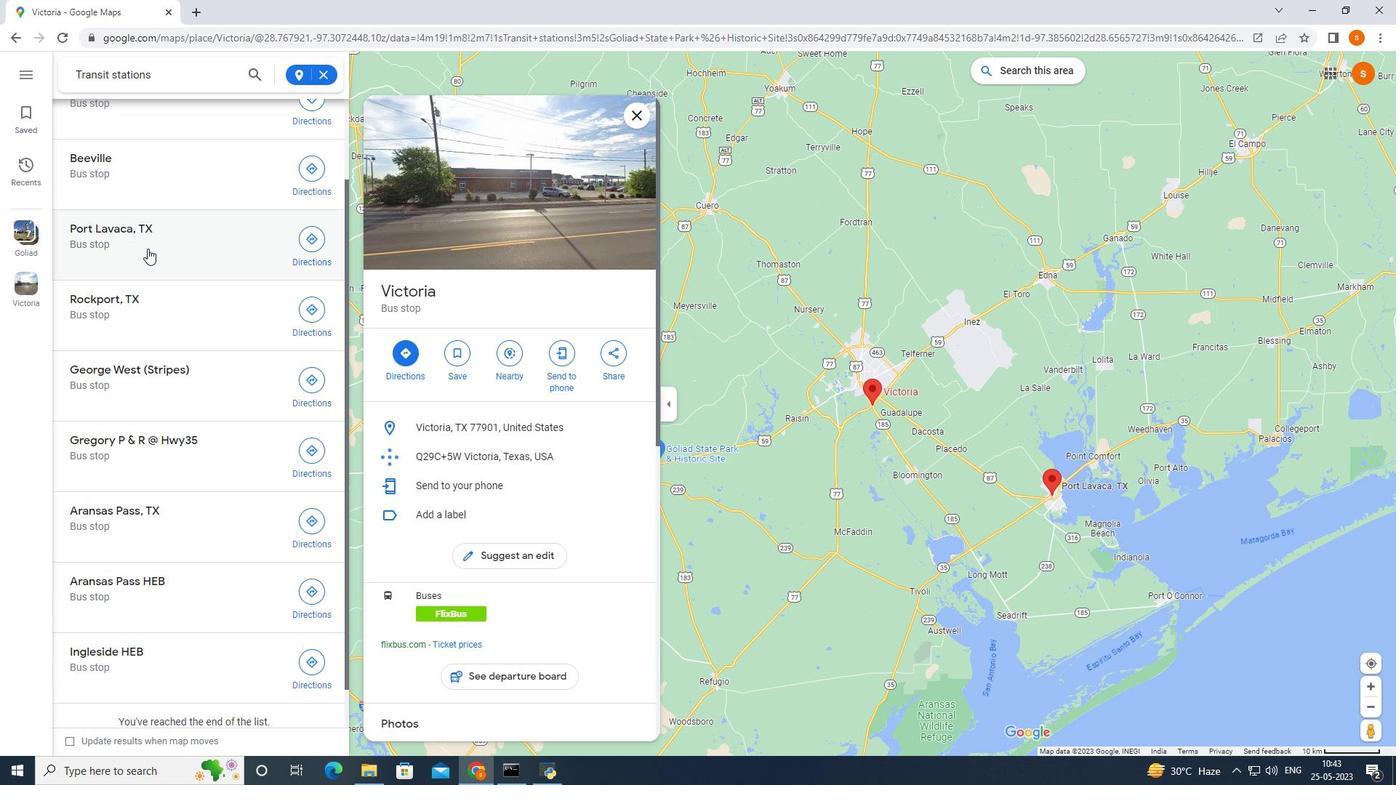 
Action: Mouse scrolled (149, 272) with delta (0, 0)
Screenshot: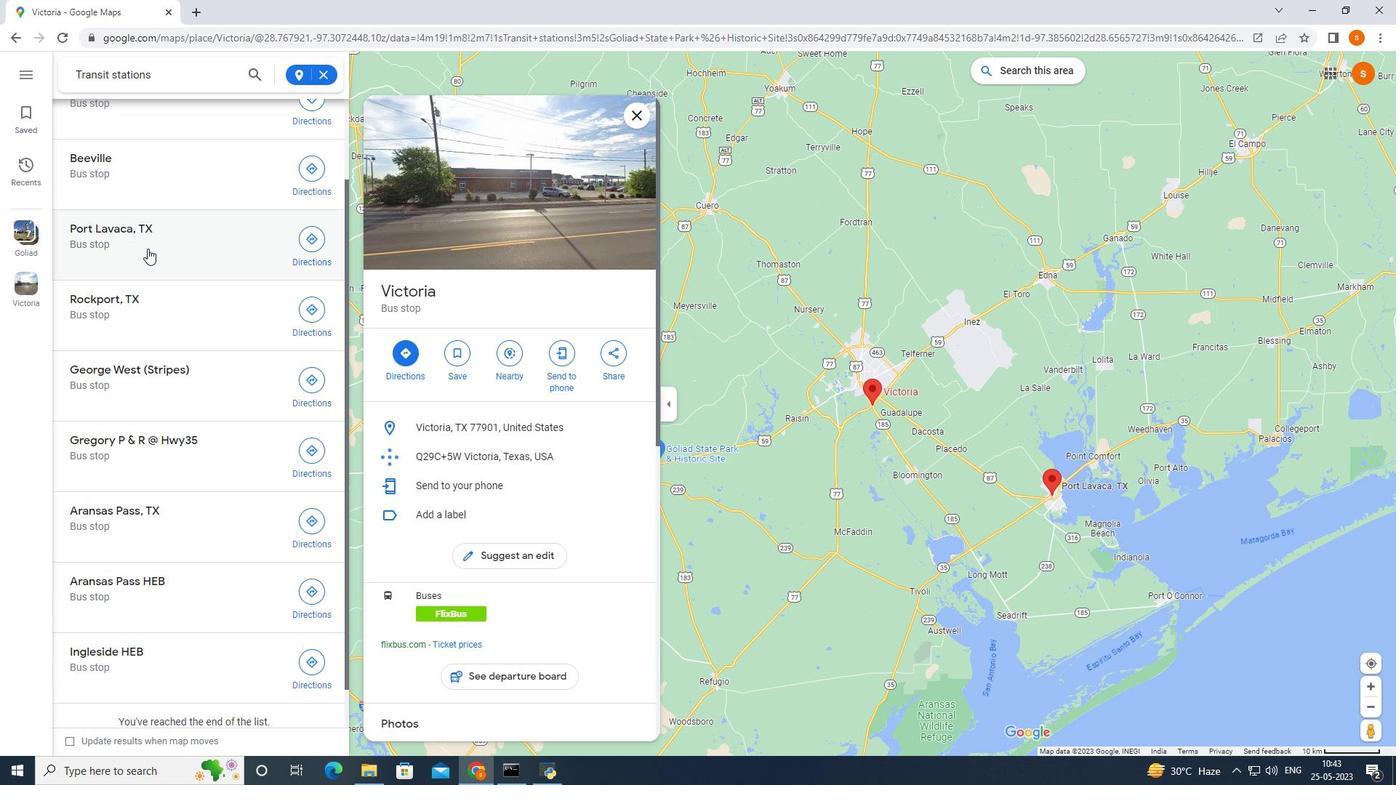 
Action: Mouse moved to (149, 272)
Screenshot: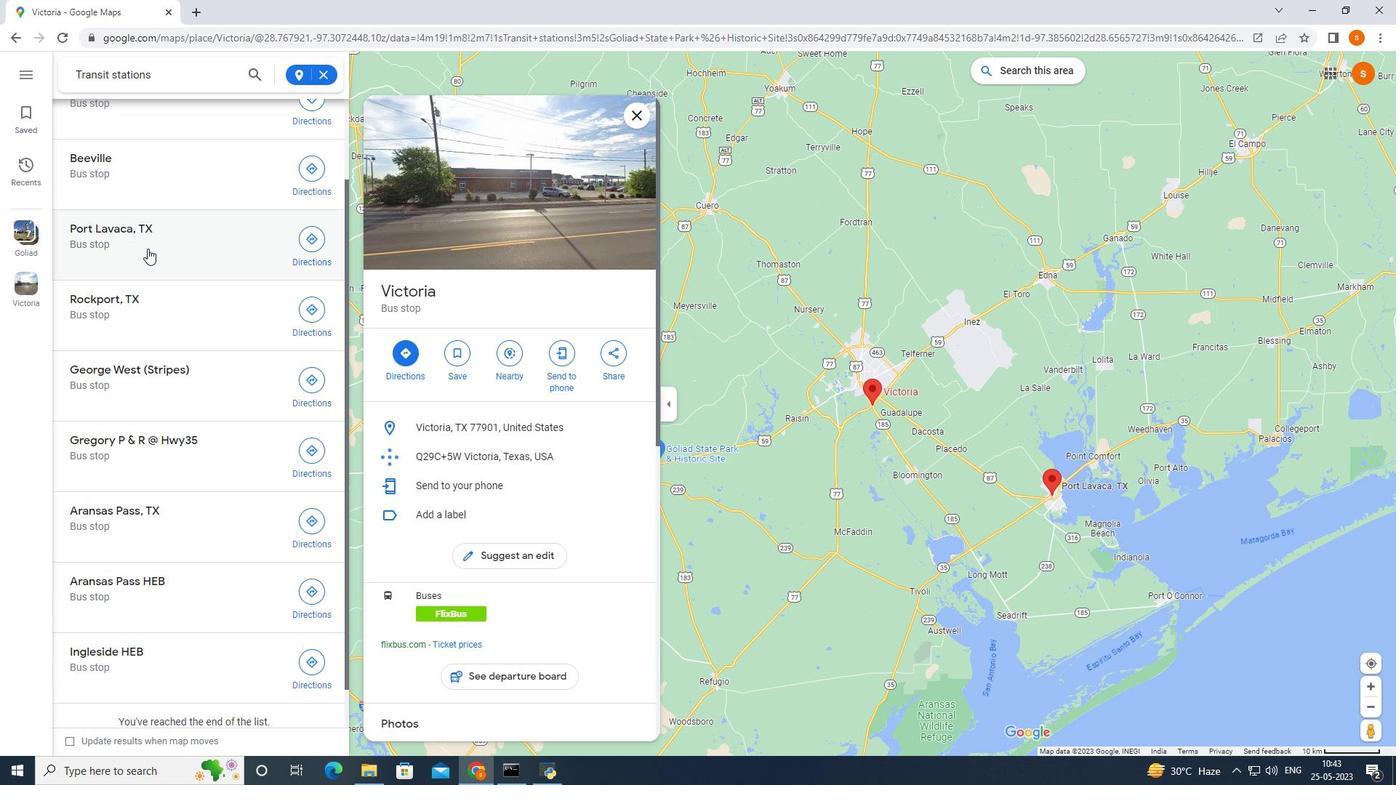 
Action: Mouse scrolled (149, 272) with delta (0, 0)
Screenshot: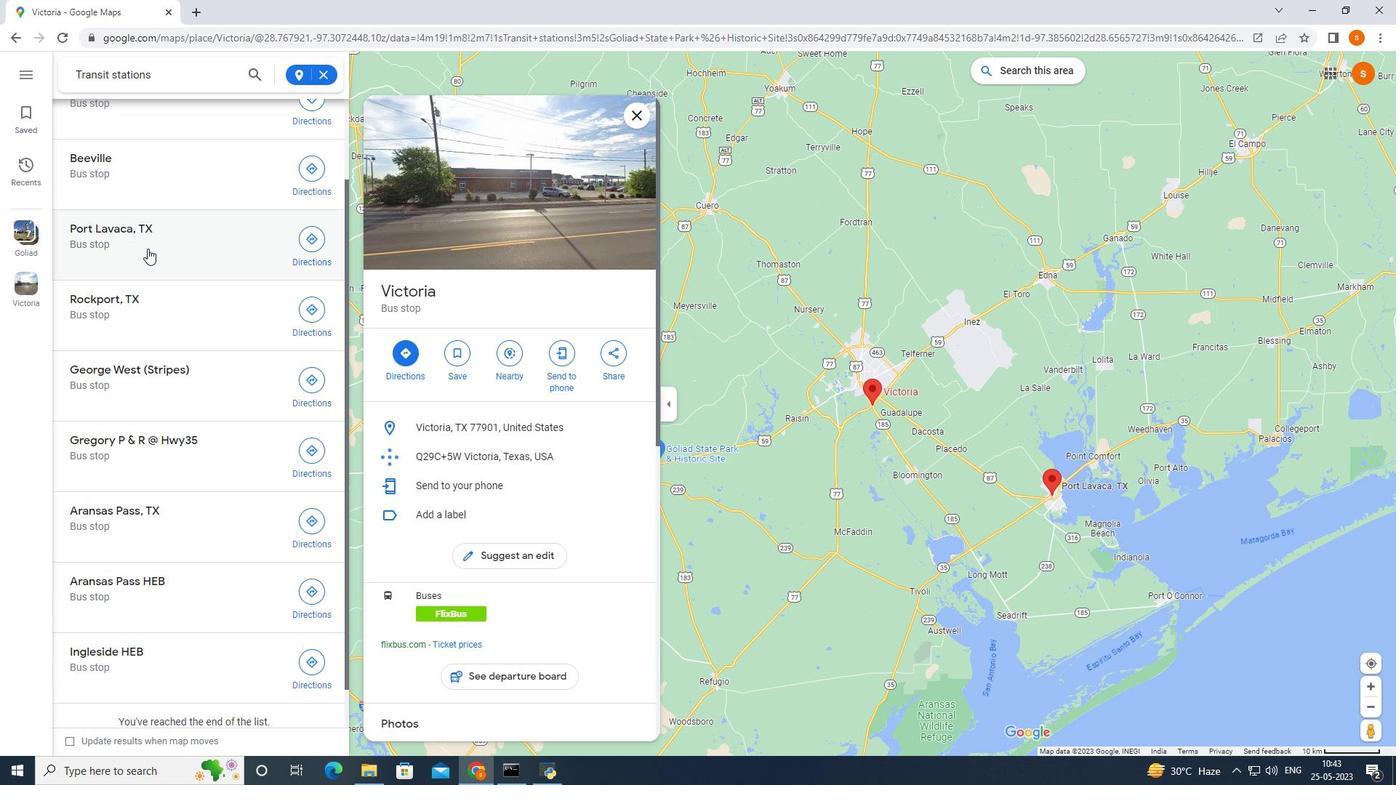 
Action: Mouse scrolled (149, 272) with delta (0, 0)
